 Task: In the  document Desert.txt ,align picture to the 'center'. Insert word art below the picture and give heading  'Desert  in Light Purple'change the shape height to  6.82 in
Action: Mouse moved to (280, 410)
Screenshot: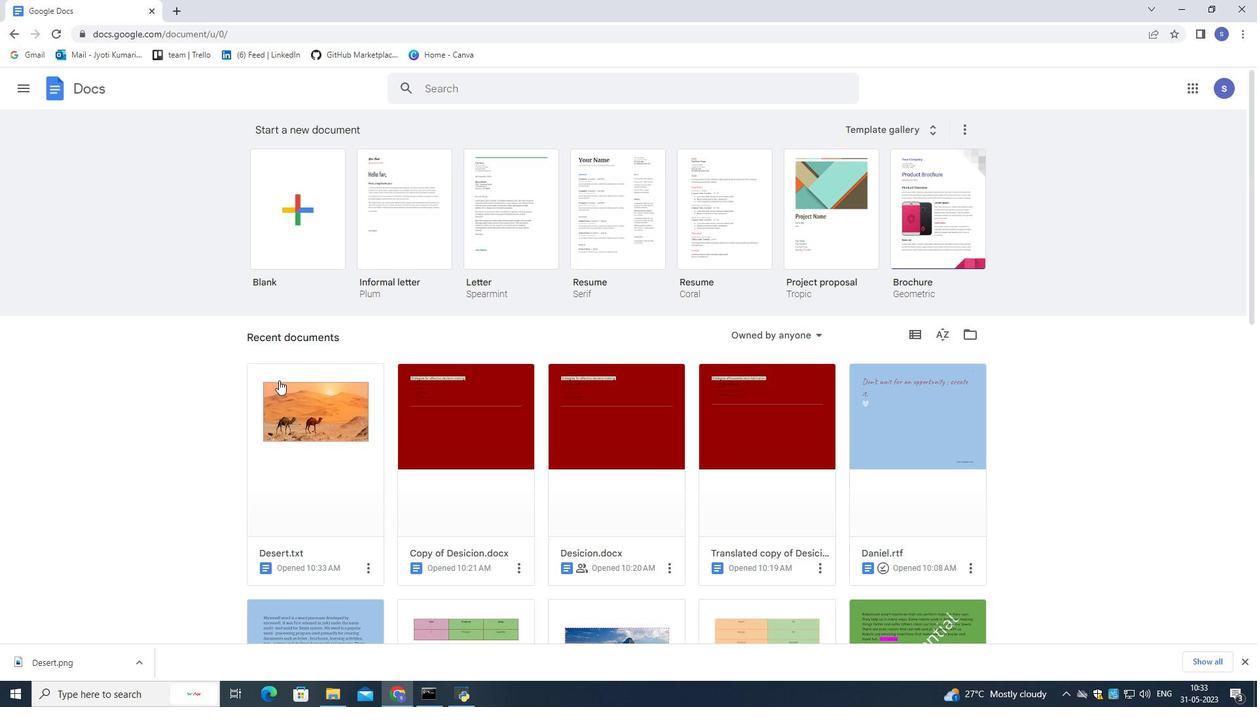 
Action: Mouse pressed left at (280, 410)
Screenshot: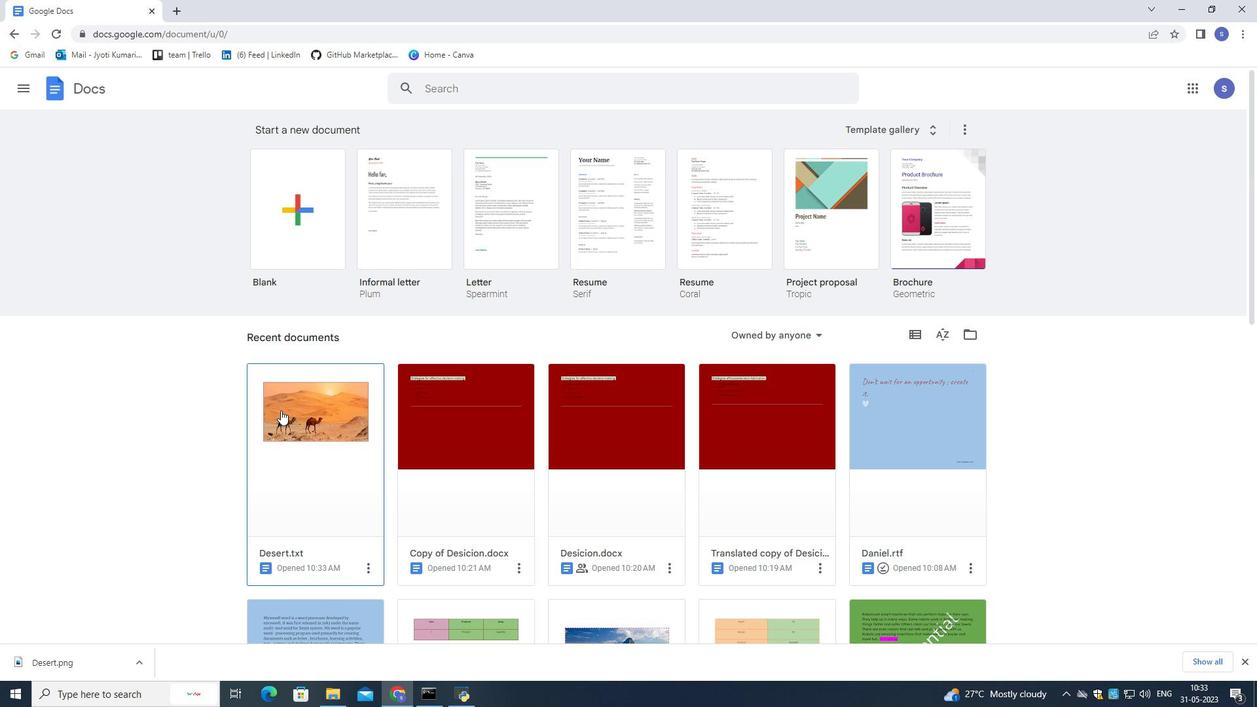 
Action: Mouse moved to (554, 344)
Screenshot: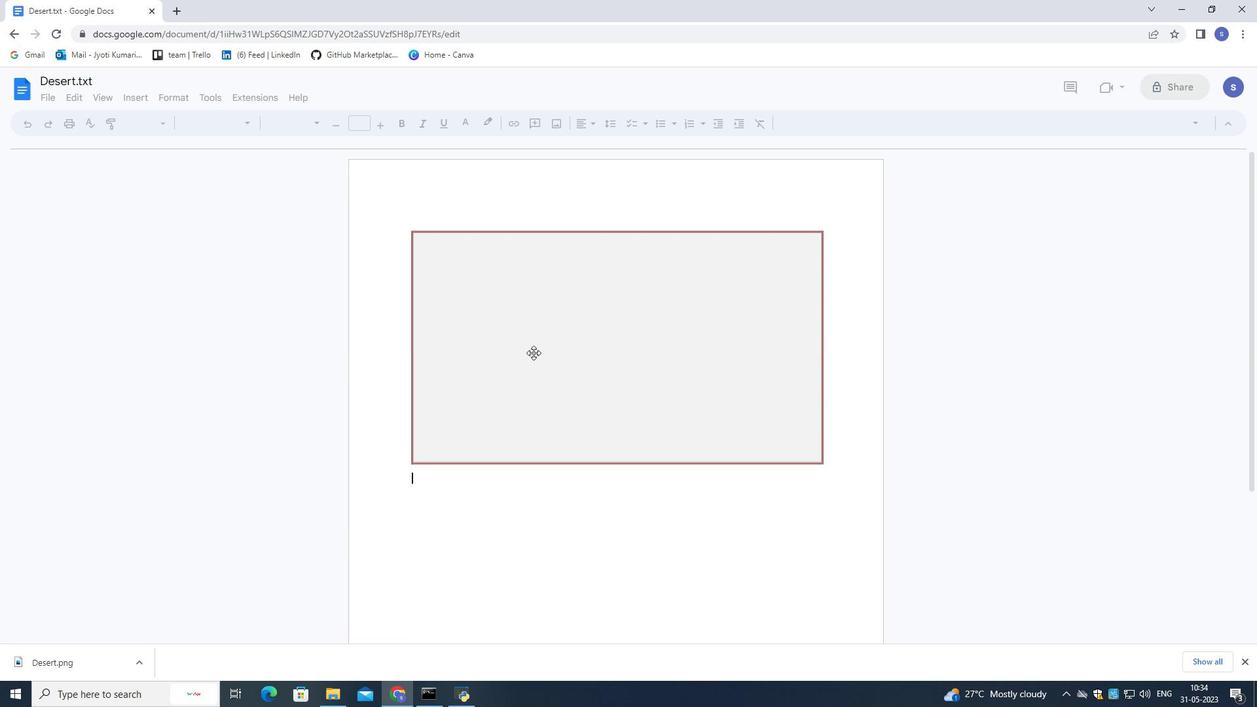 
Action: Mouse pressed left at (554, 344)
Screenshot: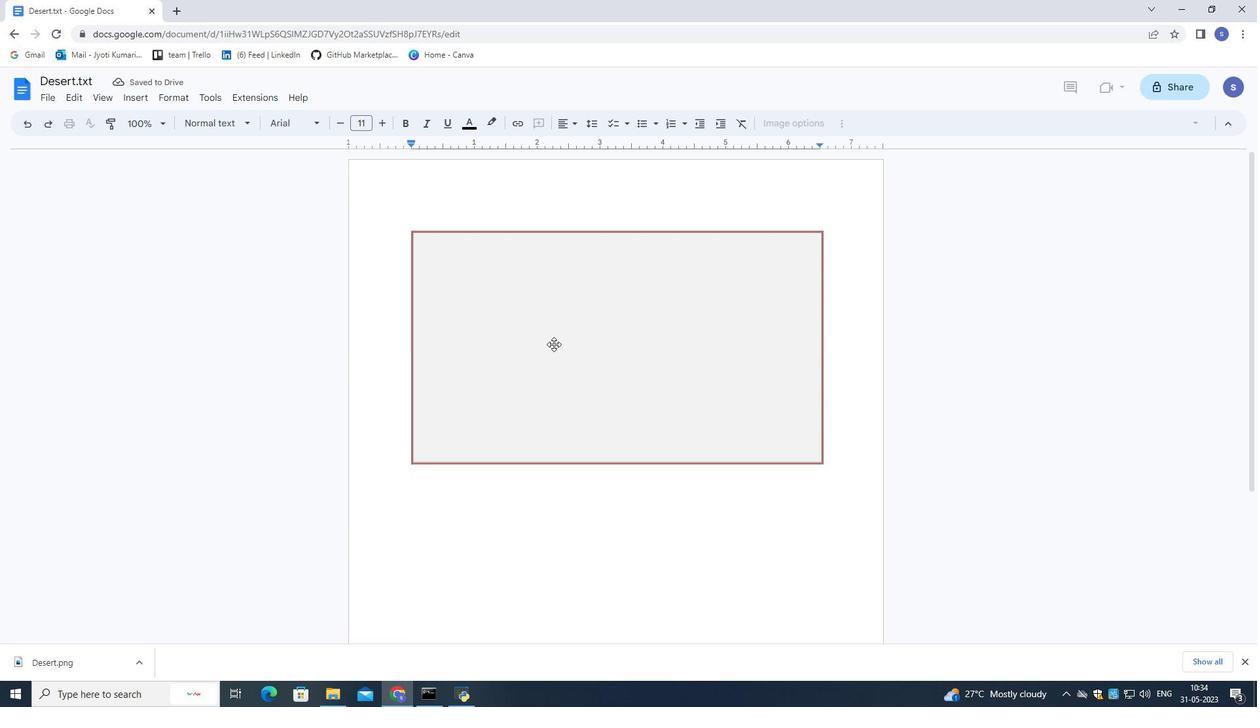 
Action: Mouse moved to (554, 343)
Screenshot: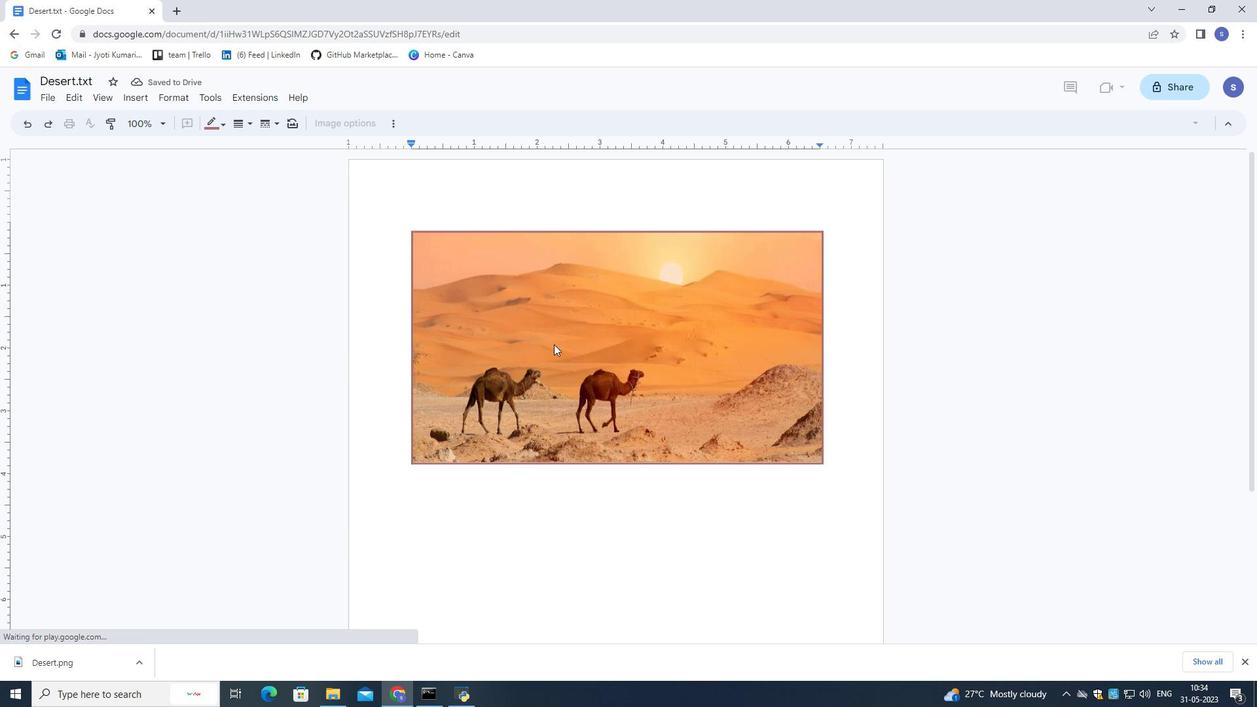 
Action: Mouse pressed left at (554, 343)
Screenshot: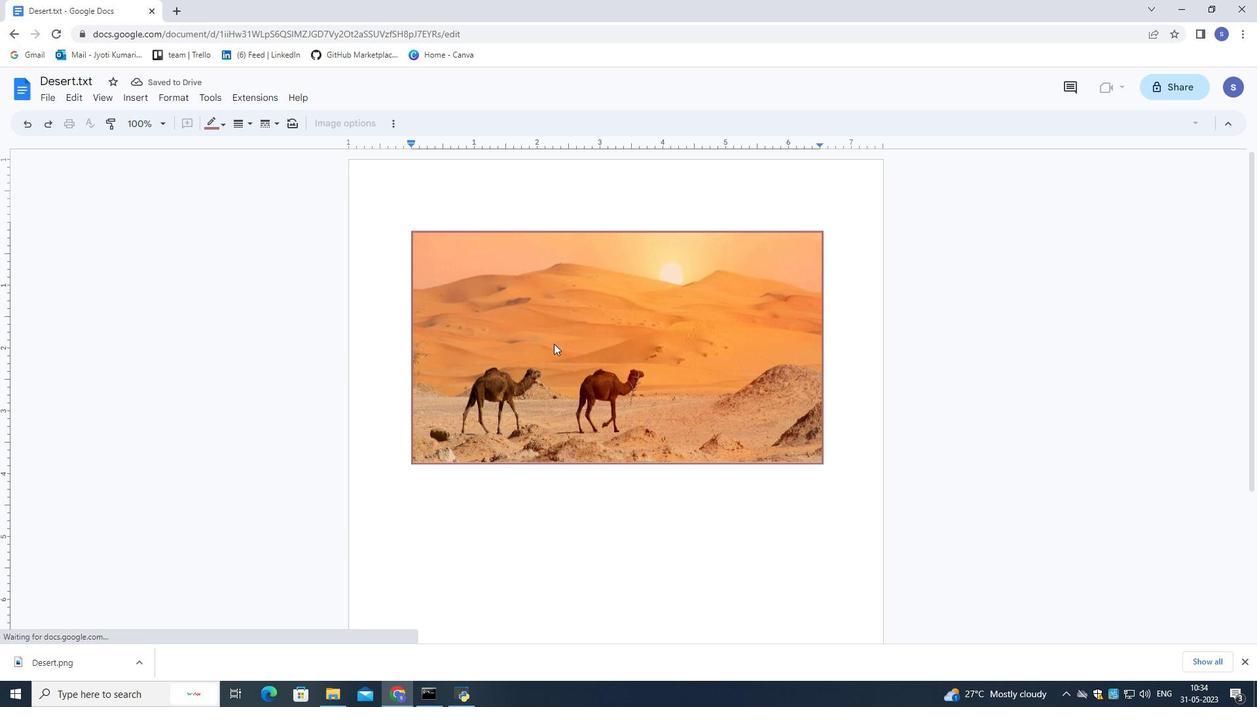 
Action: Mouse moved to (698, 480)
Screenshot: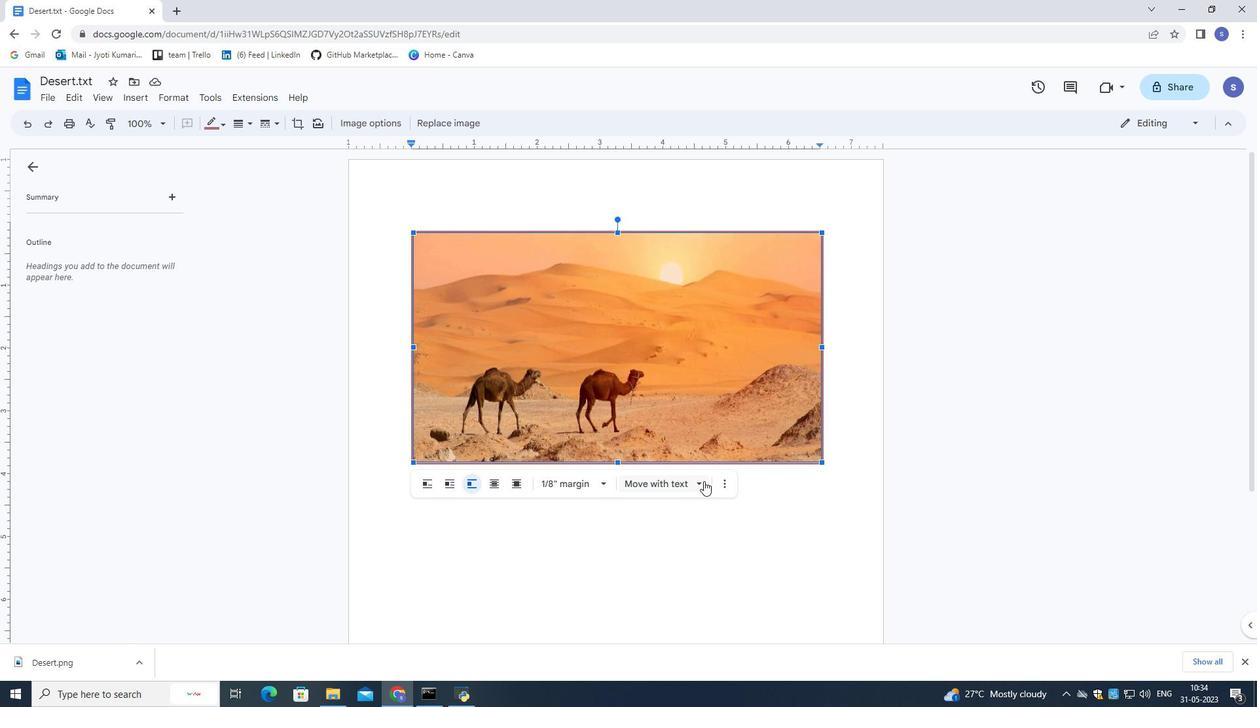 
Action: Mouse pressed left at (698, 480)
Screenshot: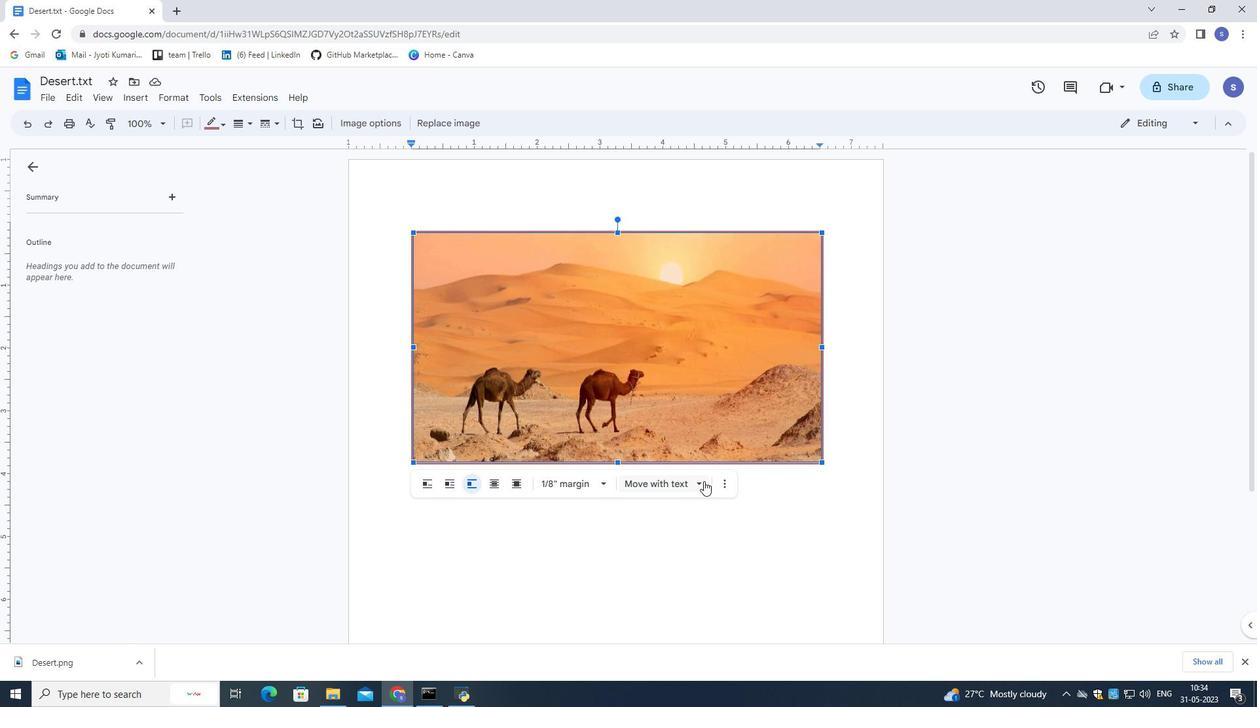 
Action: Mouse moved to (723, 487)
Screenshot: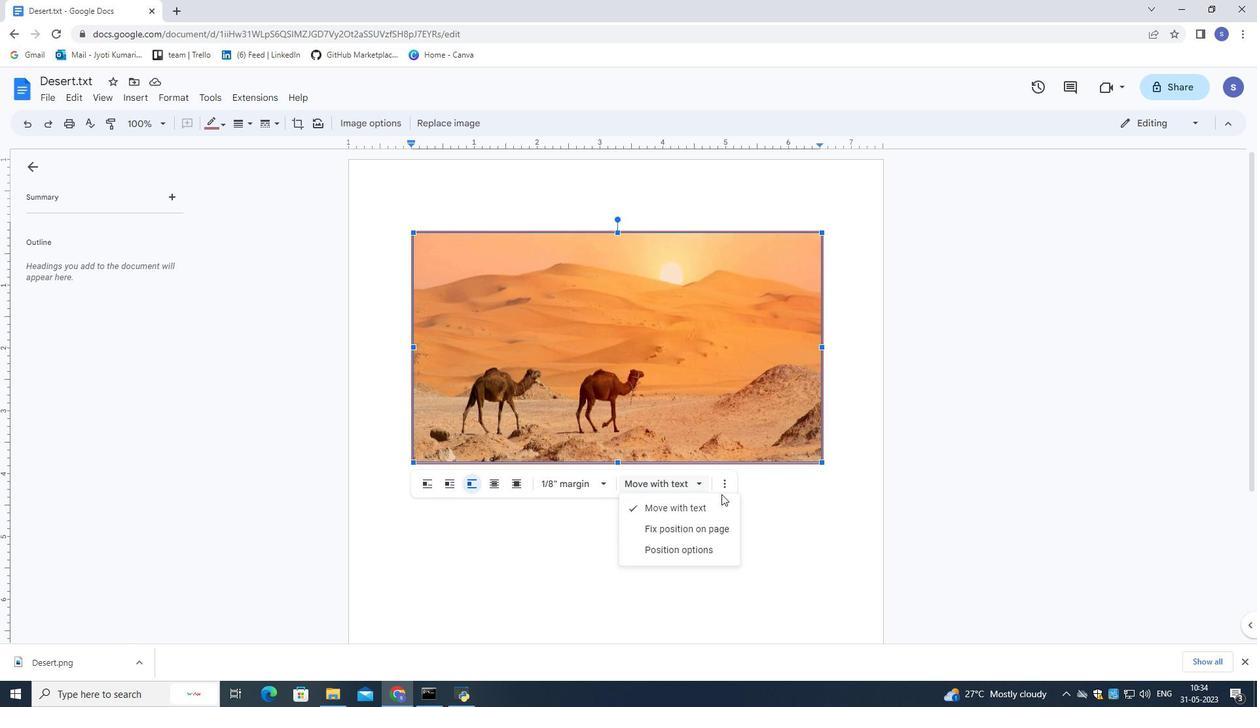 
Action: Mouse pressed left at (723, 487)
Screenshot: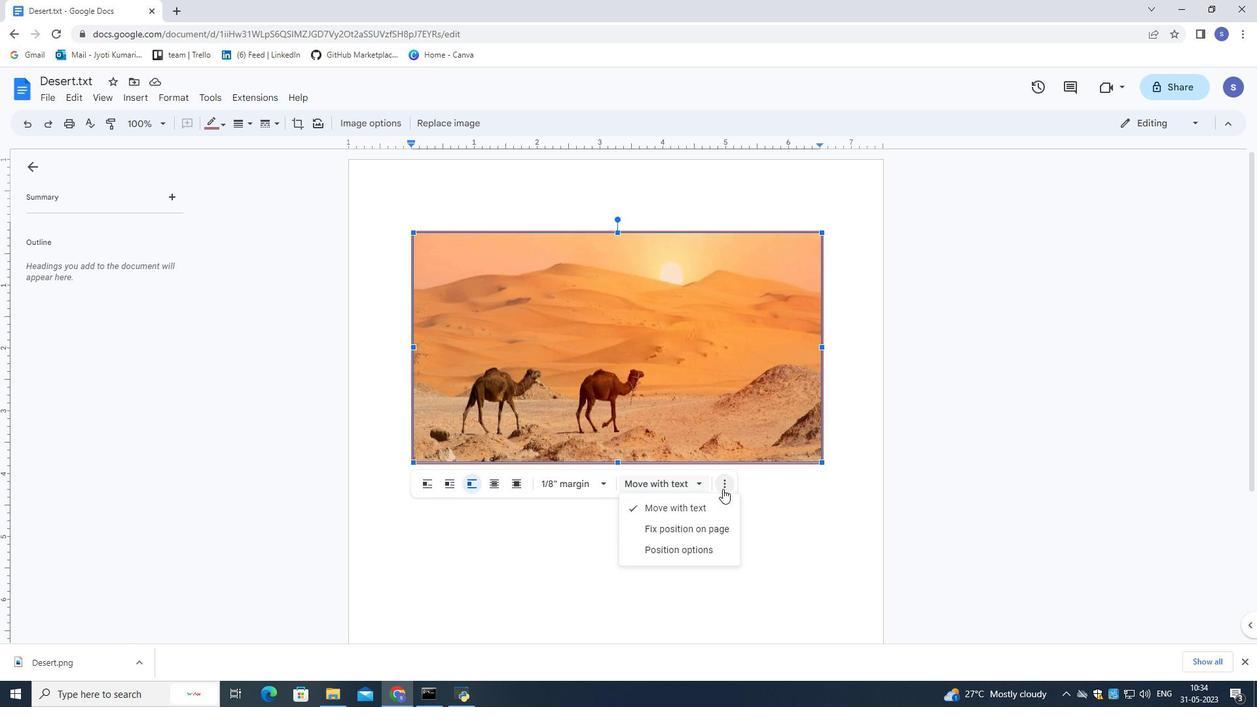 
Action: Mouse moved to (730, 503)
Screenshot: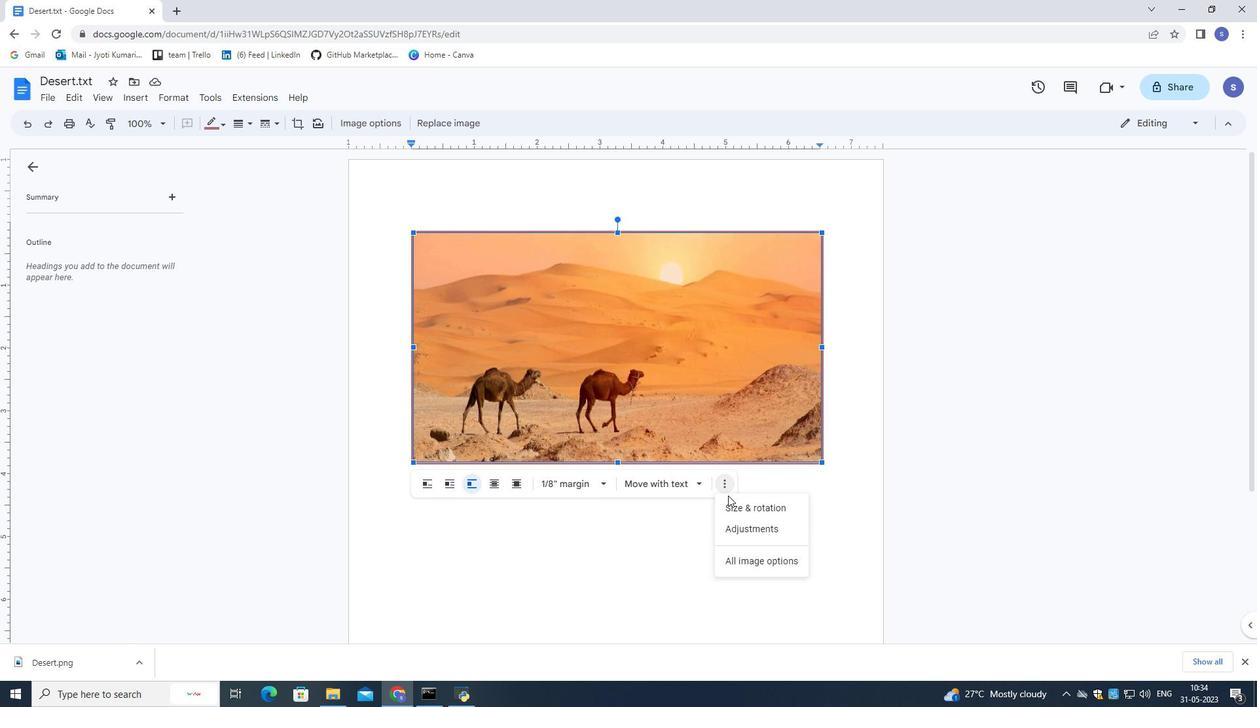 
Action: Mouse pressed left at (730, 503)
Screenshot: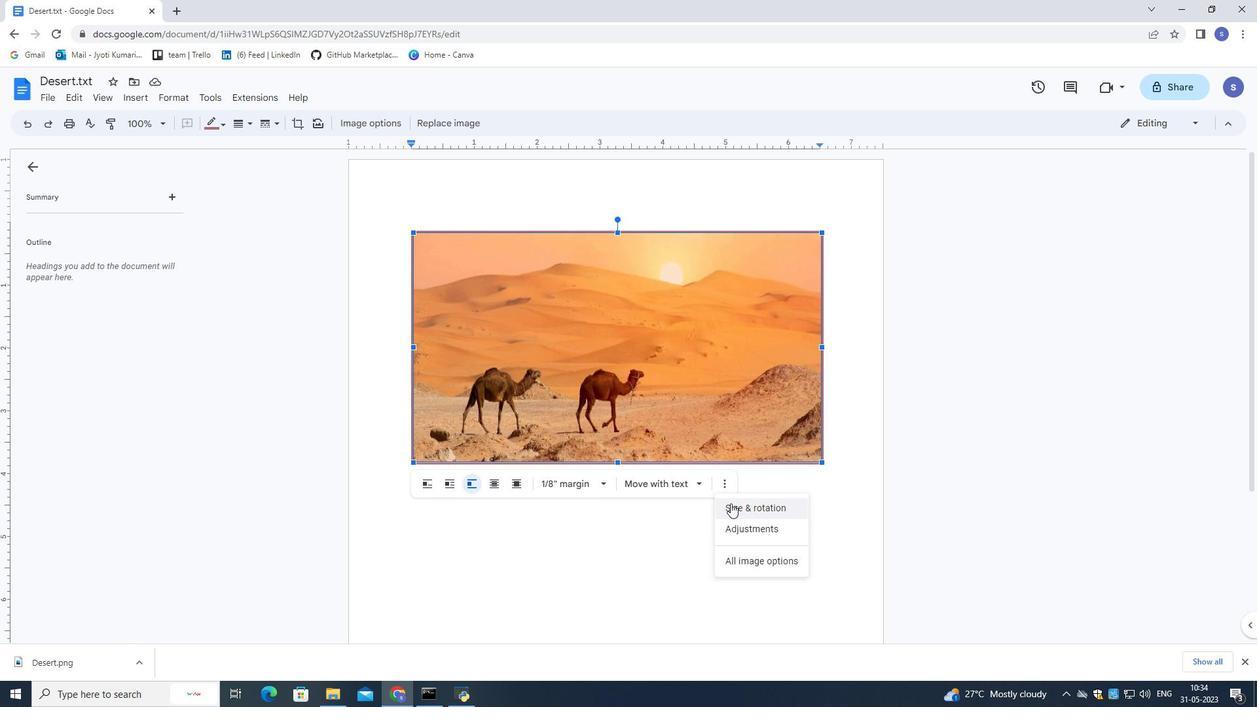 
Action: Mouse moved to (1170, 470)
Screenshot: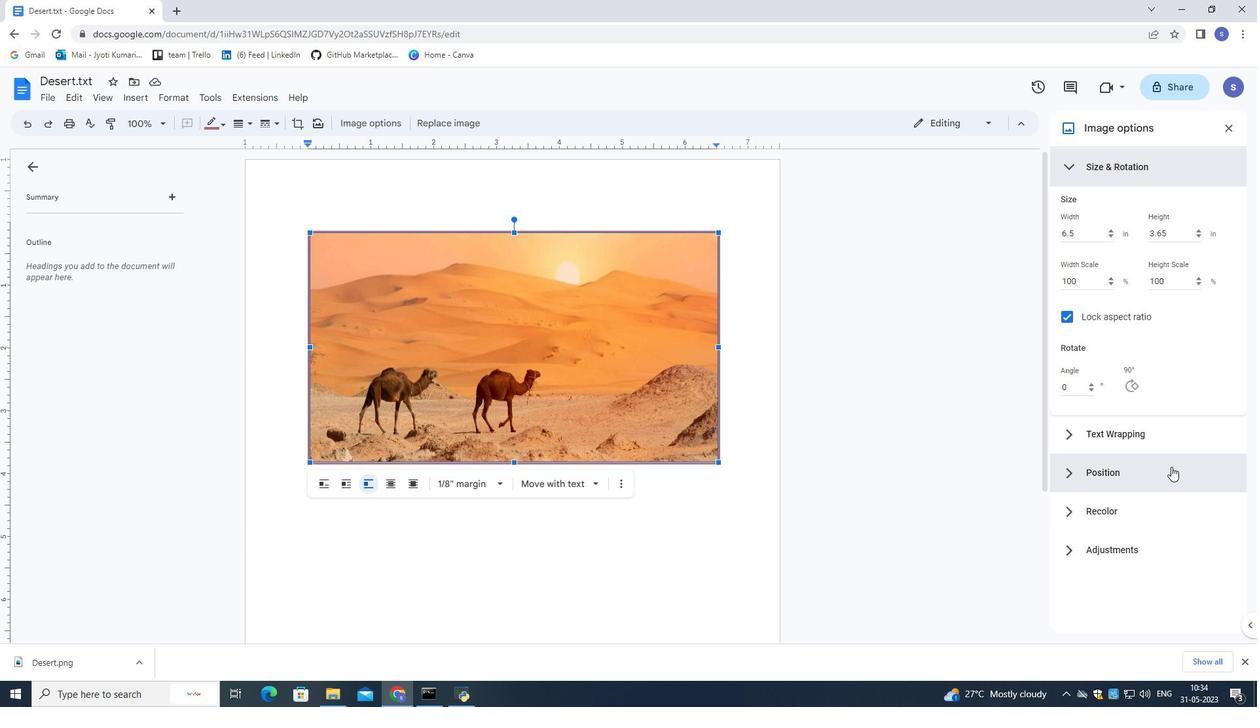 
Action: Mouse pressed left at (1170, 470)
Screenshot: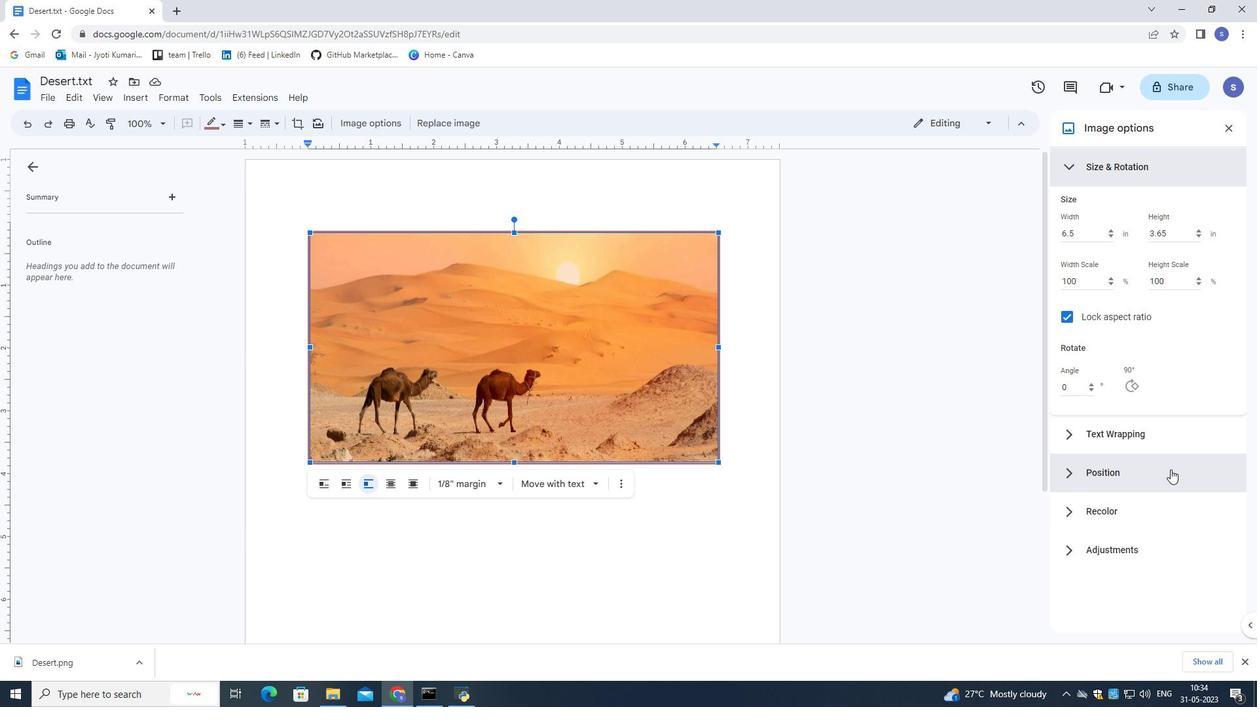 
Action: Mouse moved to (1151, 523)
Screenshot: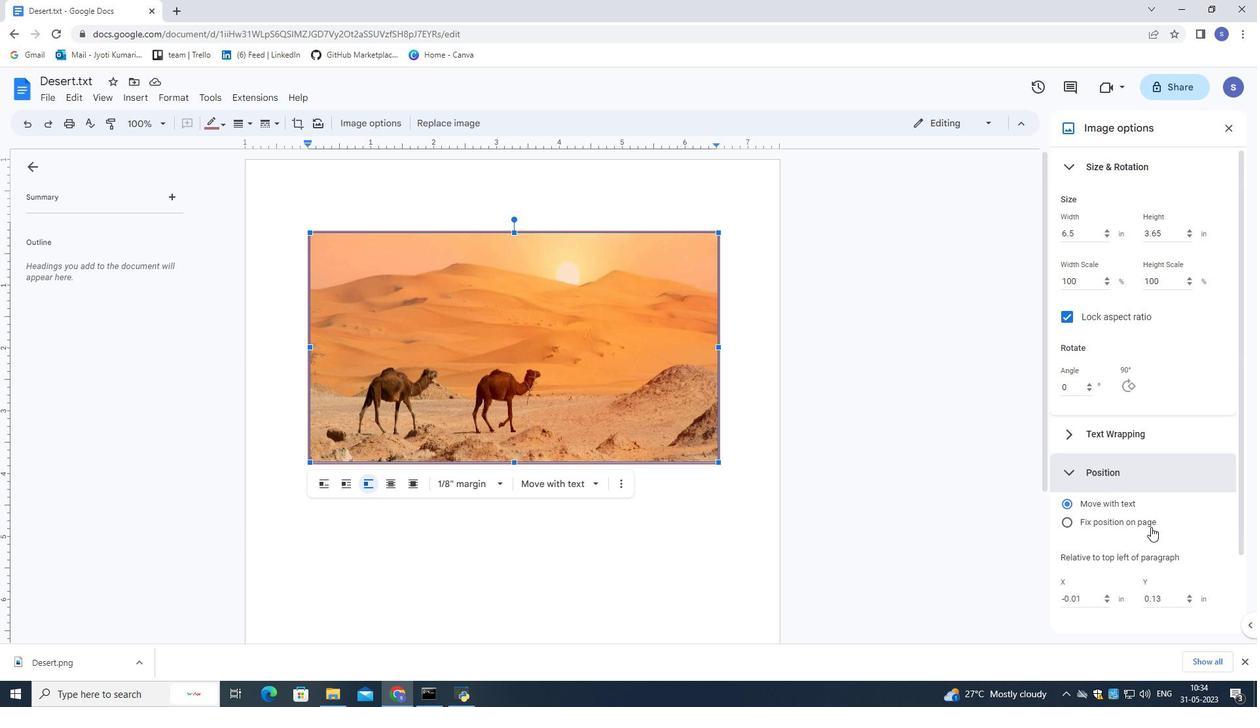 
Action: Mouse scrolled (1151, 522) with delta (0, 0)
Screenshot: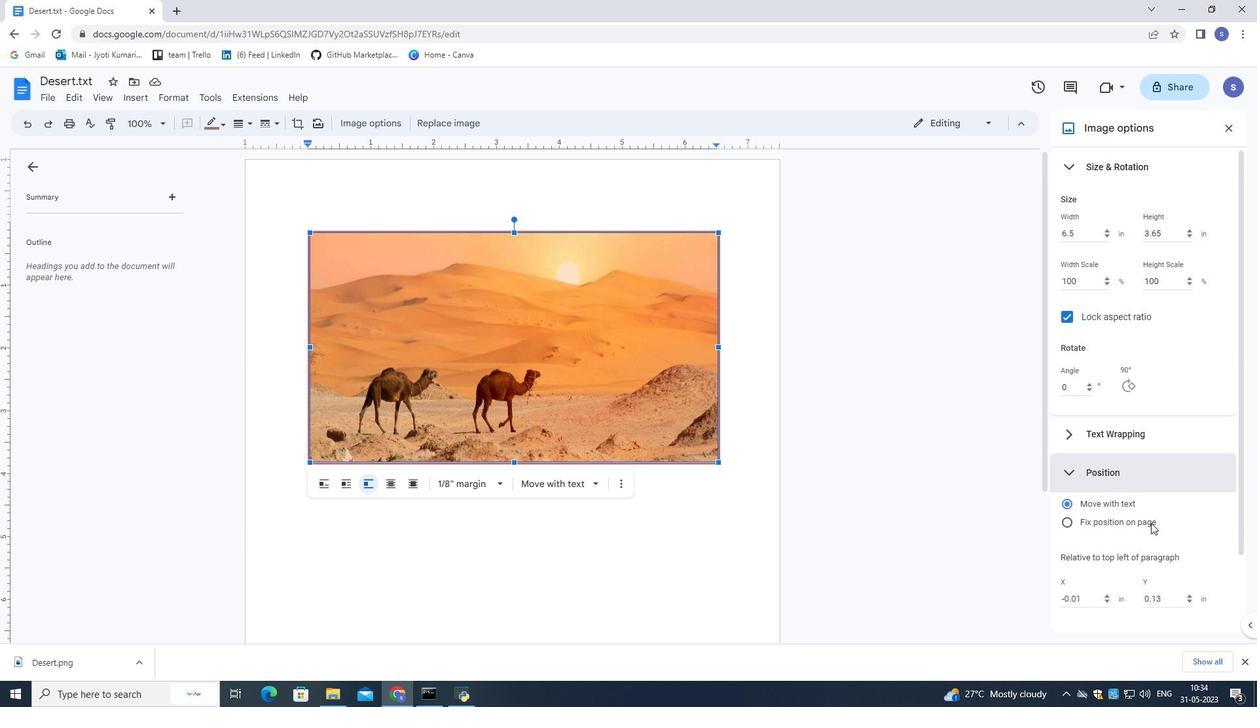 
Action: Mouse moved to (1151, 512)
Screenshot: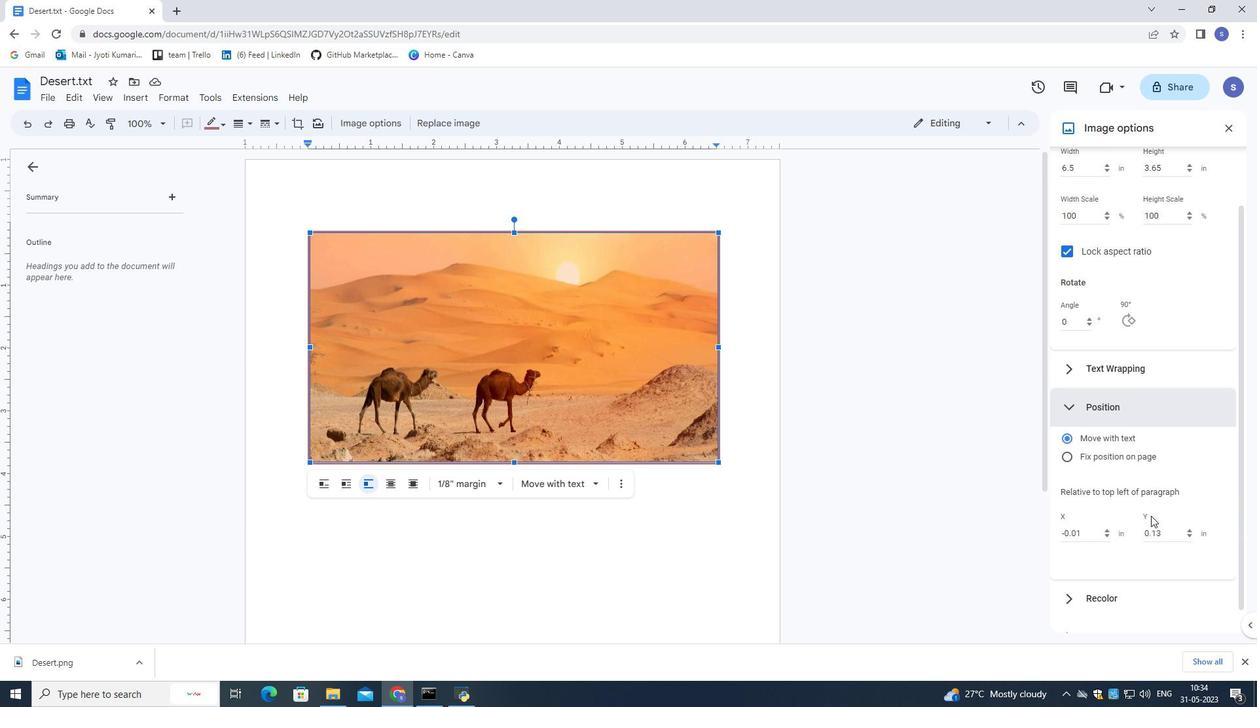 
Action: Mouse scrolled (1151, 512) with delta (0, 0)
Screenshot: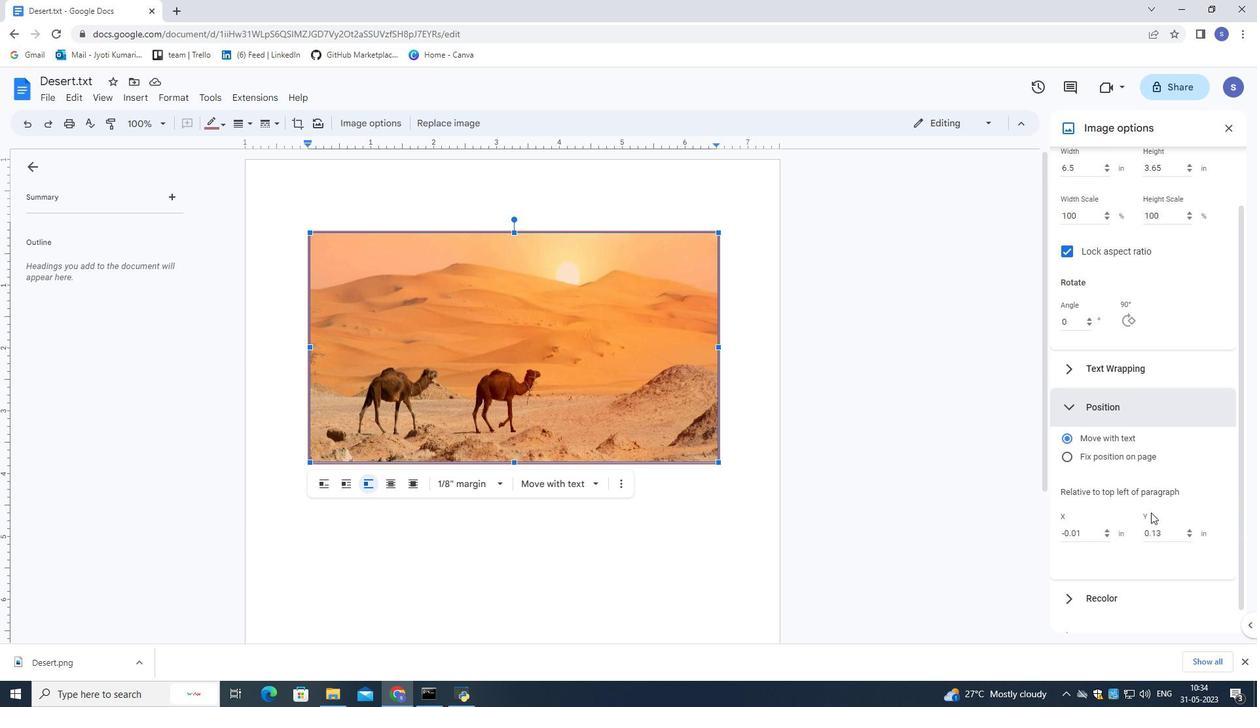 
Action: Mouse moved to (1112, 564)
Screenshot: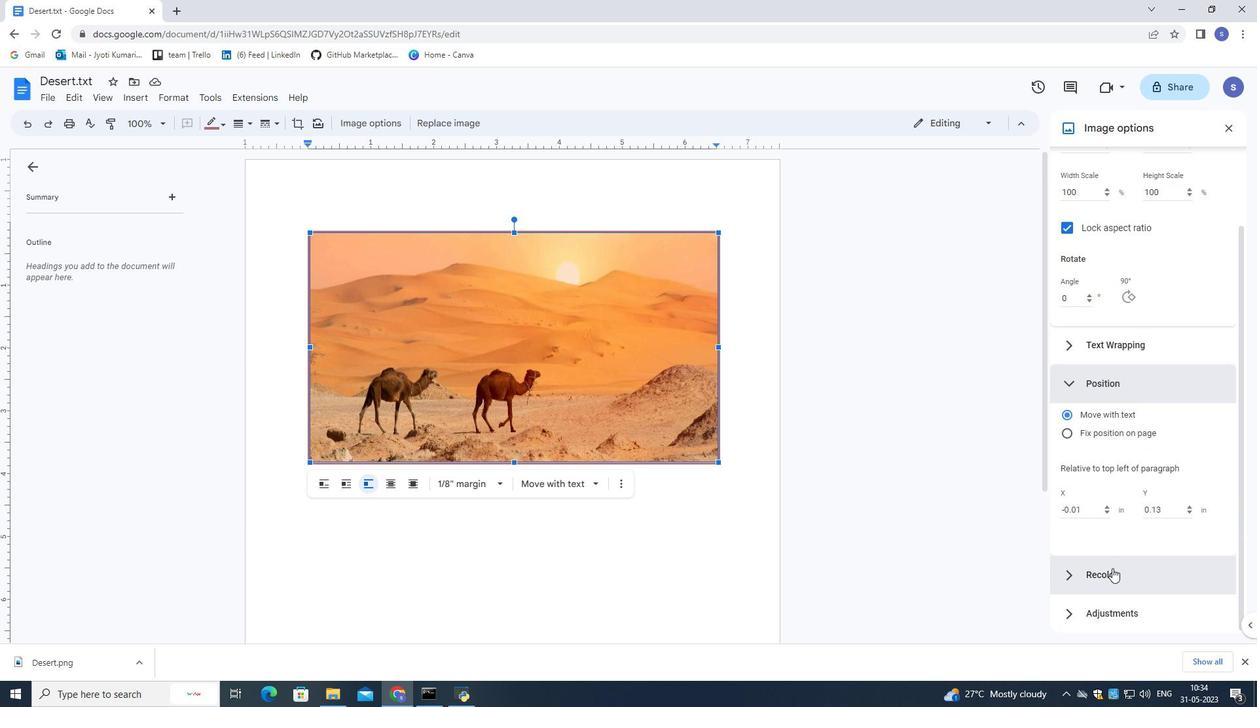 
Action: Mouse pressed left at (1112, 564)
Screenshot: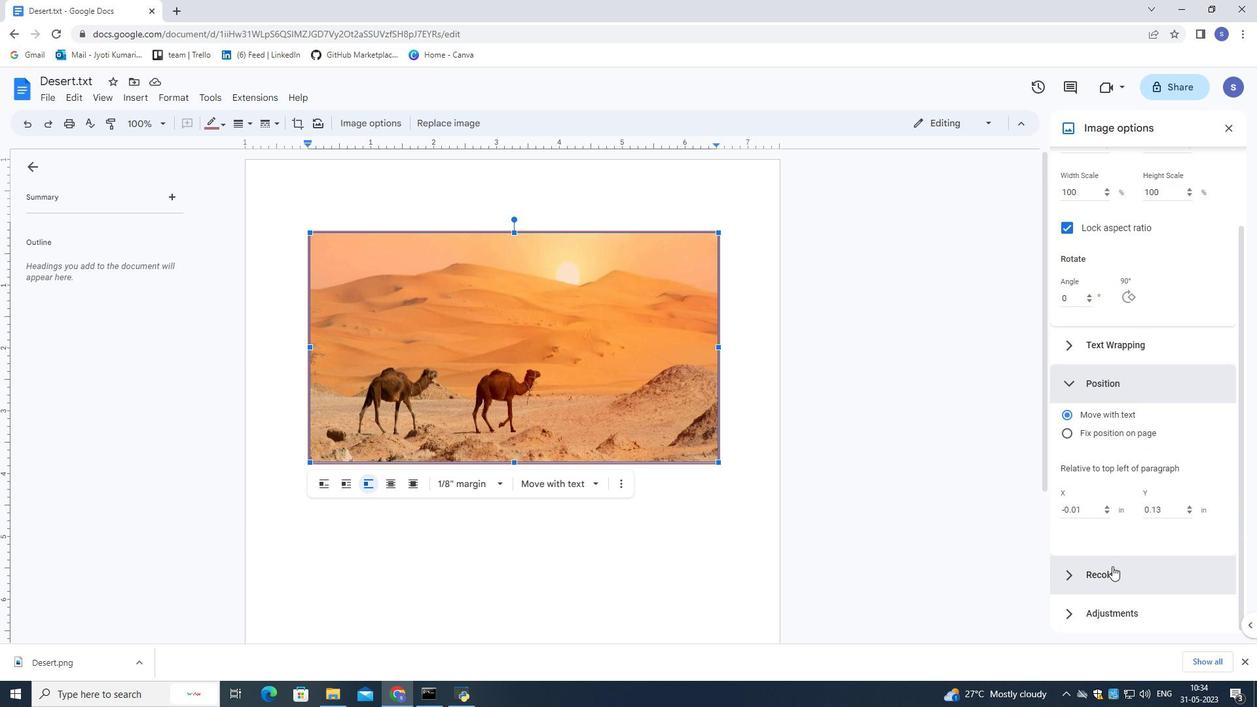 
Action: Mouse moved to (1104, 533)
Screenshot: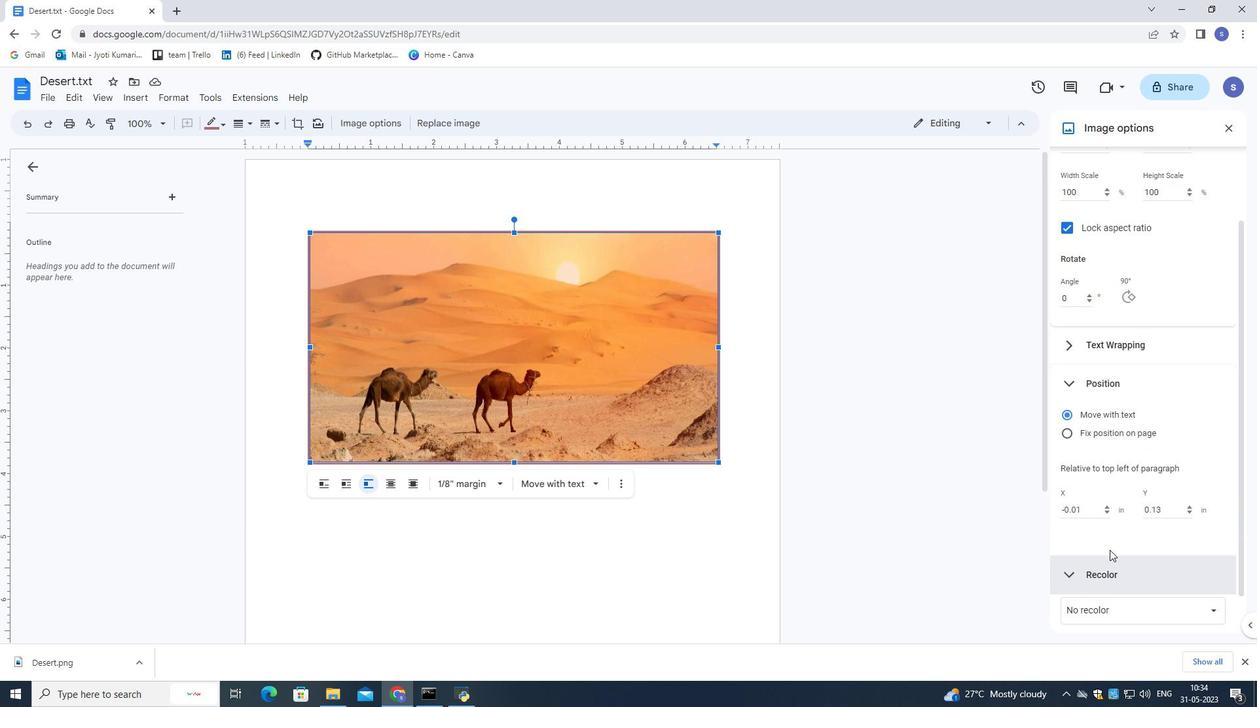 
Action: Mouse scrolled (1104, 533) with delta (0, 0)
Screenshot: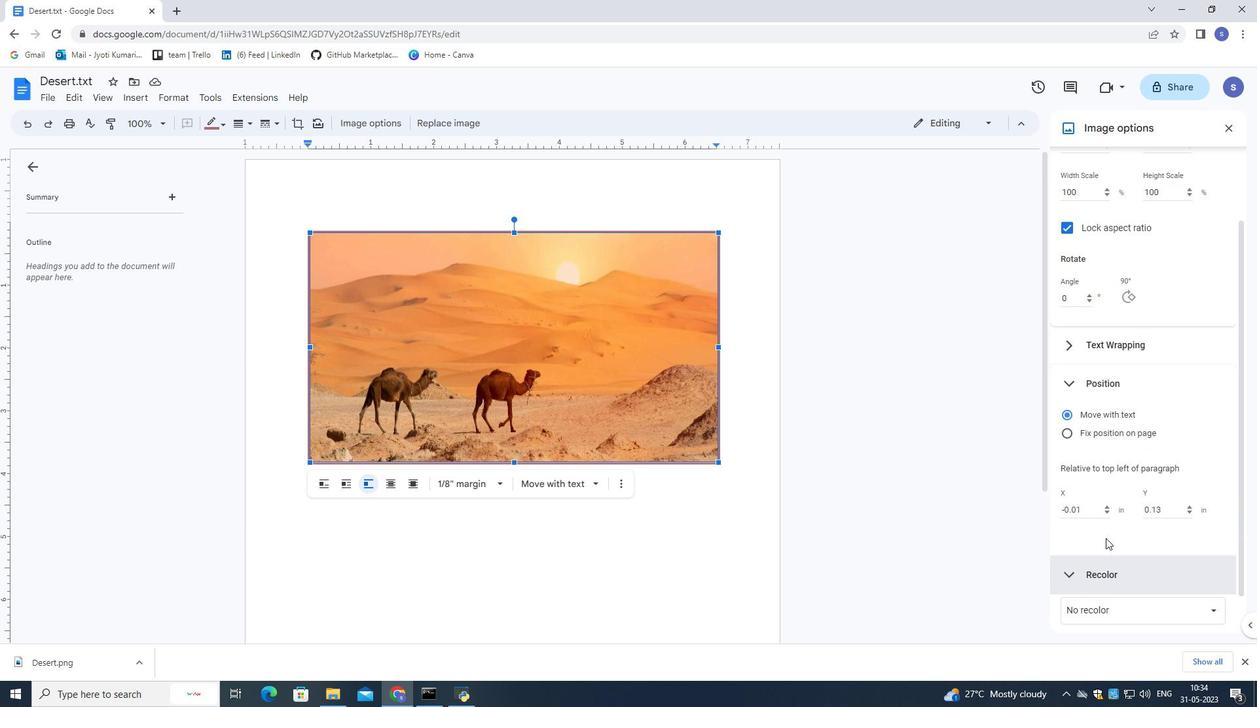 
Action: Mouse scrolled (1104, 533) with delta (0, 0)
Screenshot: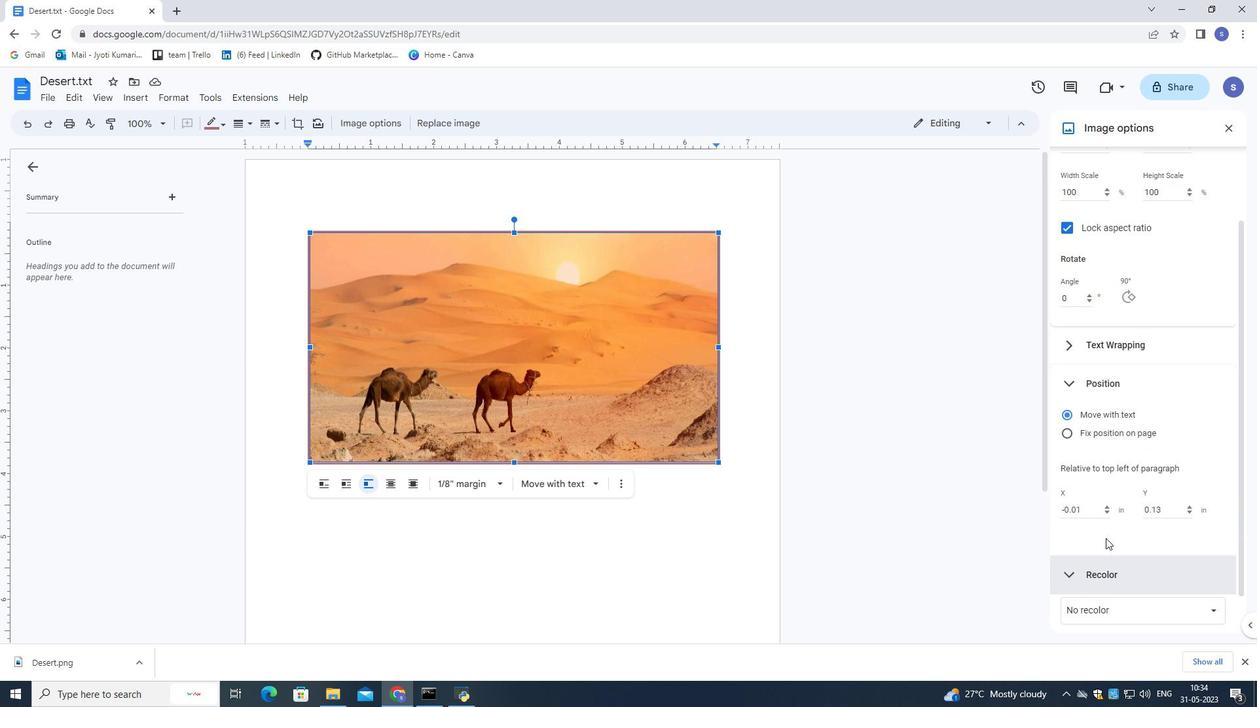 
Action: Mouse scrolled (1104, 533) with delta (0, 0)
Screenshot: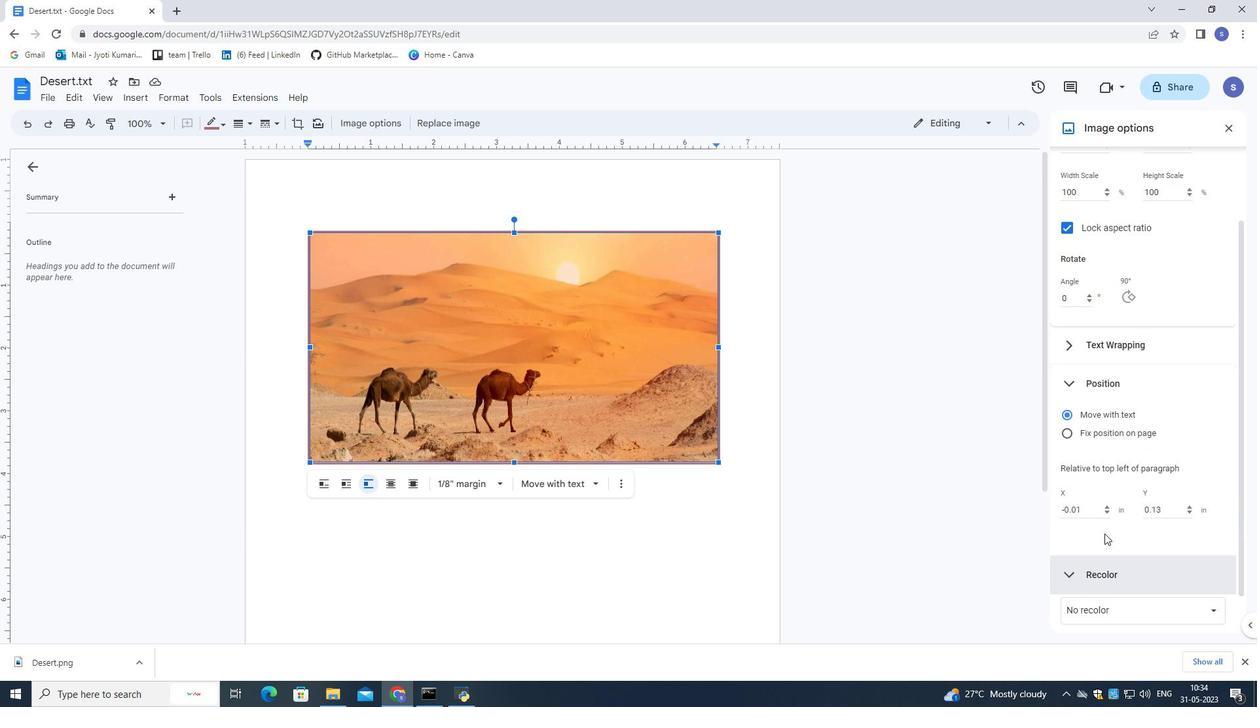 
Action: Mouse scrolled (1104, 533) with delta (0, 0)
Screenshot: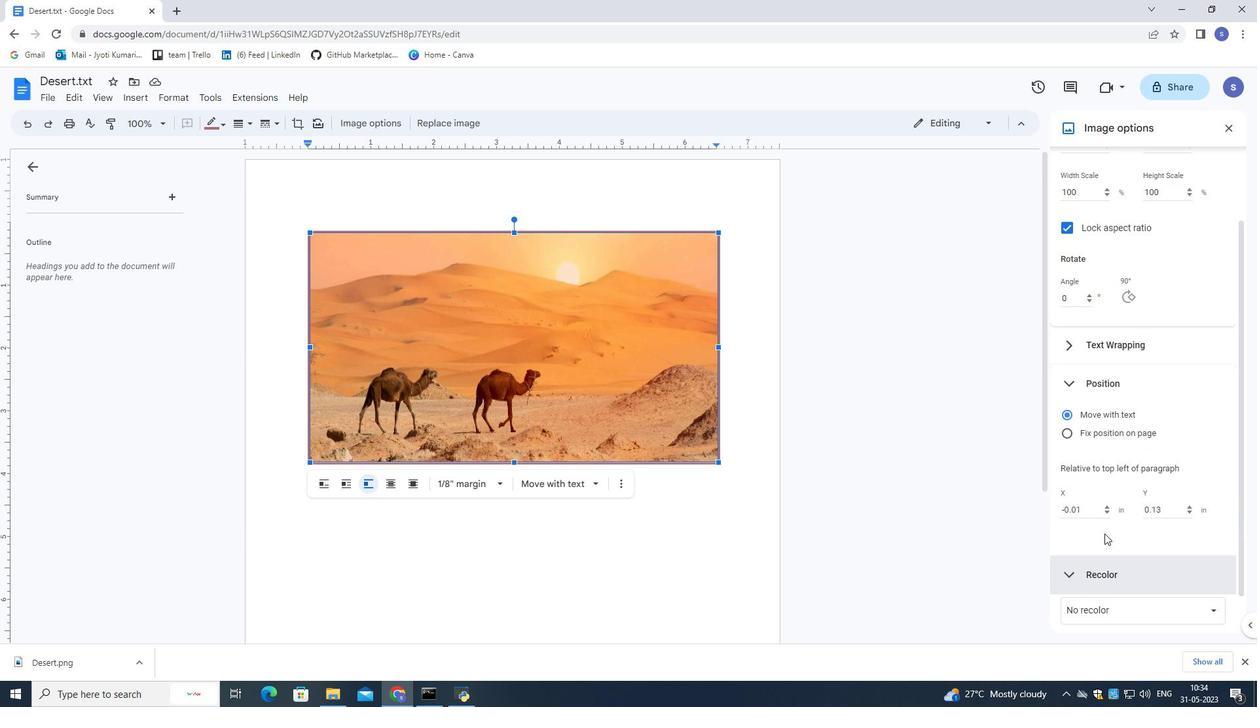 
Action: Mouse scrolled (1104, 533) with delta (0, 0)
Screenshot: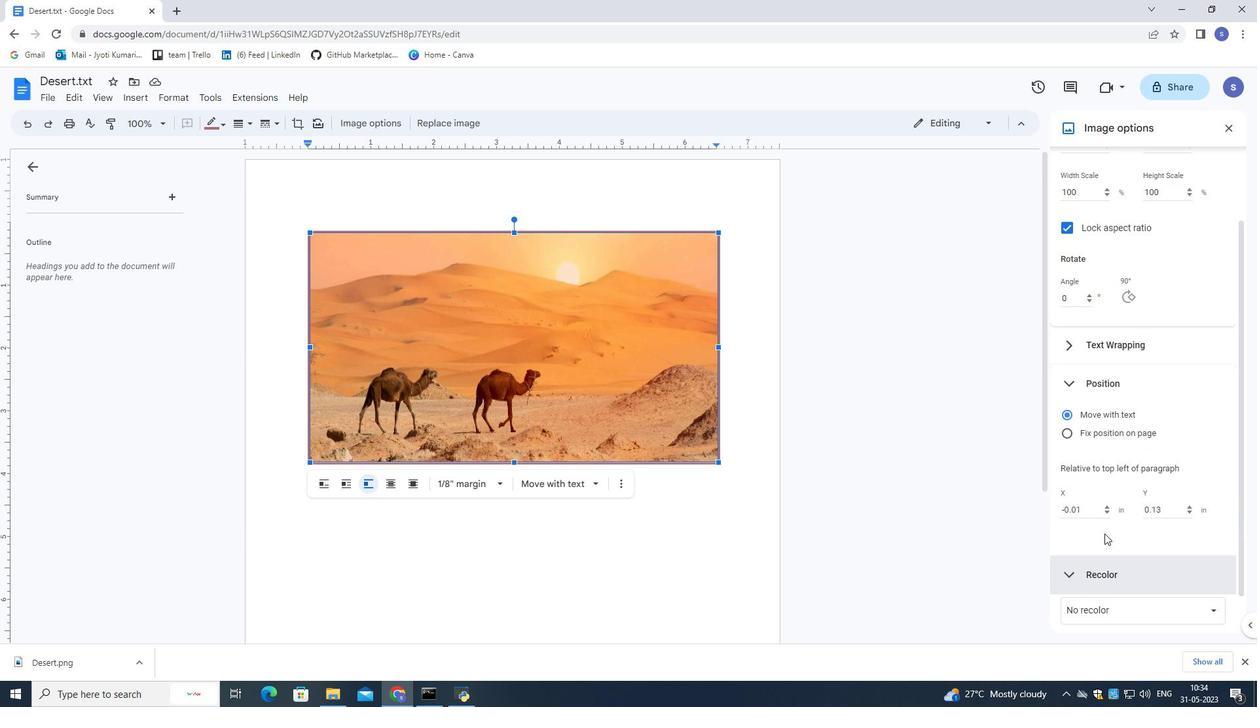 
Action: Mouse moved to (1113, 569)
Screenshot: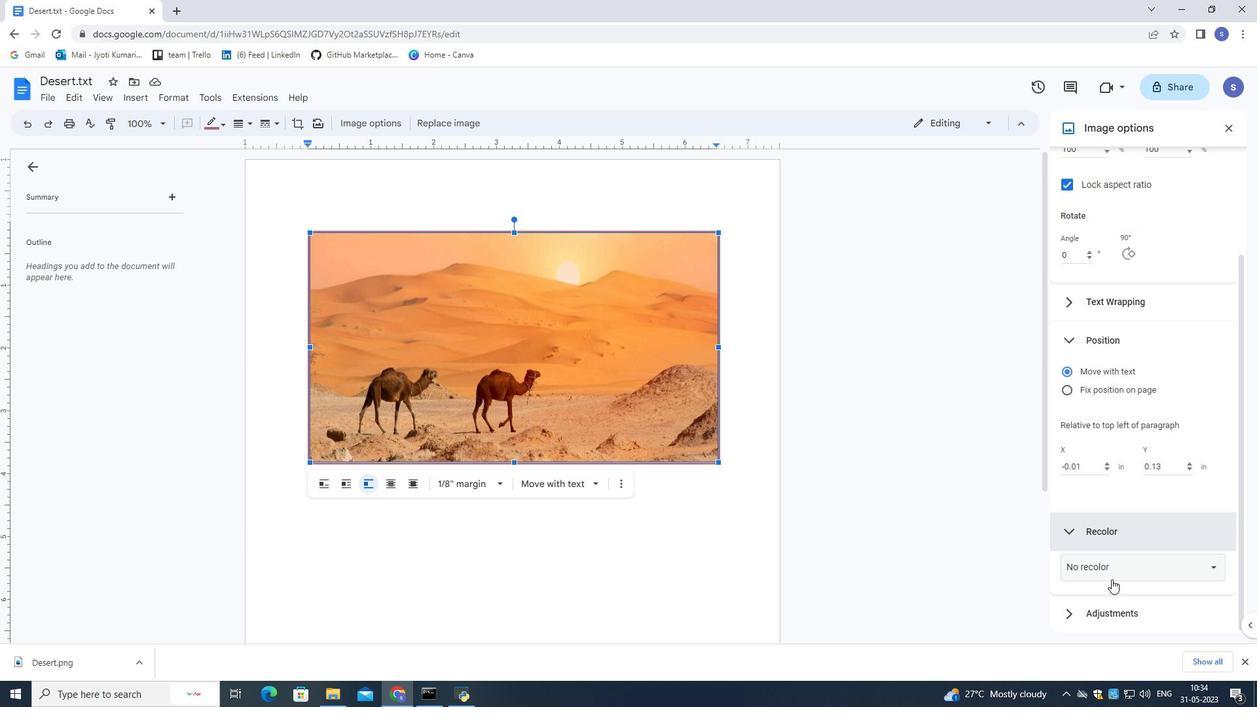 
Action: Mouse pressed left at (1113, 569)
Screenshot: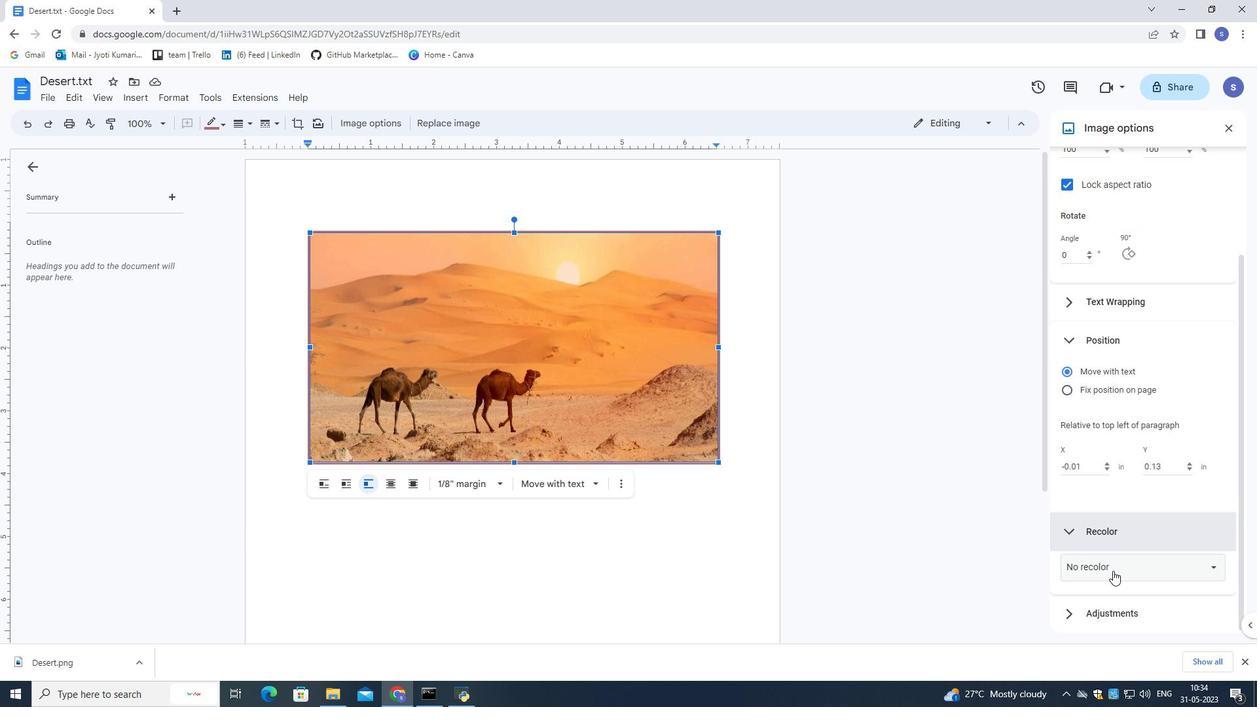 
Action: Mouse moved to (1154, 427)
Screenshot: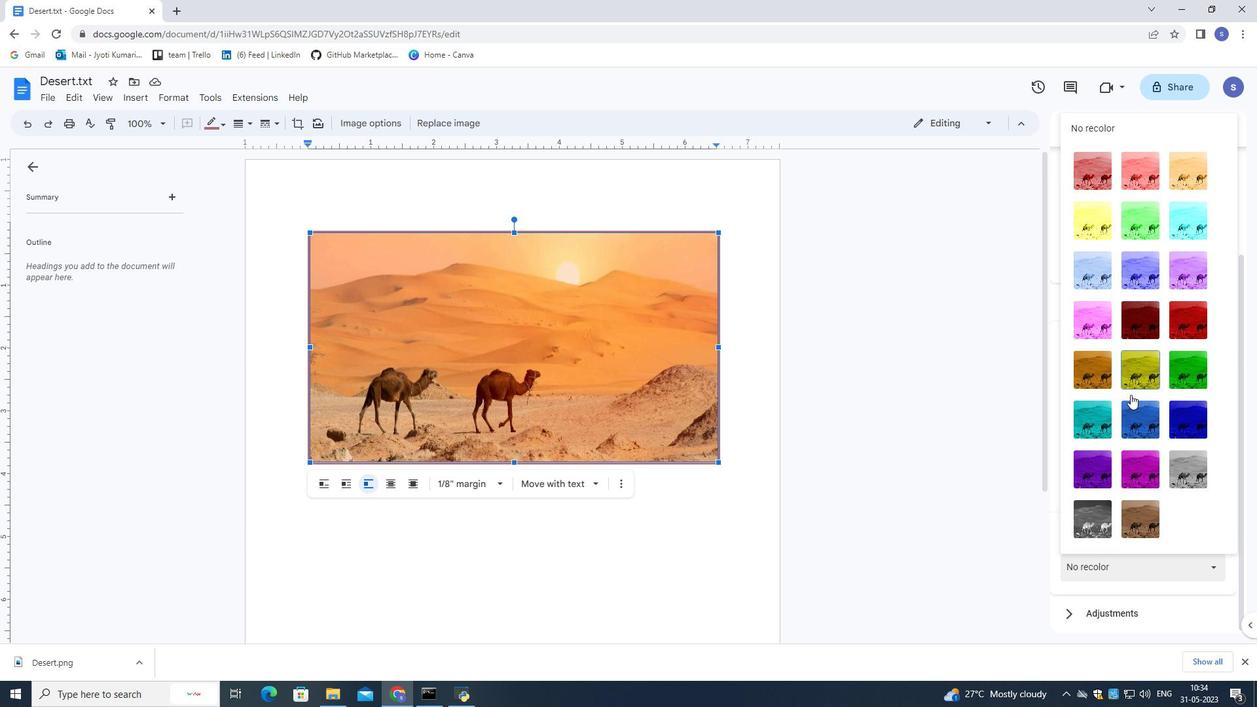 
Action: Mouse scrolled (1154, 428) with delta (0, 0)
Screenshot: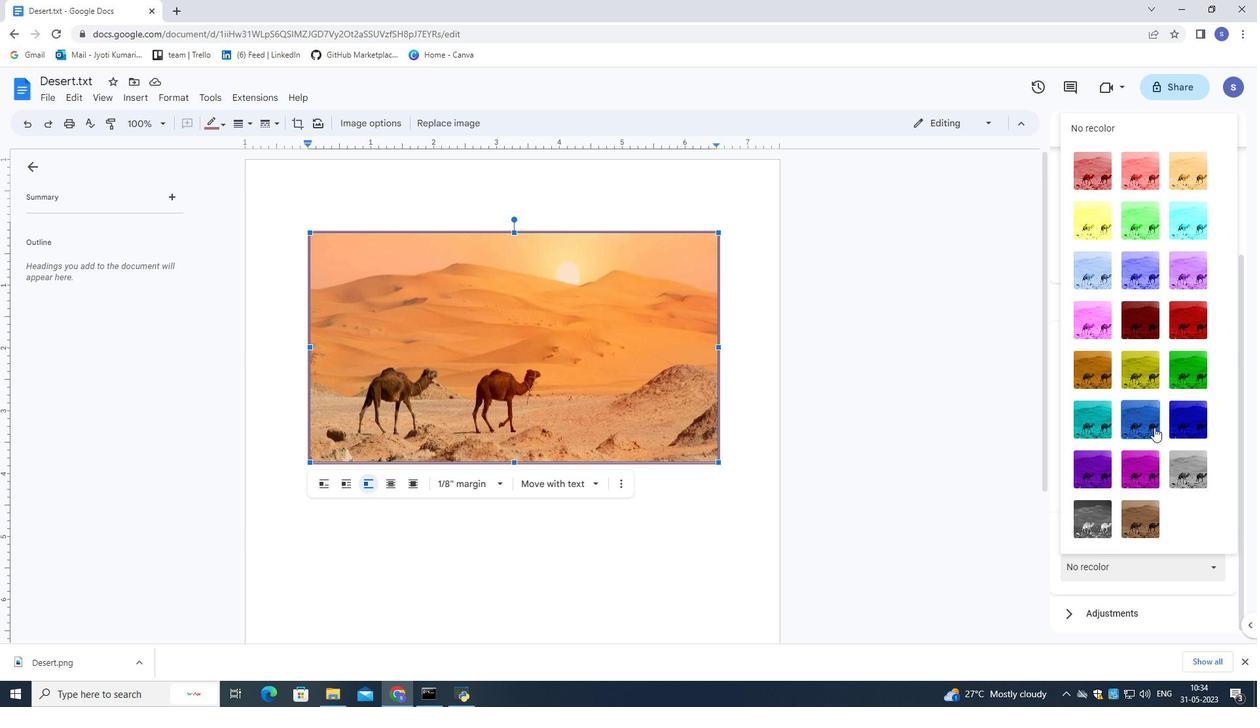 
Action: Mouse scrolled (1154, 428) with delta (0, 0)
Screenshot: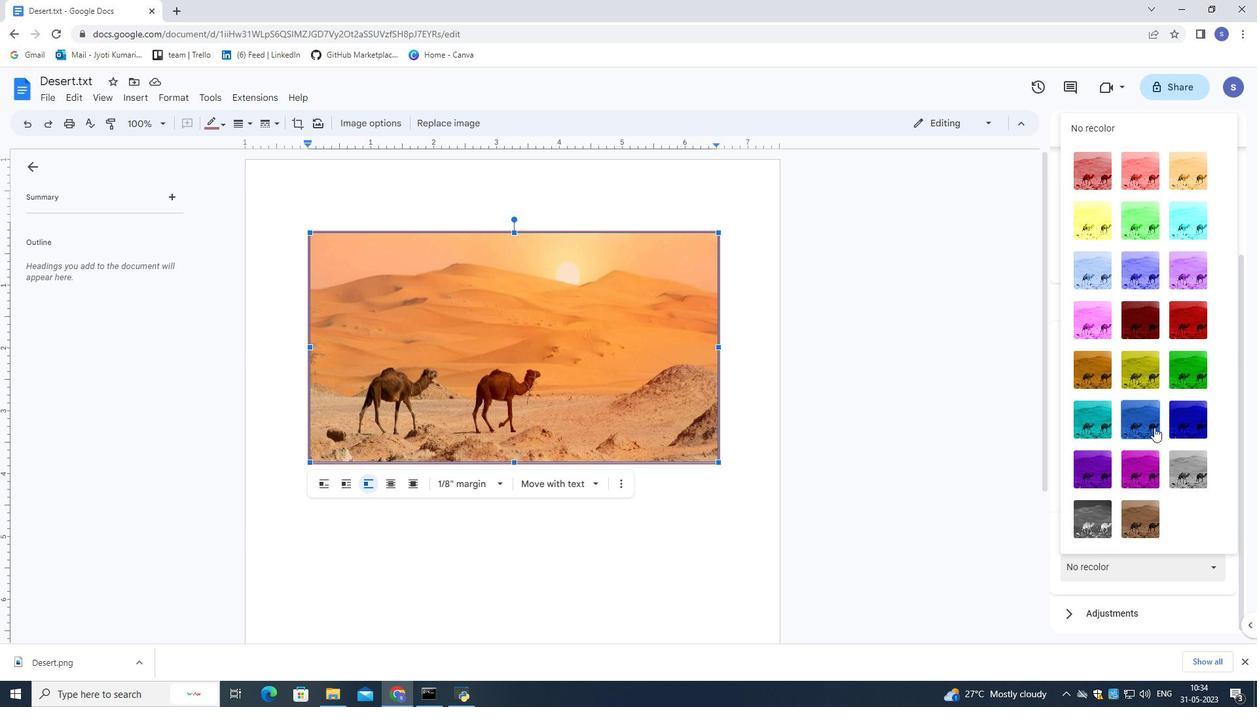 
Action: Mouse moved to (1154, 427)
Screenshot: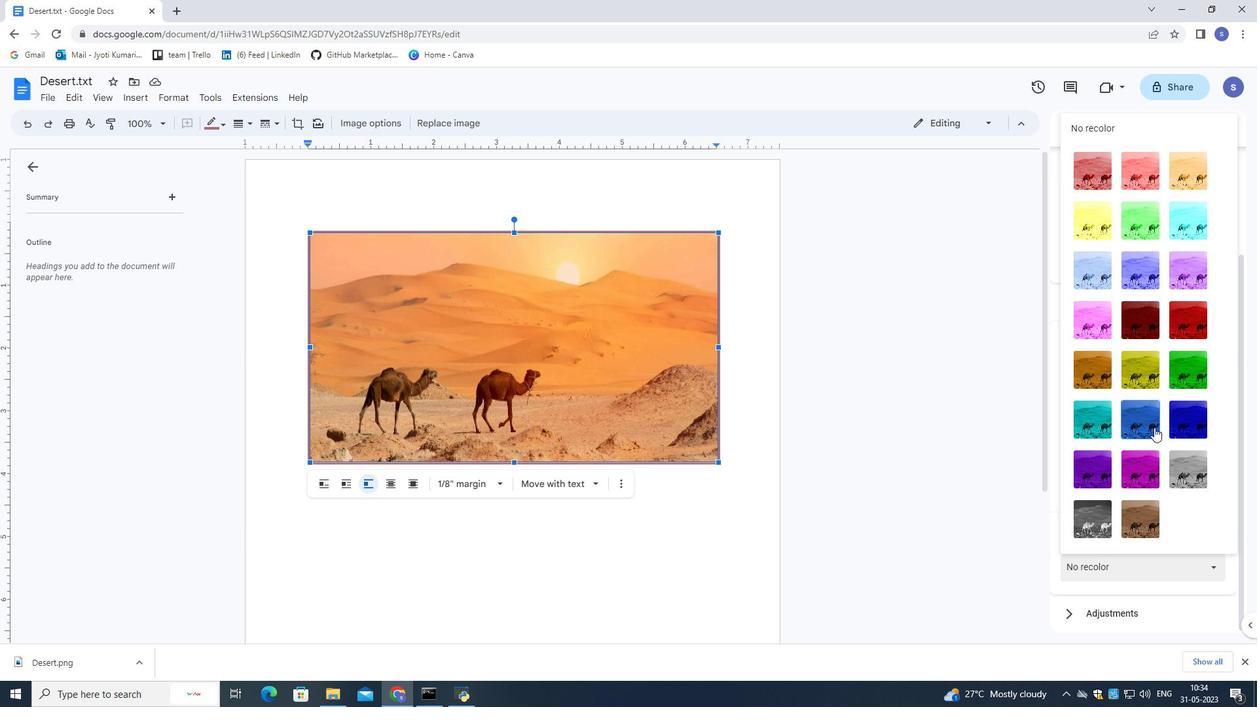 
Action: Mouse scrolled (1154, 428) with delta (0, 0)
Screenshot: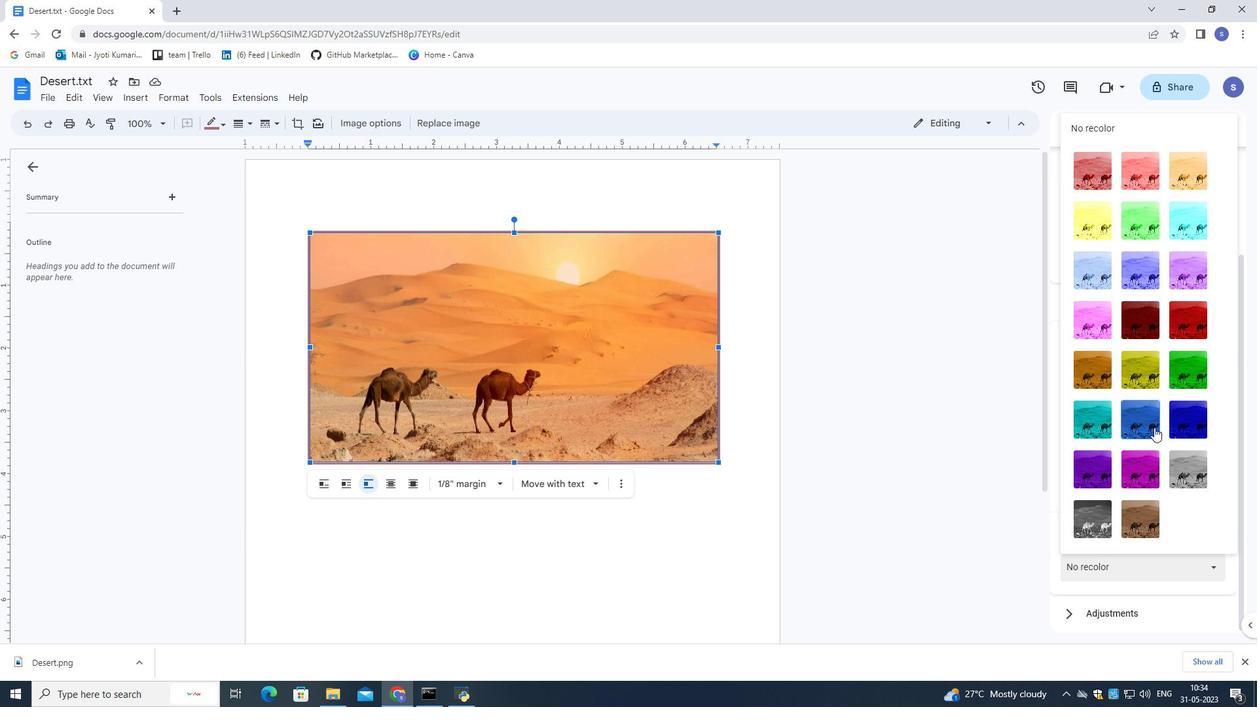 
Action: Mouse moved to (1155, 419)
Screenshot: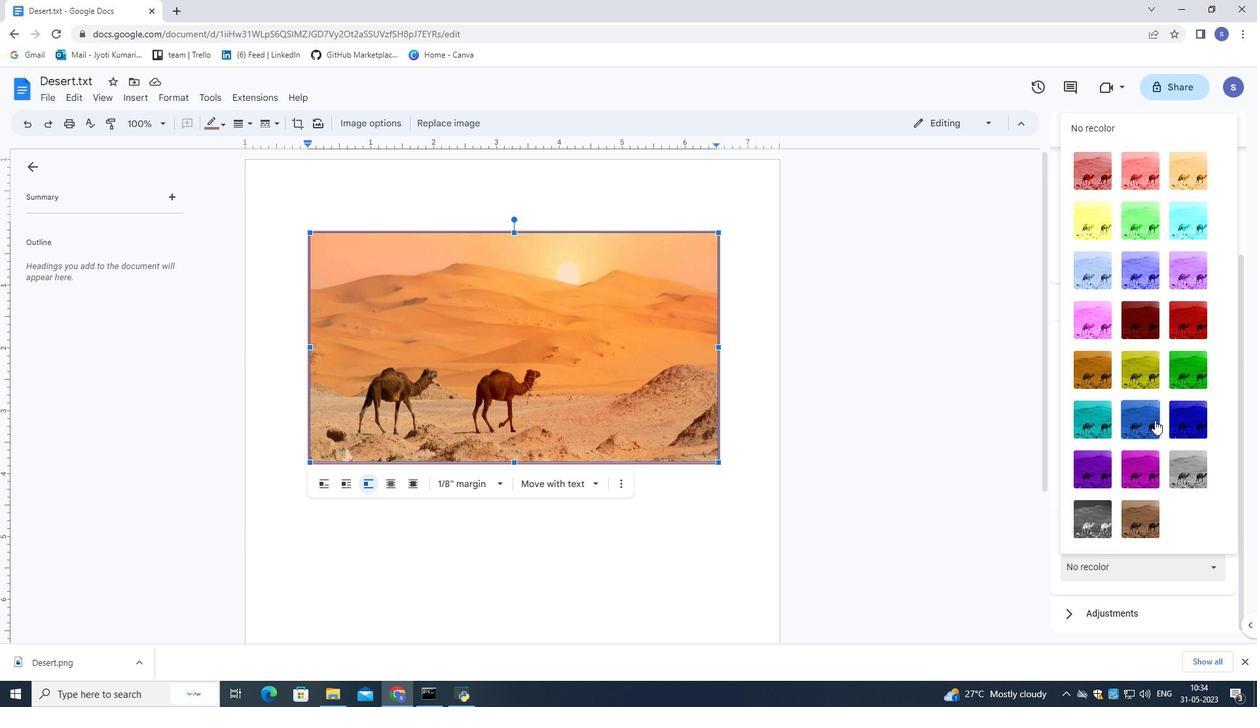 
Action: Mouse scrolled (1155, 420) with delta (0, 0)
Screenshot: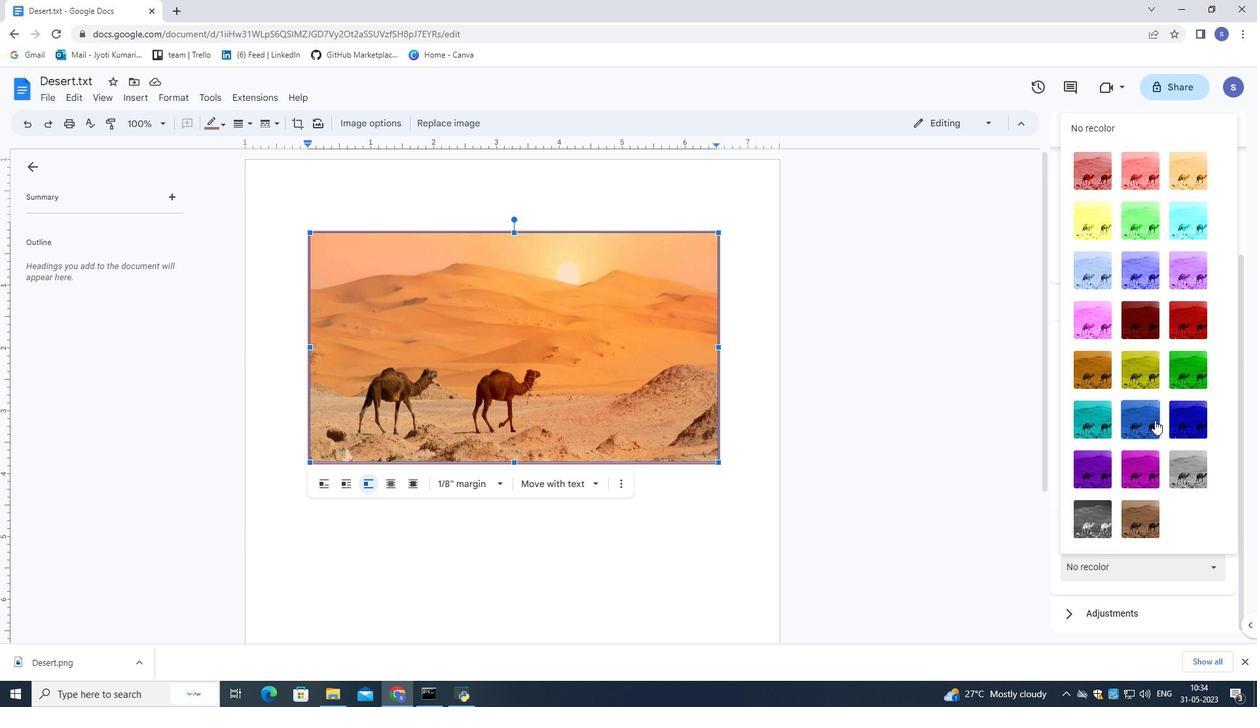 
Action: Mouse scrolled (1155, 420) with delta (0, 0)
Screenshot: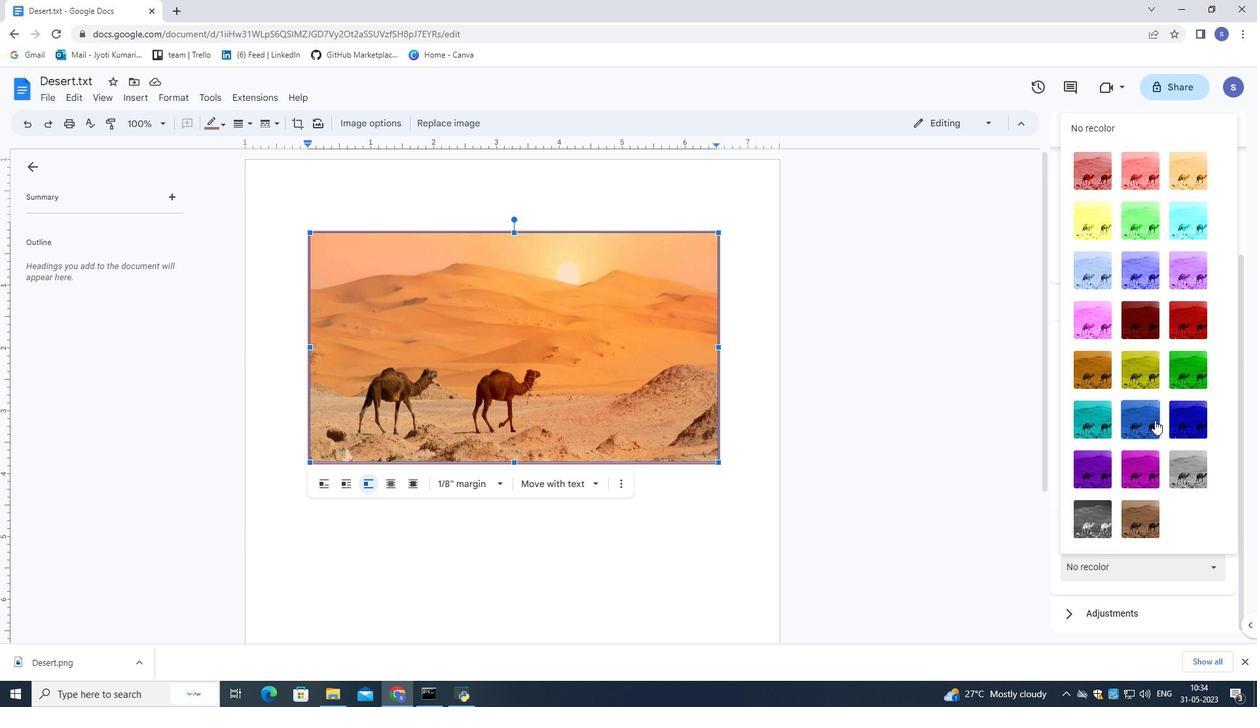 
Action: Mouse scrolled (1155, 420) with delta (0, 0)
Screenshot: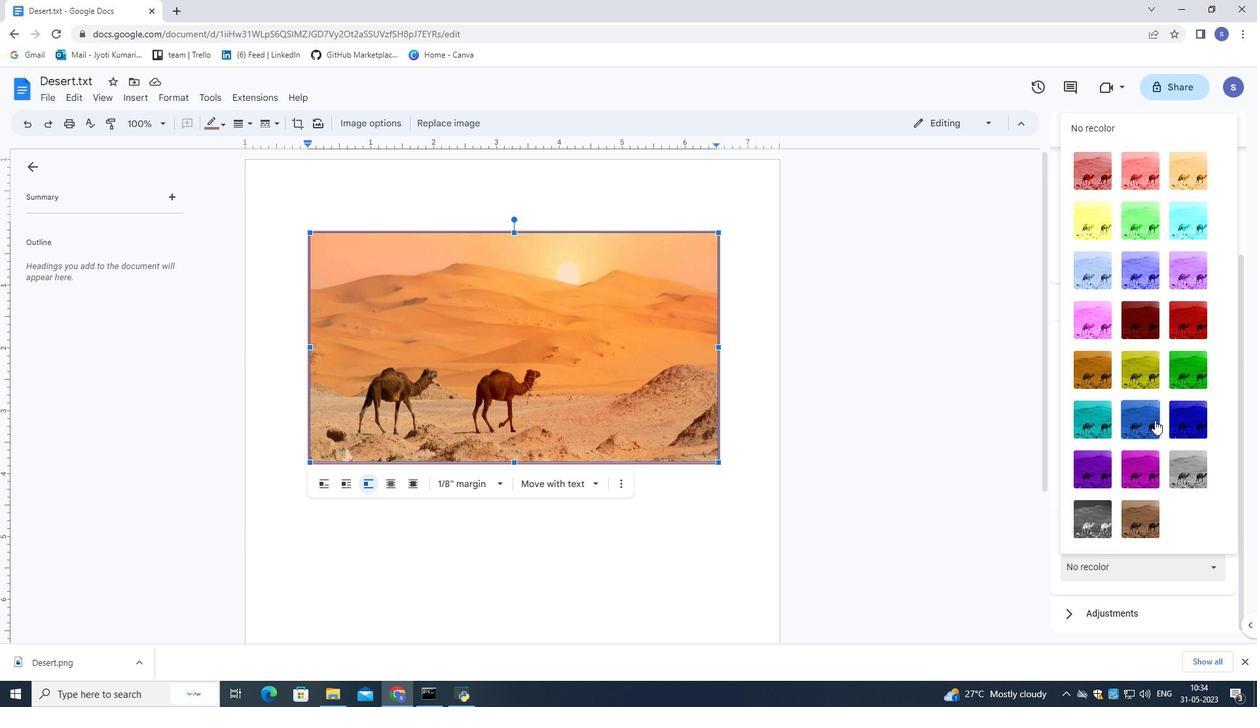 
Action: Mouse moved to (1155, 419)
Screenshot: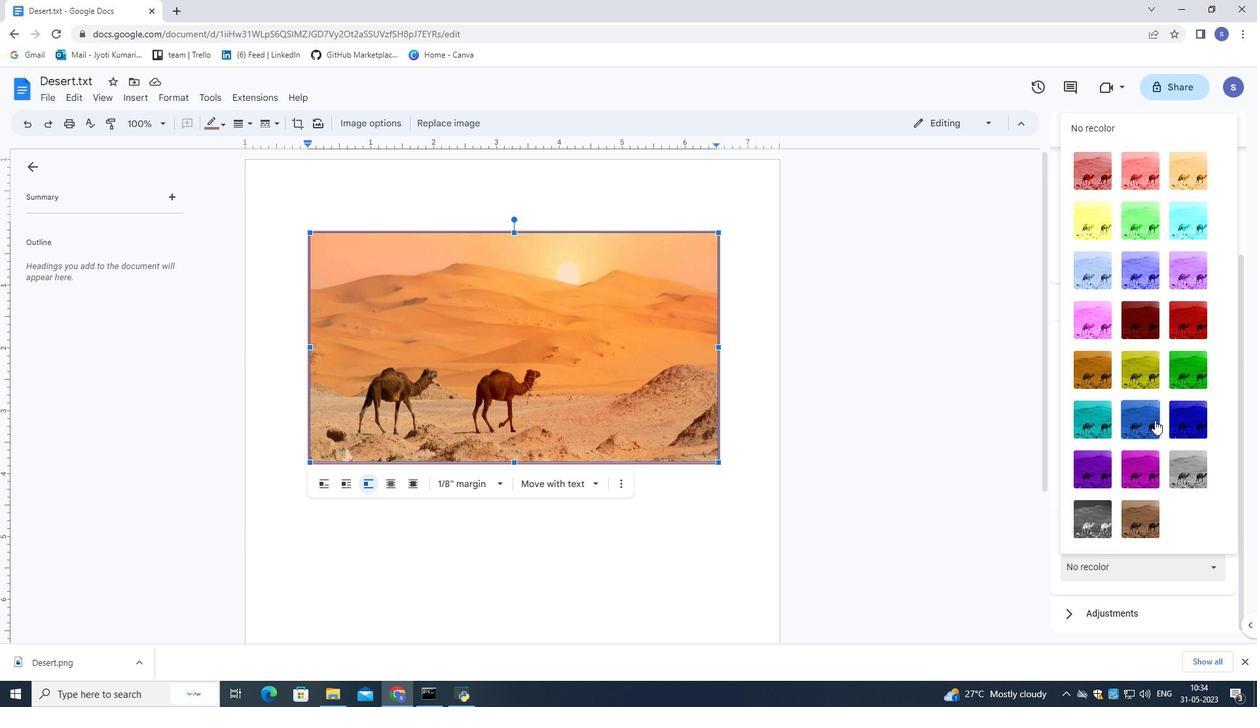 
Action: Mouse scrolled (1155, 419) with delta (0, 0)
Screenshot: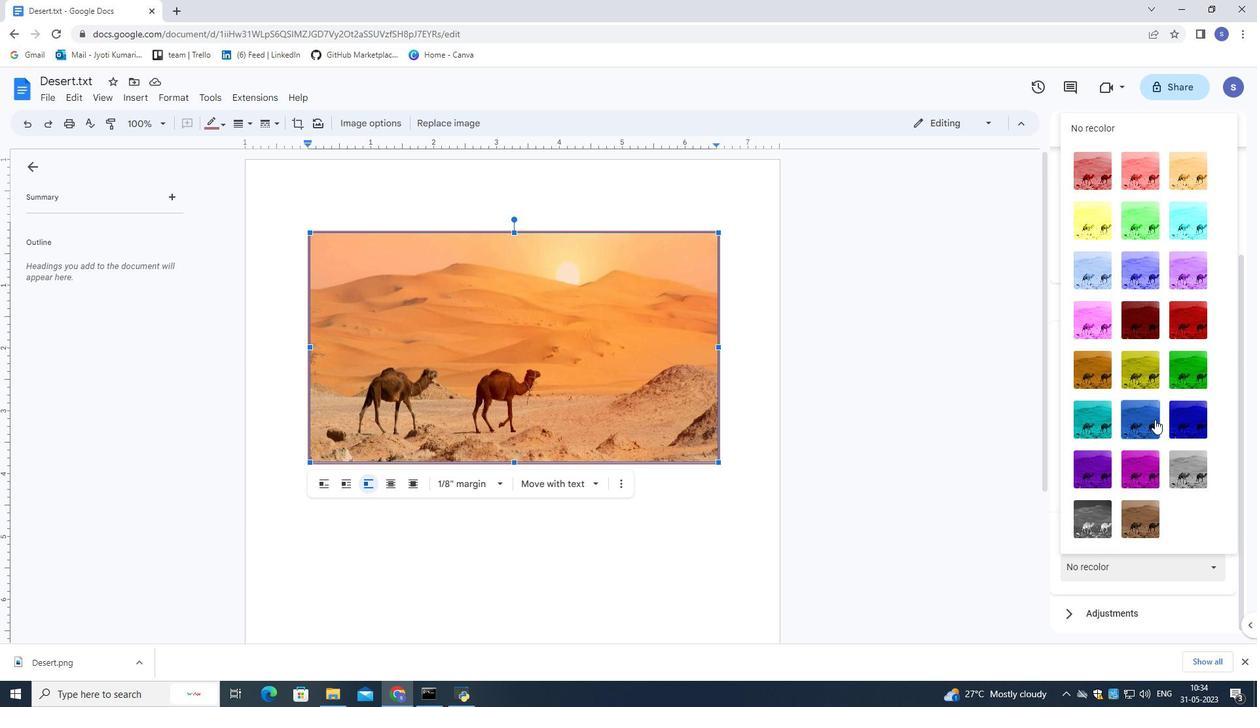 
Action: Mouse moved to (1121, 290)
Screenshot: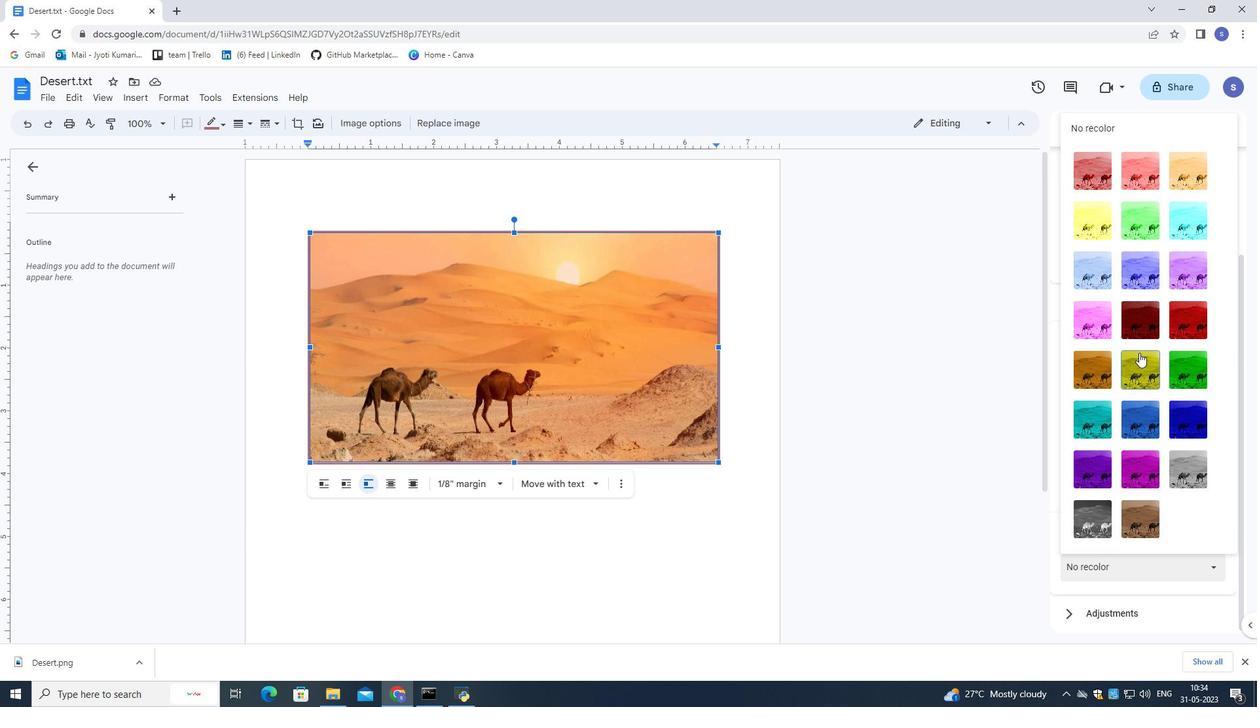 
Action: Mouse scrolled (1121, 290) with delta (0, 0)
Screenshot: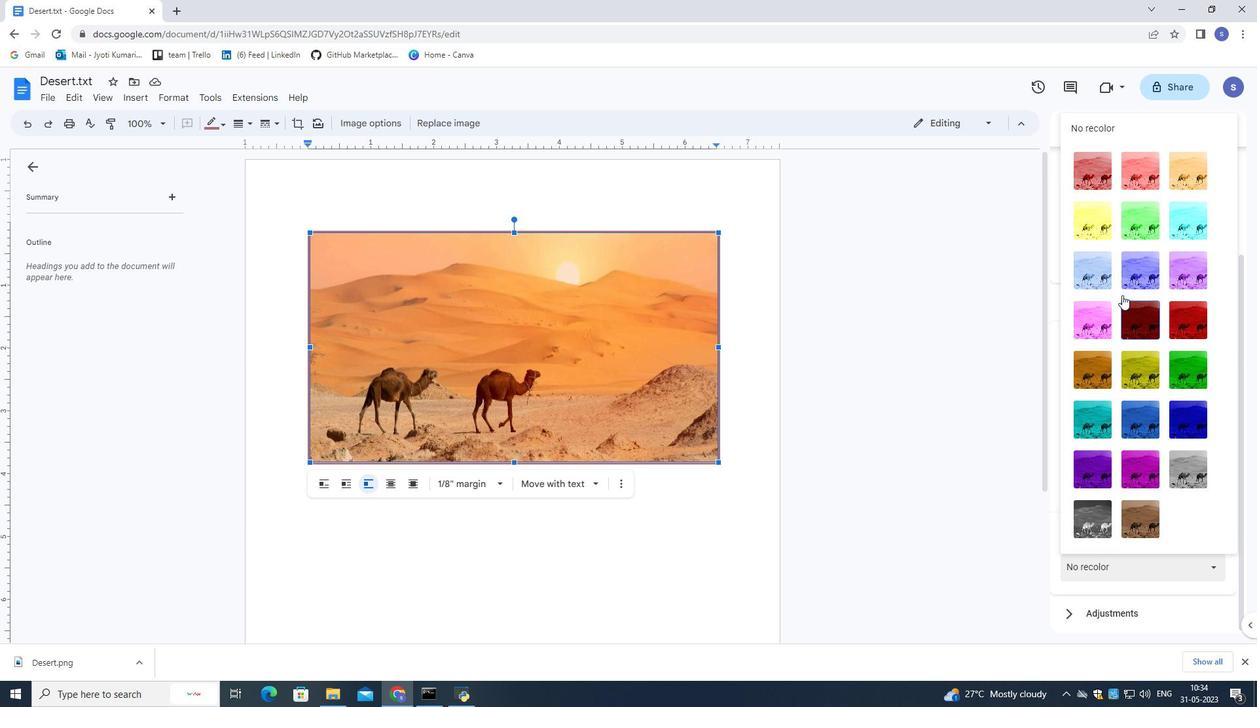 
Action: Mouse moved to (1122, 290)
Screenshot: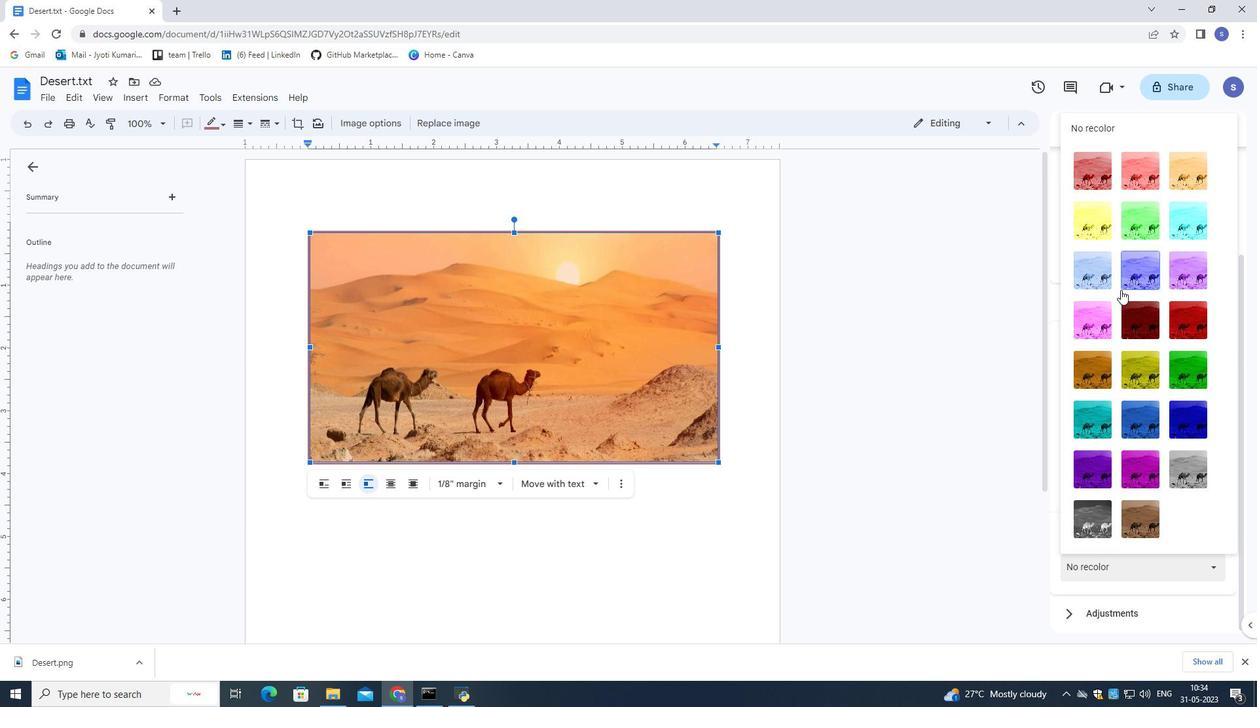 
Action: Mouse scrolled (1122, 290) with delta (0, 0)
Screenshot: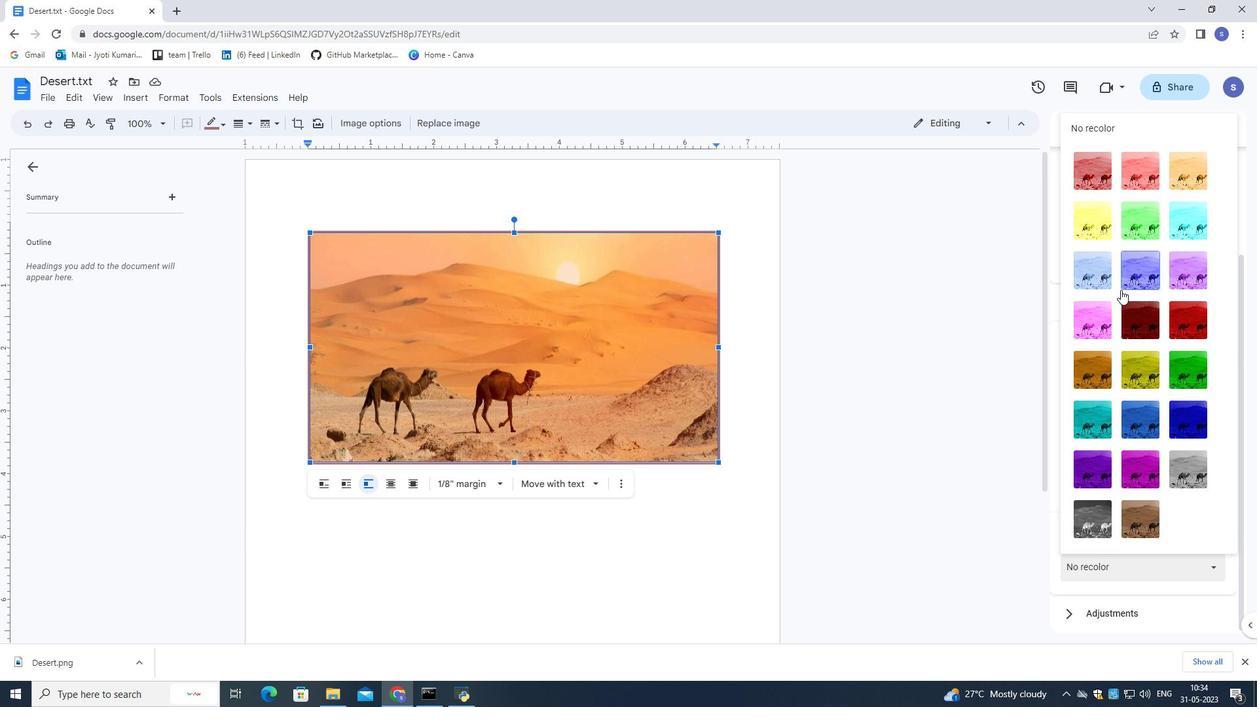 
Action: Mouse moved to (1126, 334)
Screenshot: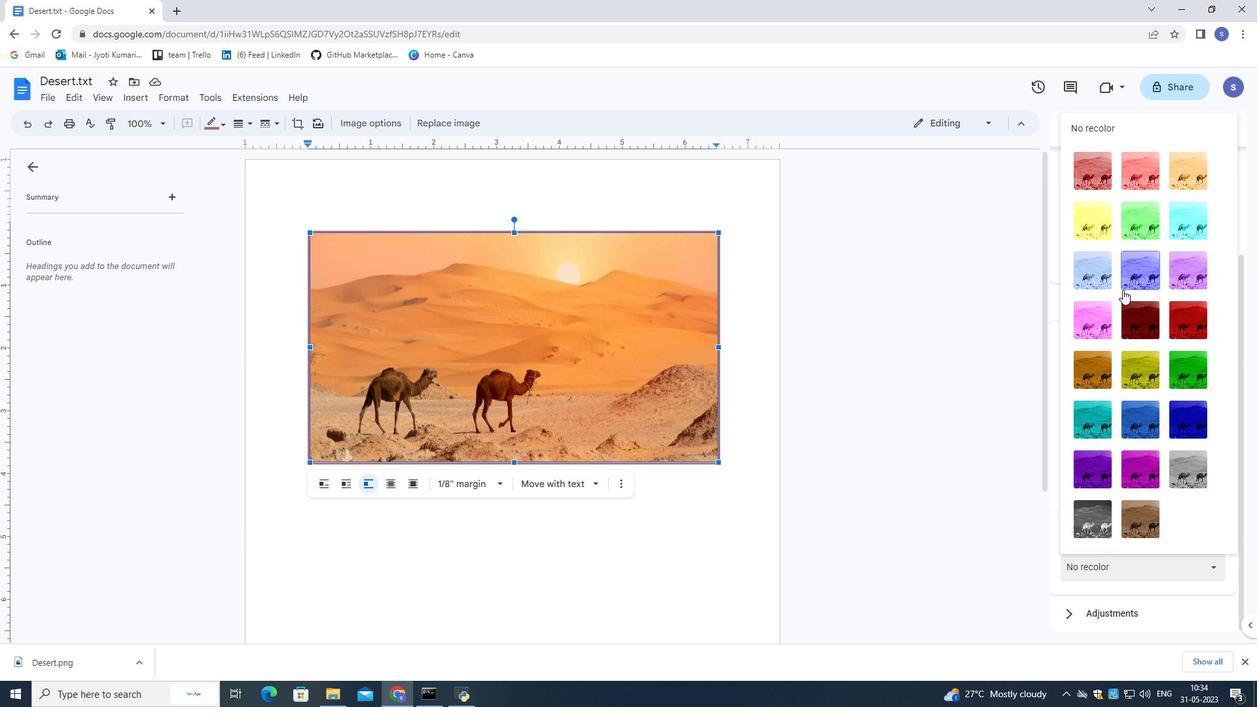 
Action: Mouse scrolled (1126, 333) with delta (0, 0)
Screenshot: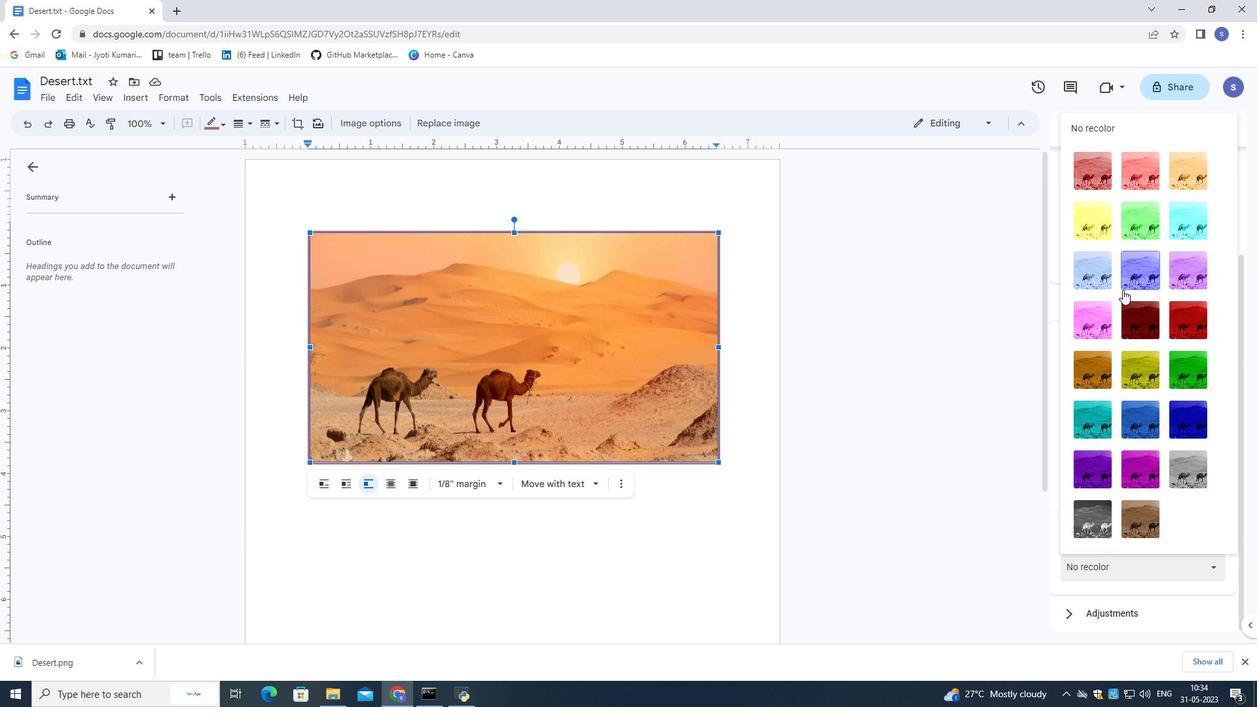 
Action: Mouse moved to (1126, 343)
Screenshot: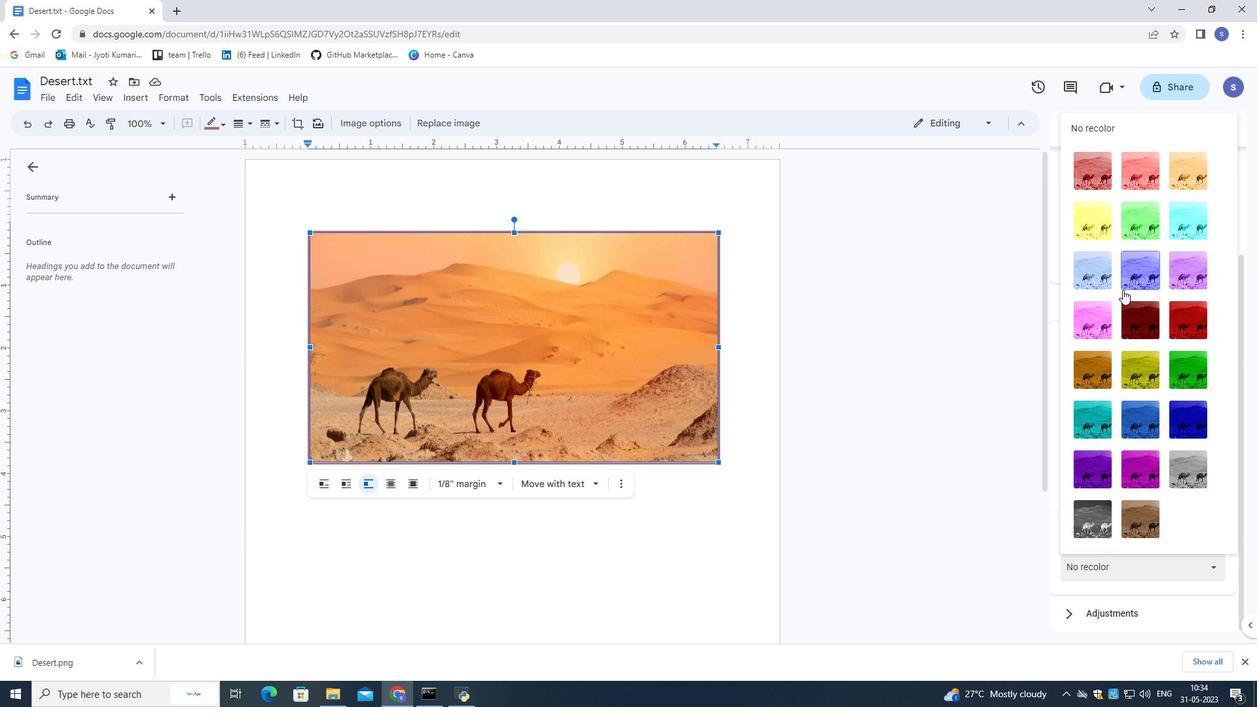
Action: Mouse scrolled (1126, 342) with delta (0, 0)
Screenshot: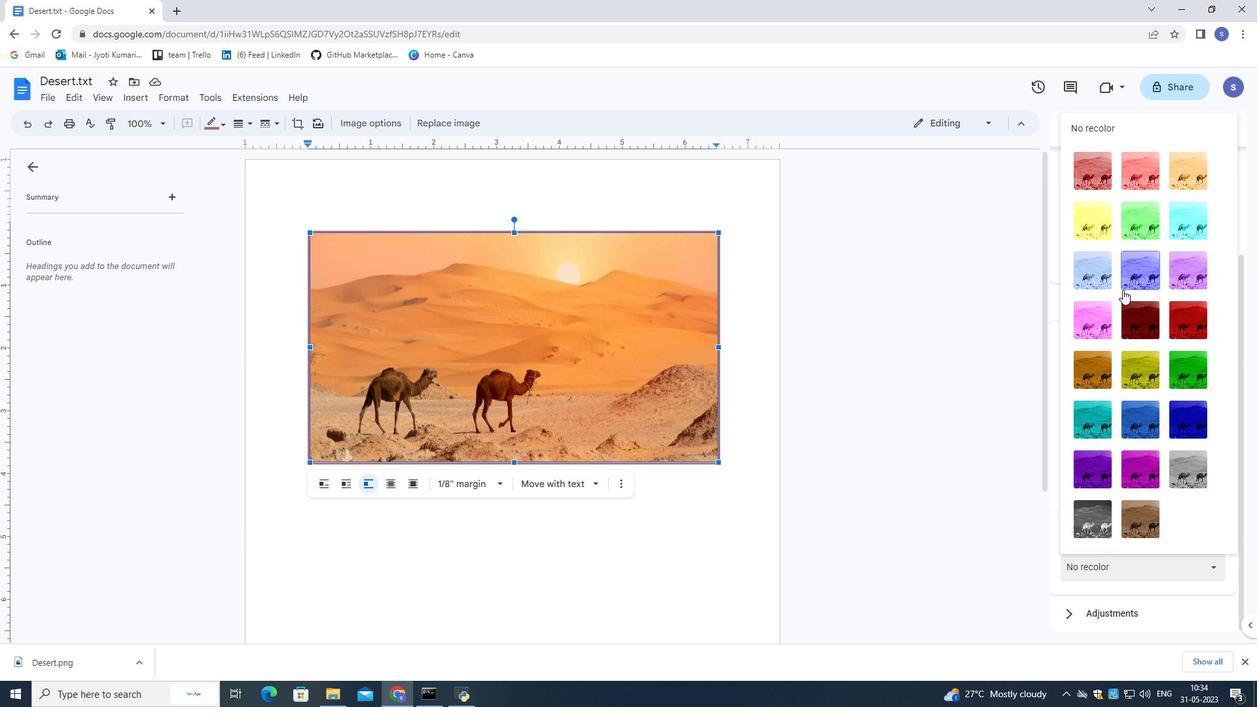 
Action: Mouse moved to (1126, 350)
Screenshot: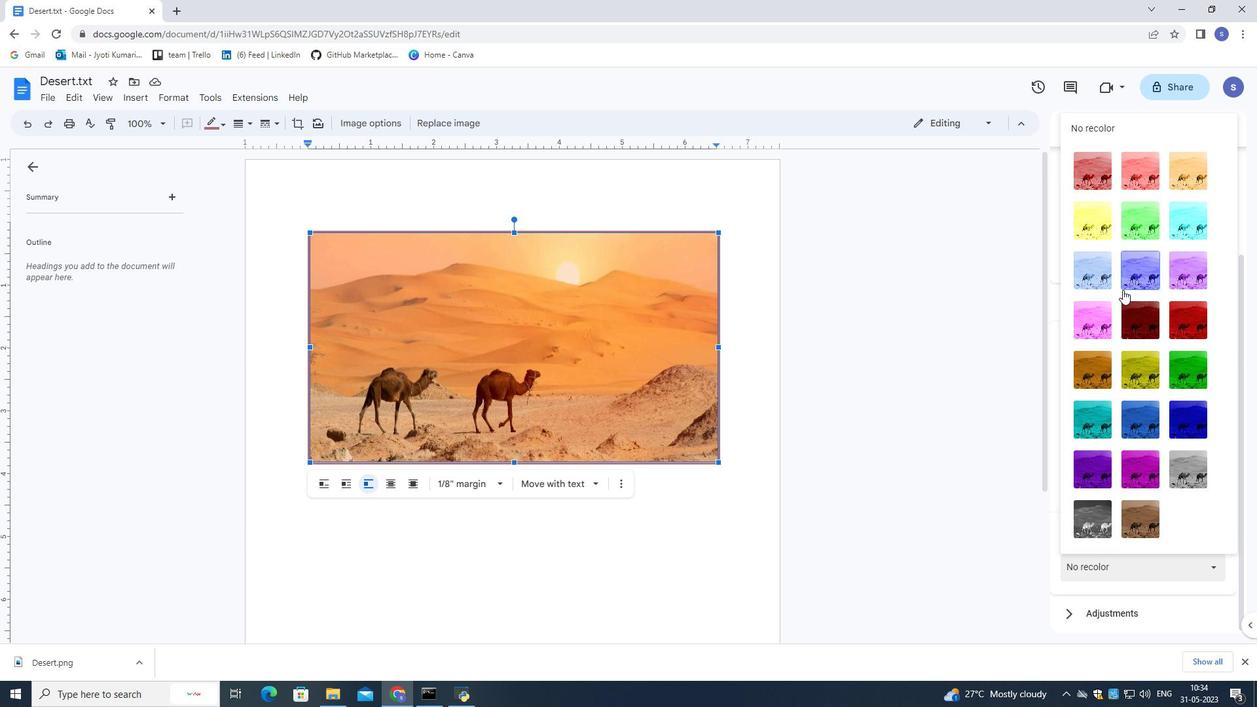 
Action: Mouse scrolled (1126, 347) with delta (0, 0)
Screenshot: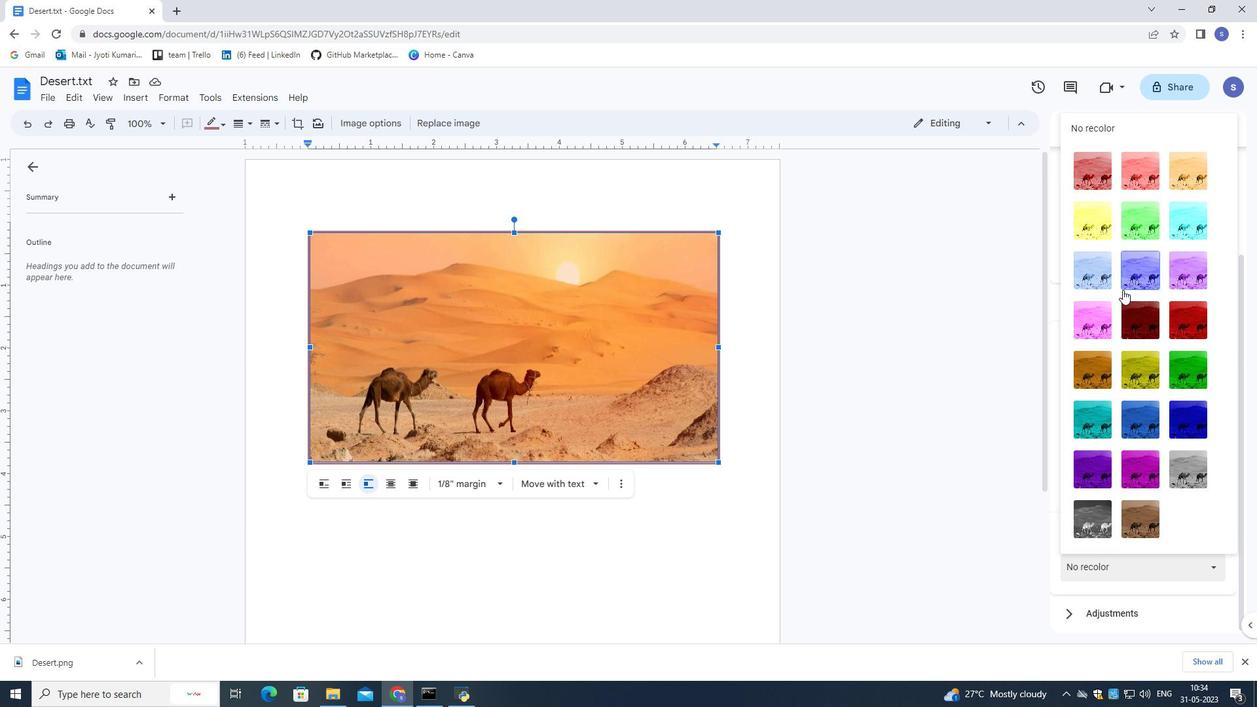 
Action: Mouse scrolled (1126, 349) with delta (0, 0)
Screenshot: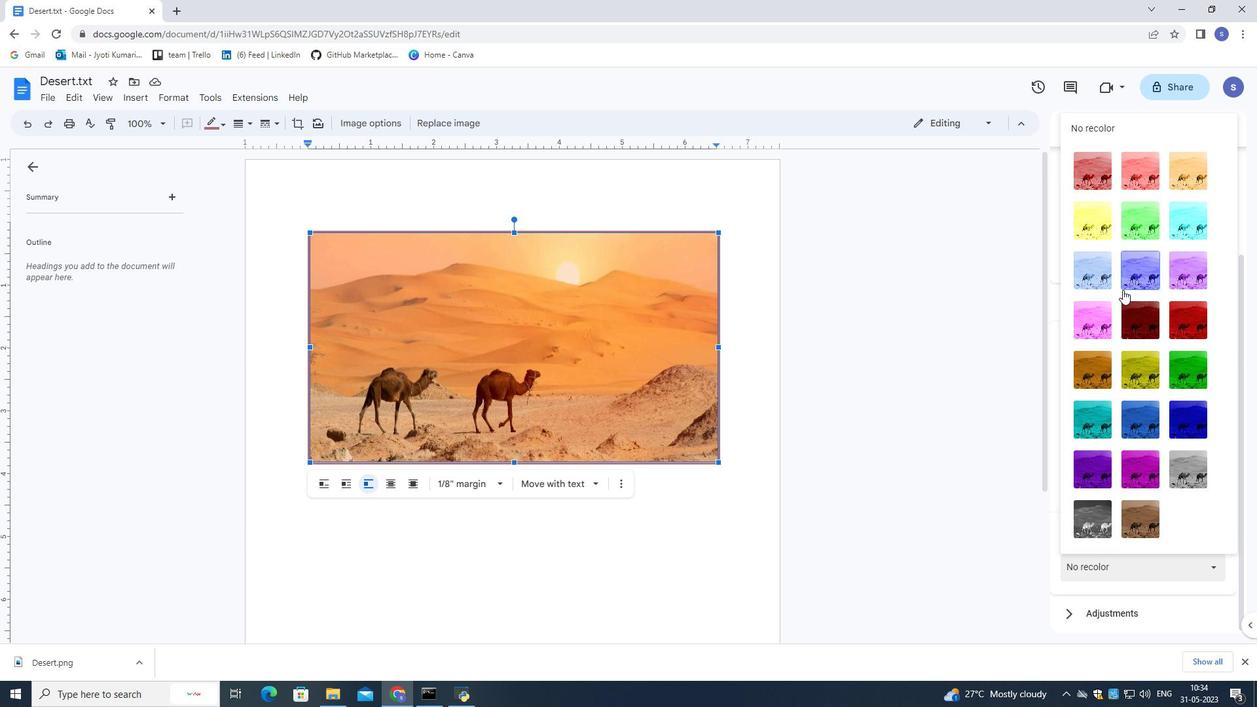 
Action: Mouse moved to (1126, 352)
Screenshot: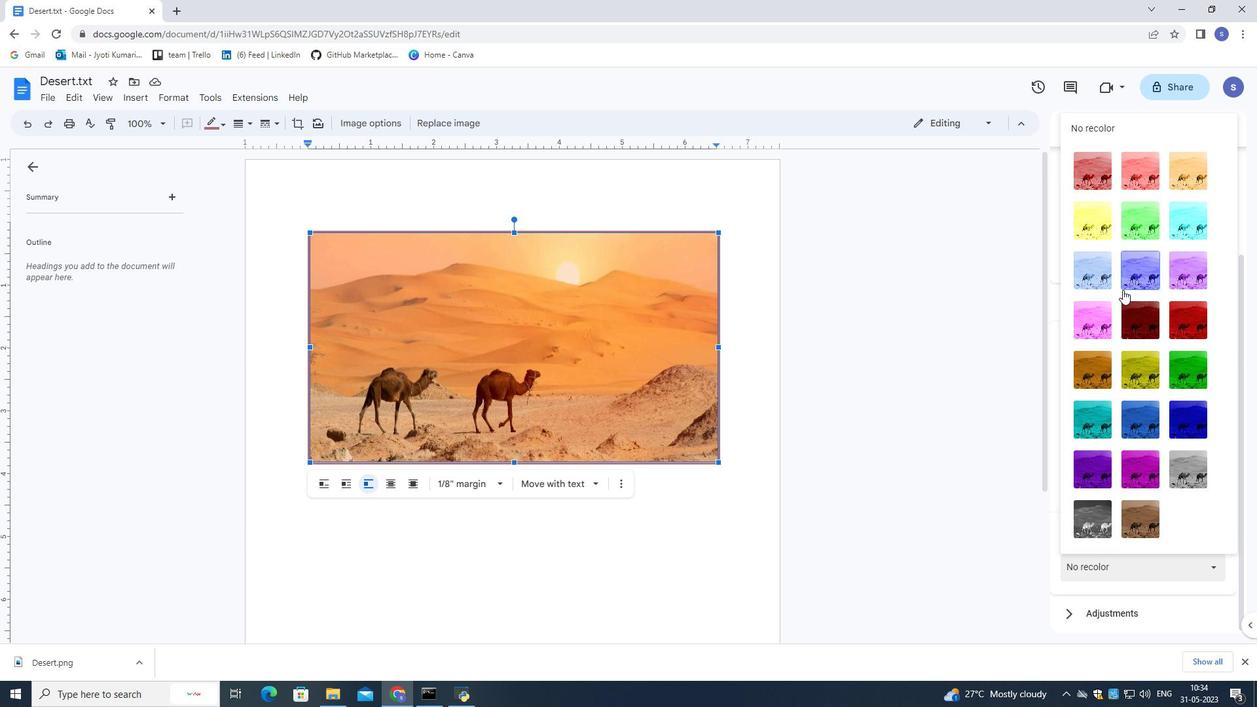 
Action: Mouse scrolled (1126, 351) with delta (0, 0)
Screenshot: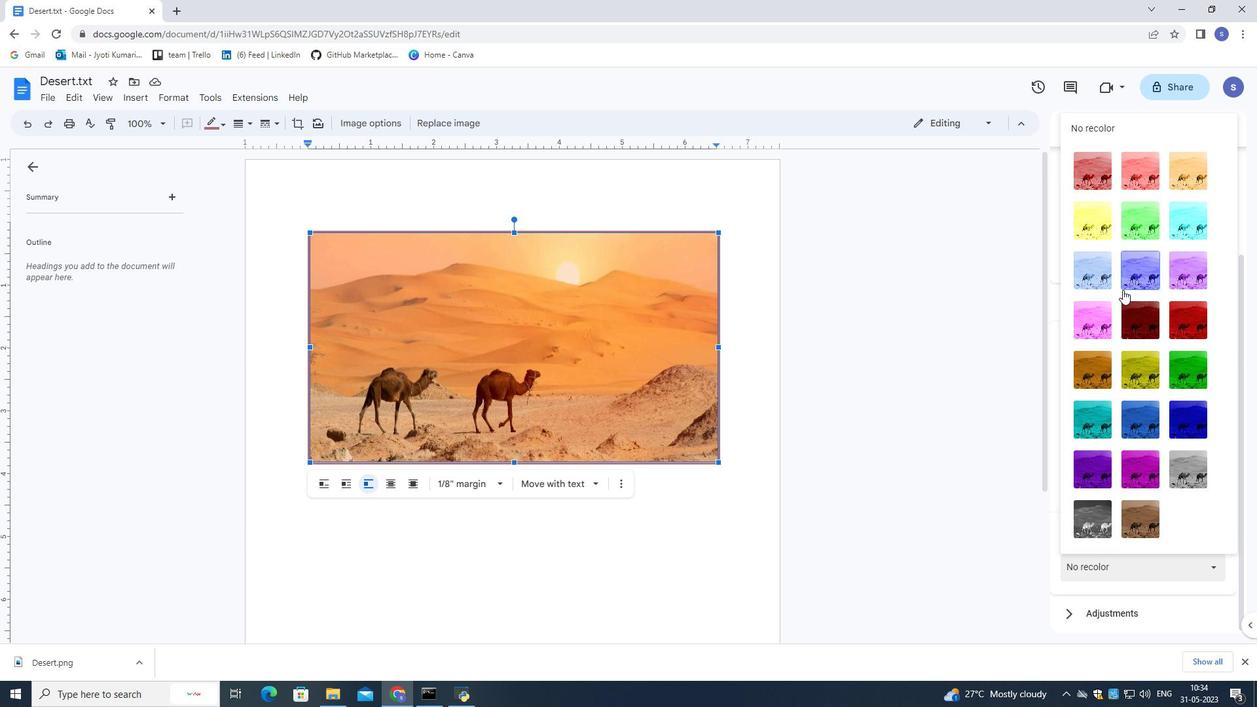 
Action: Mouse moved to (1128, 360)
Screenshot: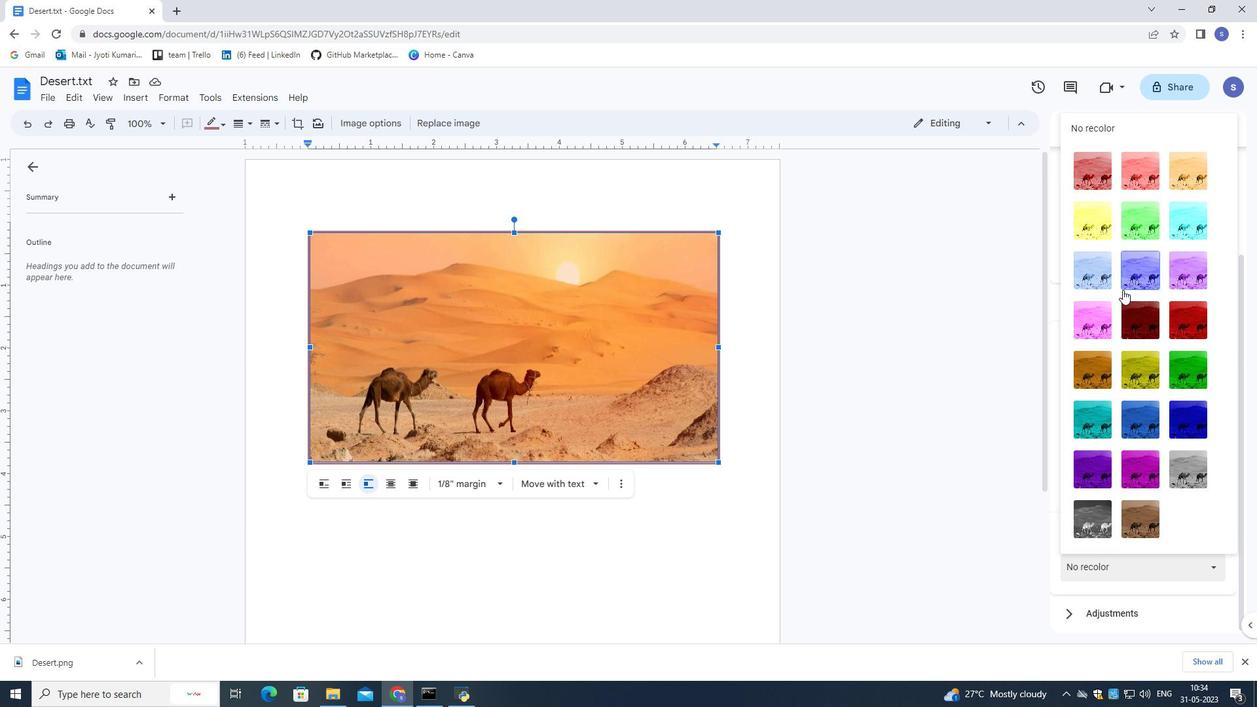 
Action: Mouse scrolled (1128, 360) with delta (0, 0)
Screenshot: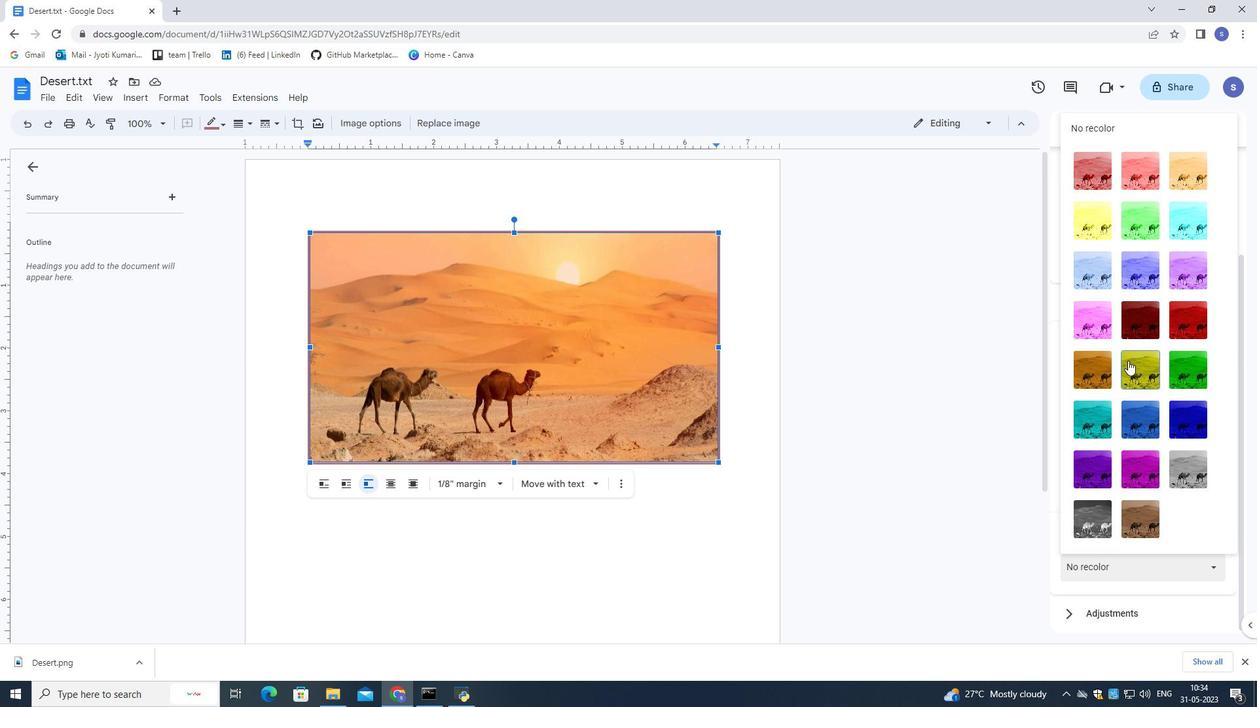 
Action: Mouse moved to (1128, 362)
Screenshot: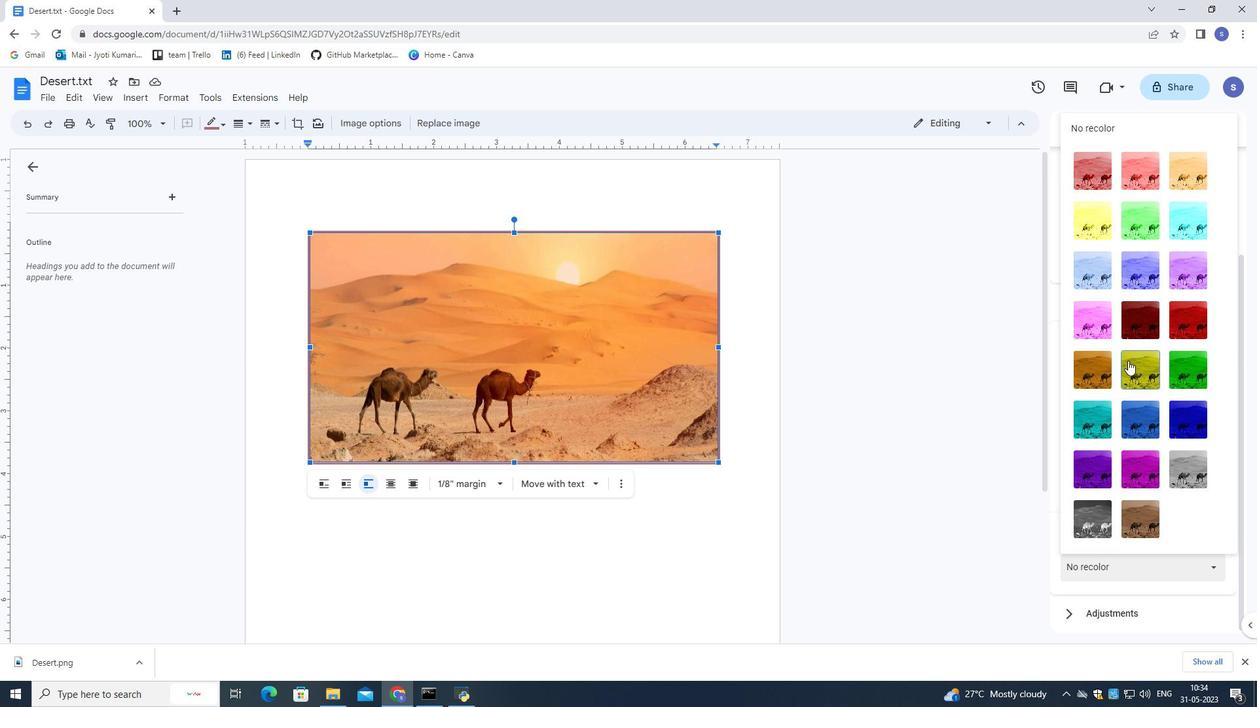 
Action: Mouse scrolled (1128, 361) with delta (0, 0)
Screenshot: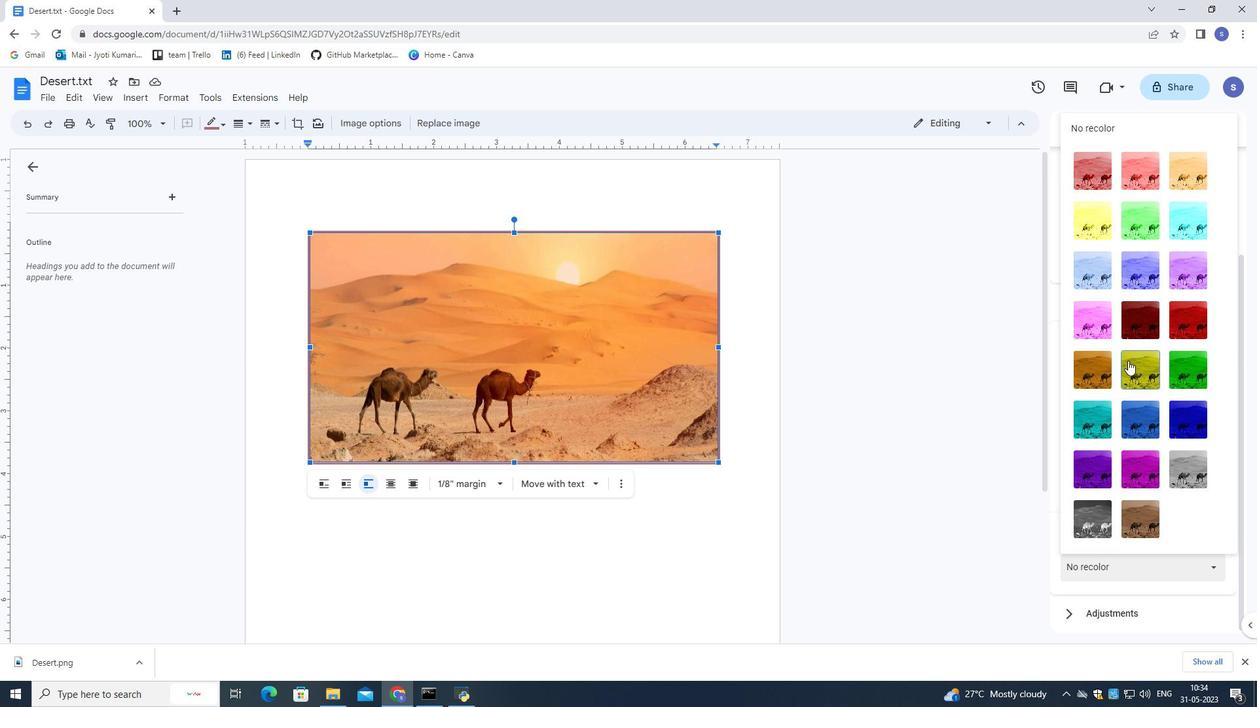 
Action: Mouse moved to (1128, 362)
Screenshot: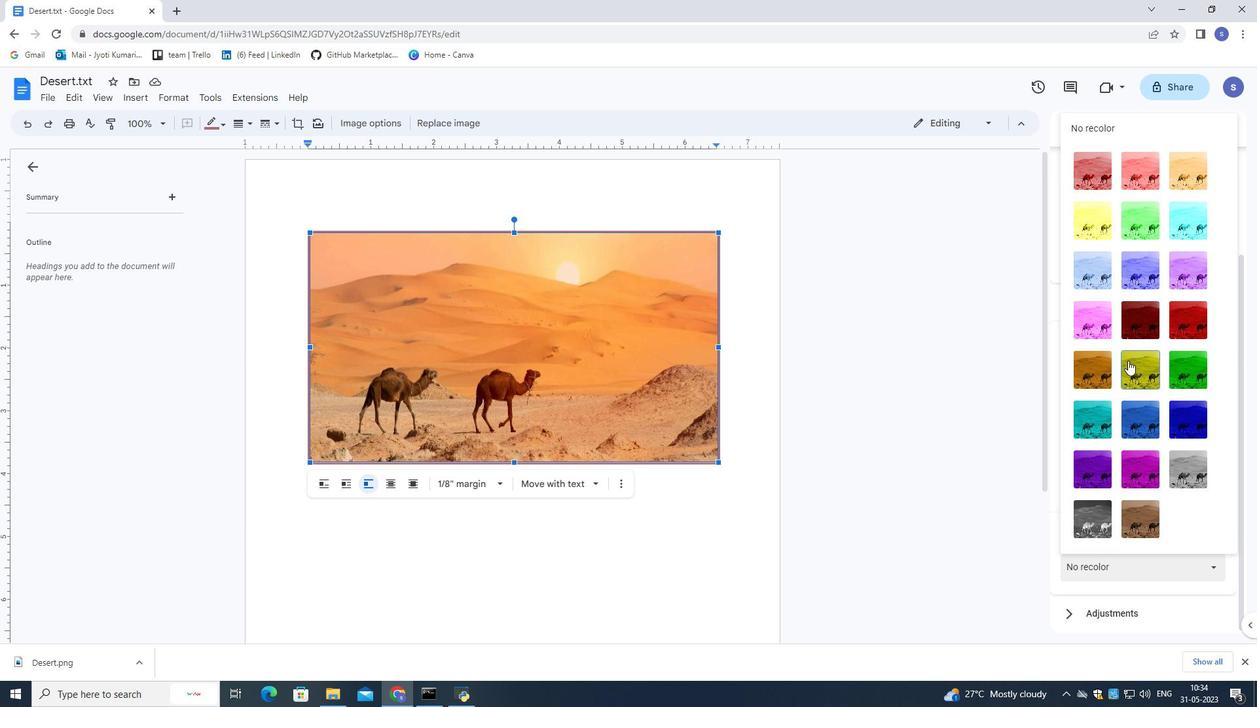 
Action: Mouse scrolled (1128, 362) with delta (0, 0)
Screenshot: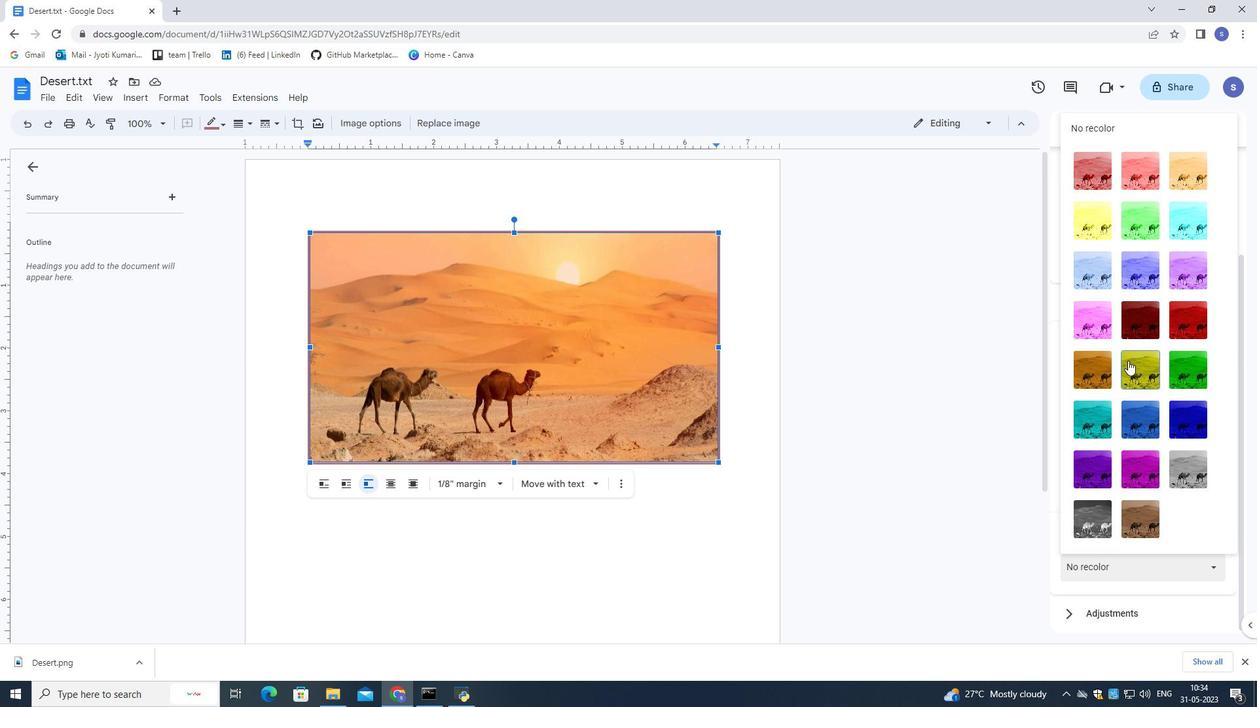 
Action: Mouse scrolled (1128, 362) with delta (0, 0)
Screenshot: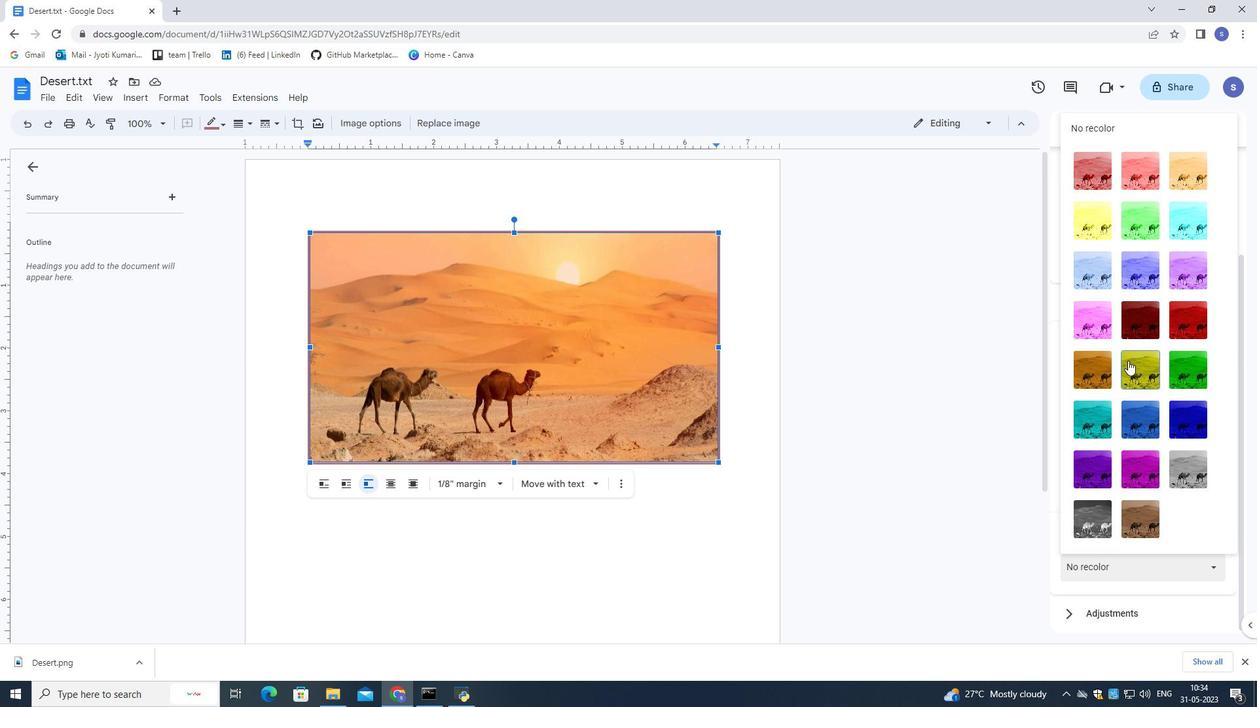 
Action: Mouse scrolled (1128, 362) with delta (0, 0)
Screenshot: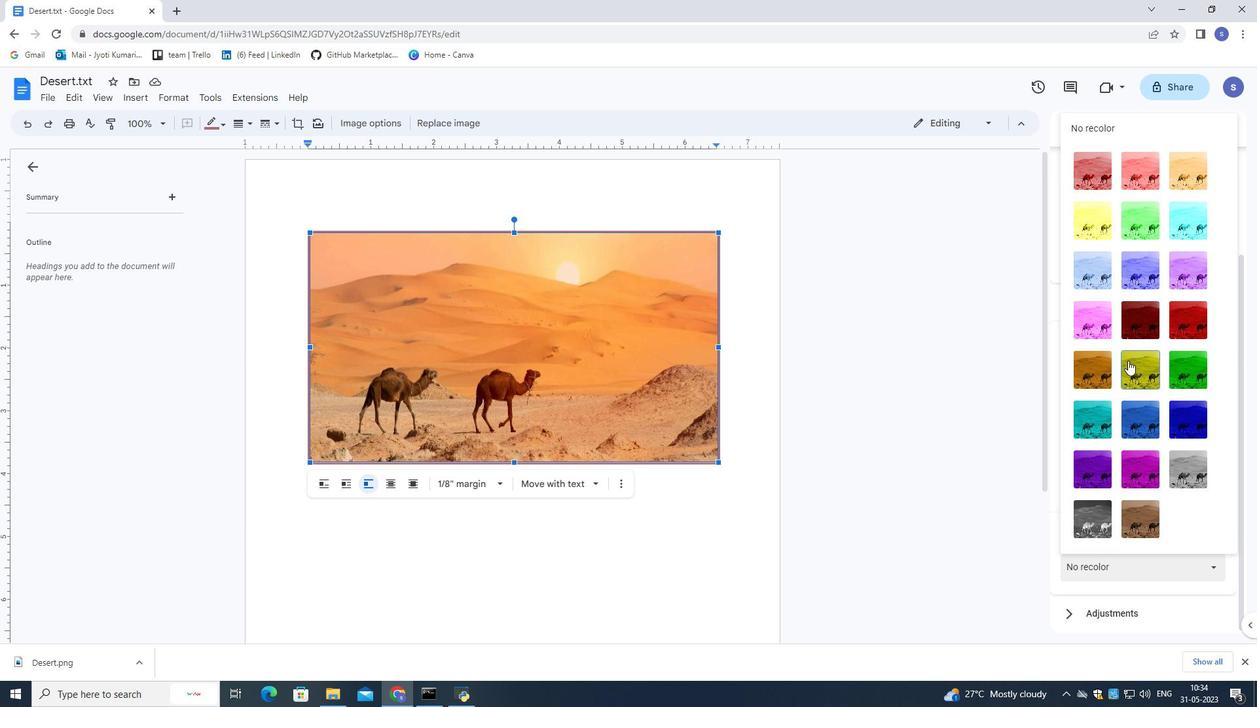 
Action: Mouse scrolled (1128, 362) with delta (0, 0)
Screenshot: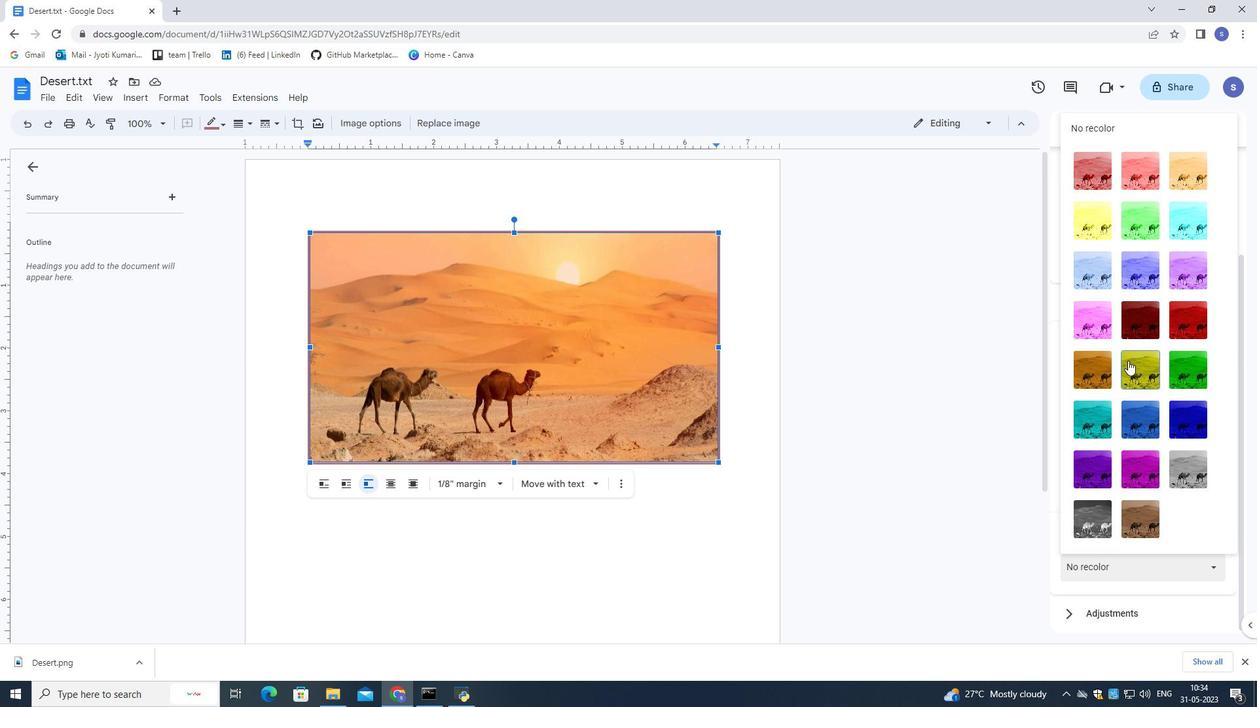 
Action: Mouse moved to (1128, 366)
Screenshot: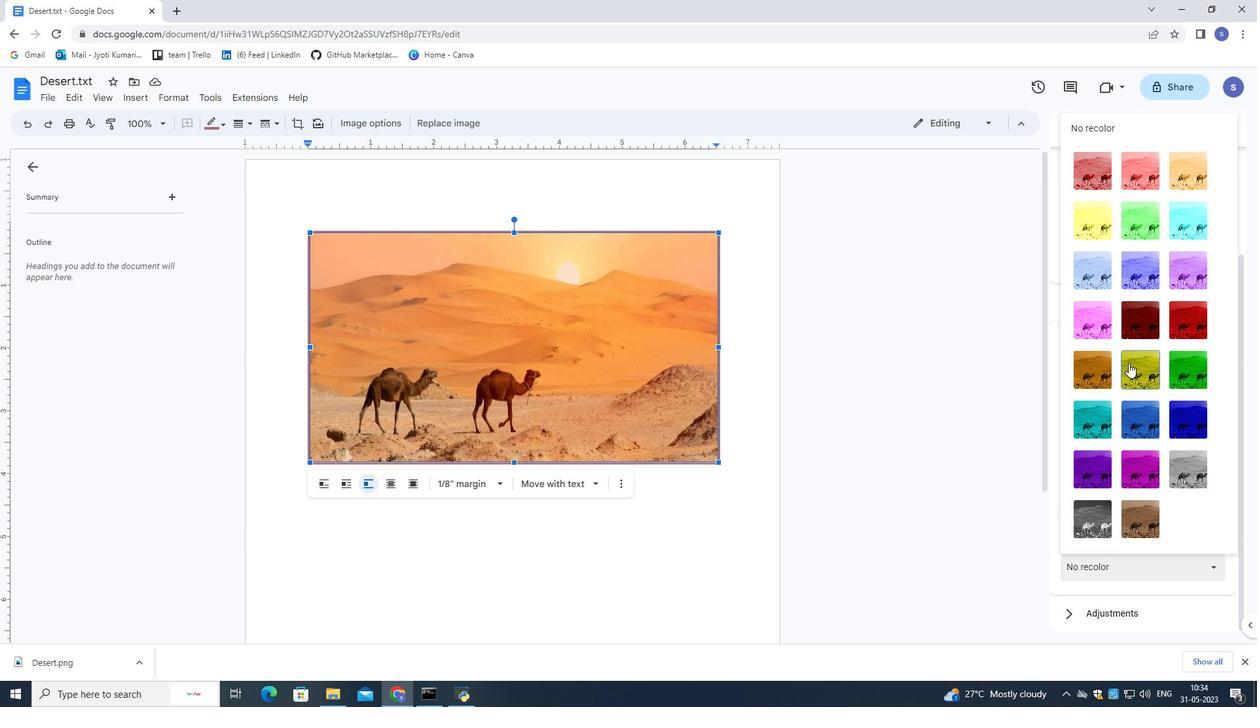 
Action: Mouse scrolled (1128, 366) with delta (0, 0)
Screenshot: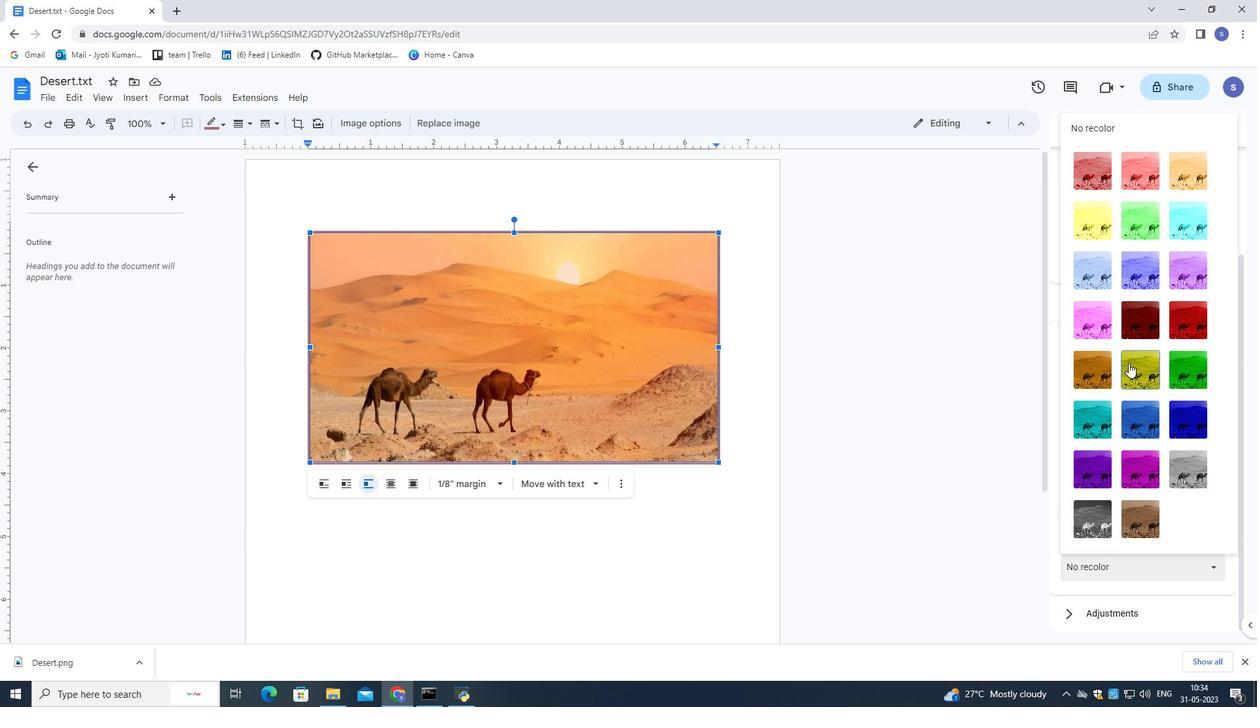 
Action: Mouse moved to (1128, 375)
Screenshot: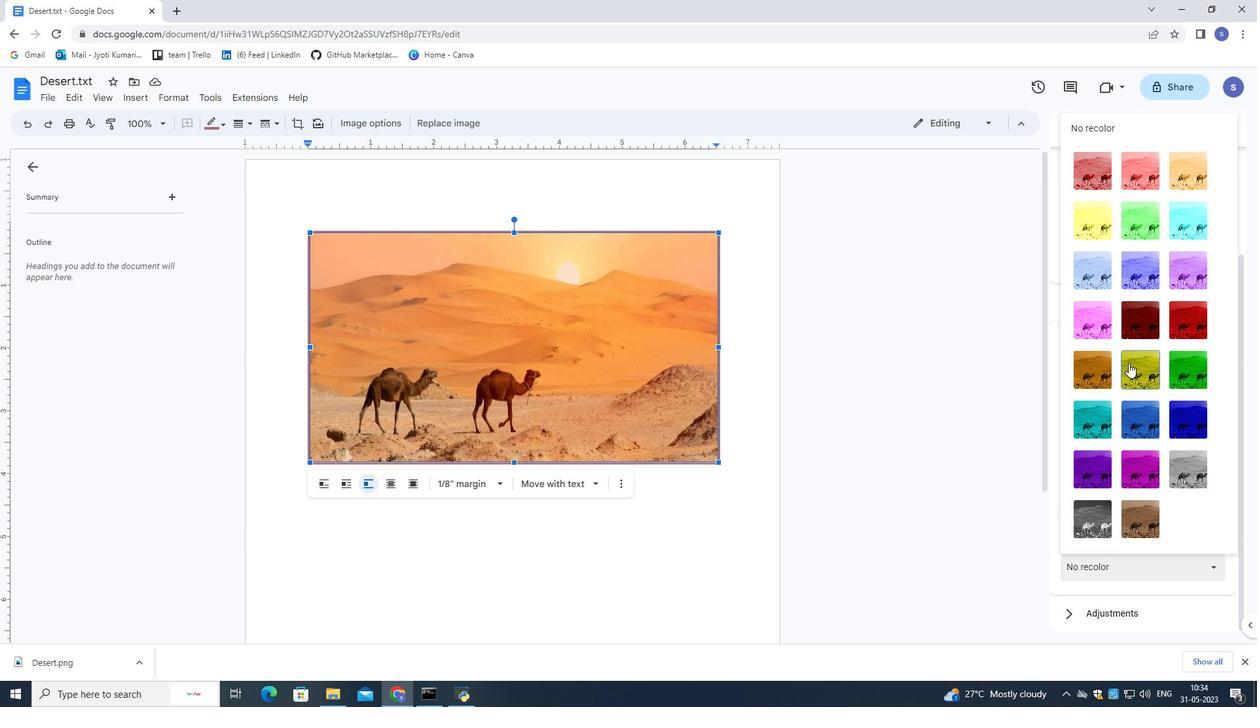 
Action: Mouse scrolled (1128, 374) with delta (0, 0)
Screenshot: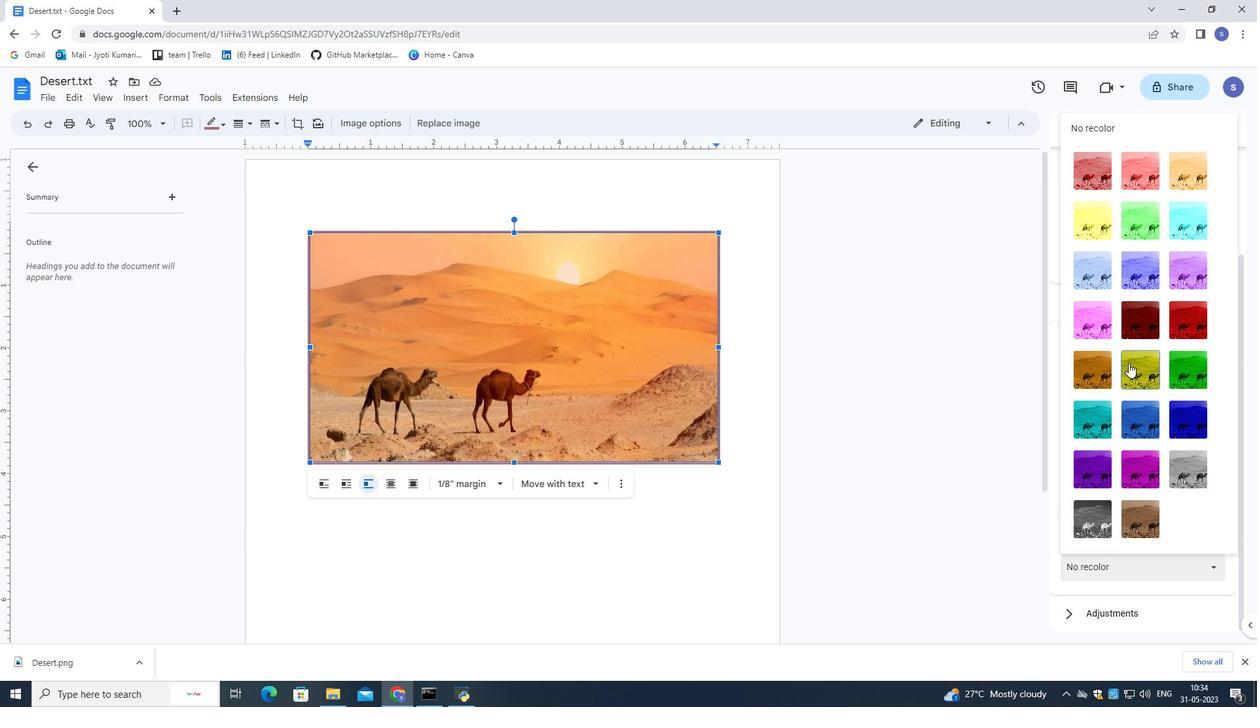 
Action: Mouse moved to (1130, 387)
Screenshot: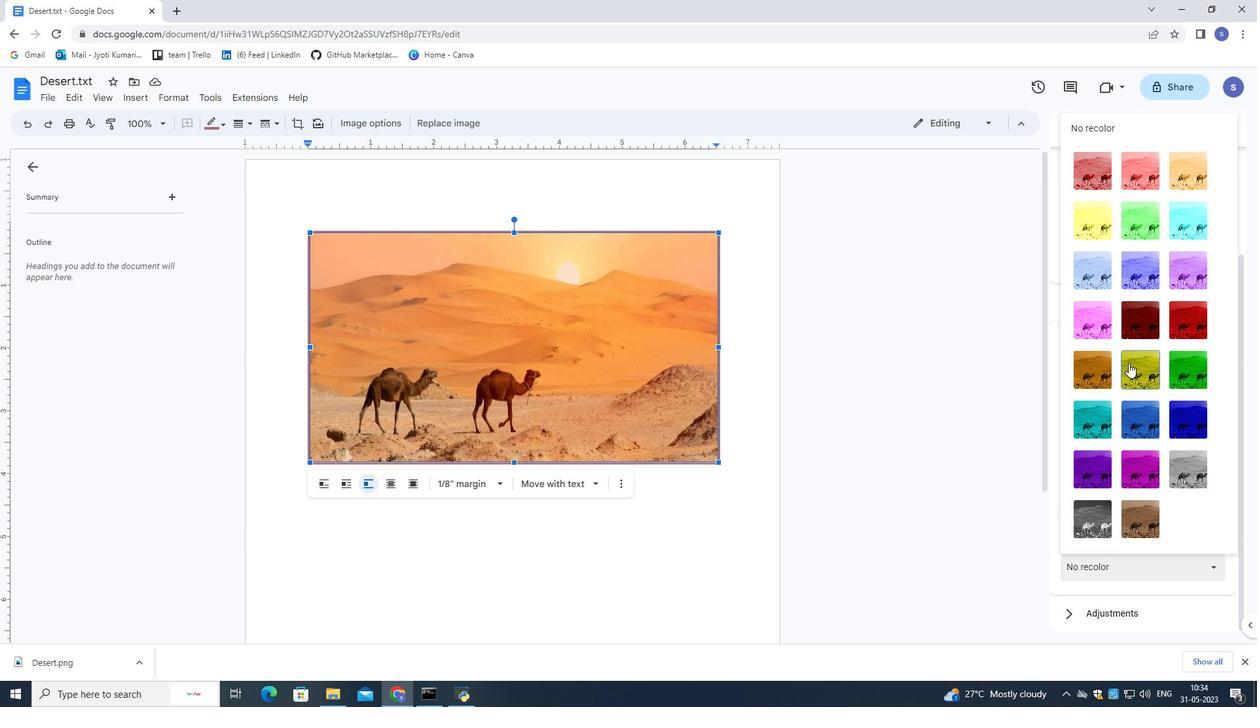 
Action: Mouse scrolled (1130, 387) with delta (0, 0)
Screenshot: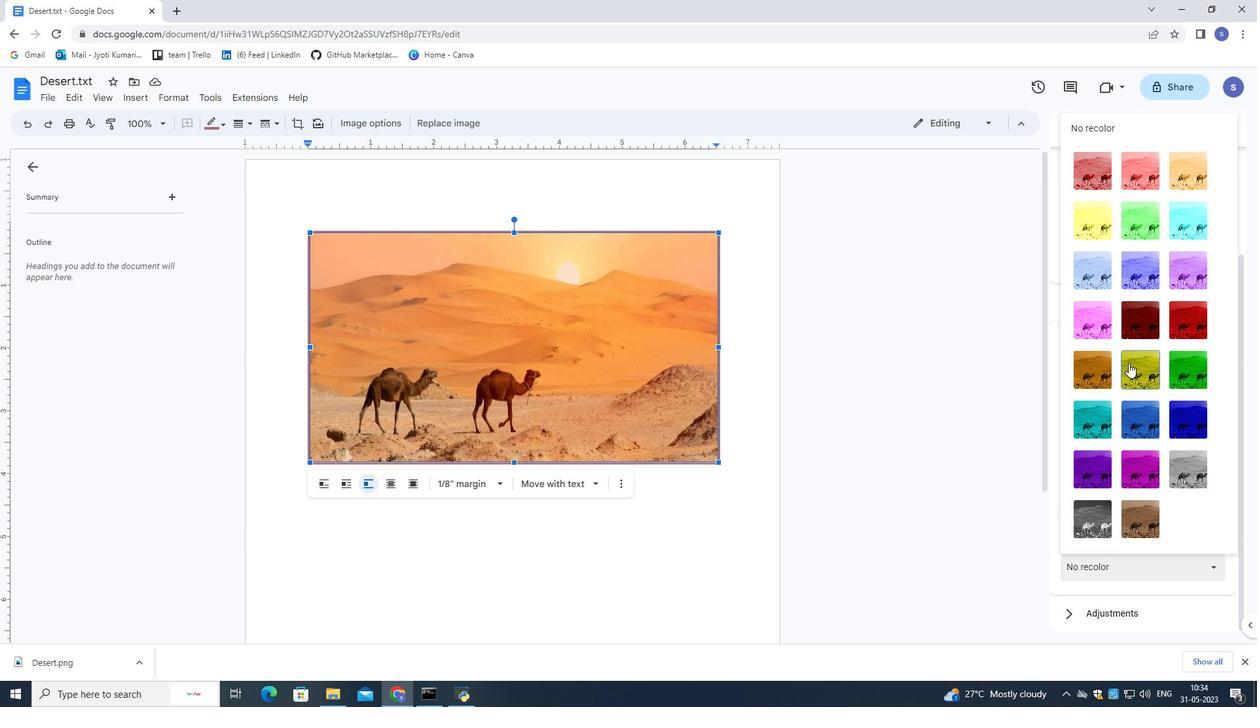 
Action: Mouse moved to (1177, 559)
Screenshot: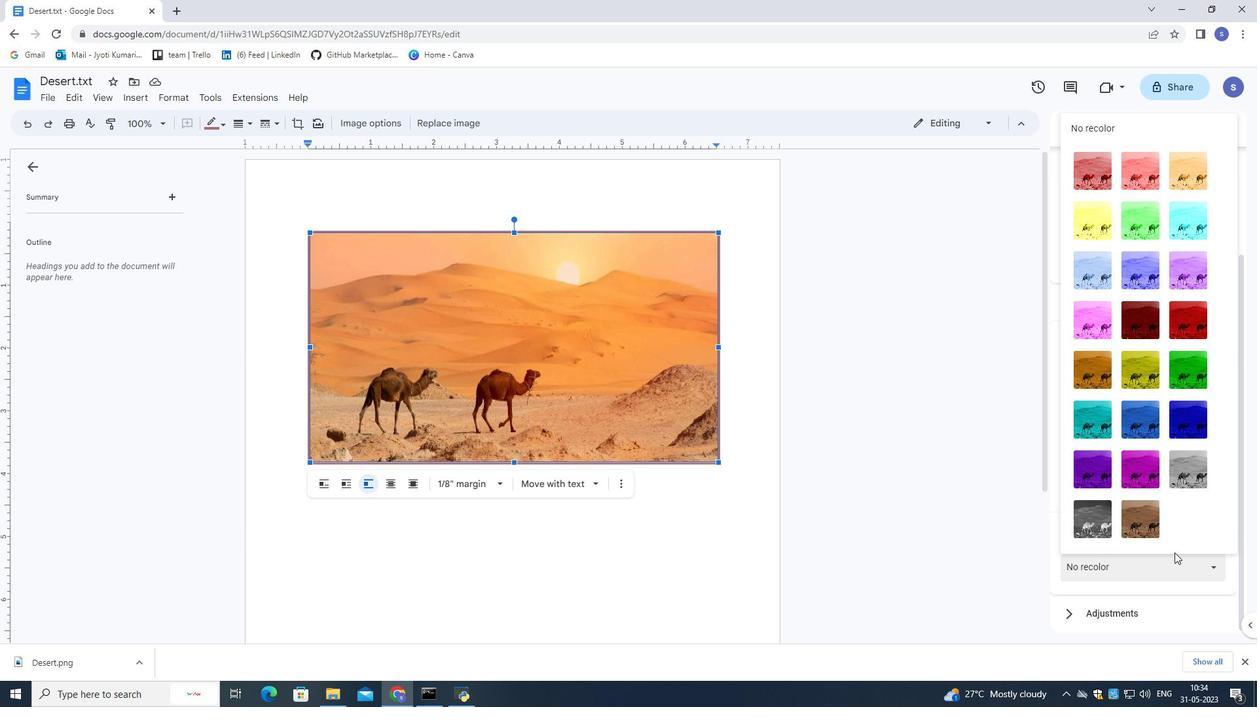 
Action: Mouse pressed left at (1177, 559)
Screenshot: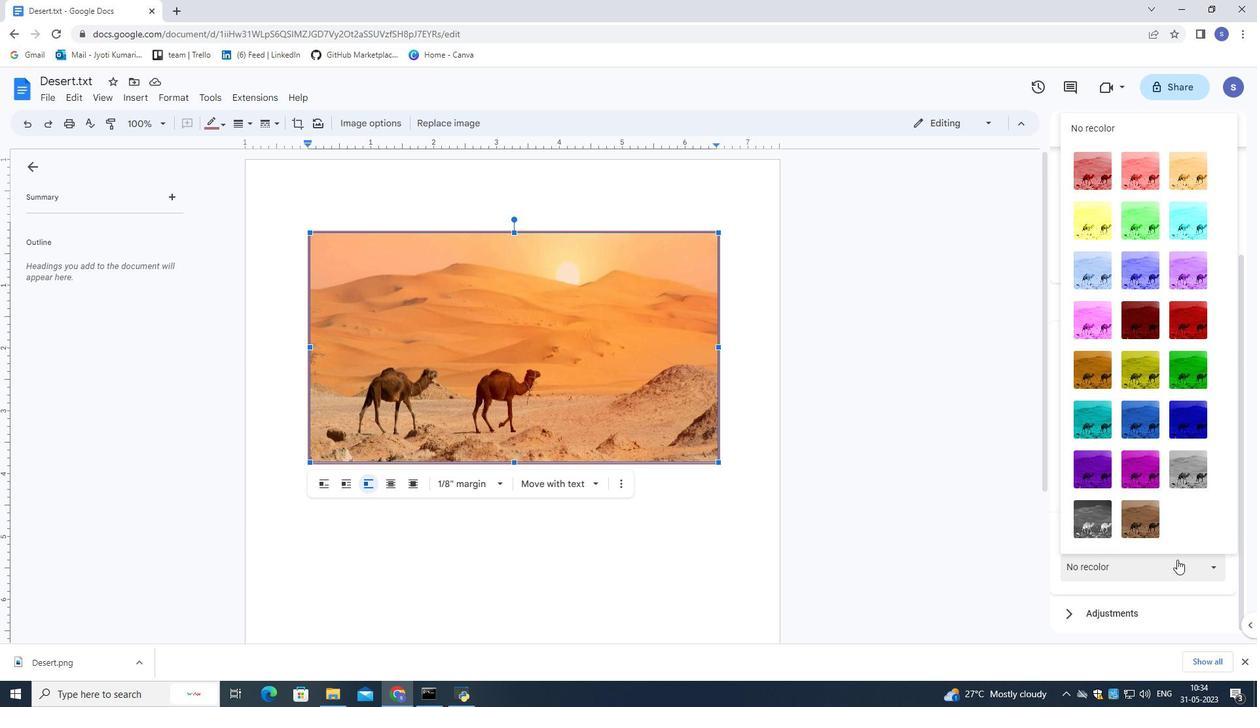 
Action: Mouse moved to (1131, 426)
Screenshot: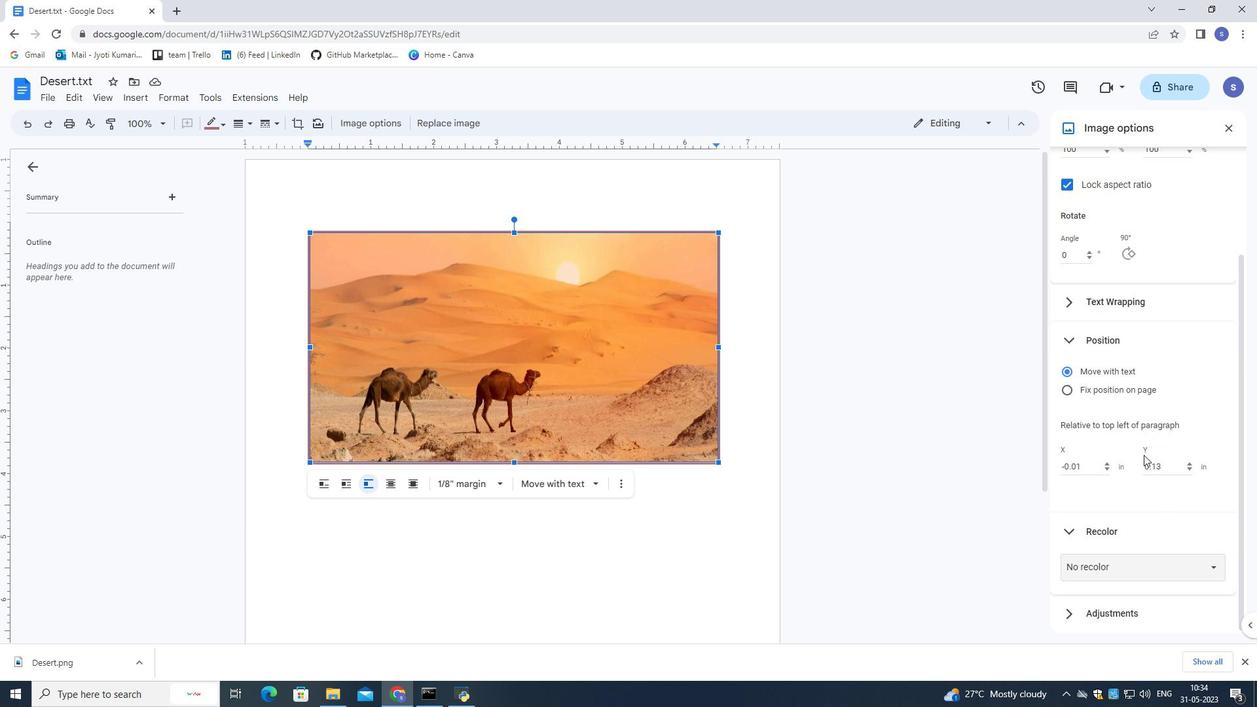 
Action: Mouse scrolled (1131, 427) with delta (0, 0)
Screenshot: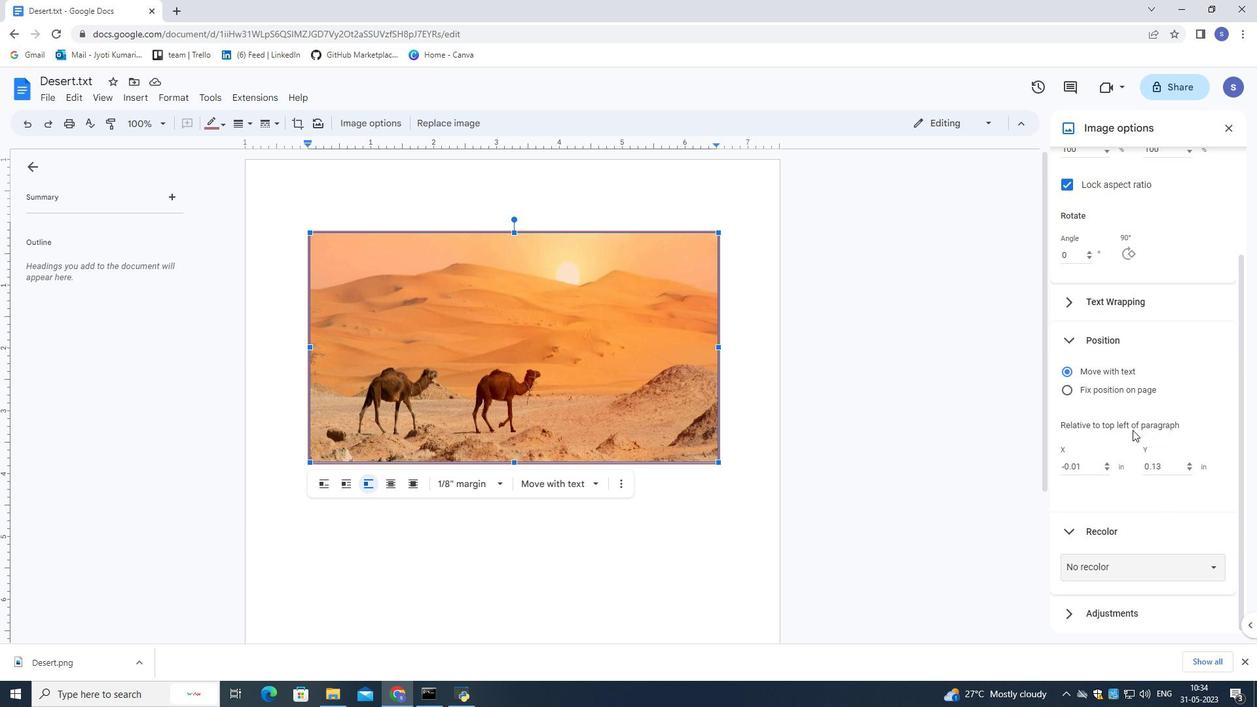 
Action: Mouse scrolled (1131, 427) with delta (0, 0)
Screenshot: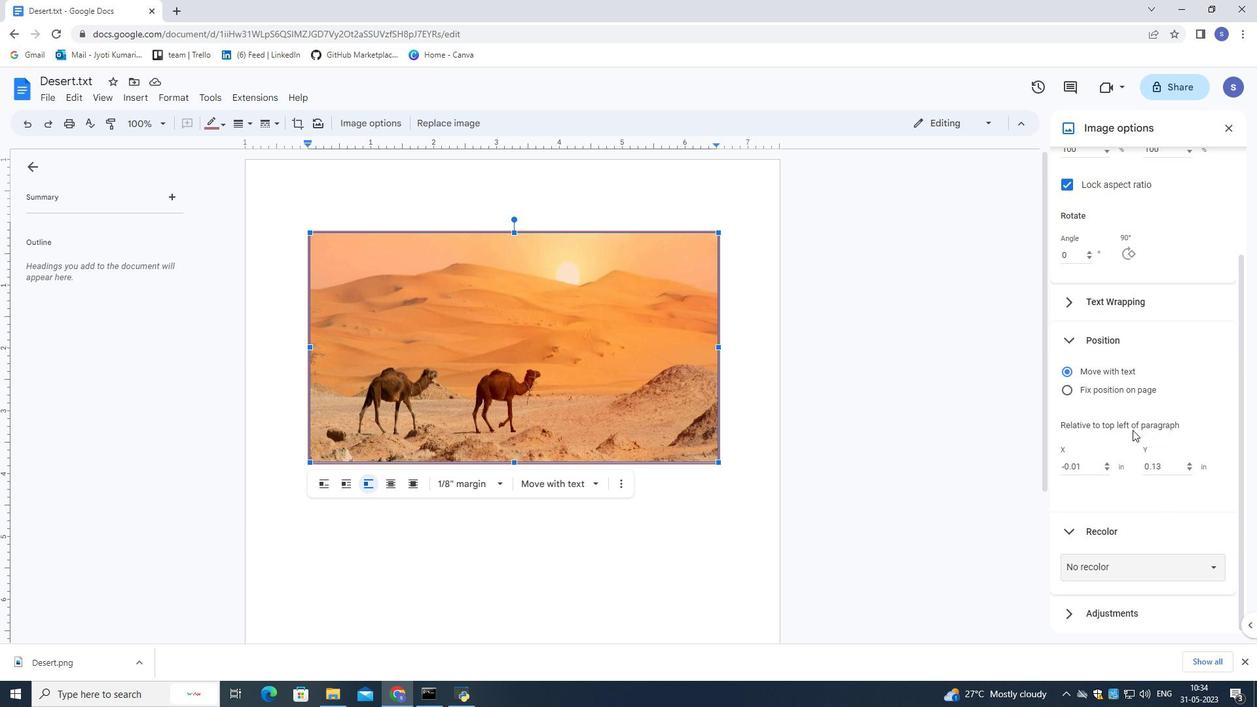 
Action: Mouse scrolled (1131, 427) with delta (0, 0)
Screenshot: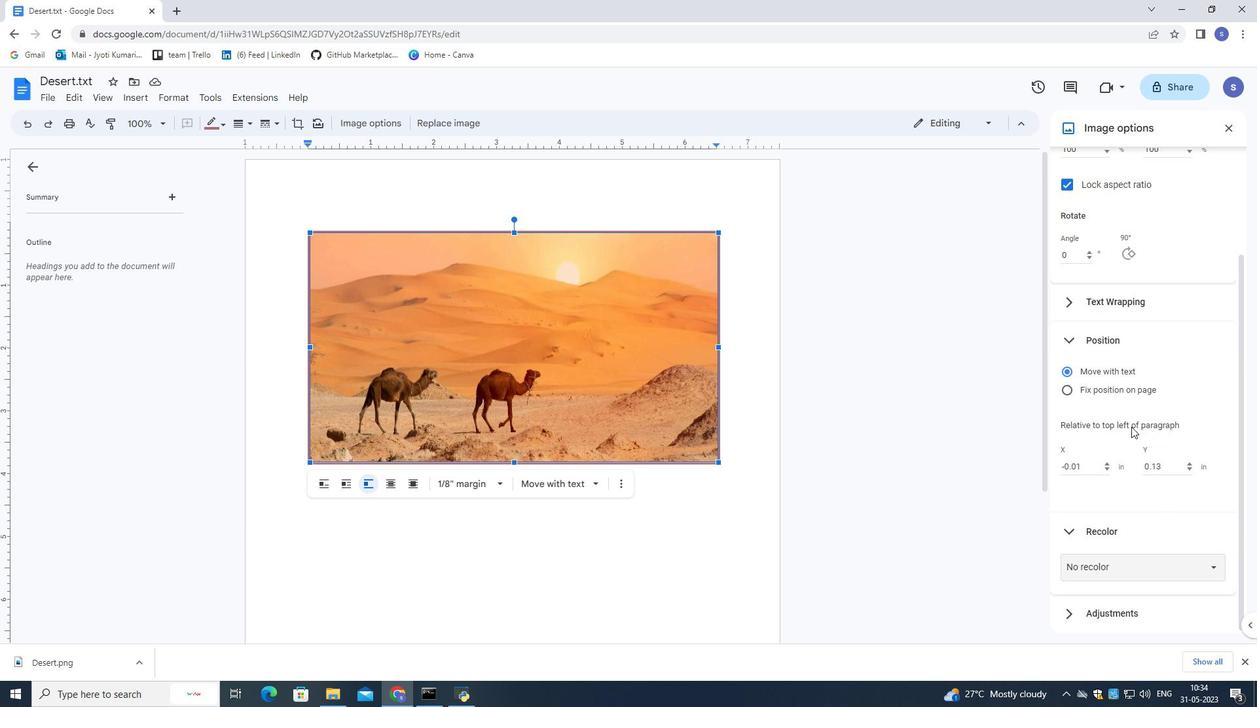 
Action: Mouse moved to (1131, 426)
Screenshot: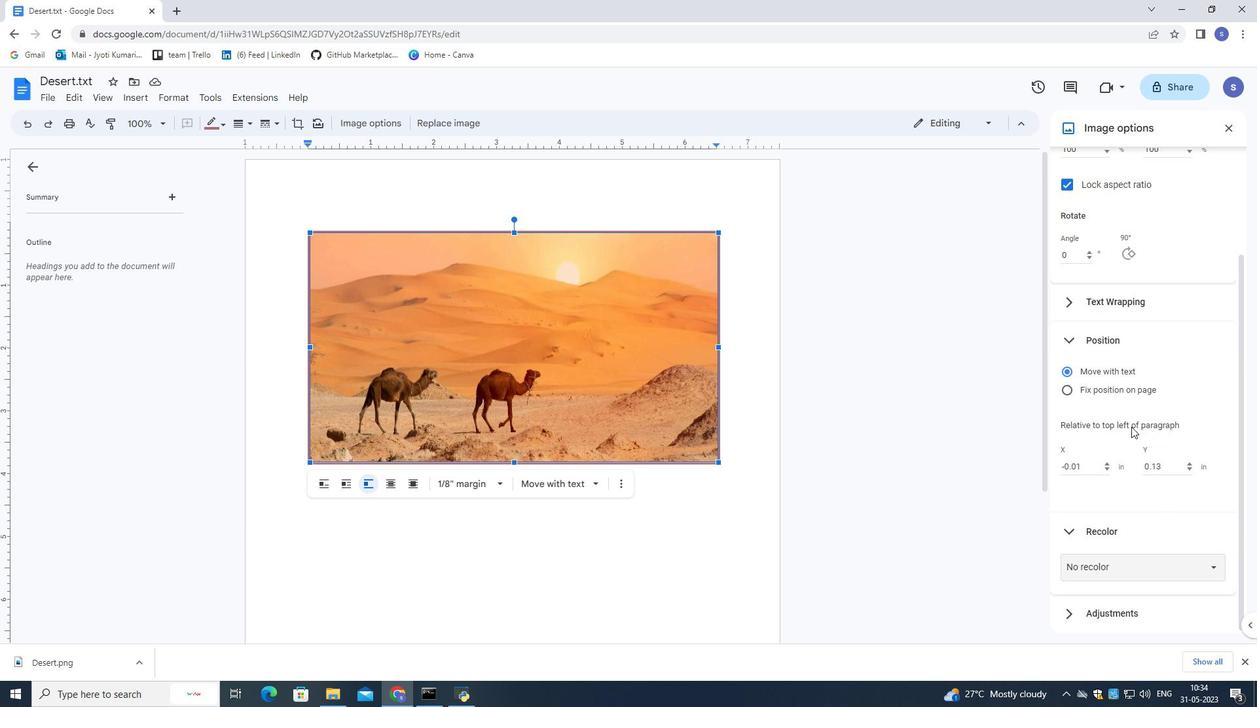 
Action: Mouse scrolled (1131, 426) with delta (0, 0)
Screenshot: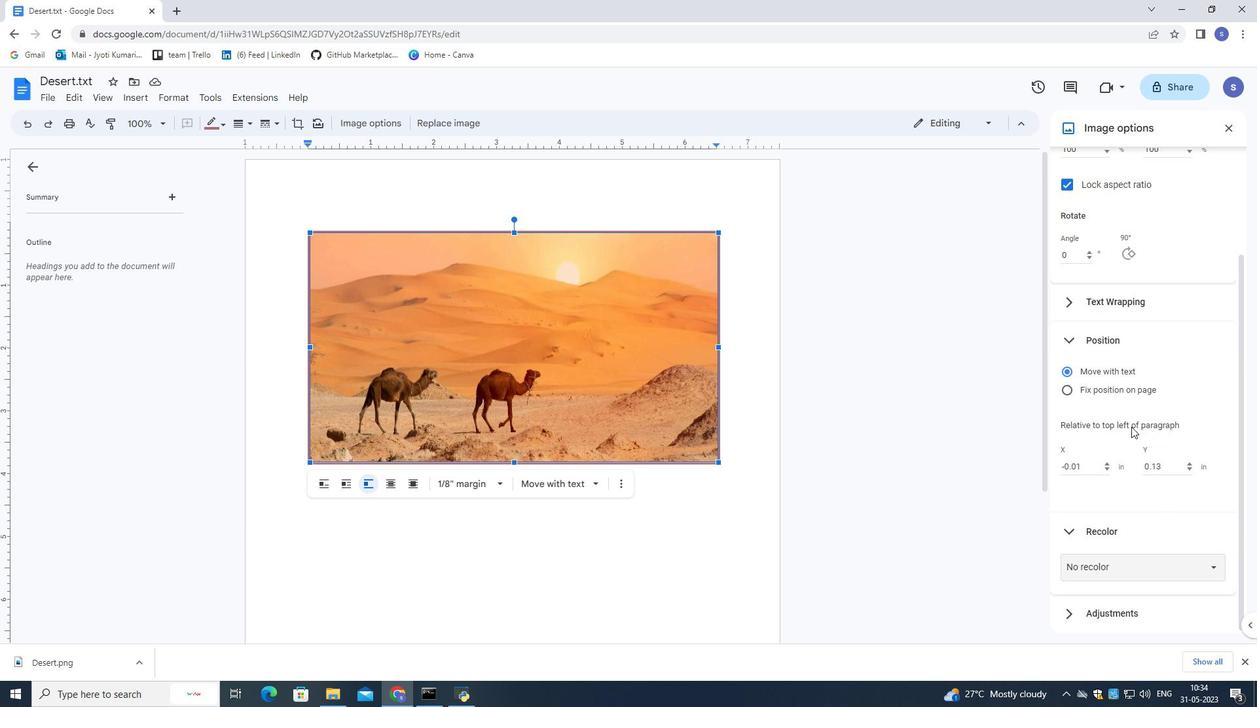 
Action: Mouse moved to (1131, 425)
Screenshot: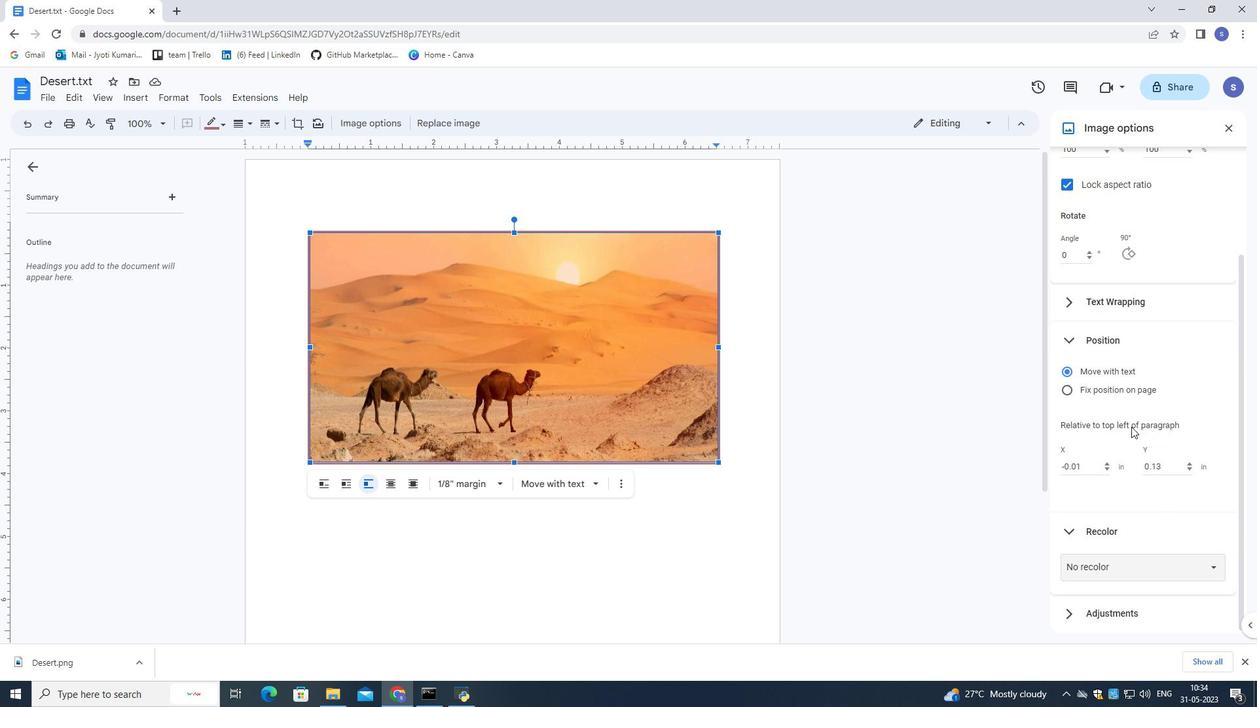 
Action: Mouse scrolled (1131, 425) with delta (0, 0)
Screenshot: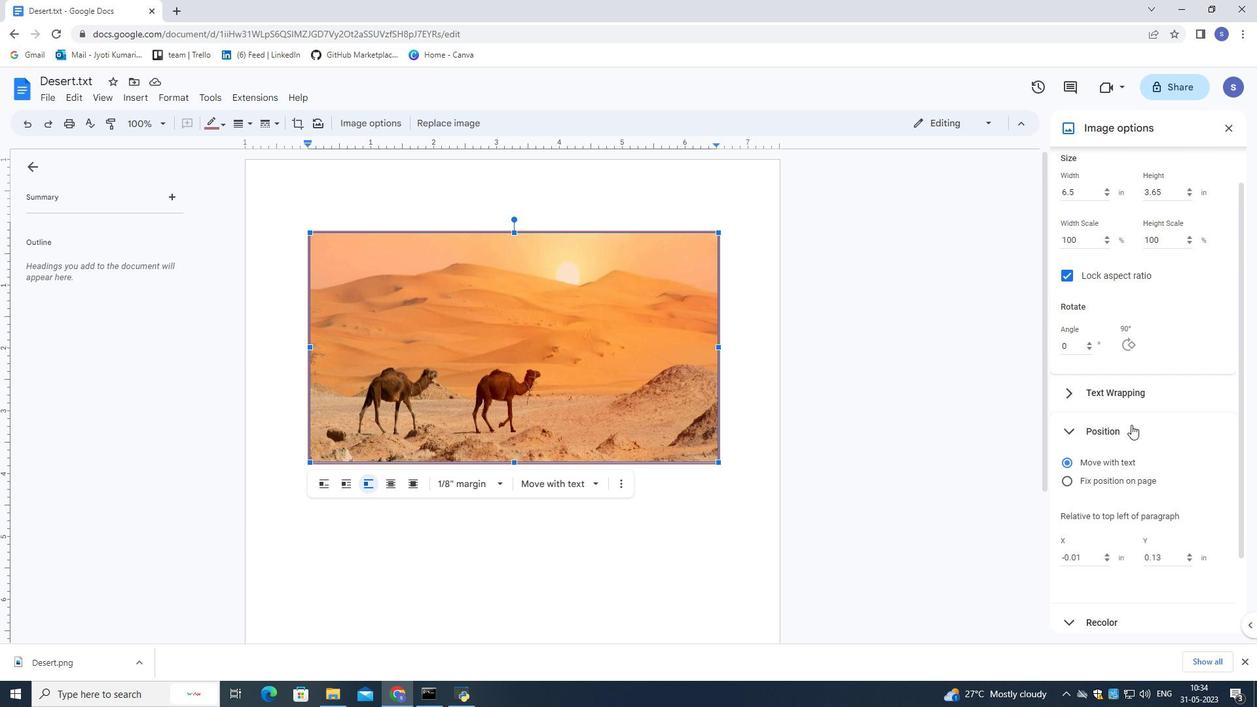 
Action: Mouse scrolled (1131, 425) with delta (0, 0)
Screenshot: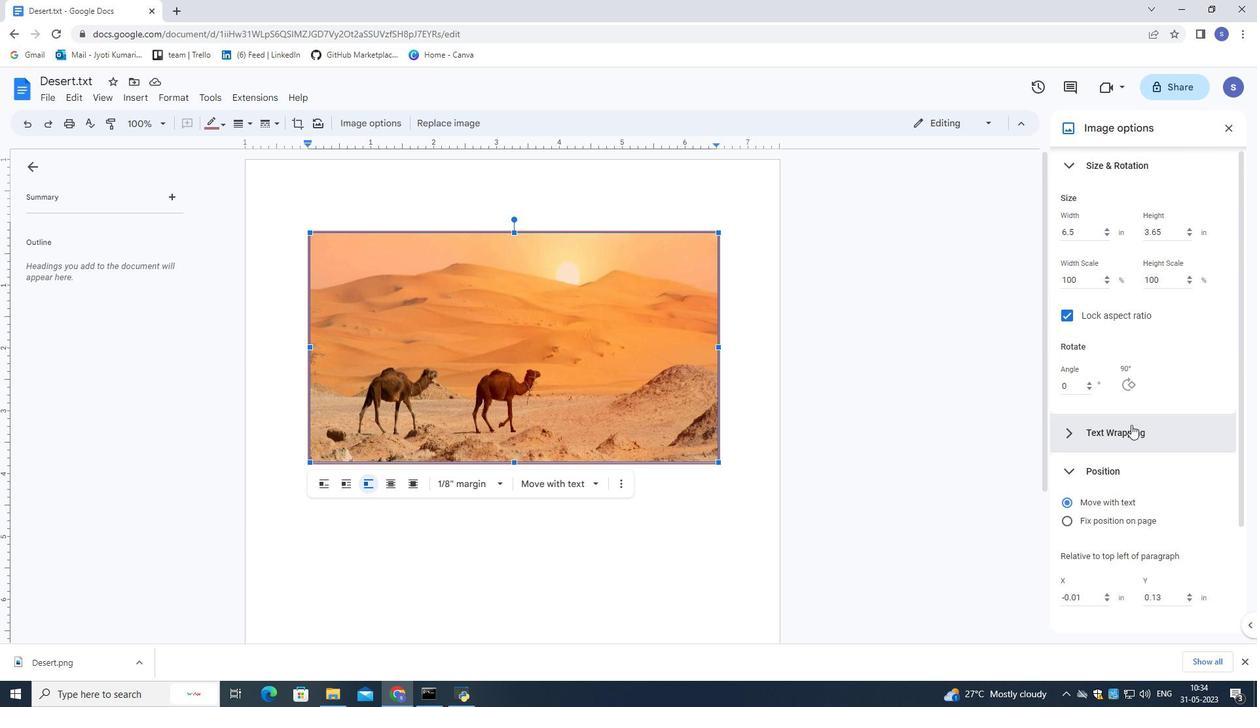 
Action: Mouse scrolled (1131, 425) with delta (0, 0)
Screenshot: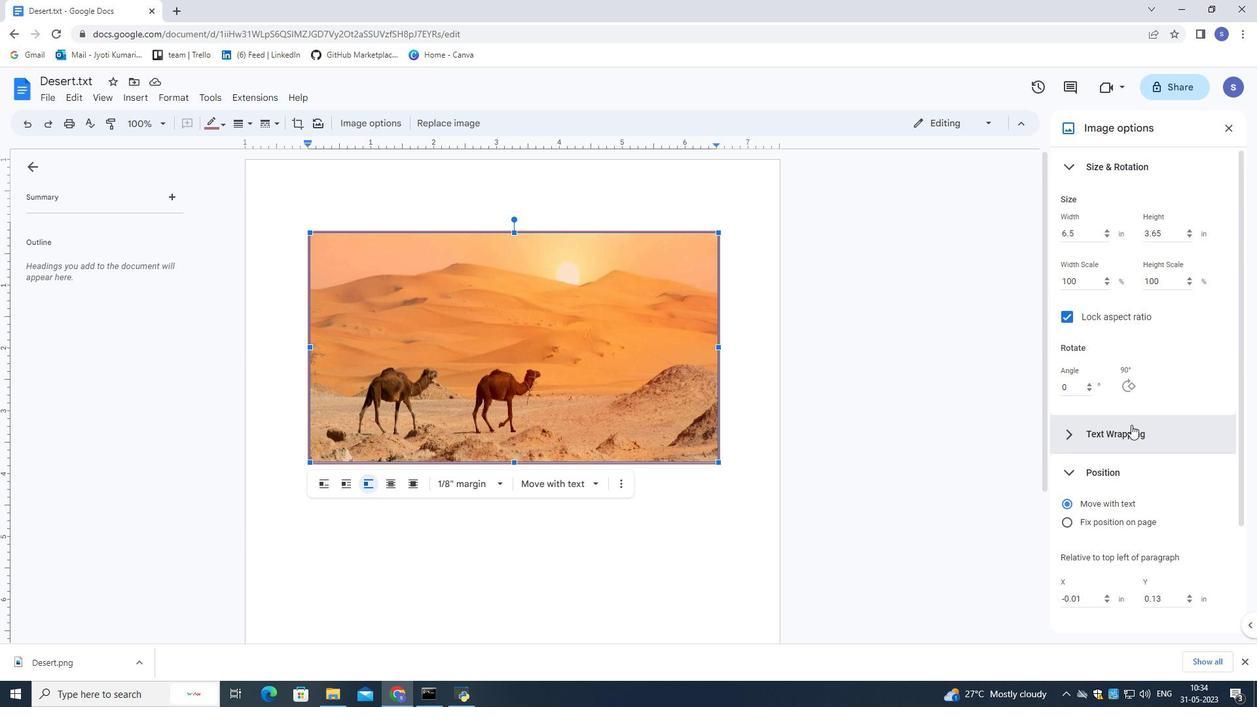 
Action: Mouse moved to (1190, 228)
Screenshot: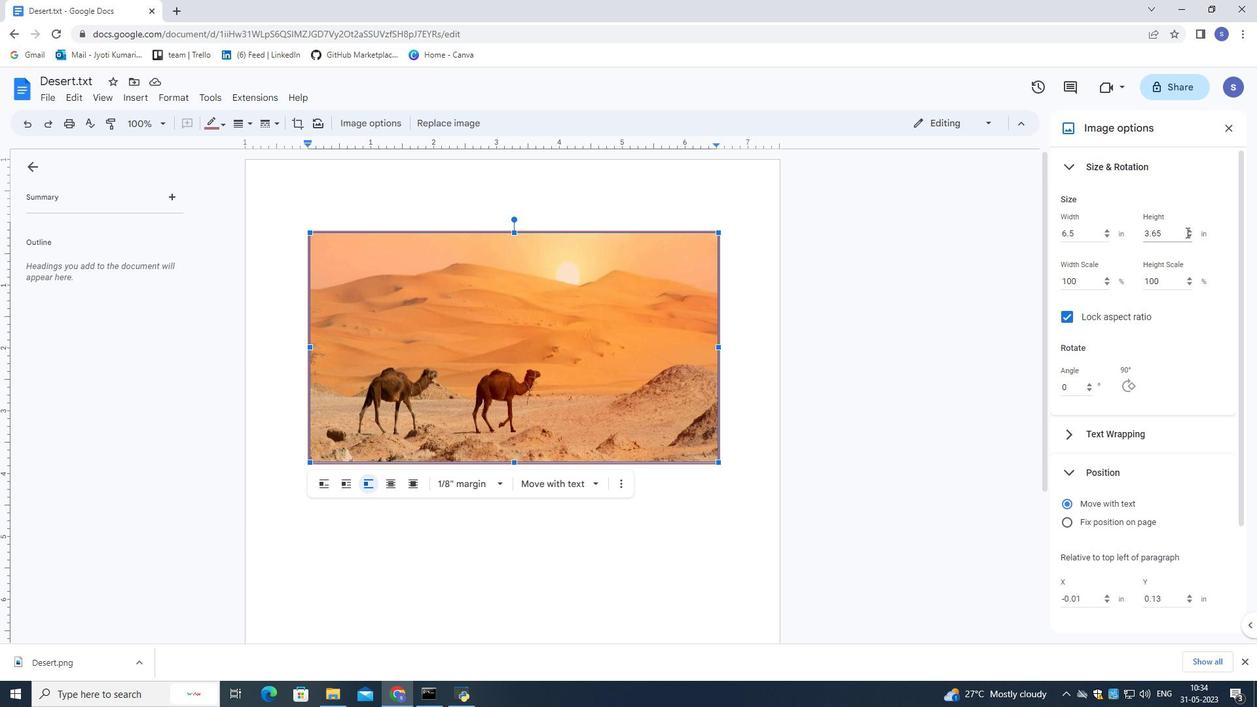 
Action: Mouse pressed left at (1190, 228)
Screenshot: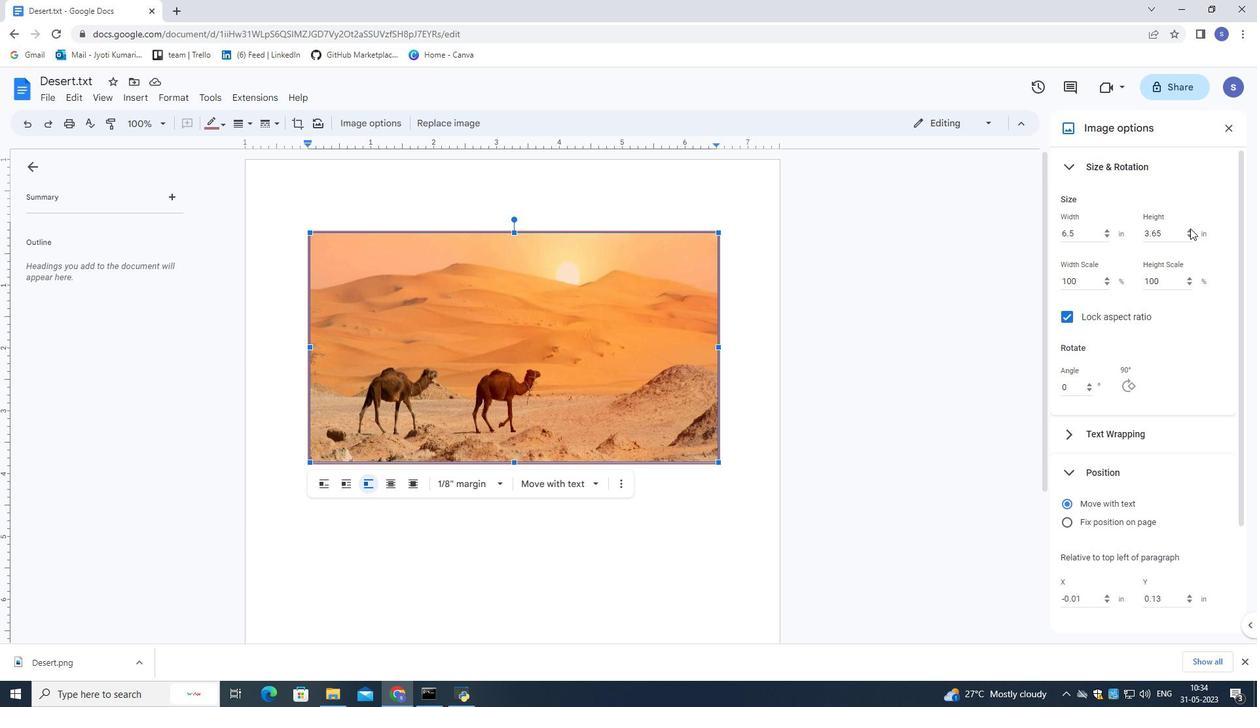 
Action: Mouse pressed left at (1190, 228)
Screenshot: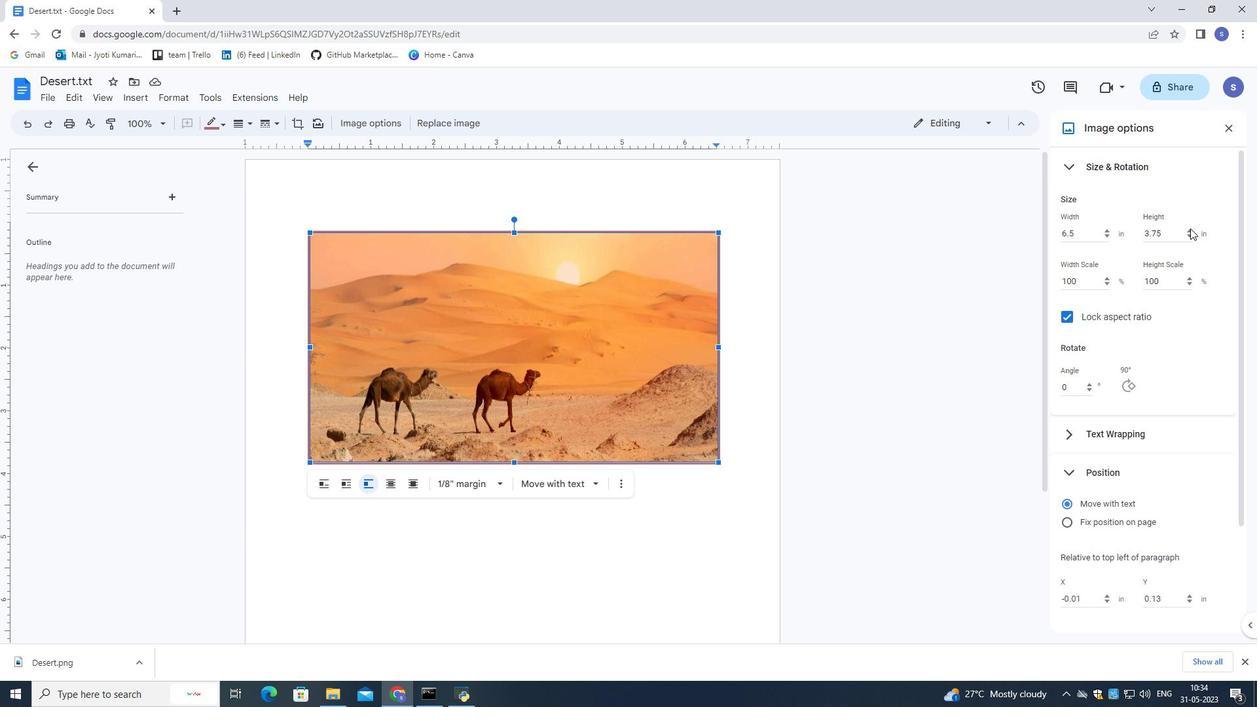 
Action: Mouse pressed left at (1190, 228)
Screenshot: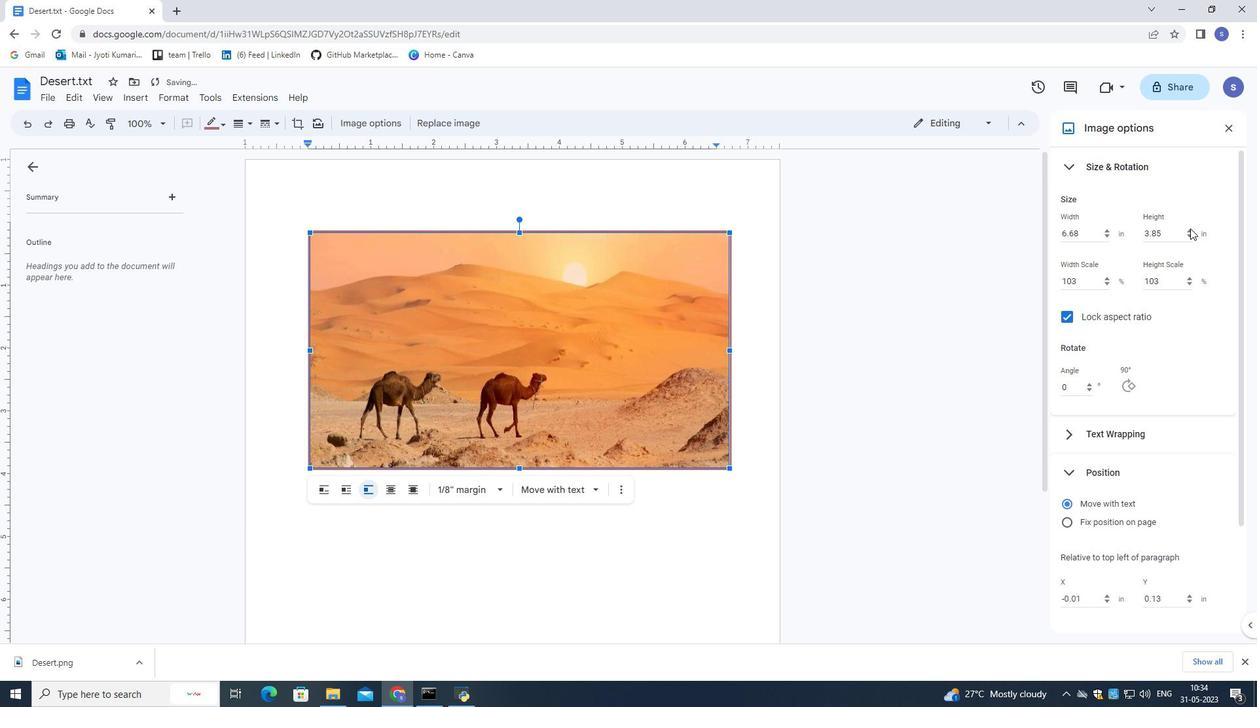 
Action: Mouse pressed left at (1190, 228)
Screenshot: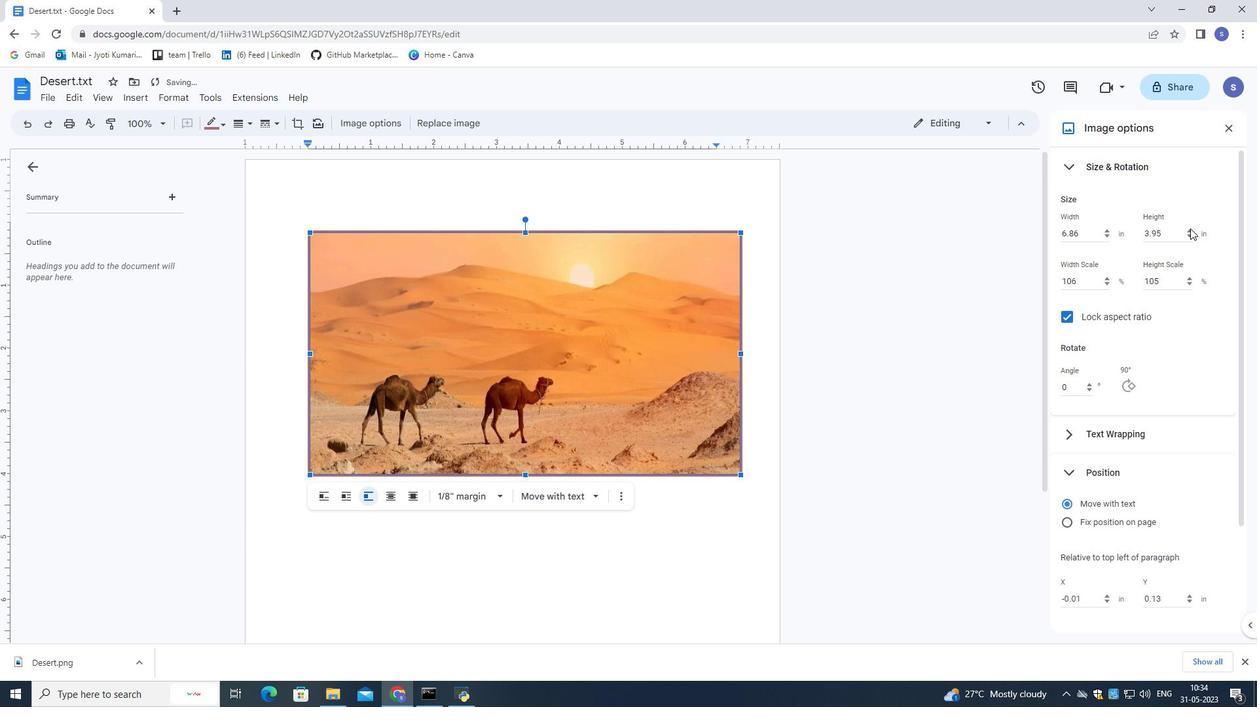
Action: Mouse pressed left at (1190, 228)
Screenshot: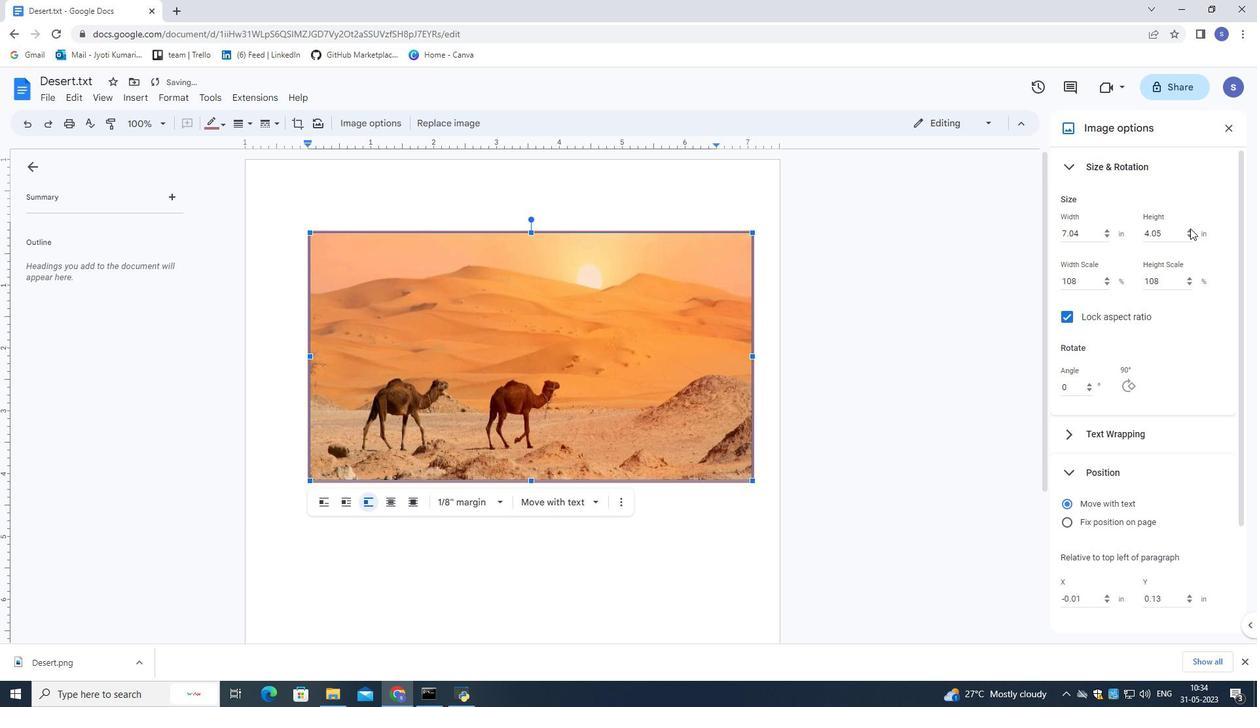 
Action: Mouse pressed left at (1190, 228)
Screenshot: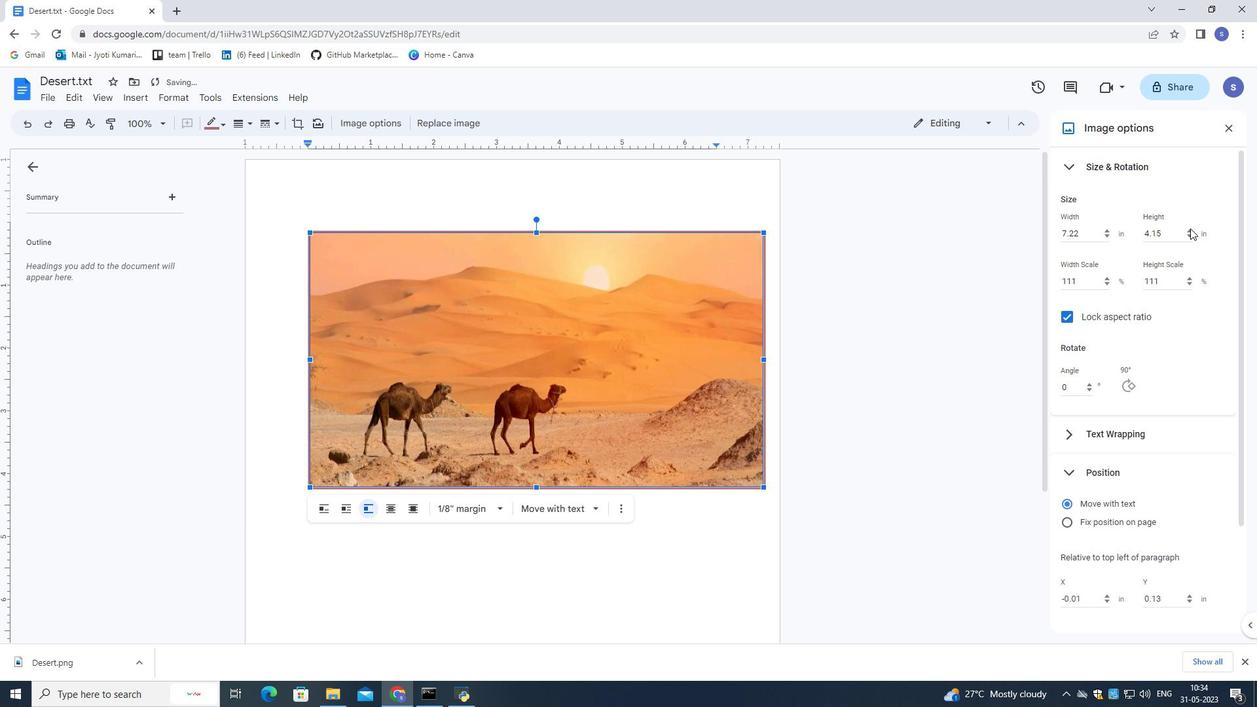 
Action: Mouse pressed left at (1190, 228)
Screenshot: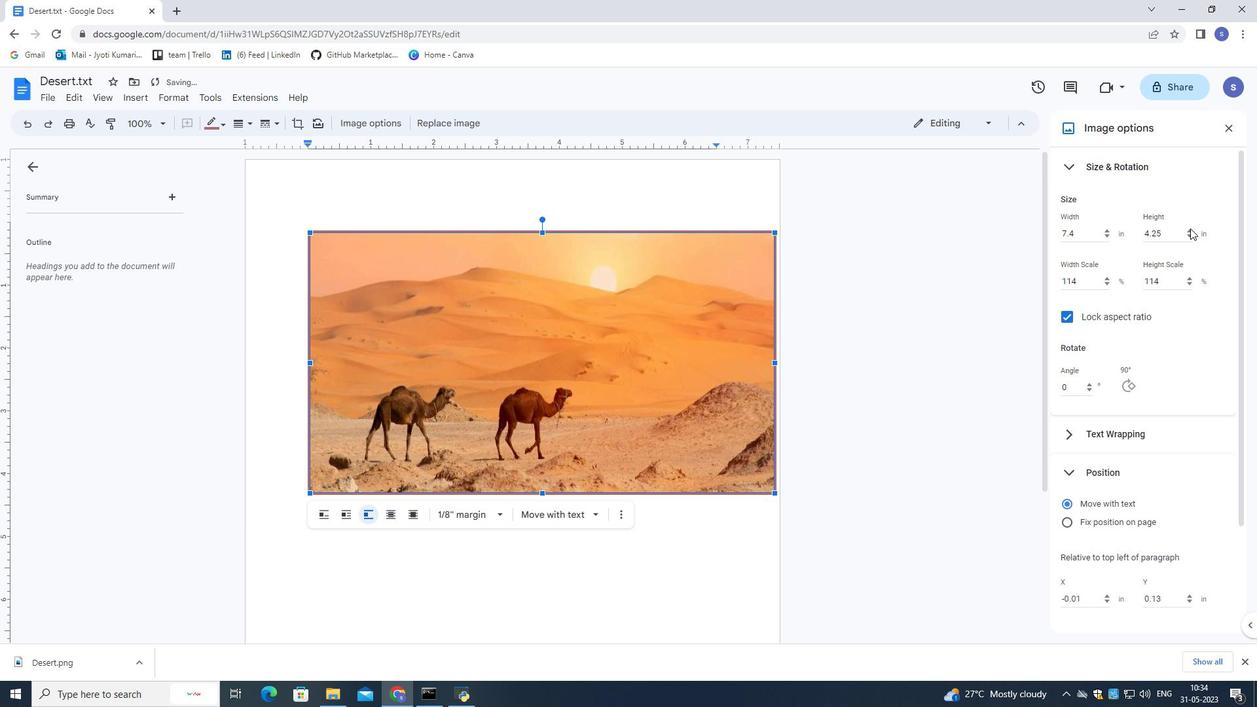 
Action: Mouse pressed left at (1190, 228)
Screenshot: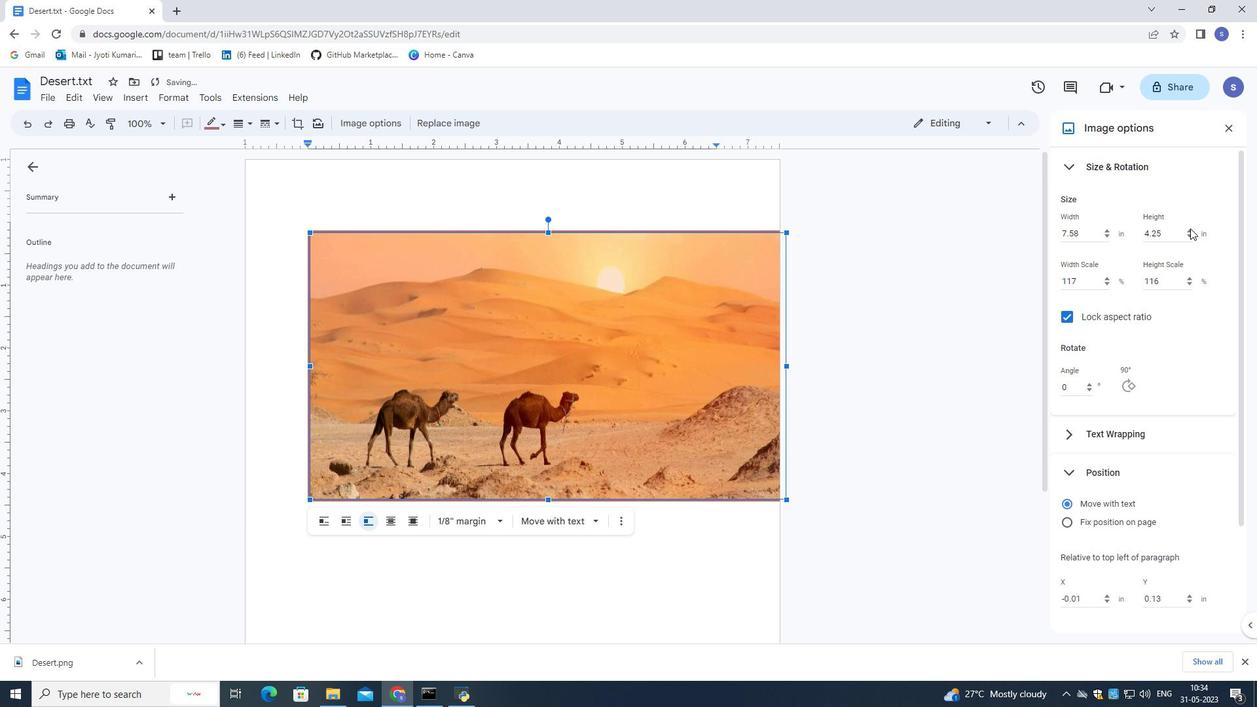 
Action: Mouse pressed left at (1190, 228)
Screenshot: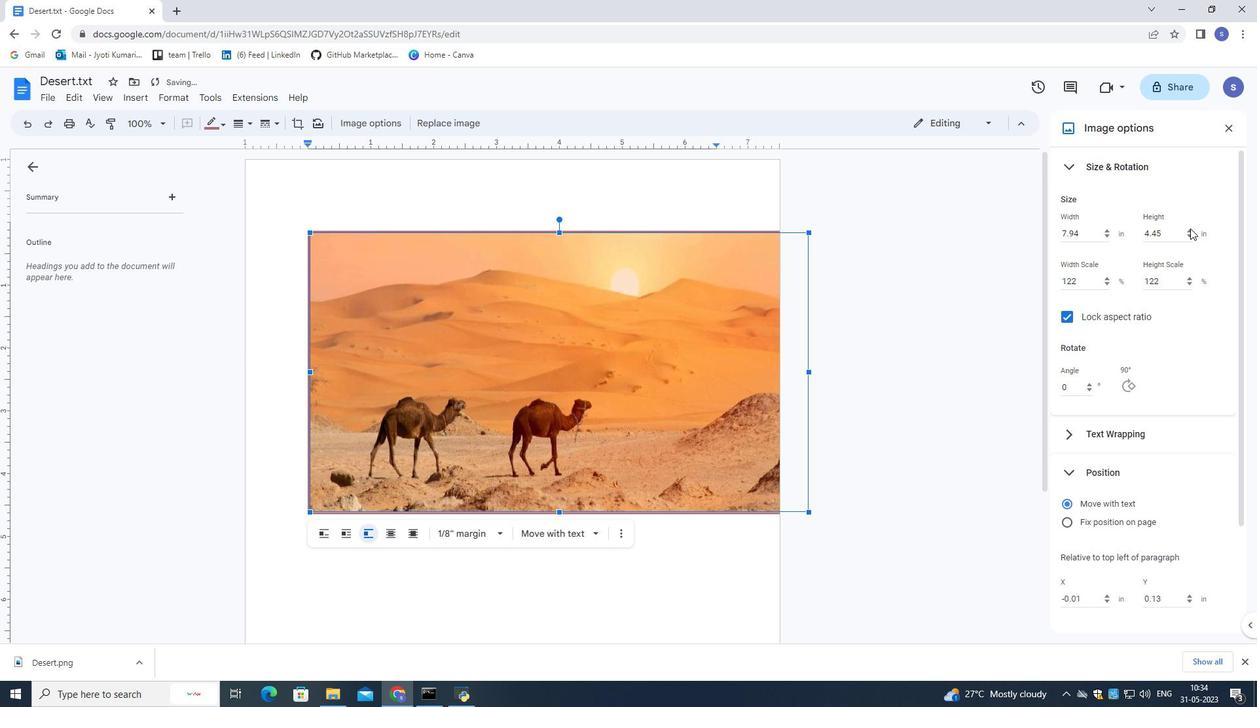 
Action: Mouse pressed left at (1190, 228)
Screenshot: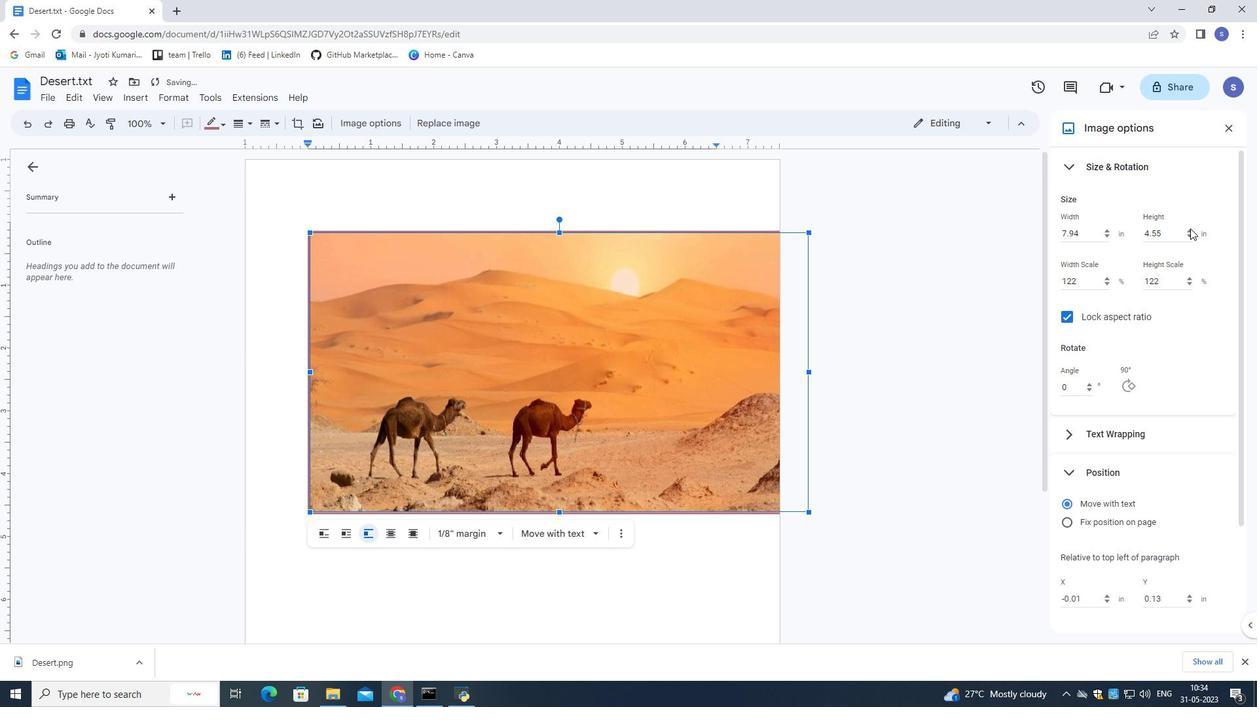 
Action: Mouse pressed left at (1190, 228)
Screenshot: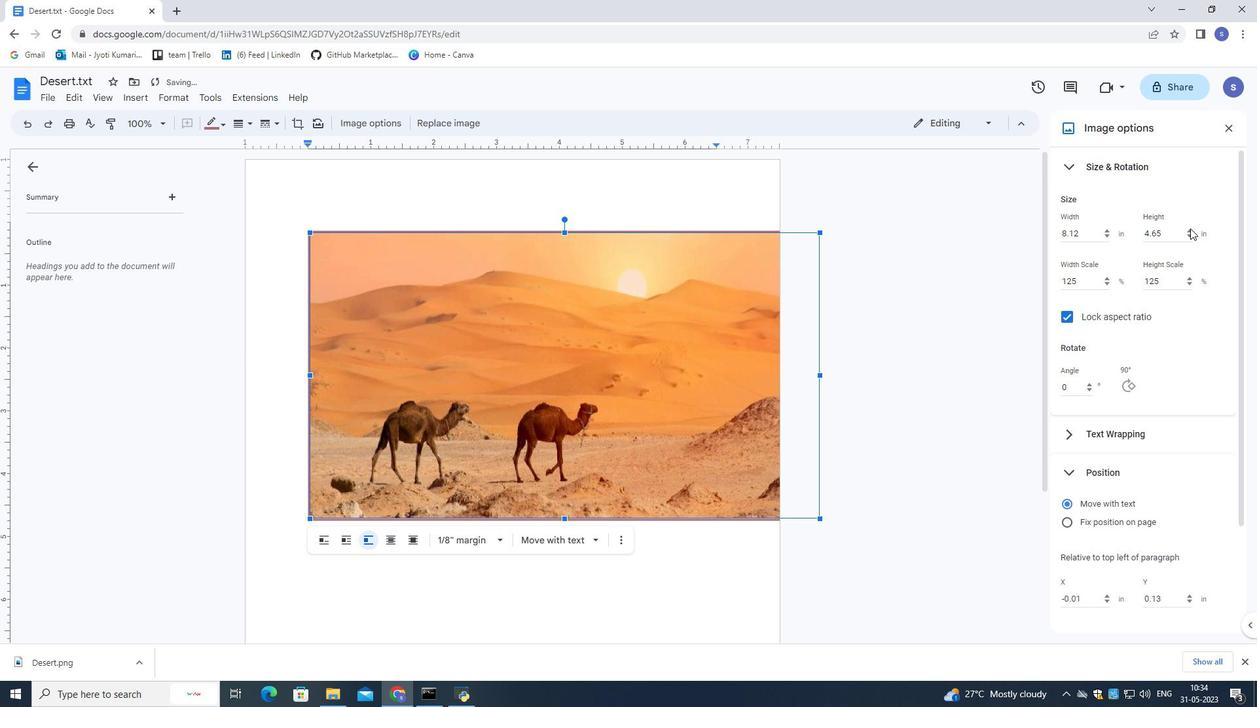 
Action: Mouse pressed left at (1190, 228)
Screenshot: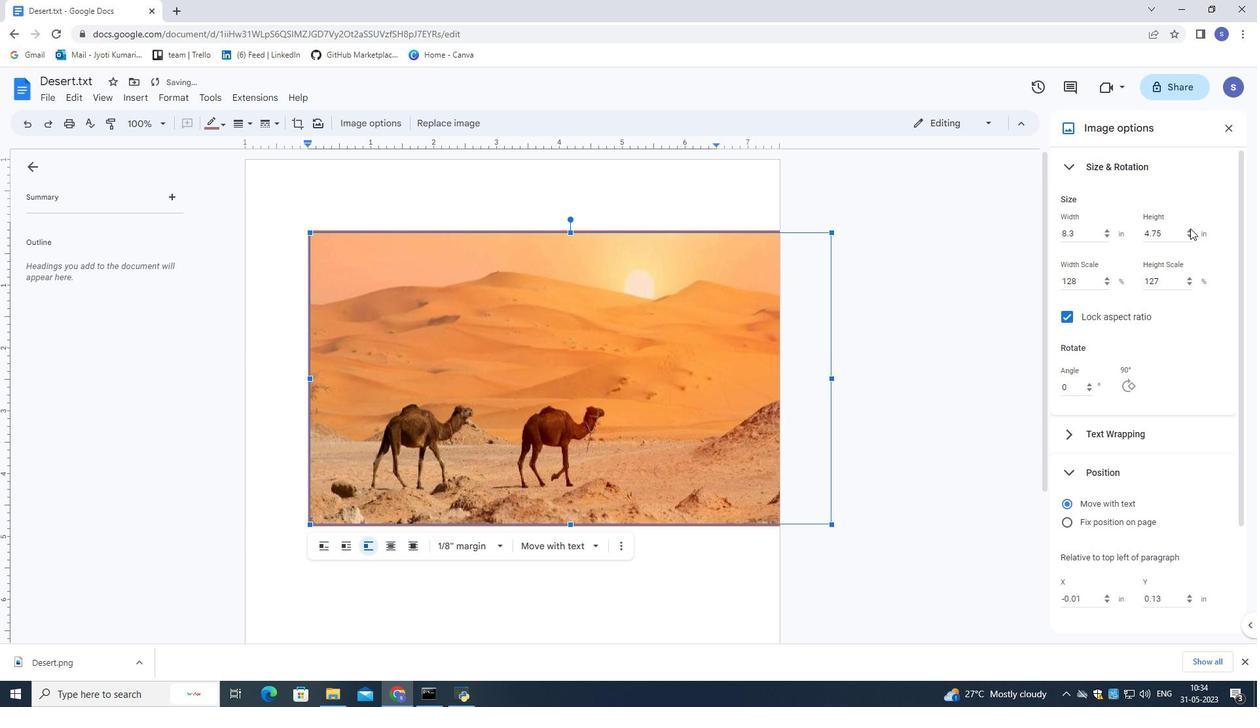 
Action: Mouse pressed left at (1190, 228)
Screenshot: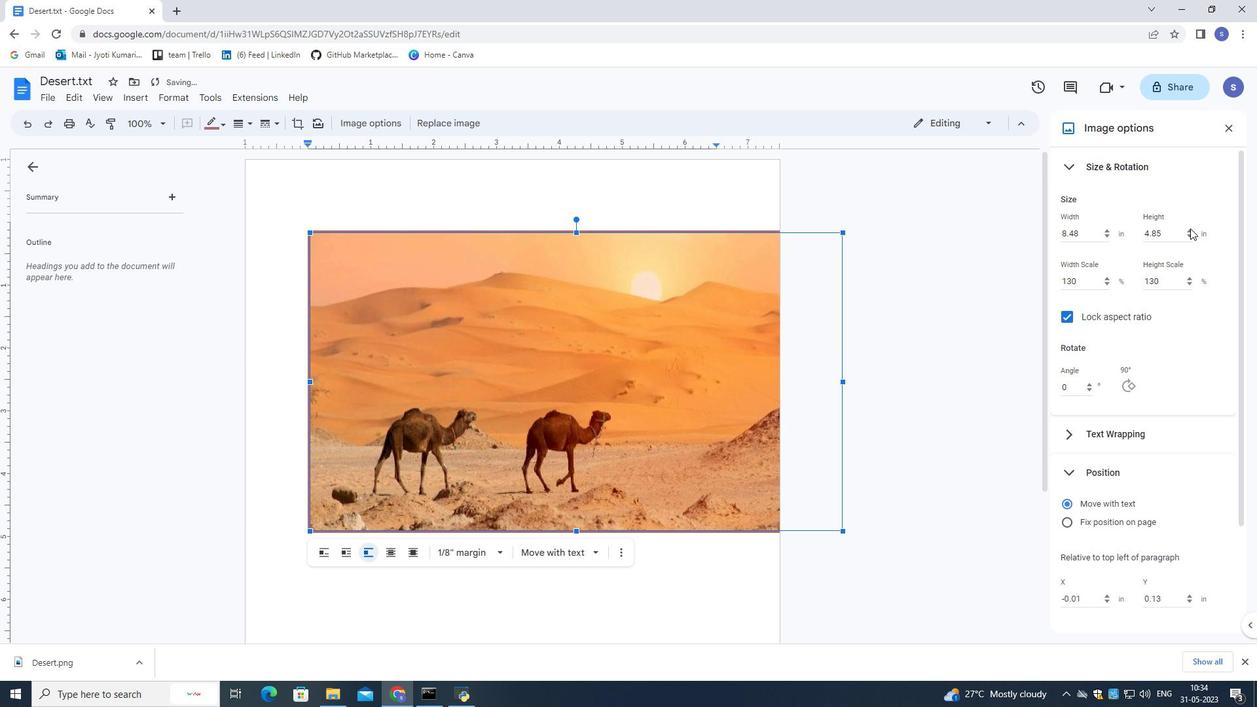 
Action: Mouse pressed left at (1190, 228)
Screenshot: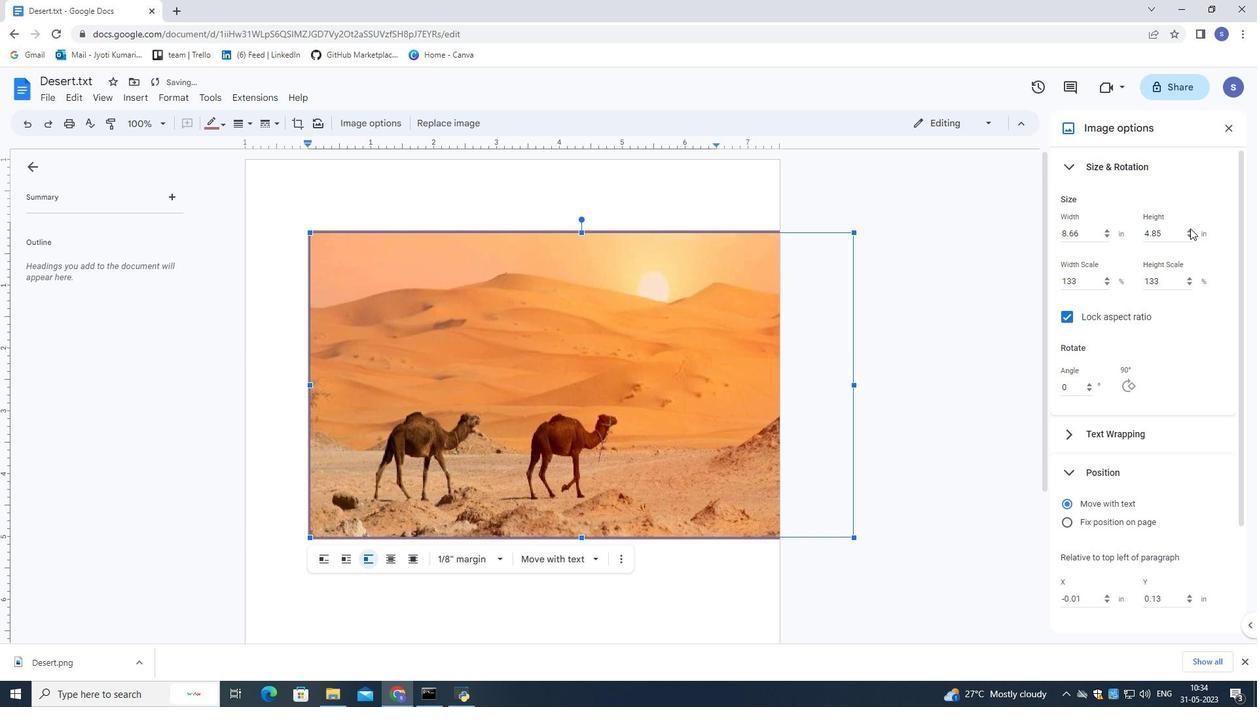 
Action: Mouse pressed left at (1190, 228)
Screenshot: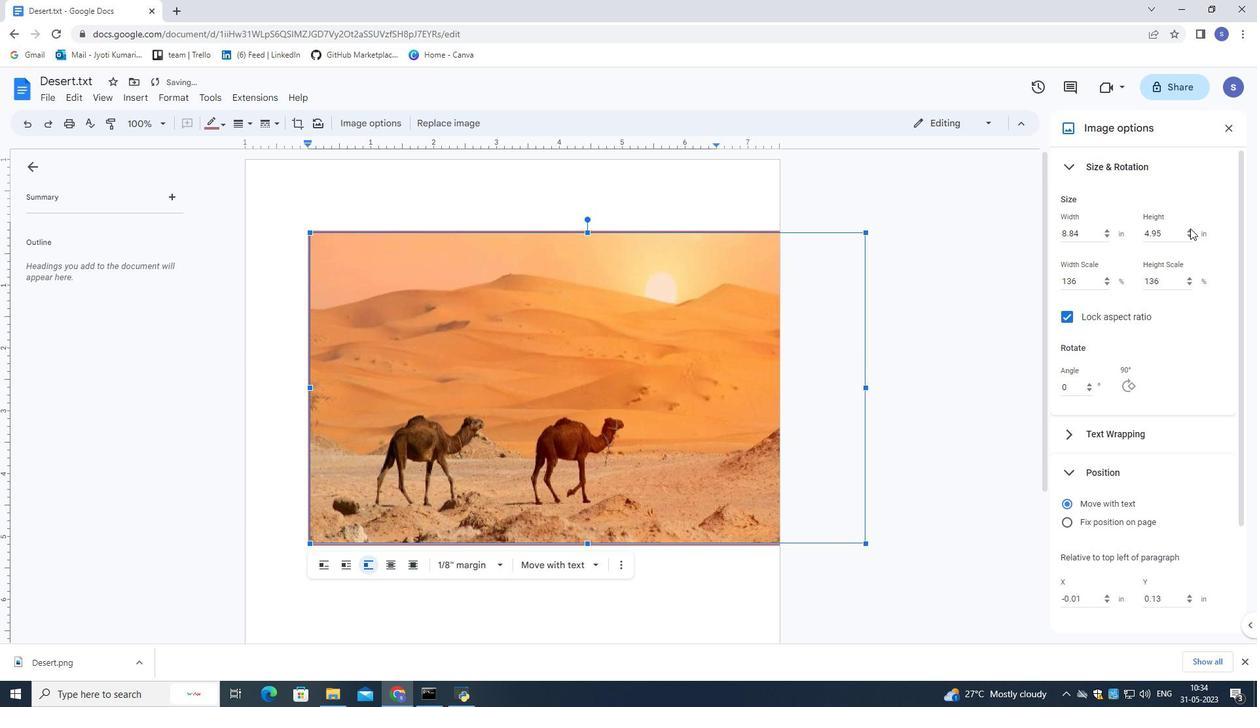 
Action: Mouse pressed left at (1190, 228)
Screenshot: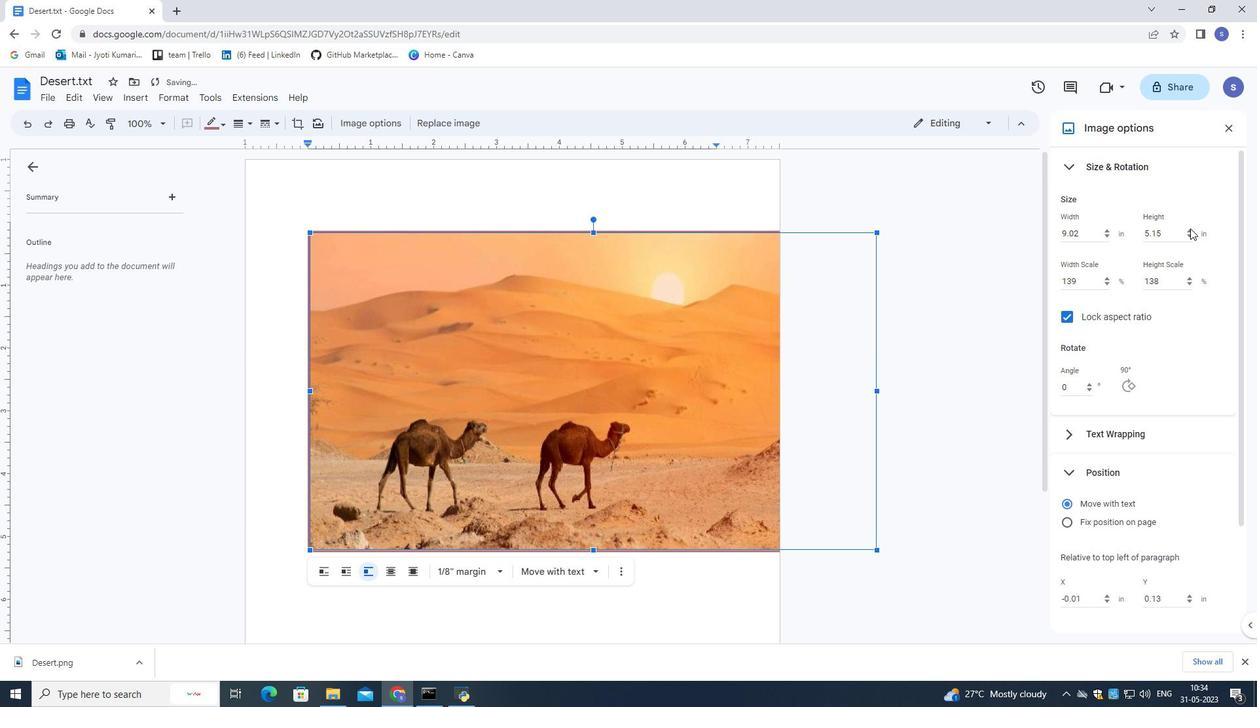 
Action: Mouse pressed left at (1190, 228)
Screenshot: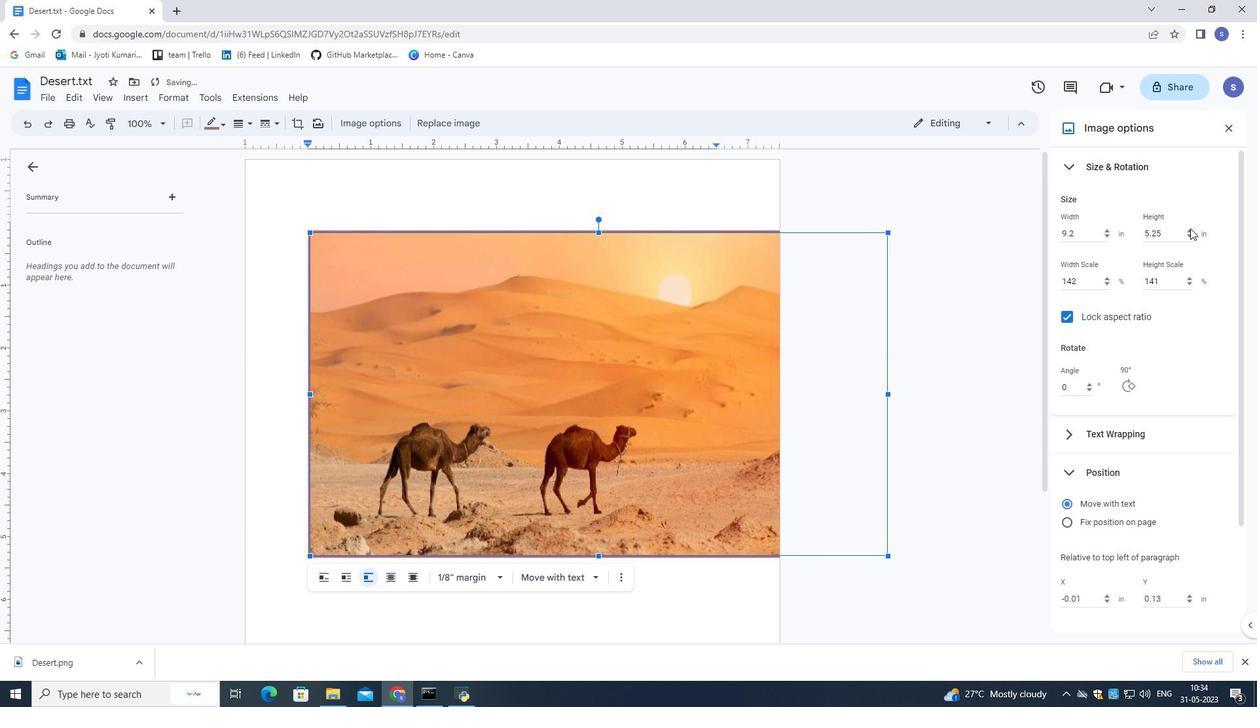
Action: Mouse pressed left at (1190, 228)
Screenshot: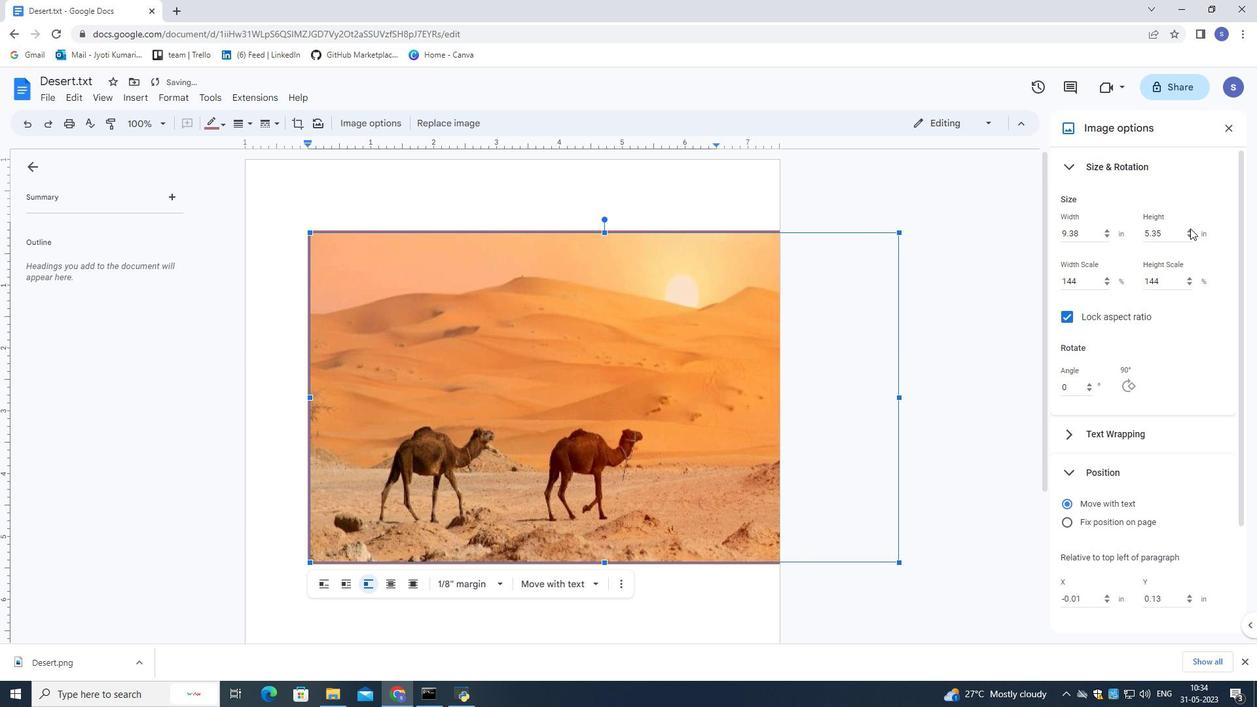 
Action: Mouse moved to (1190, 228)
Screenshot: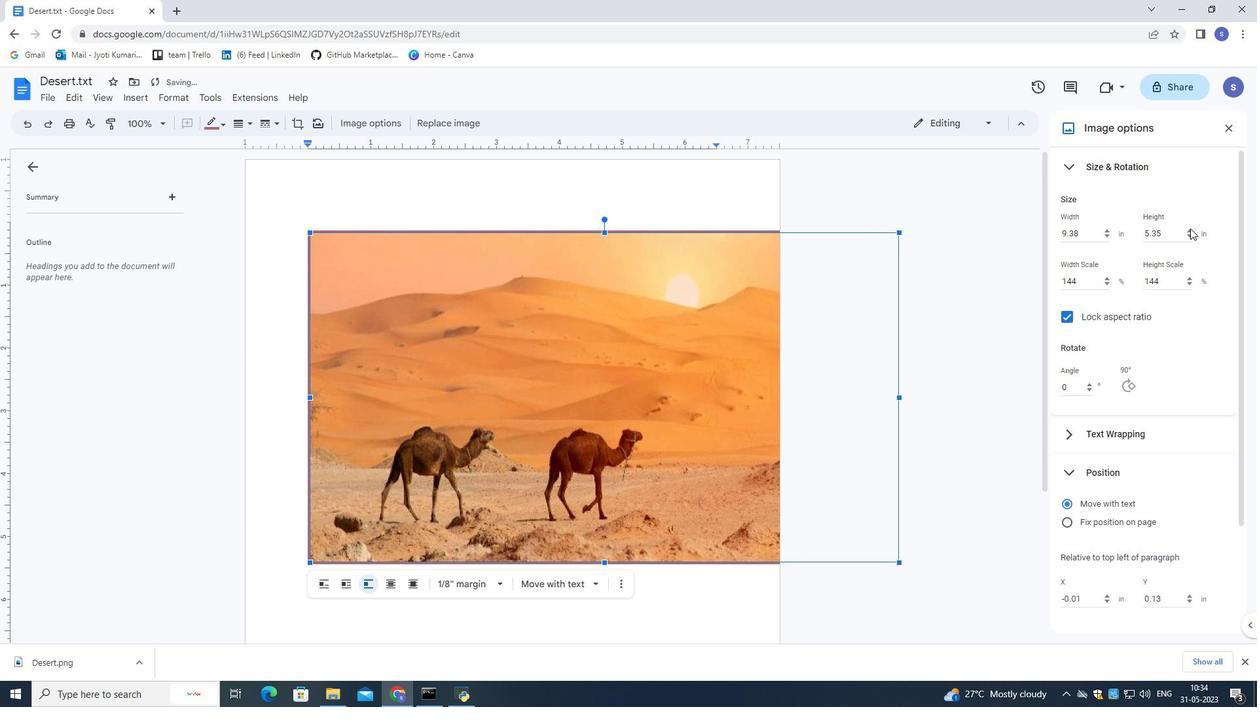 
Action: Mouse pressed left at (1190, 228)
Screenshot: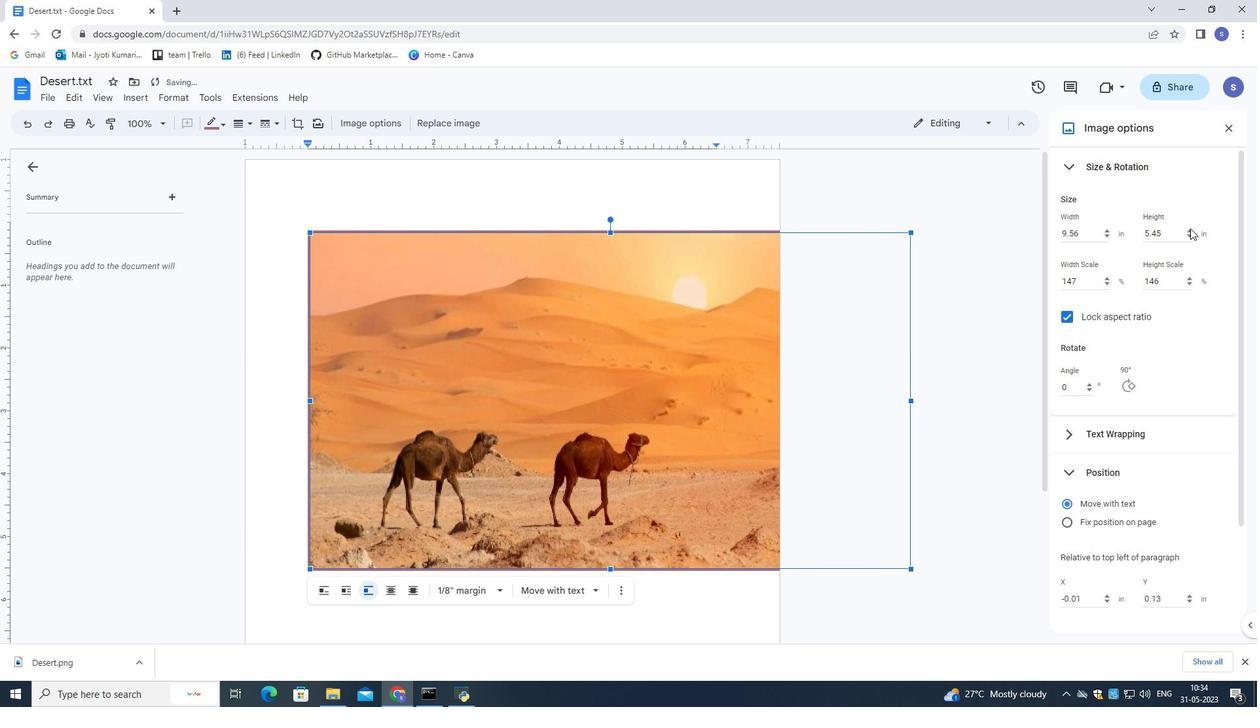 
Action: Mouse pressed left at (1190, 228)
Screenshot: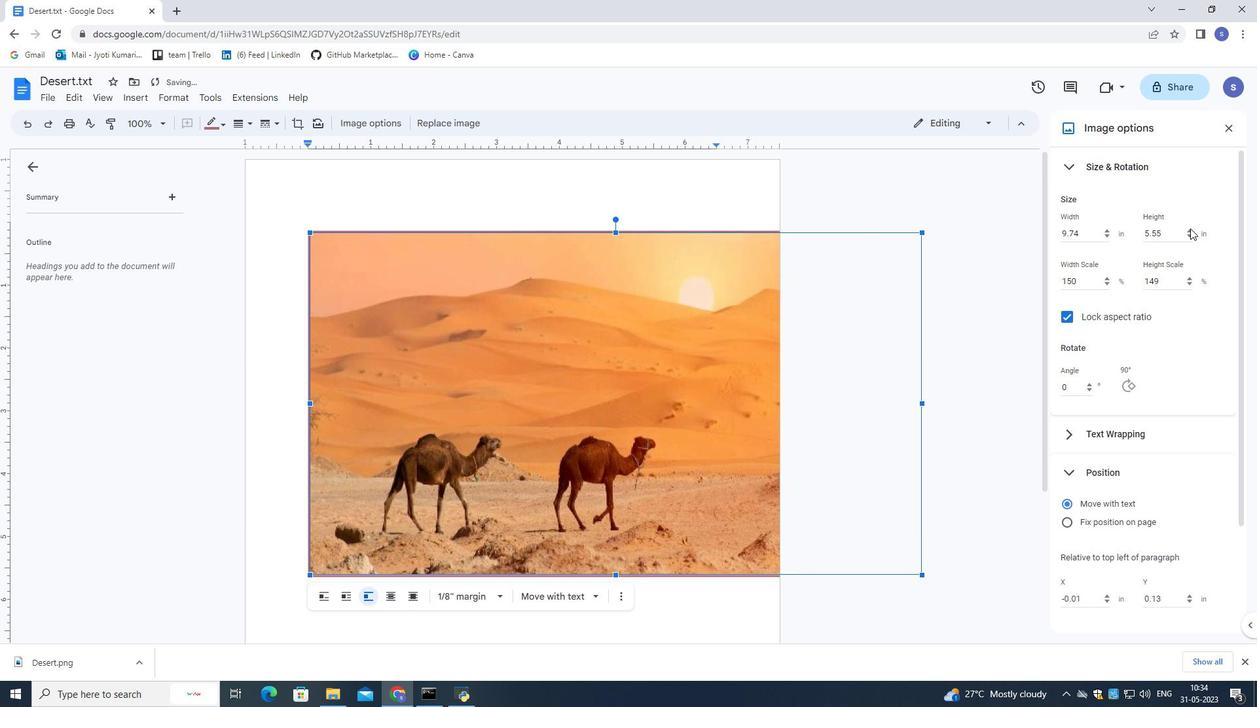 
Action: Mouse pressed left at (1190, 228)
Screenshot: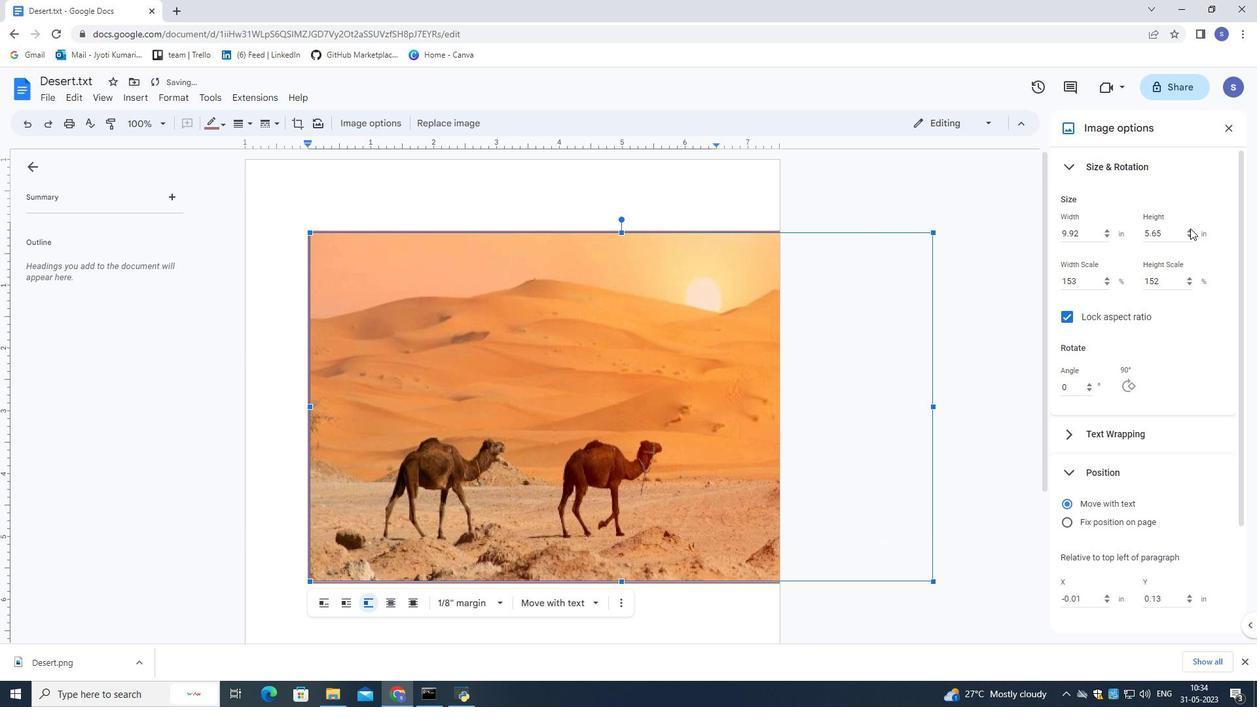 
Action: Mouse pressed left at (1190, 228)
Screenshot: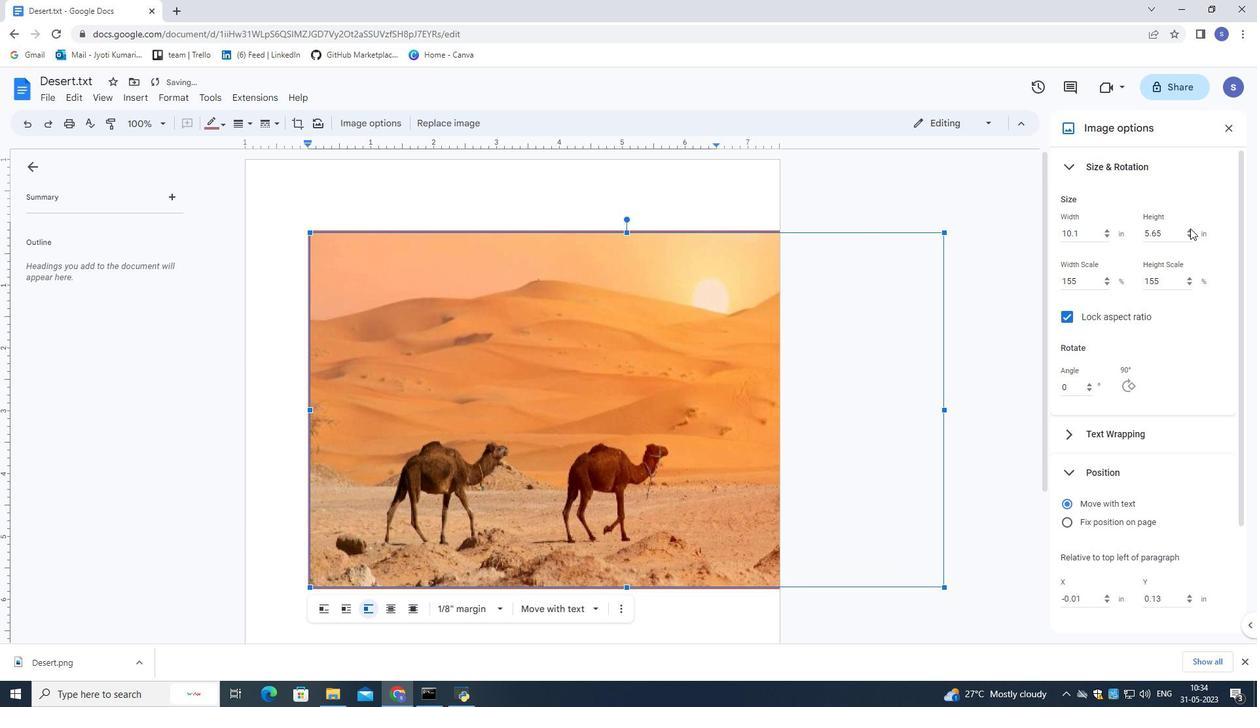 
Action: Mouse pressed left at (1190, 228)
Screenshot: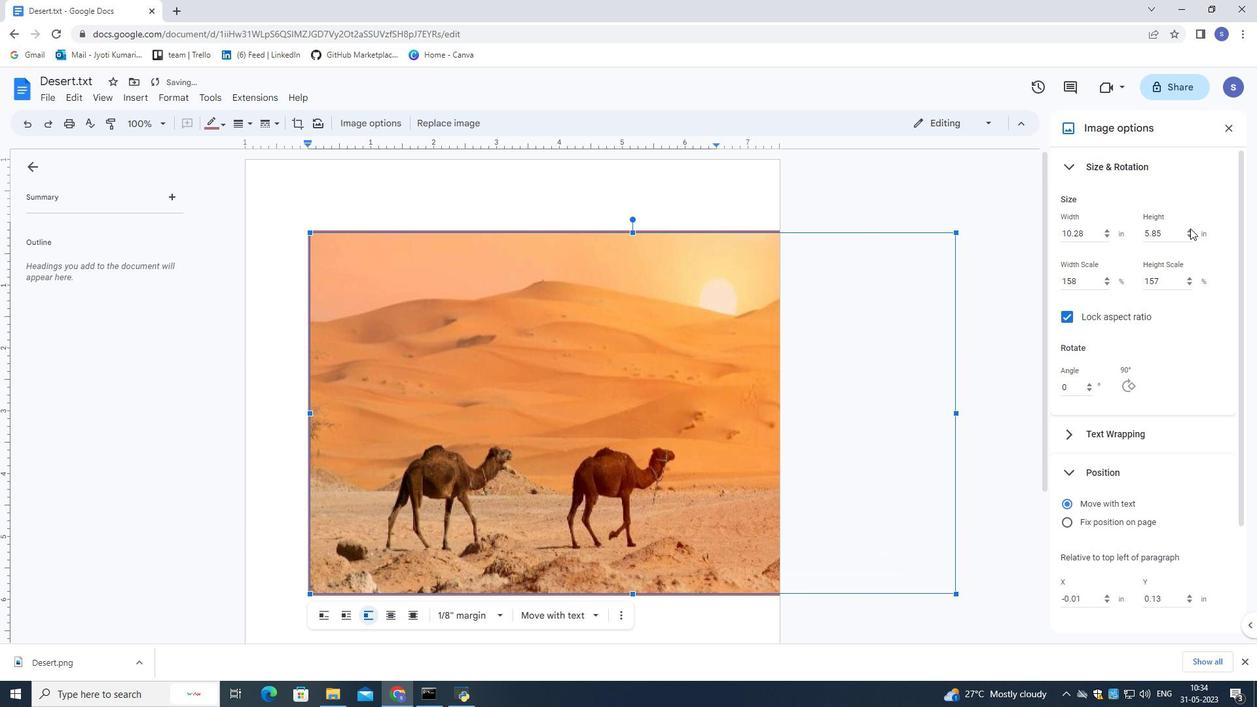 
Action: Mouse pressed left at (1190, 228)
Screenshot: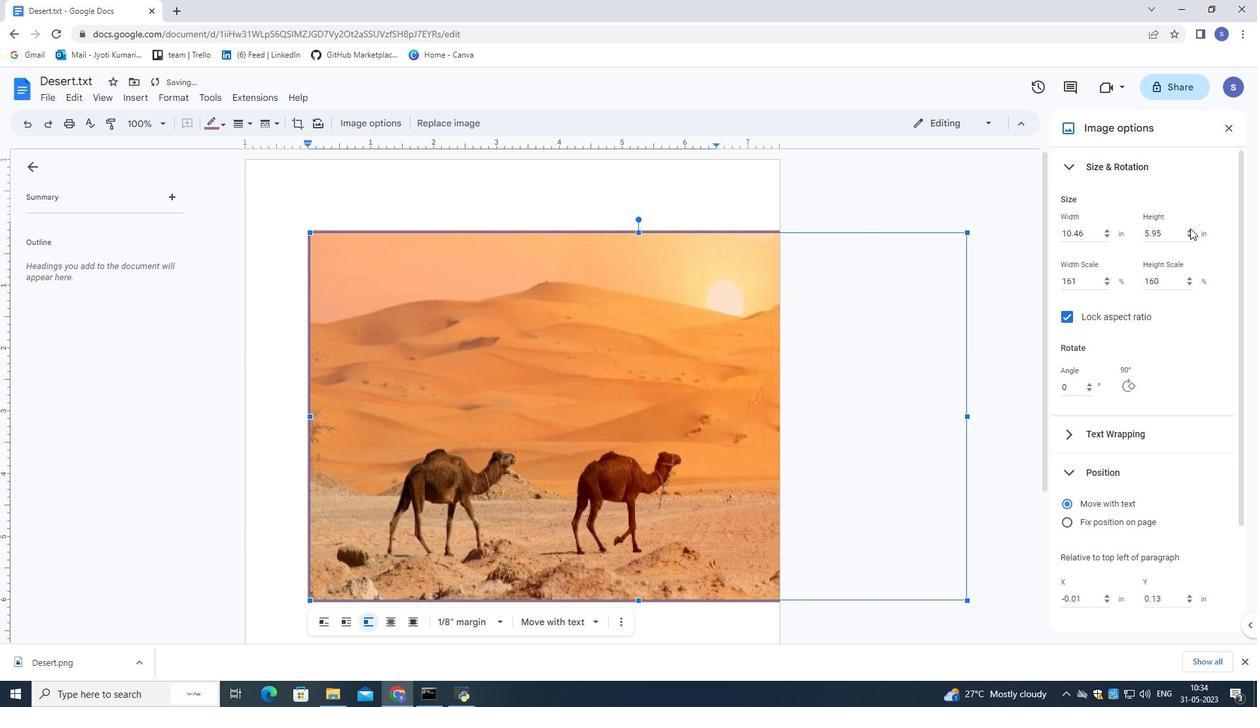 
Action: Mouse pressed left at (1190, 228)
Screenshot: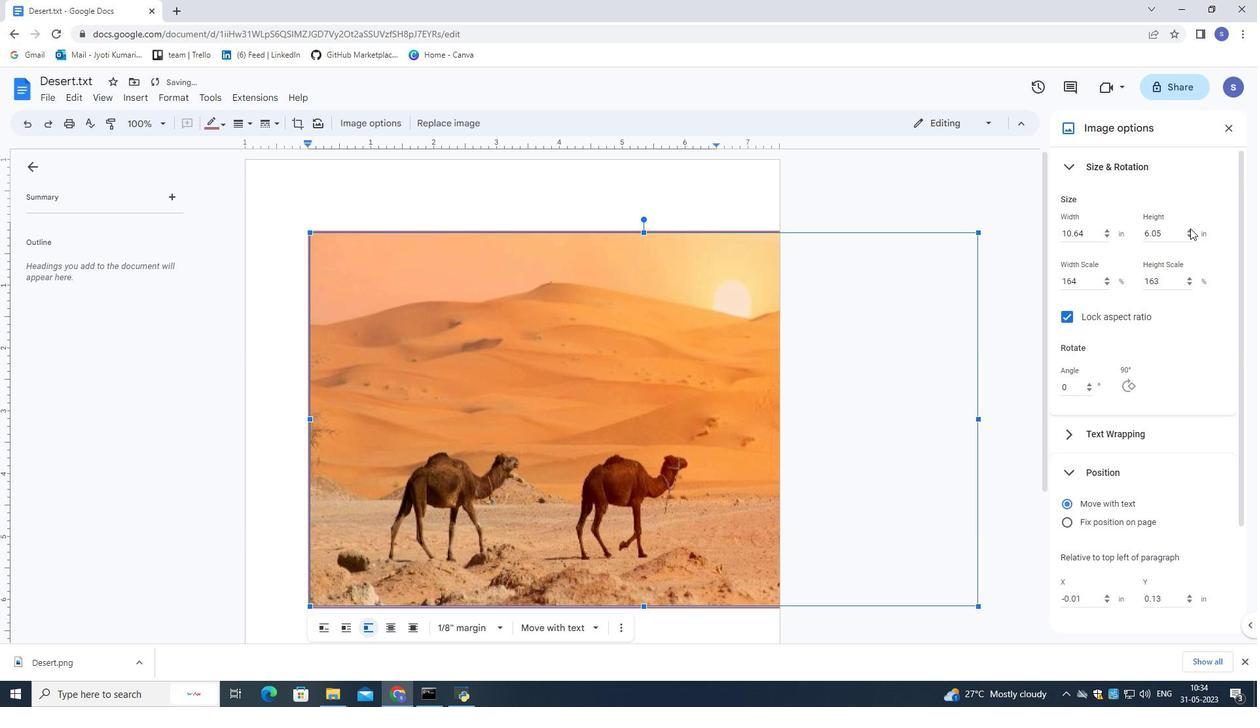 
Action: Mouse pressed left at (1190, 228)
Screenshot: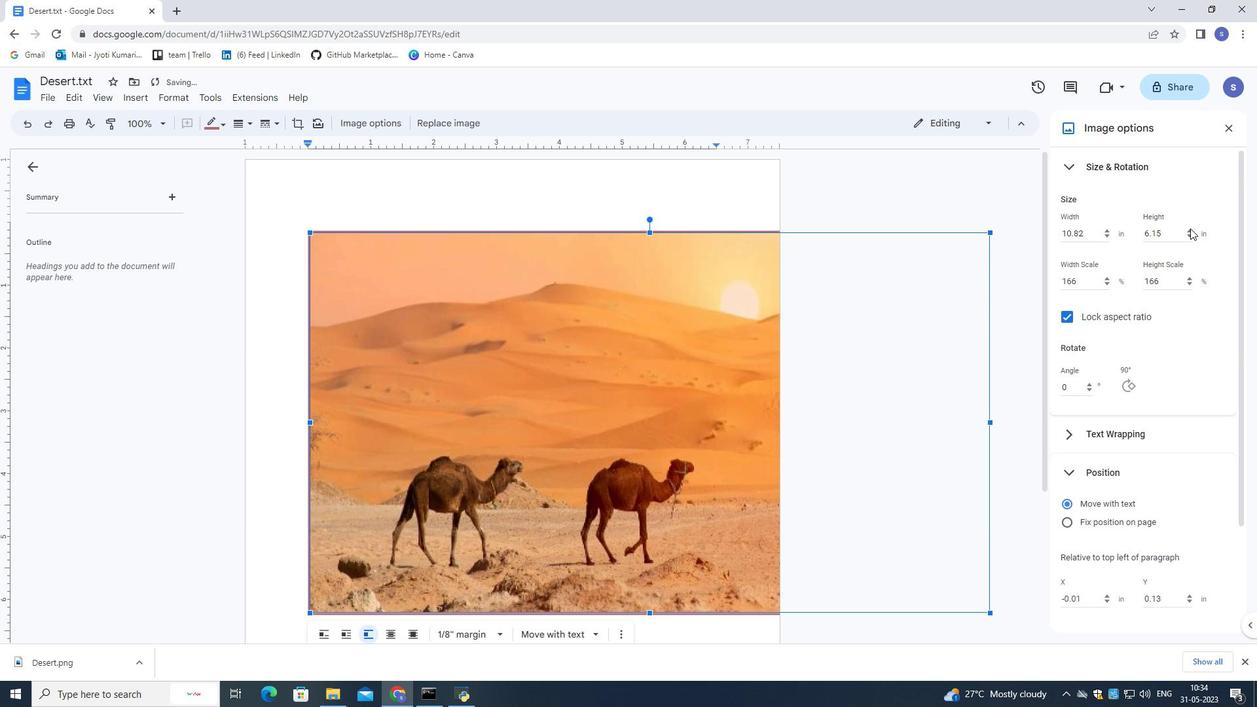 
Action: Mouse pressed left at (1190, 228)
Screenshot: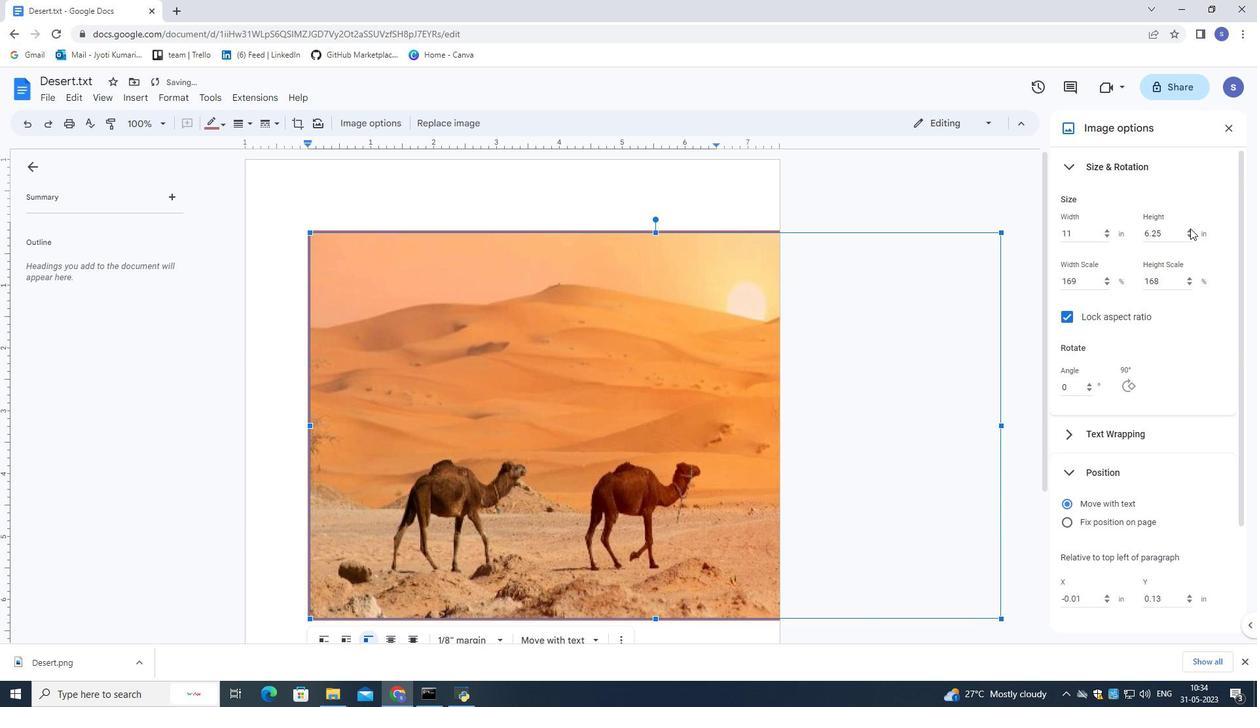 
Action: Mouse pressed left at (1190, 228)
Screenshot: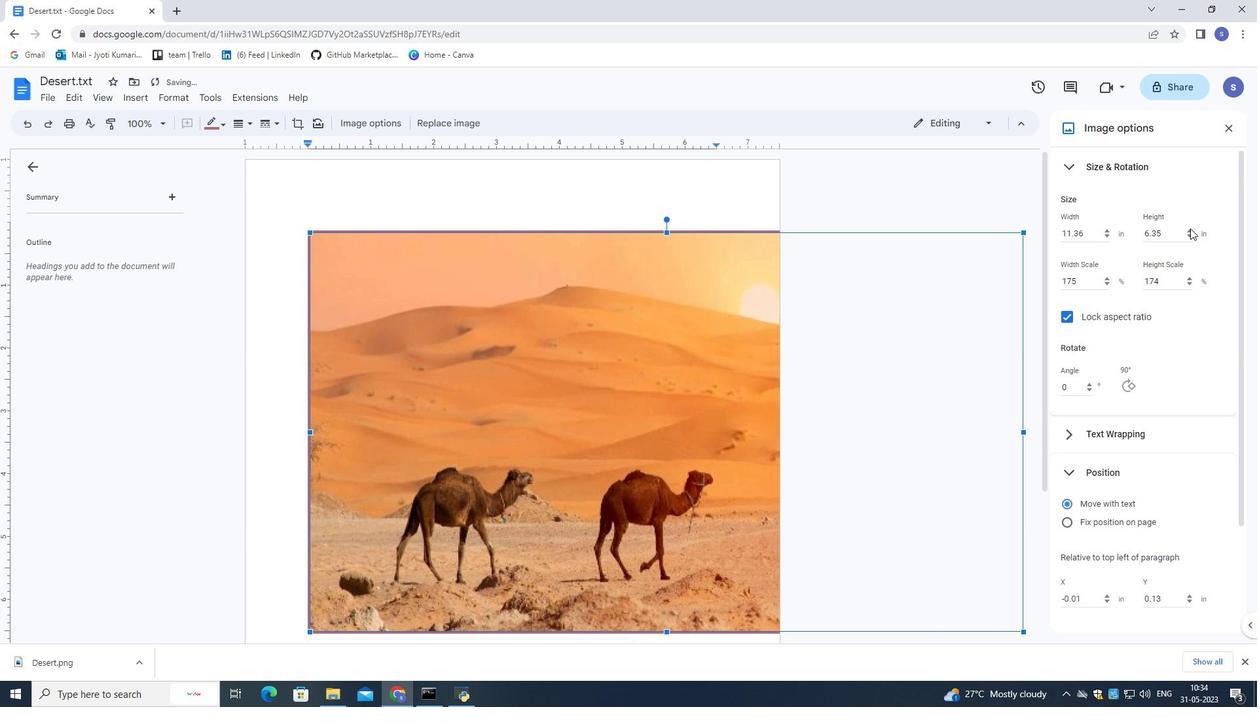 
Action: Mouse moved to (1190, 228)
Screenshot: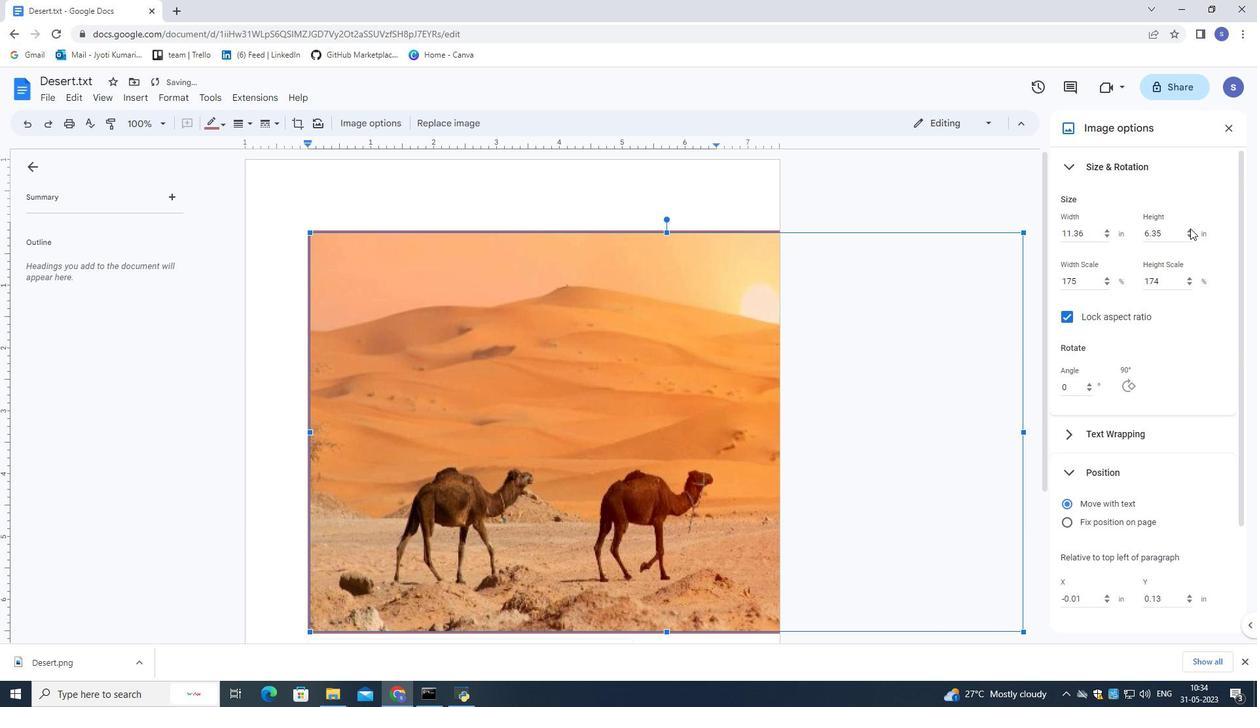 
Action: Mouse pressed left at (1190, 228)
Screenshot: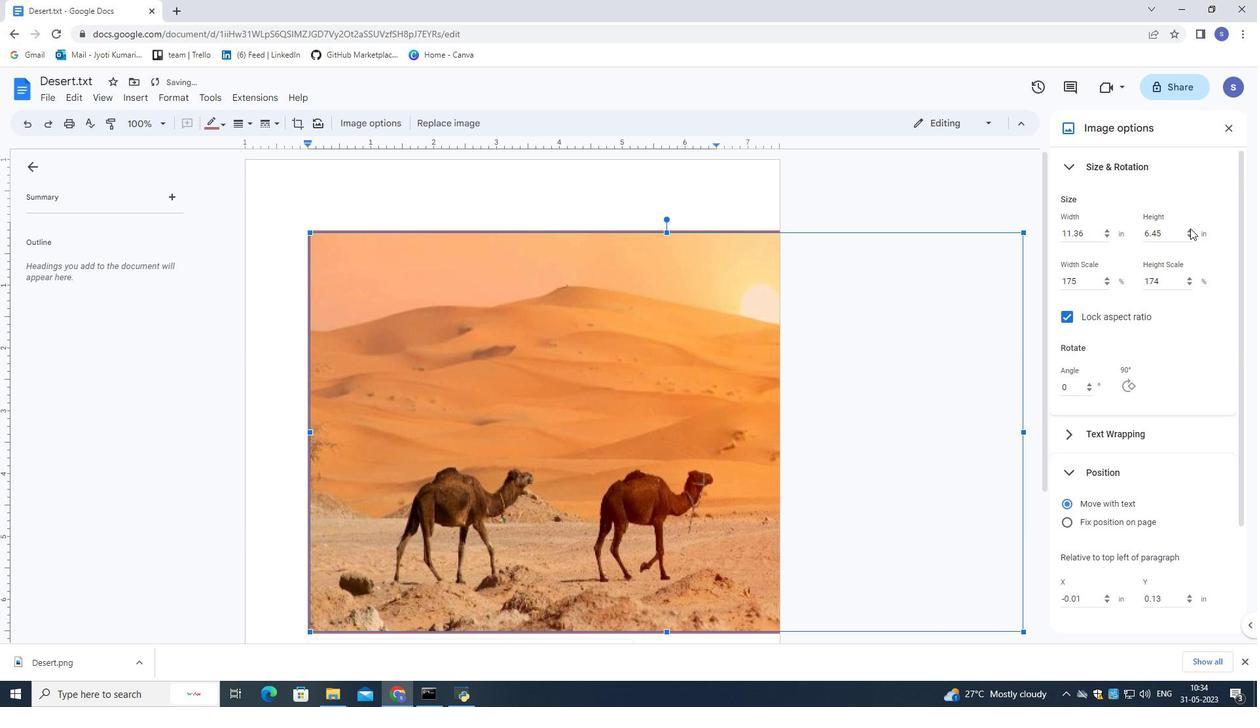 
Action: Mouse moved to (1189, 227)
Screenshot: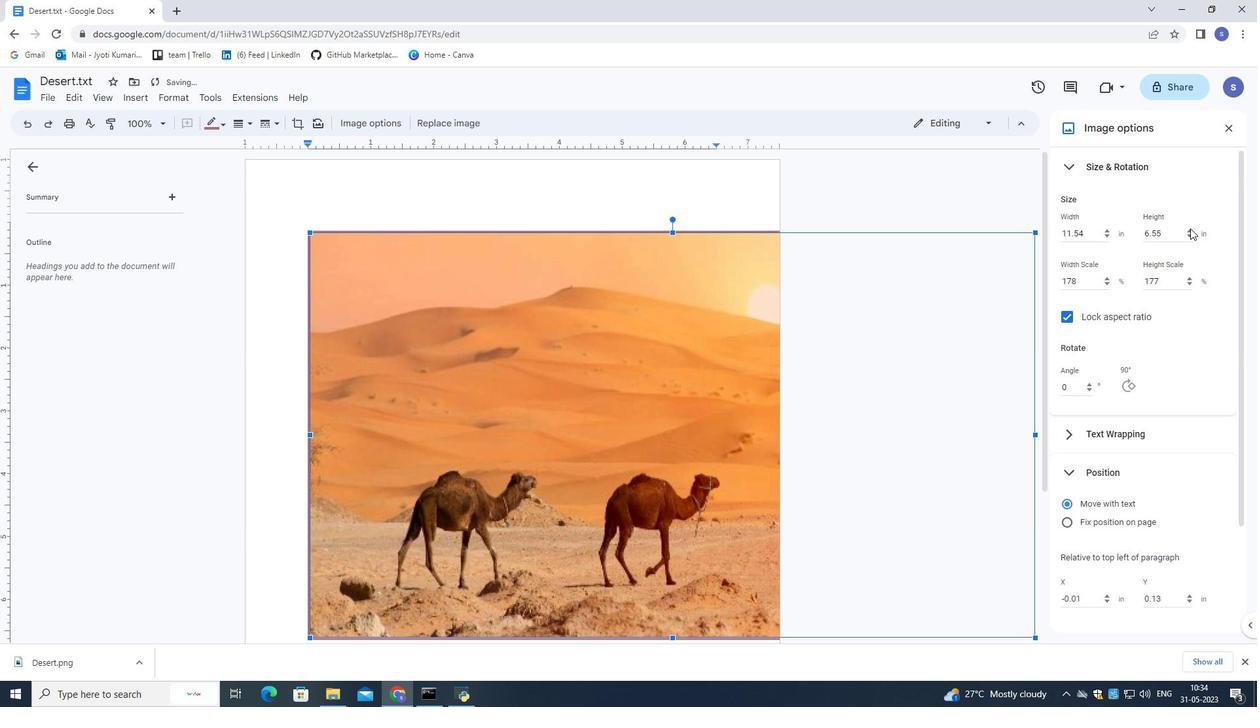 
Action: Mouse pressed left at (1189, 227)
Screenshot: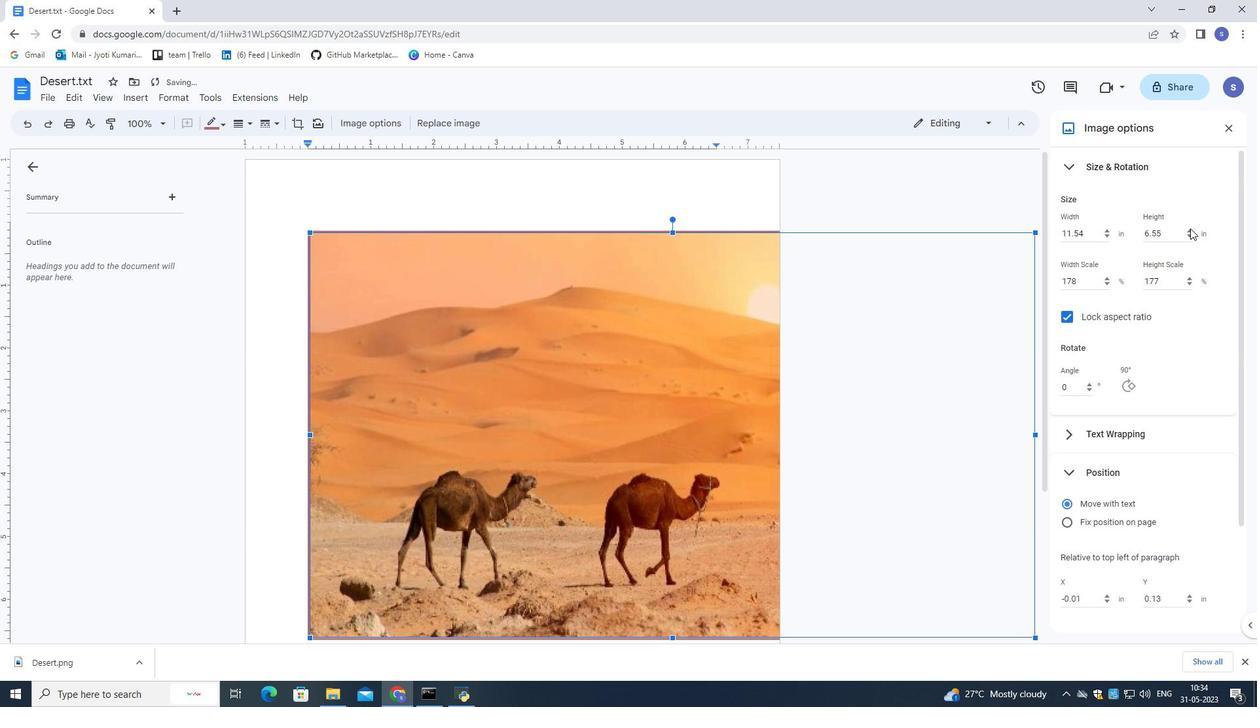
Action: Mouse pressed left at (1189, 227)
Screenshot: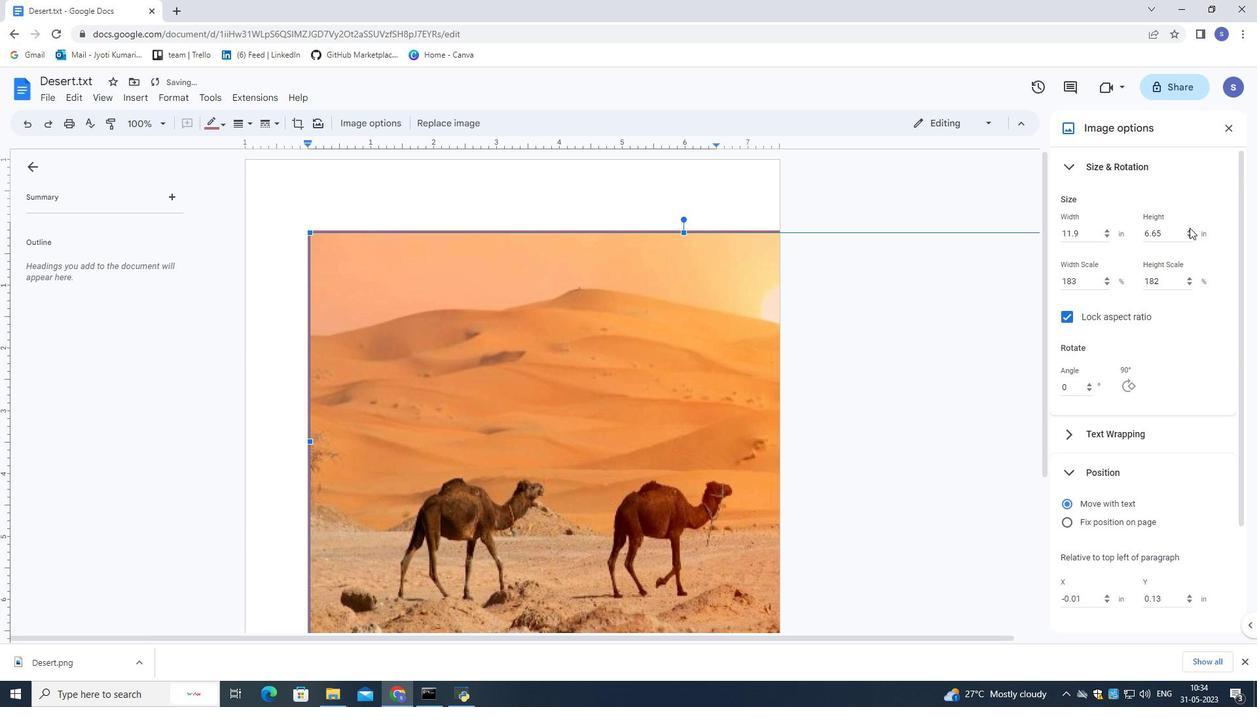 
Action: Mouse moved to (1189, 227)
Screenshot: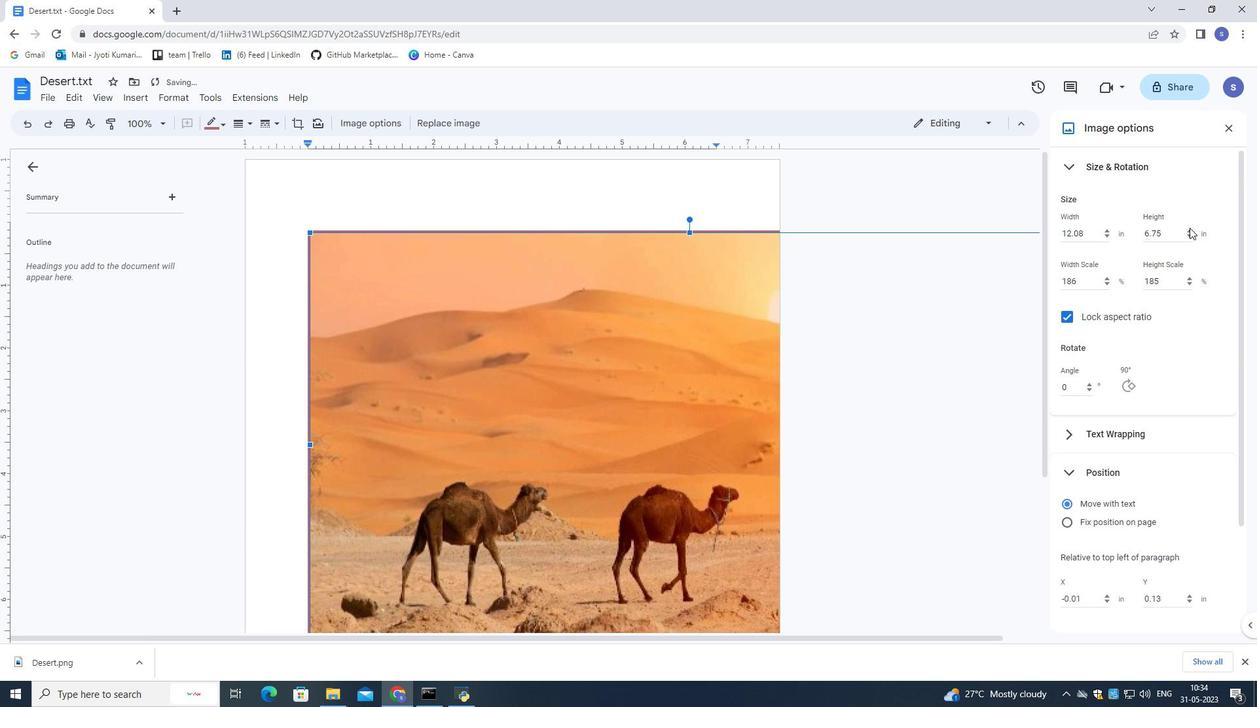 
Action: Mouse pressed left at (1189, 227)
Screenshot: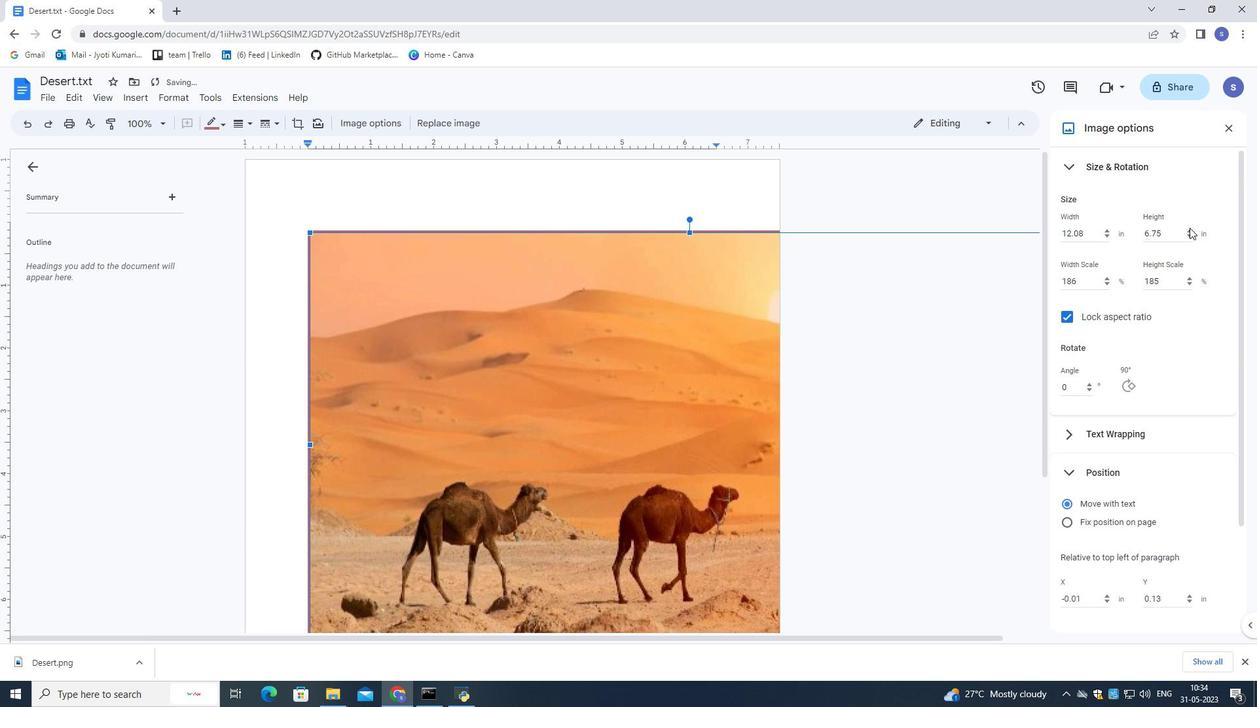 
Action: Mouse pressed left at (1189, 227)
Screenshot: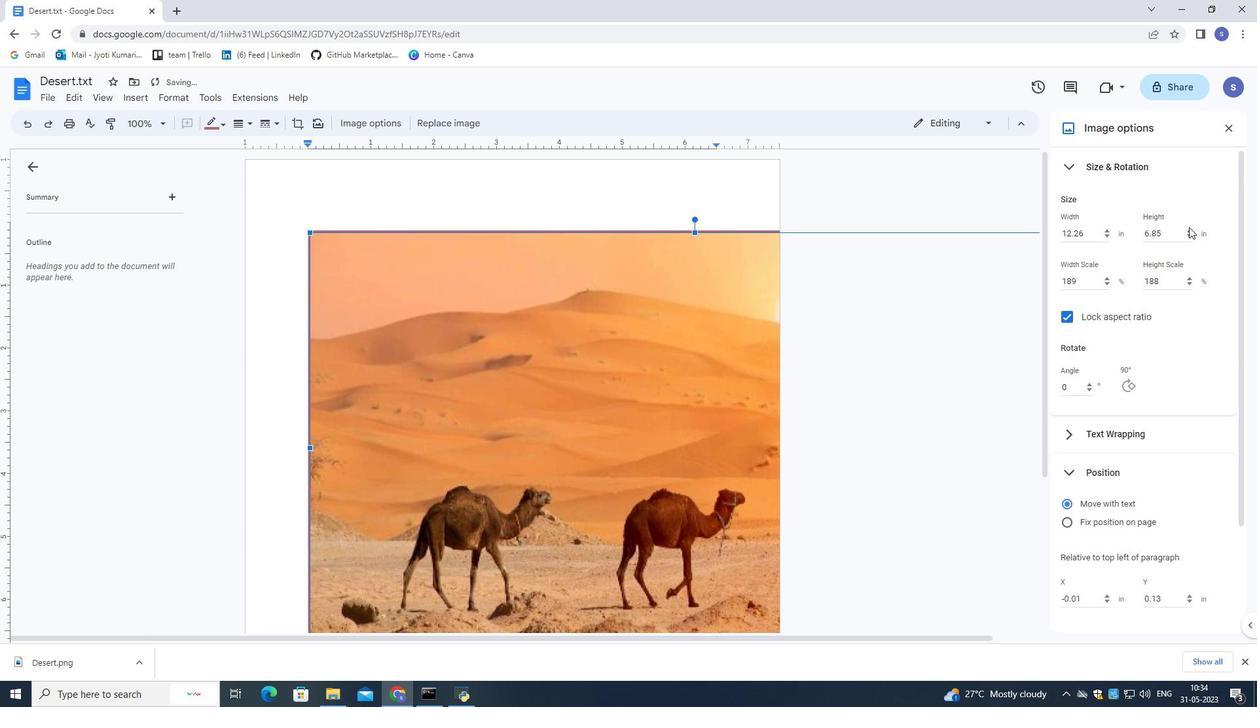 
Action: Mouse moved to (1188, 237)
Screenshot: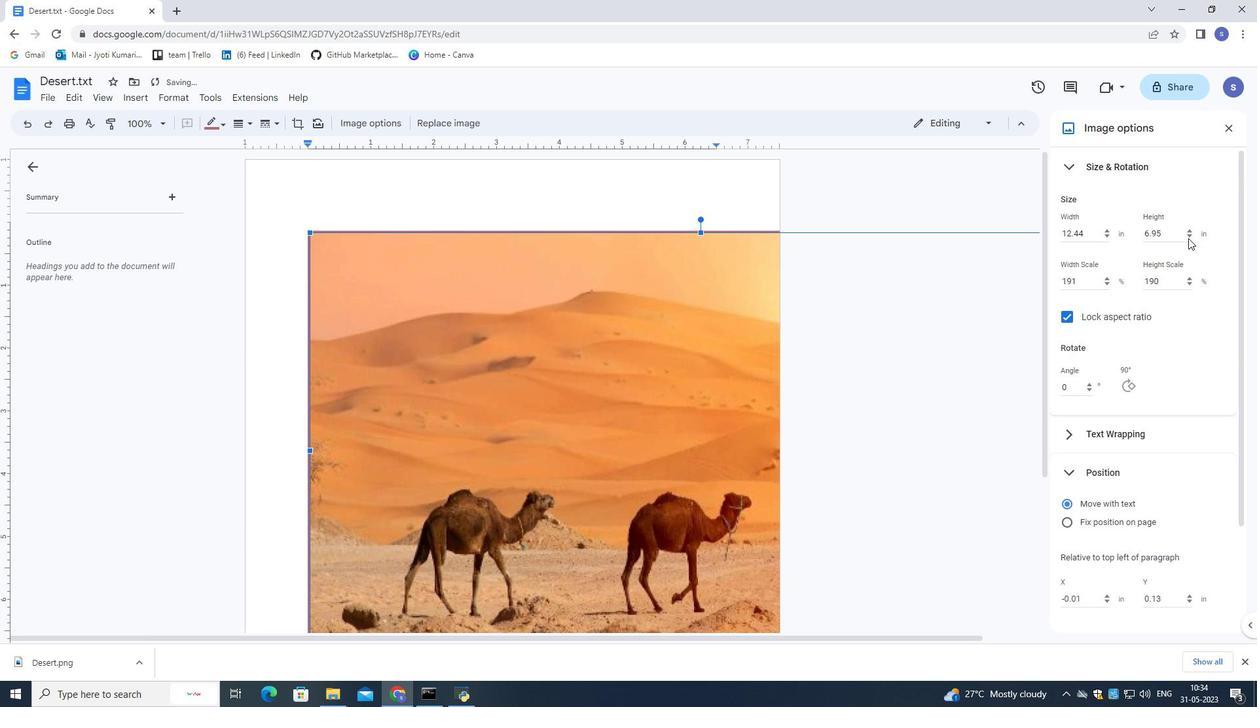 
Action: Mouse pressed left at (1188, 237)
Screenshot: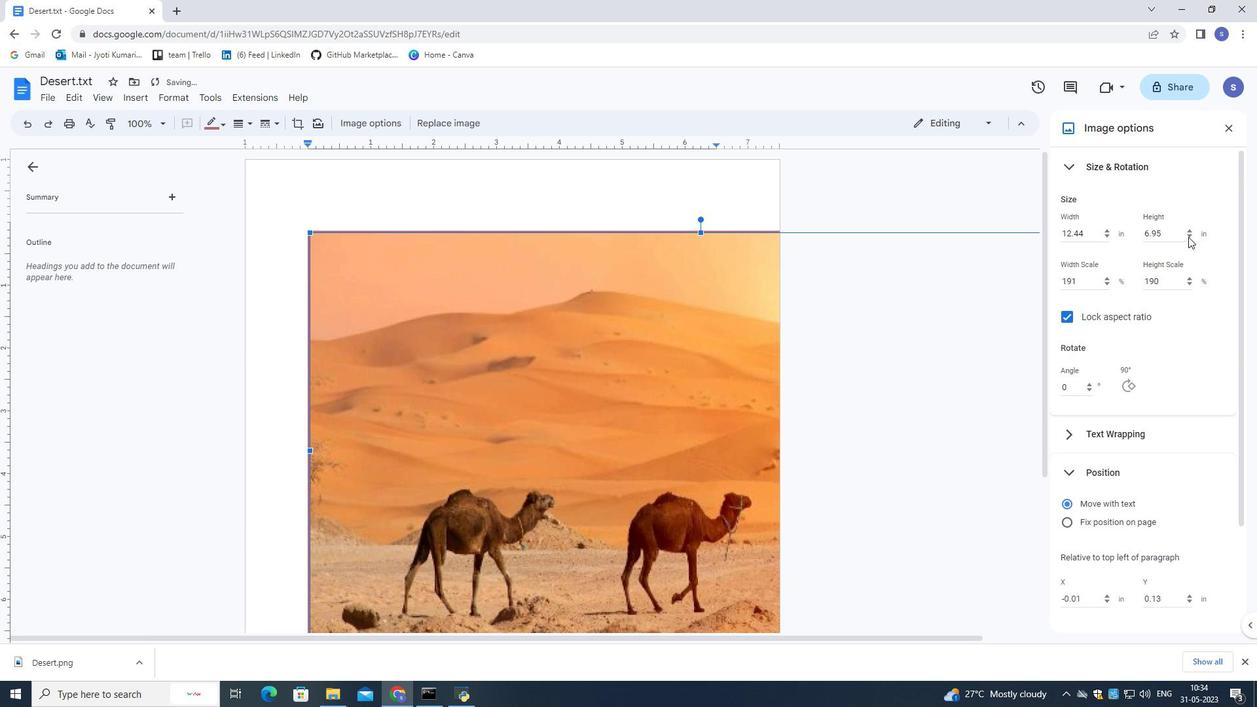 
Action: Mouse pressed left at (1188, 237)
Screenshot: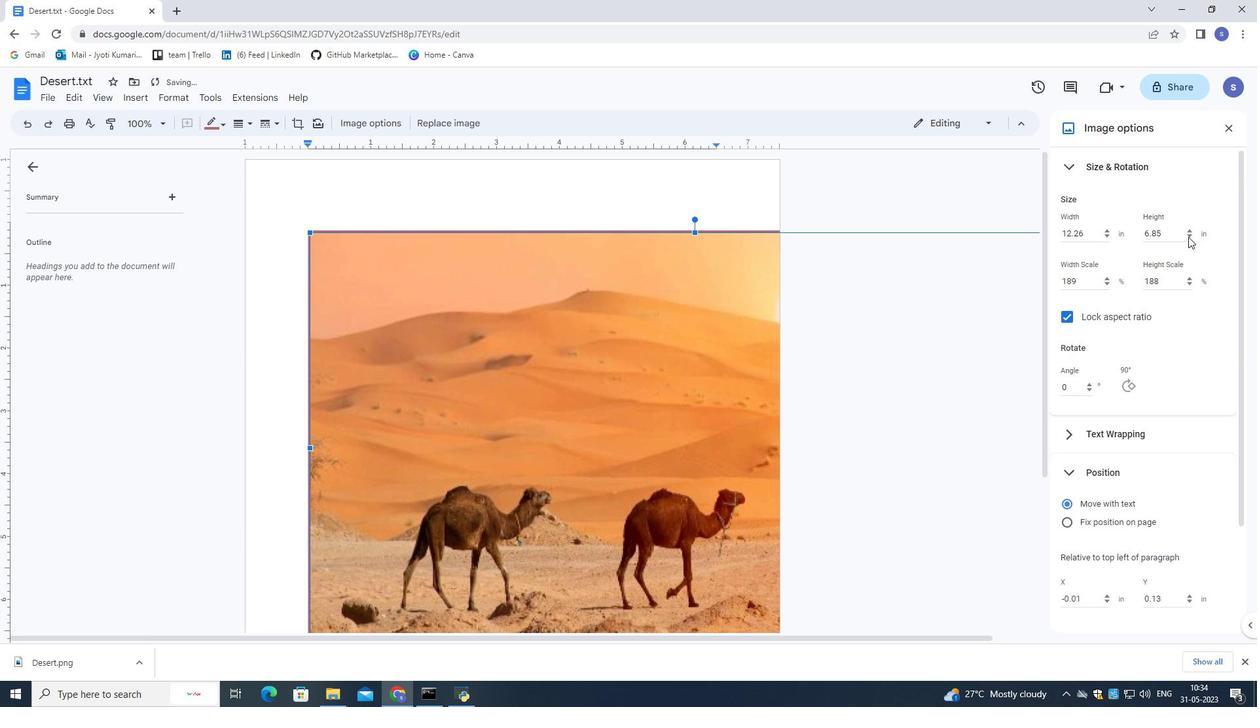 
Action: Mouse moved to (1189, 226)
Screenshot: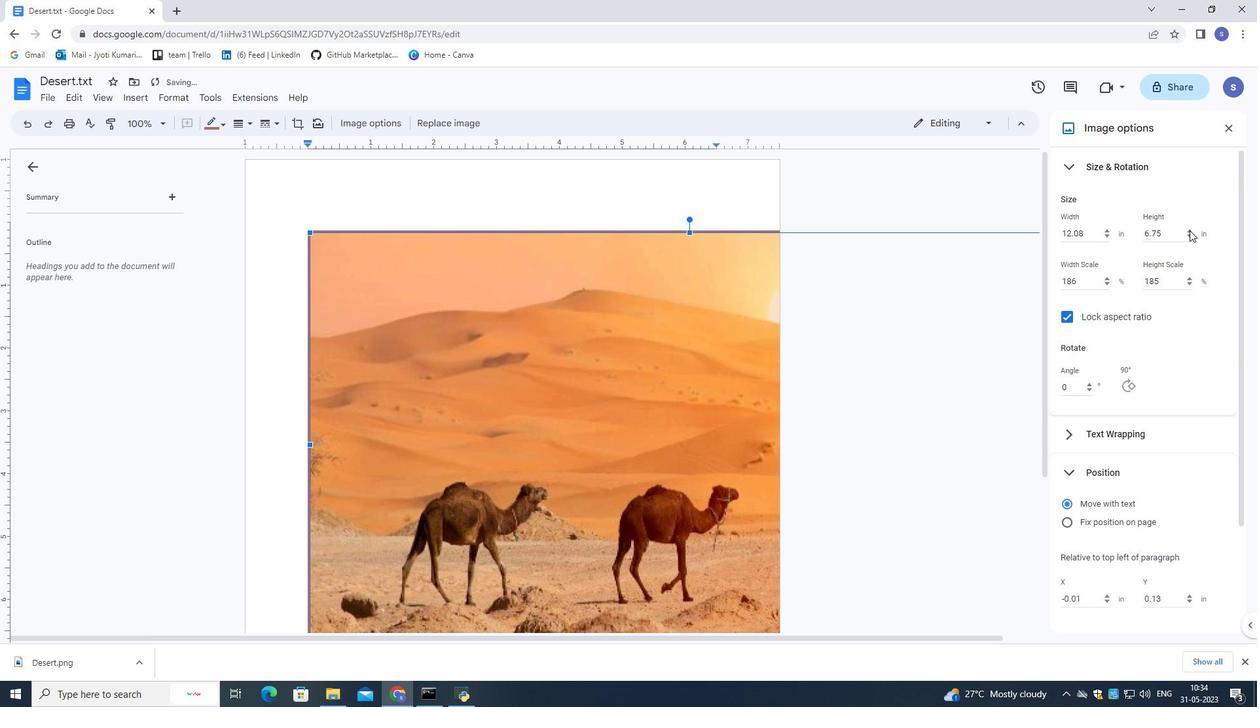 
Action: Mouse pressed left at (1189, 226)
Screenshot: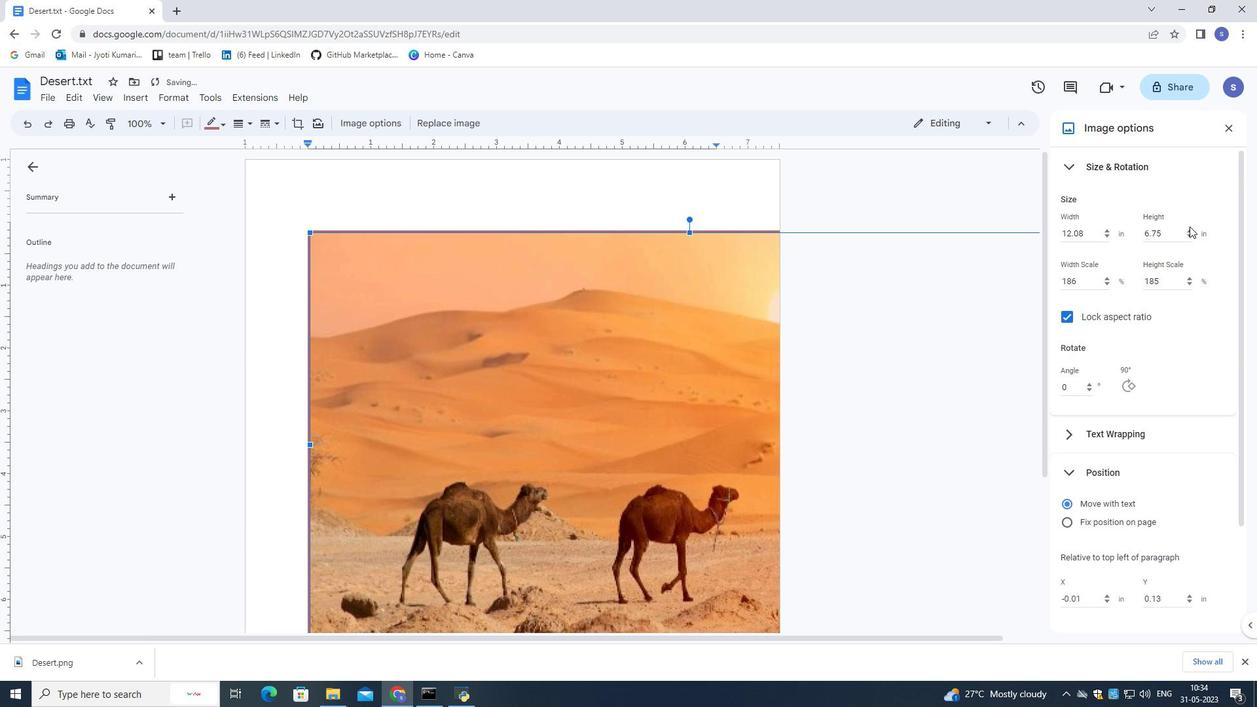 
Action: Mouse moved to (1189, 228)
Screenshot: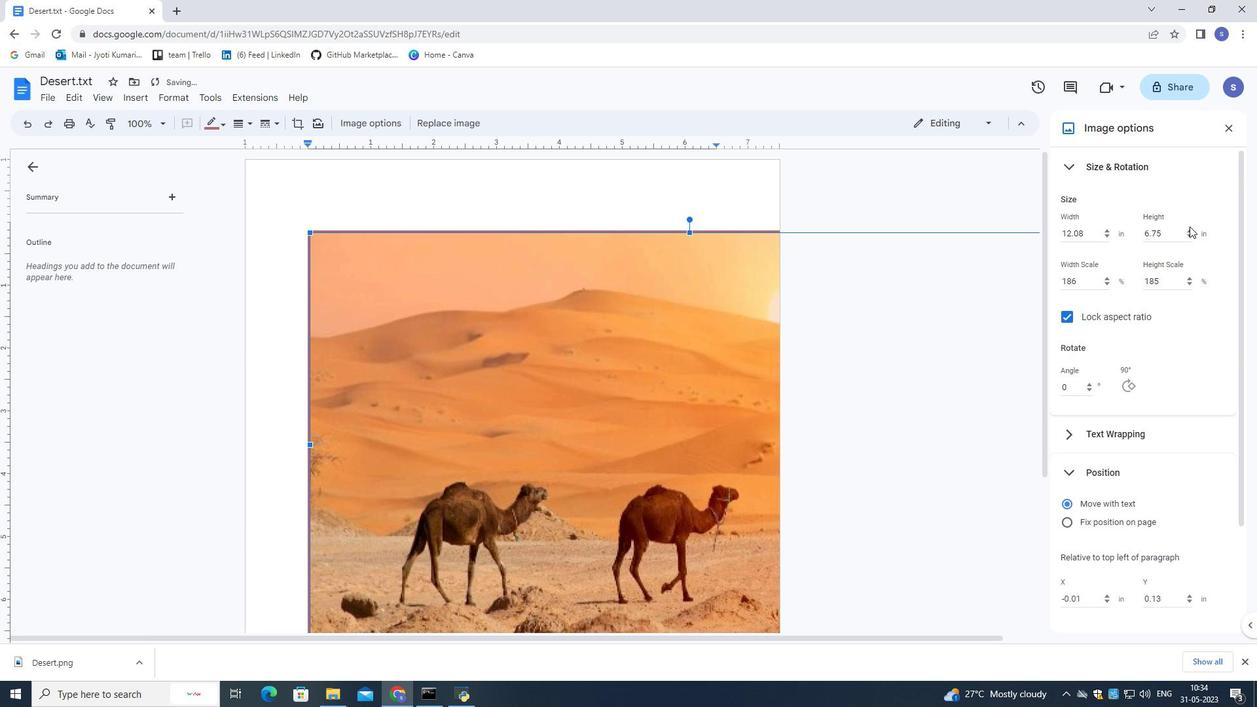 
Action: Mouse pressed left at (1189, 228)
Screenshot: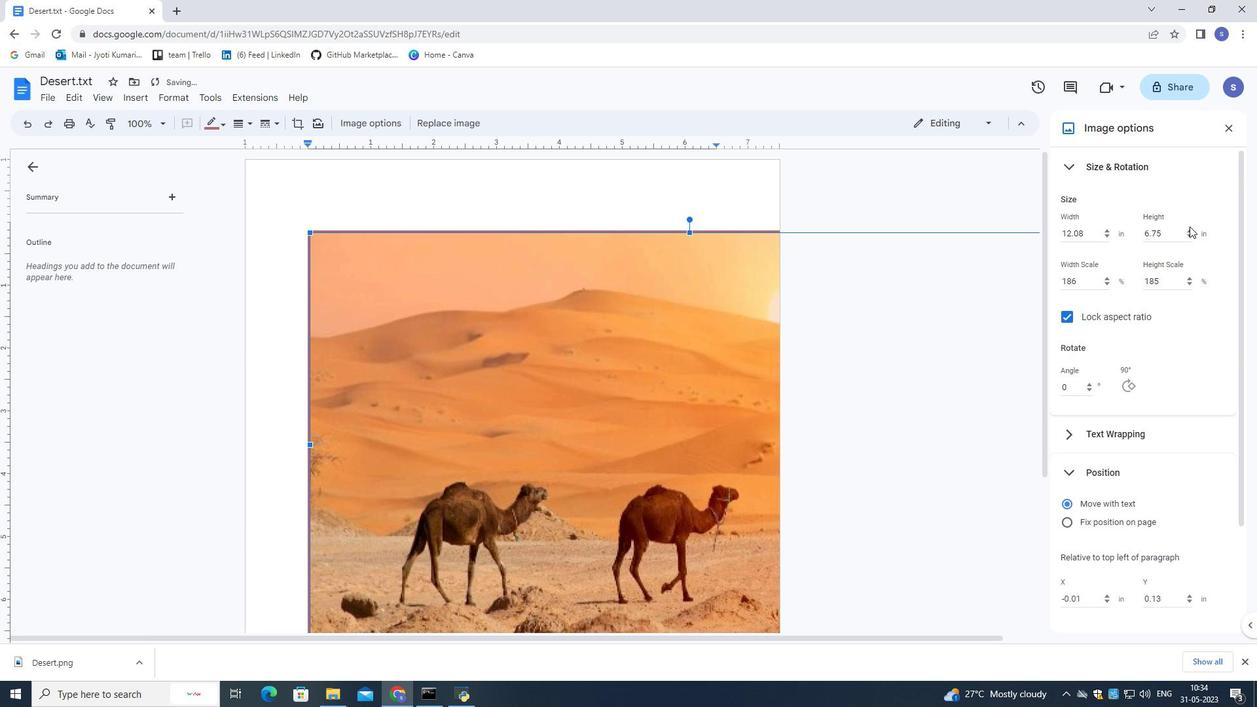
Action: Mouse moved to (1190, 483)
Screenshot: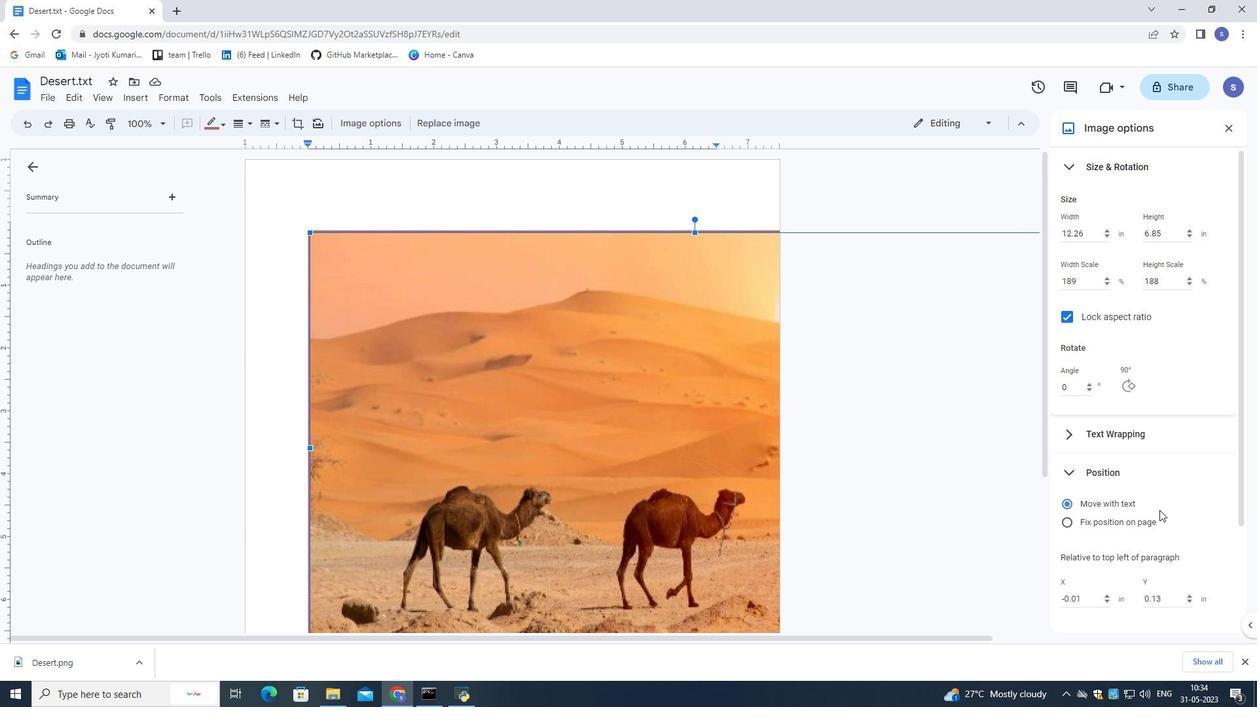 
Action: Mouse scrolled (1190, 482) with delta (0, 0)
Screenshot: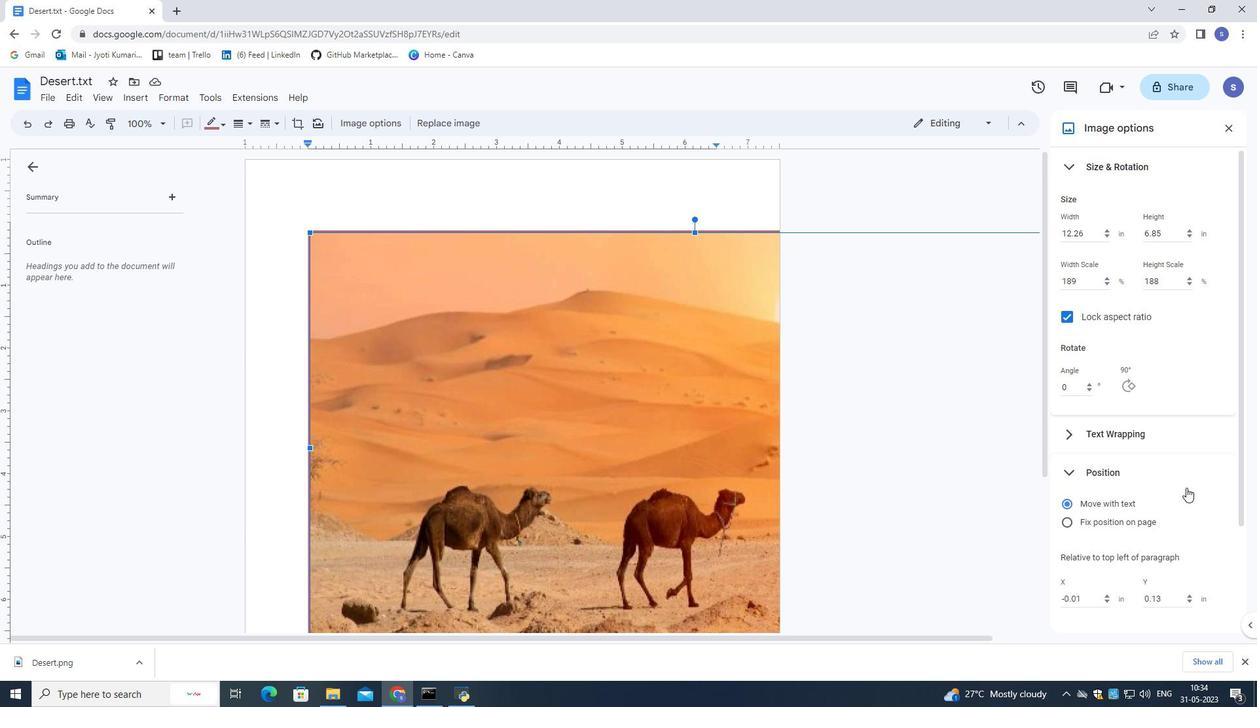
Action: Mouse scrolled (1190, 482) with delta (0, 0)
Screenshot: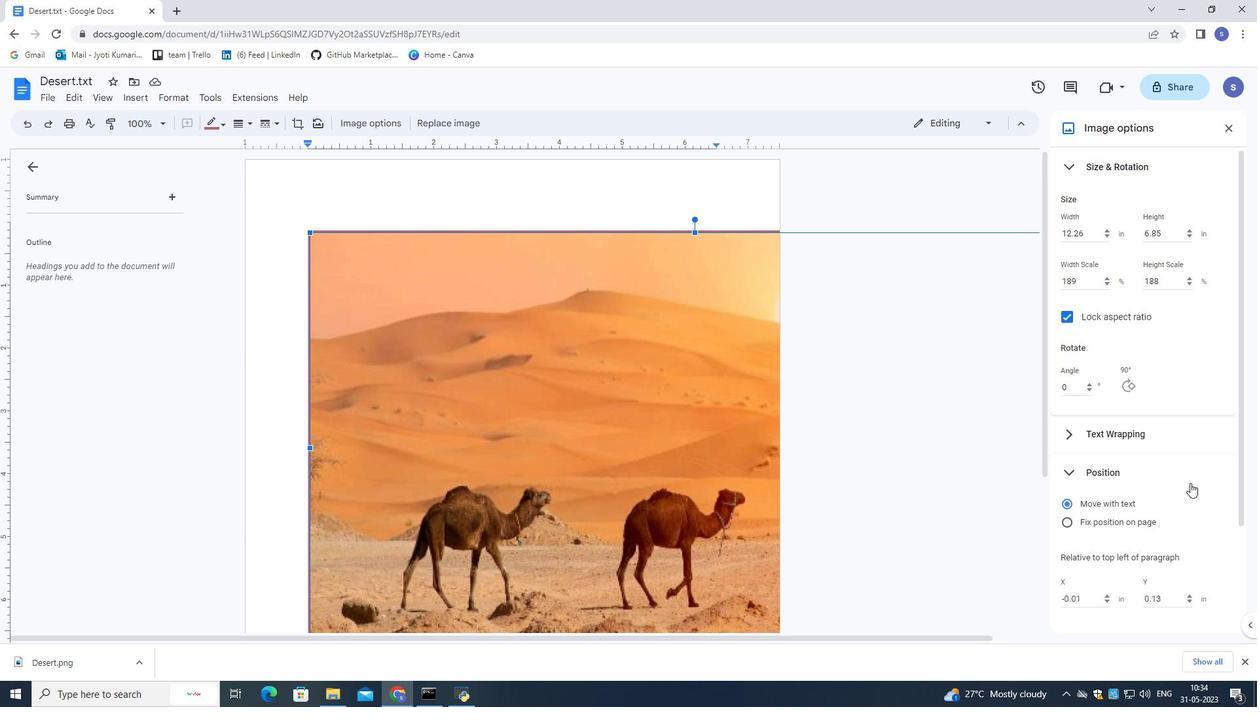 
Action: Mouse scrolled (1190, 482) with delta (0, 0)
Screenshot: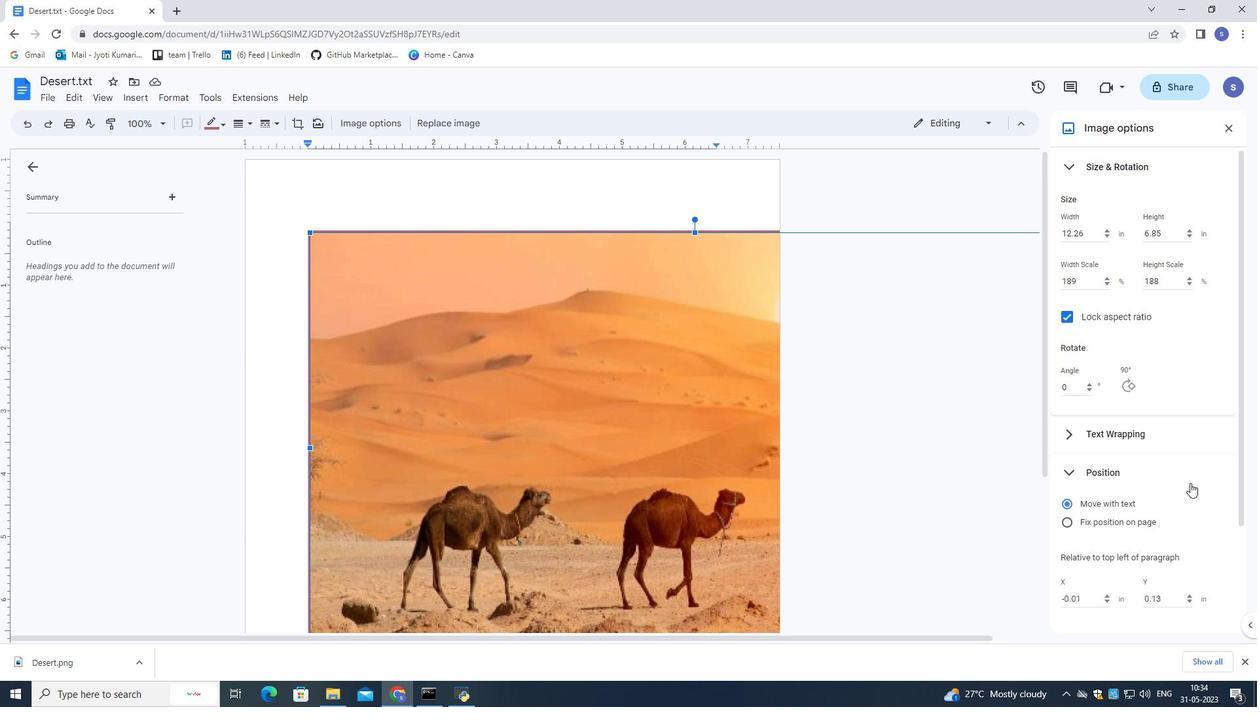 
Action: Mouse scrolled (1190, 482) with delta (0, 0)
Screenshot: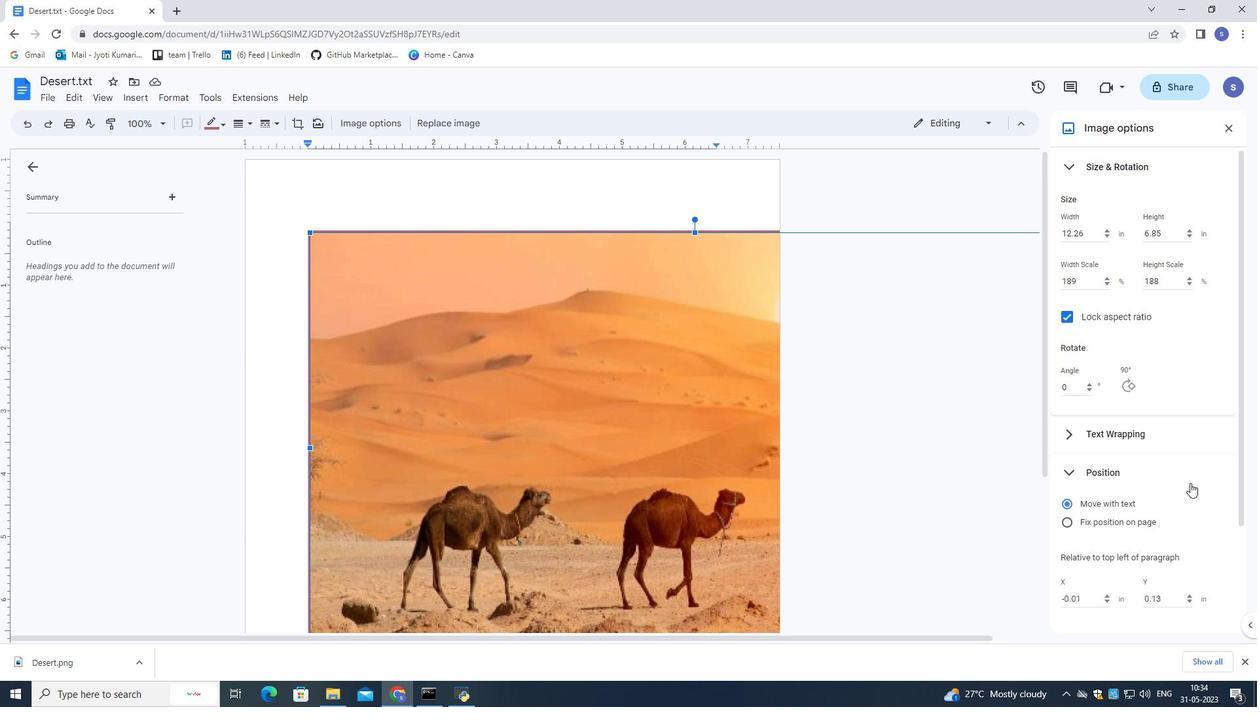 
Action: Mouse scrolled (1190, 482) with delta (0, 0)
Screenshot: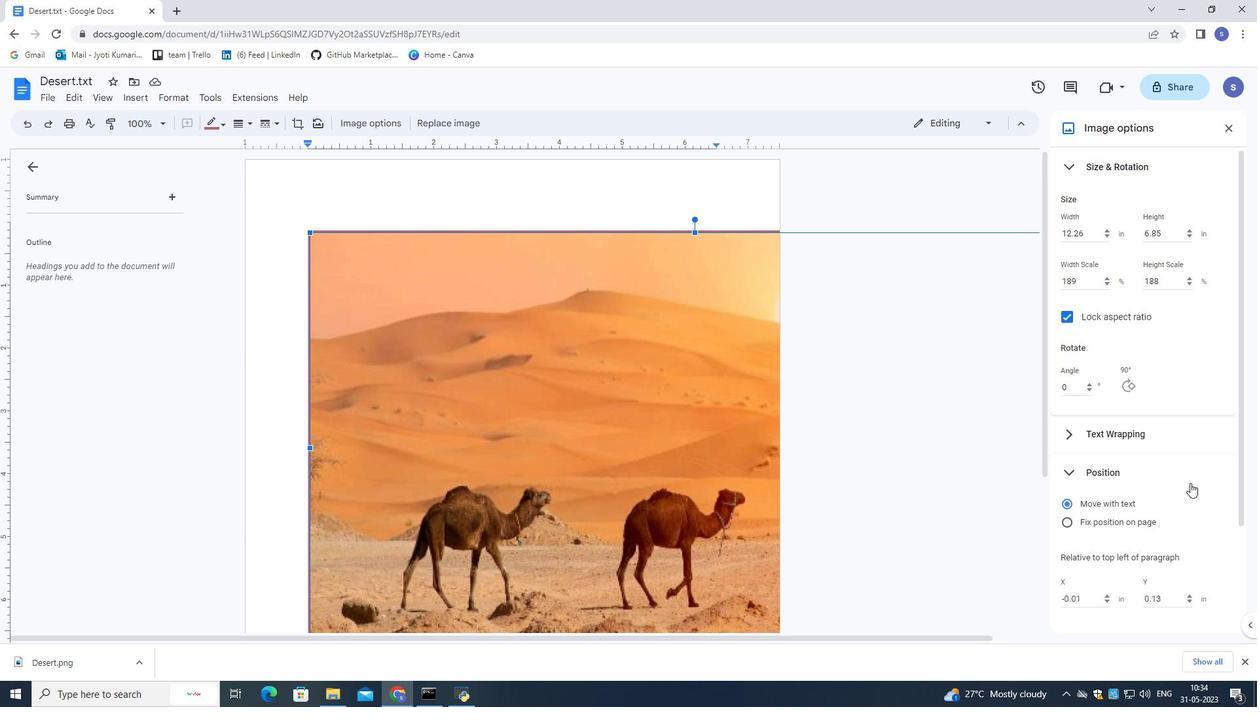 
Action: Mouse scrolled (1190, 482) with delta (0, 0)
Screenshot: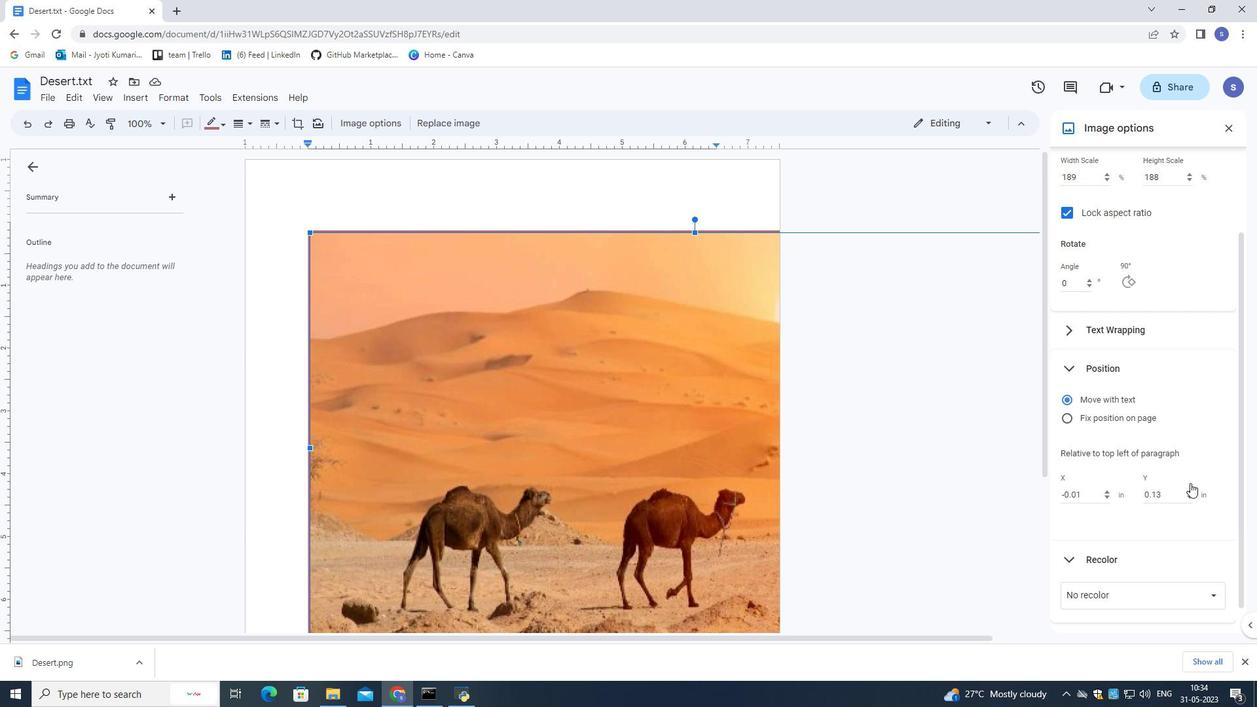 
Action: Mouse scrolled (1190, 482) with delta (0, 0)
Screenshot: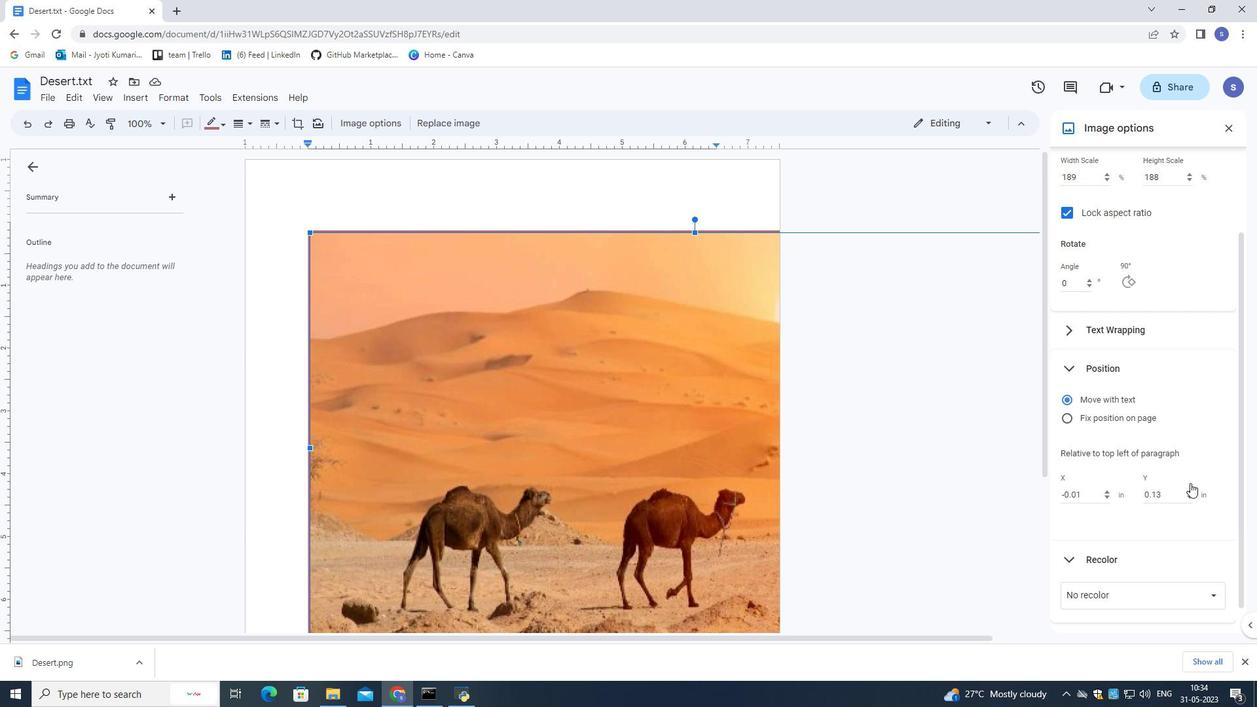 
Action: Mouse scrolled (1190, 482) with delta (0, 0)
Screenshot: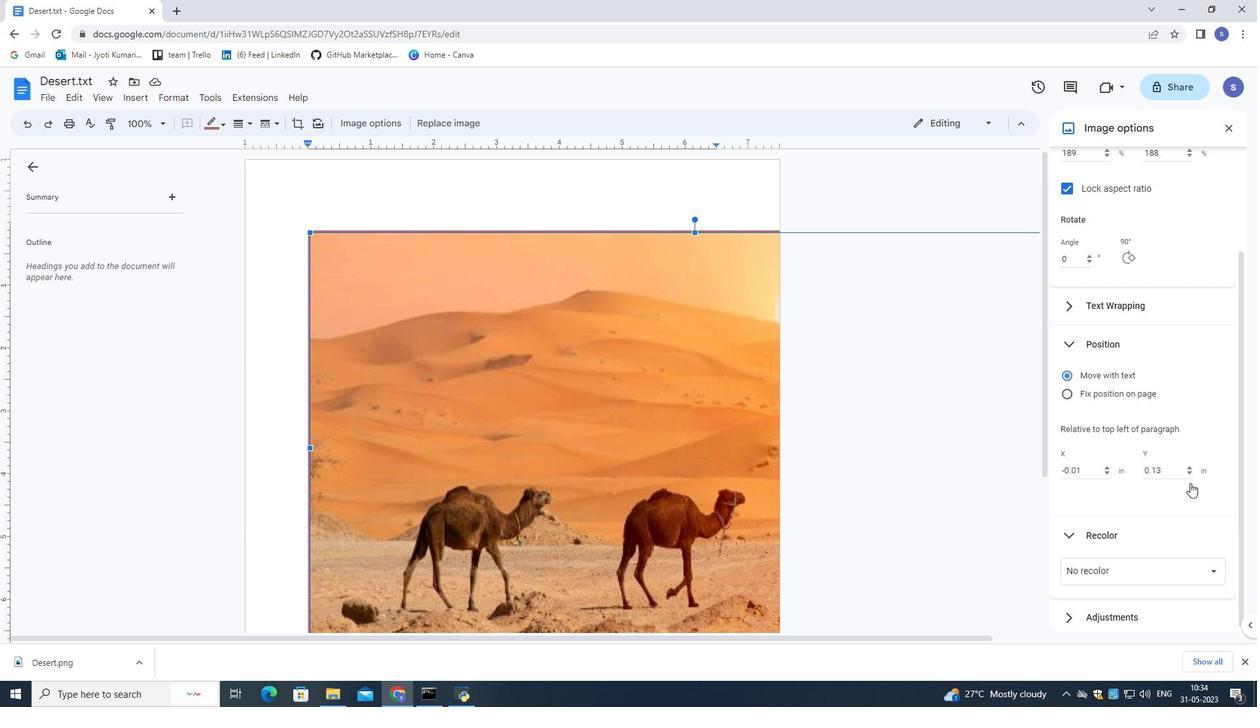 
Action: Mouse scrolled (1190, 482) with delta (0, 0)
Screenshot: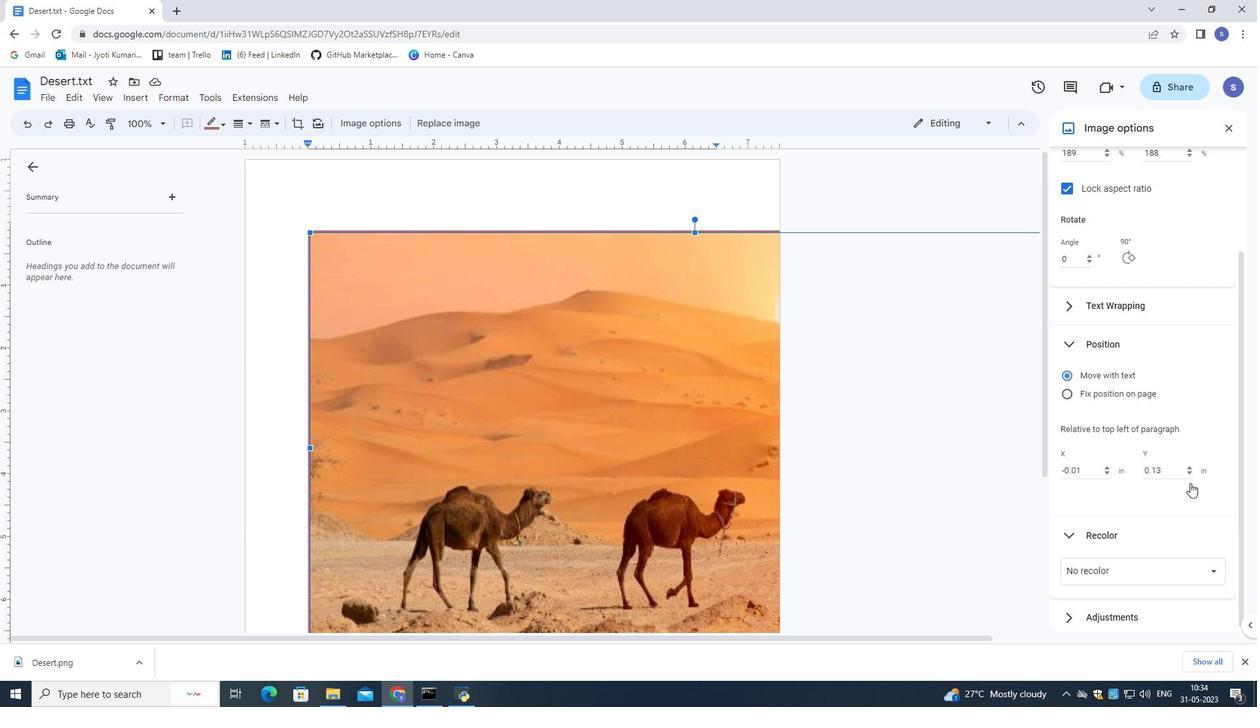 
Action: Mouse scrolled (1190, 482) with delta (0, 0)
Screenshot: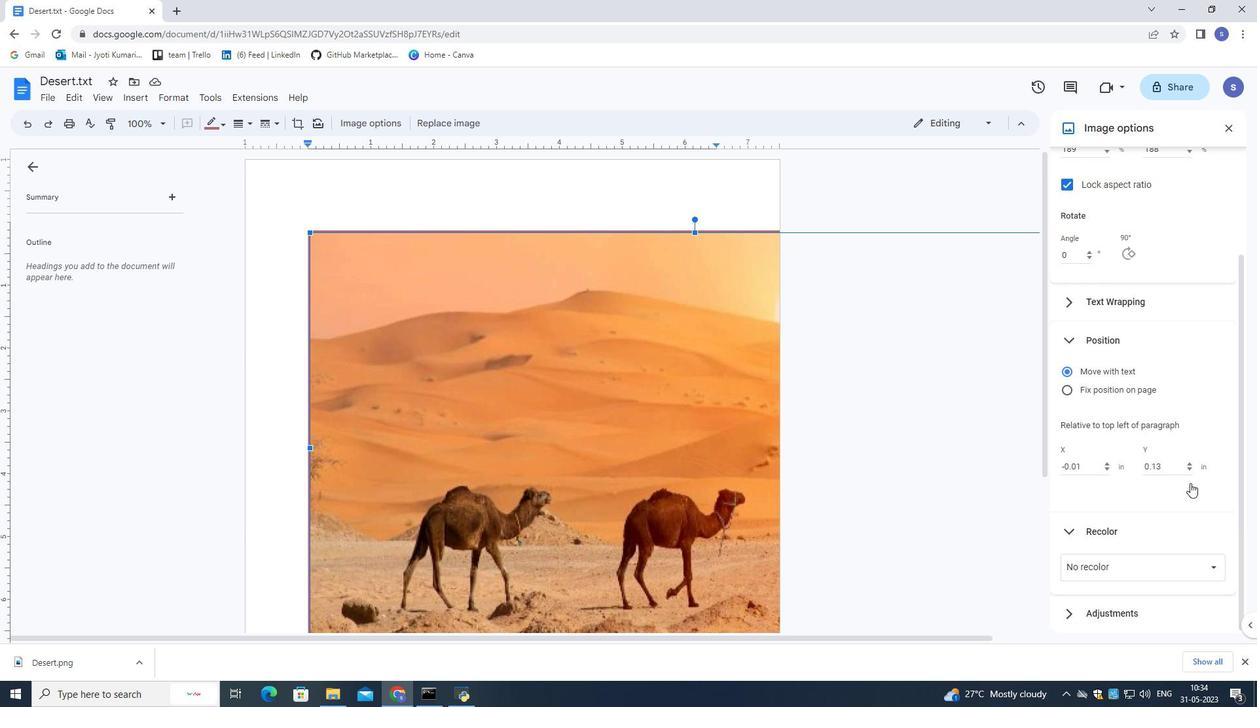
Action: Mouse scrolled (1190, 482) with delta (0, 0)
Screenshot: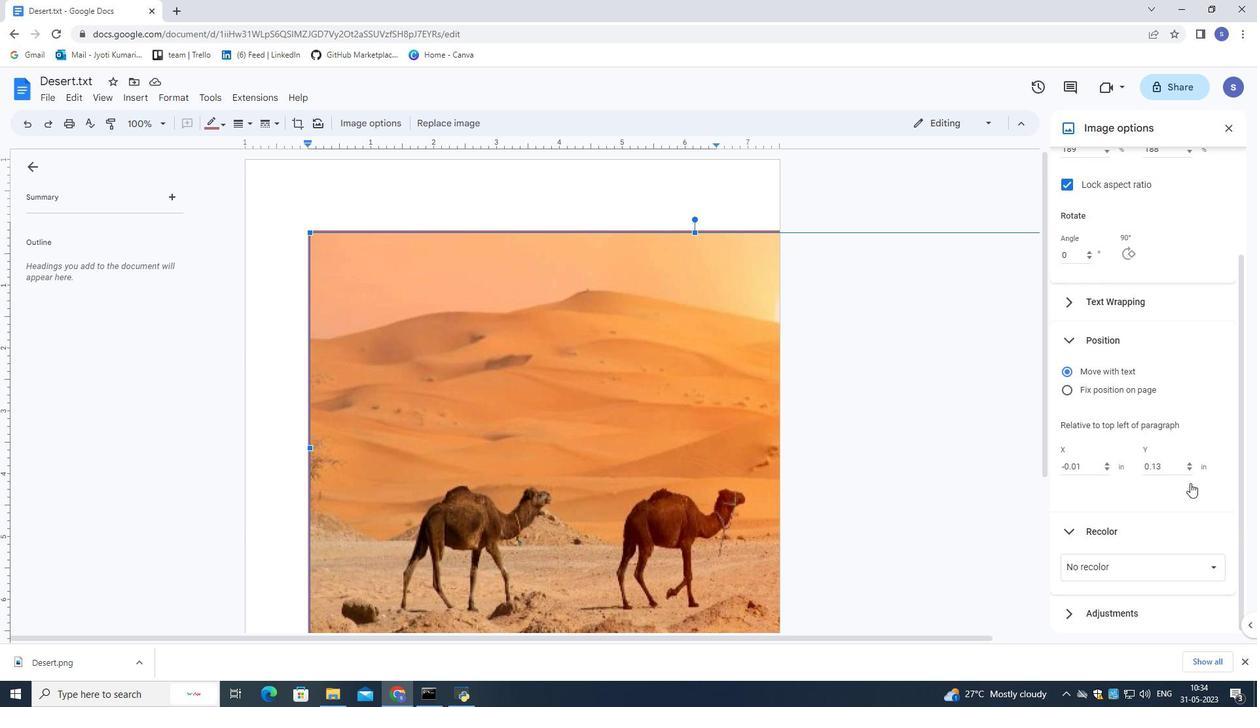 
Action: Mouse scrolled (1190, 482) with delta (0, 0)
Screenshot: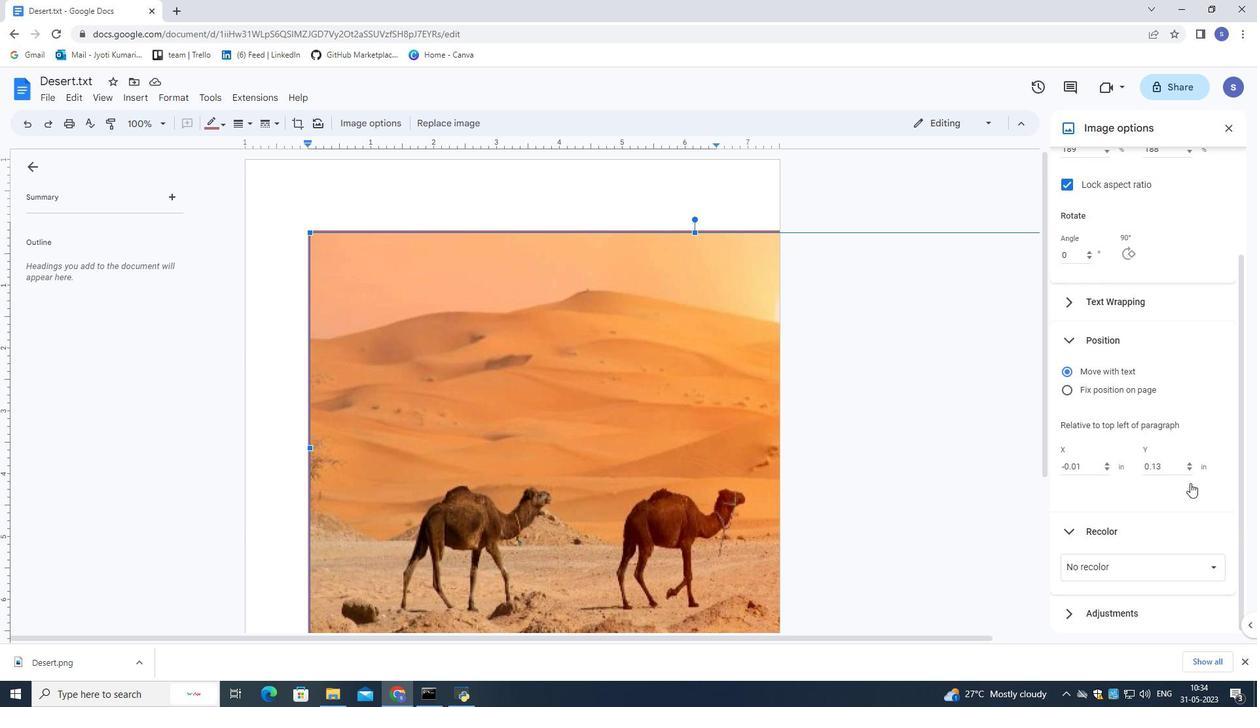 
Action: Mouse scrolled (1190, 482) with delta (0, 0)
Screenshot: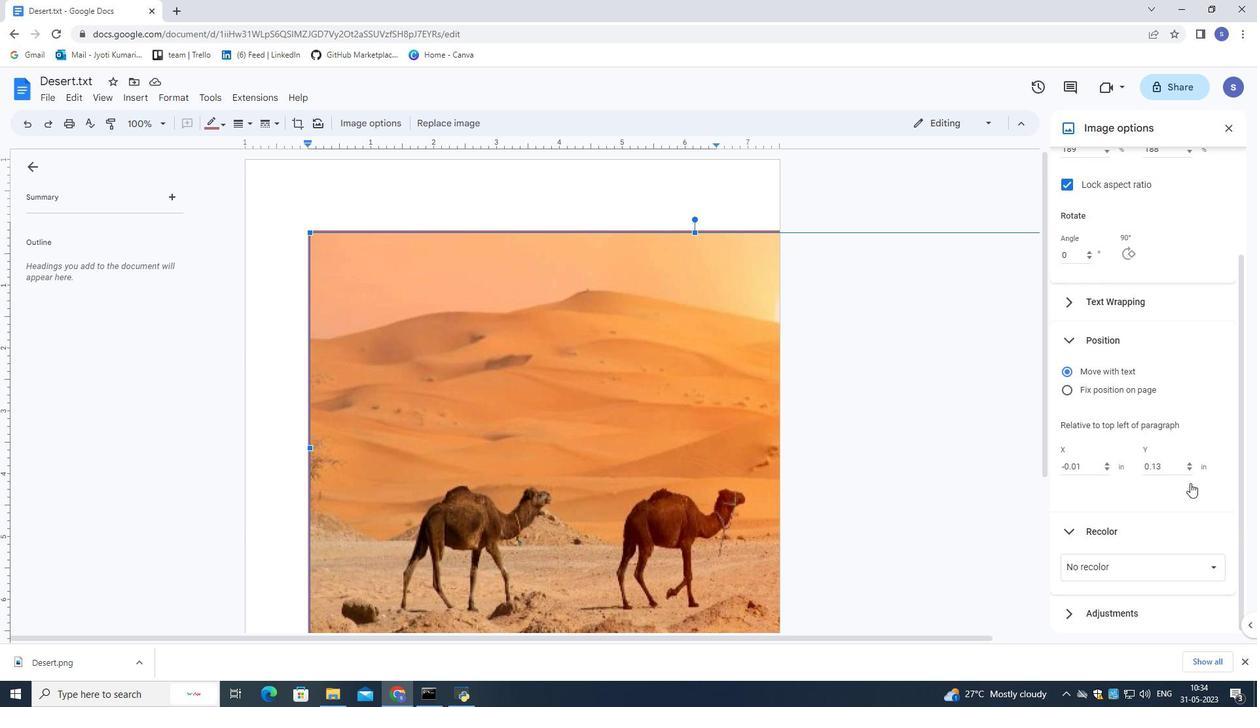
Action: Mouse scrolled (1190, 482) with delta (0, 0)
Screenshot: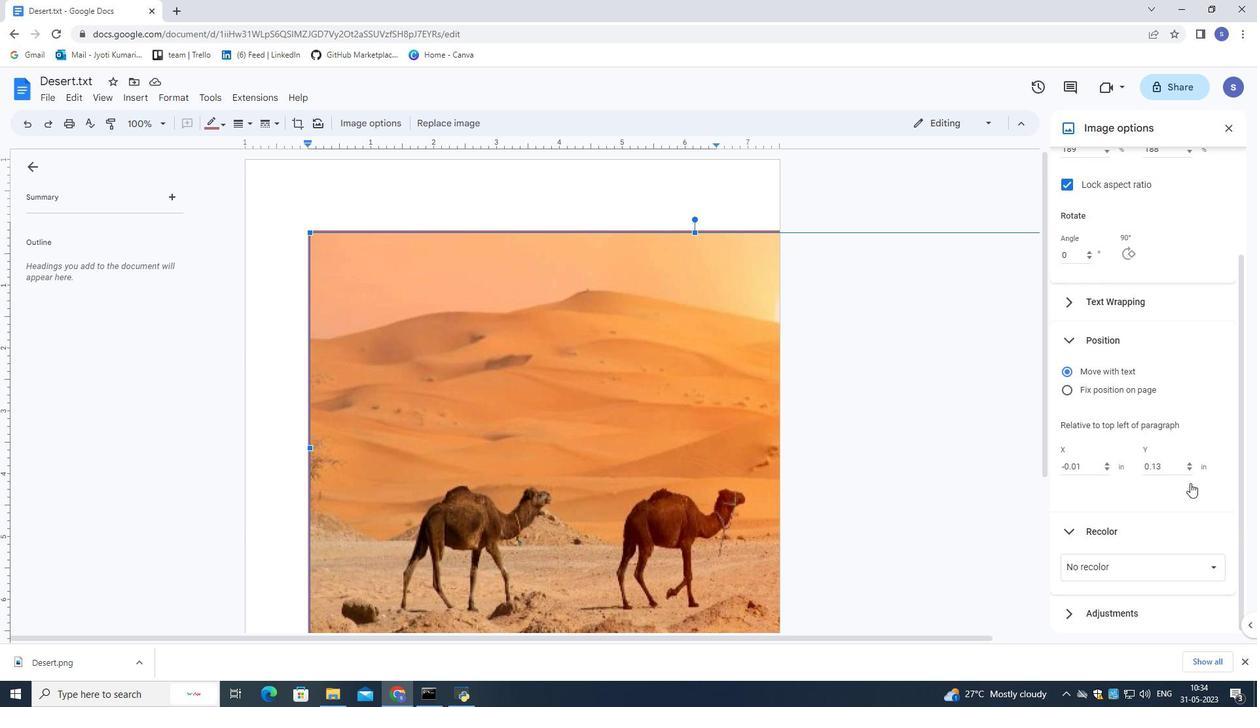 
Action: Mouse scrolled (1190, 482) with delta (0, 0)
Screenshot: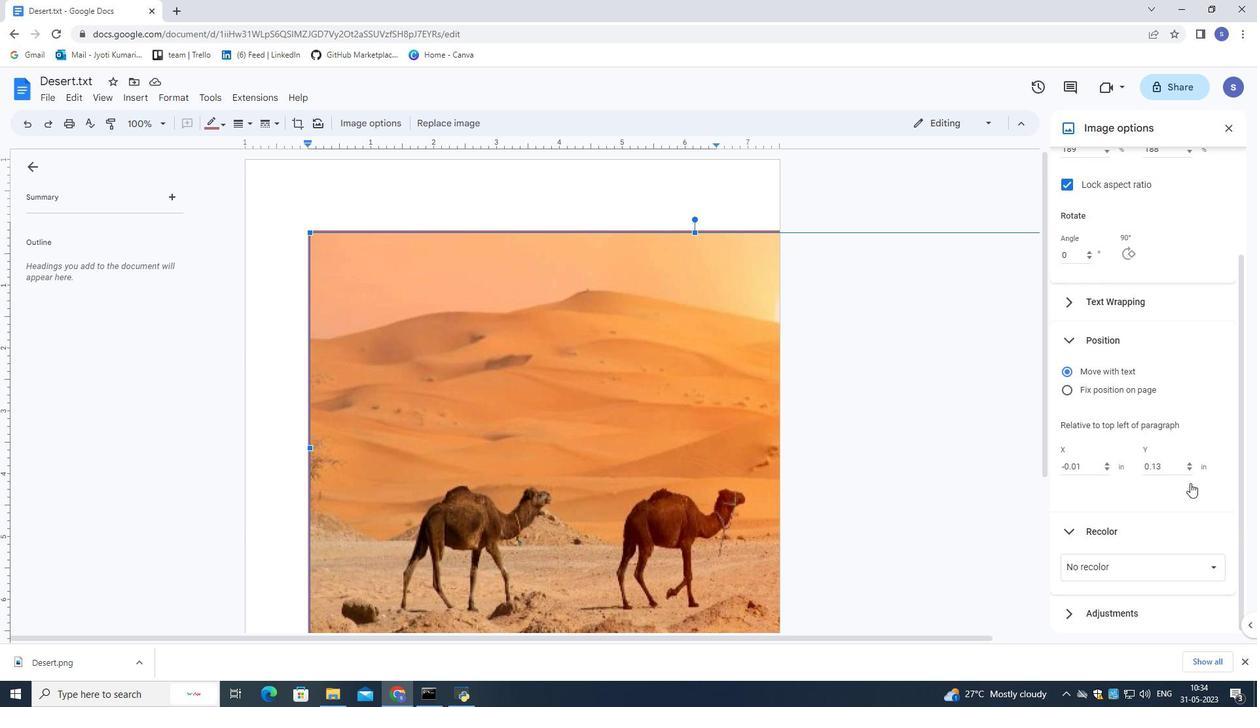 
Action: Mouse moved to (400, 285)
Screenshot: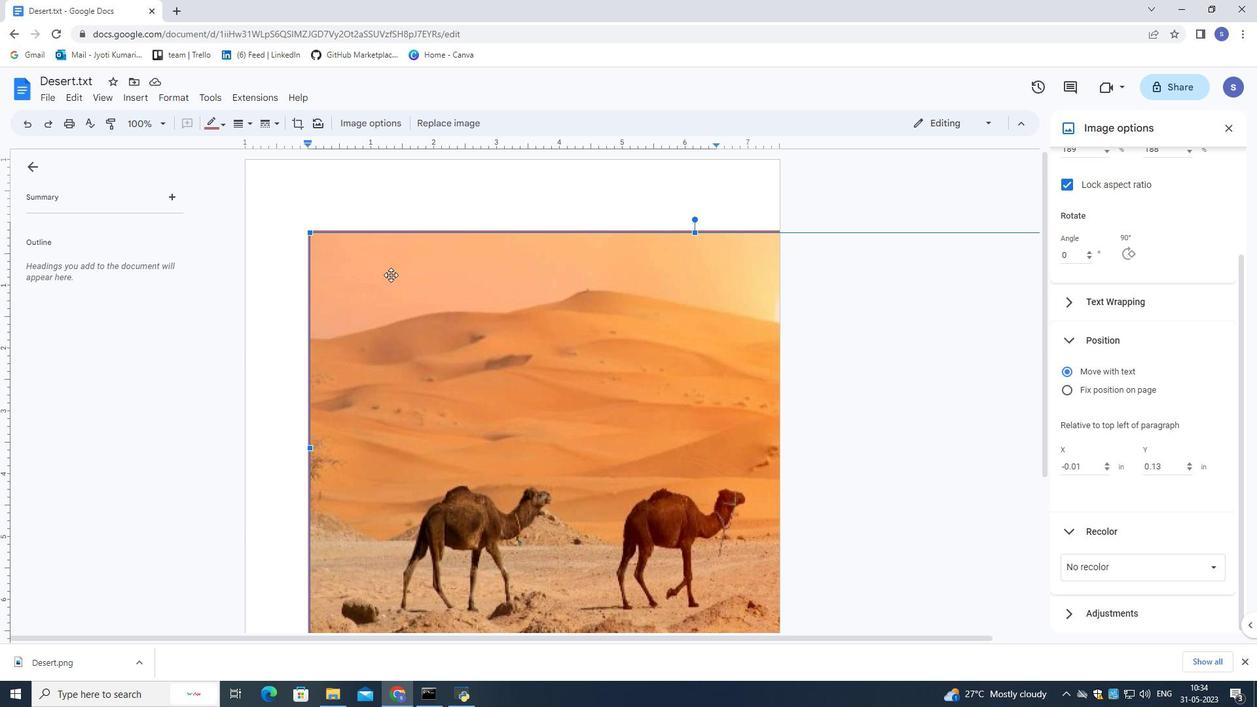 
Action: Mouse pressed left at (400, 285)
Screenshot: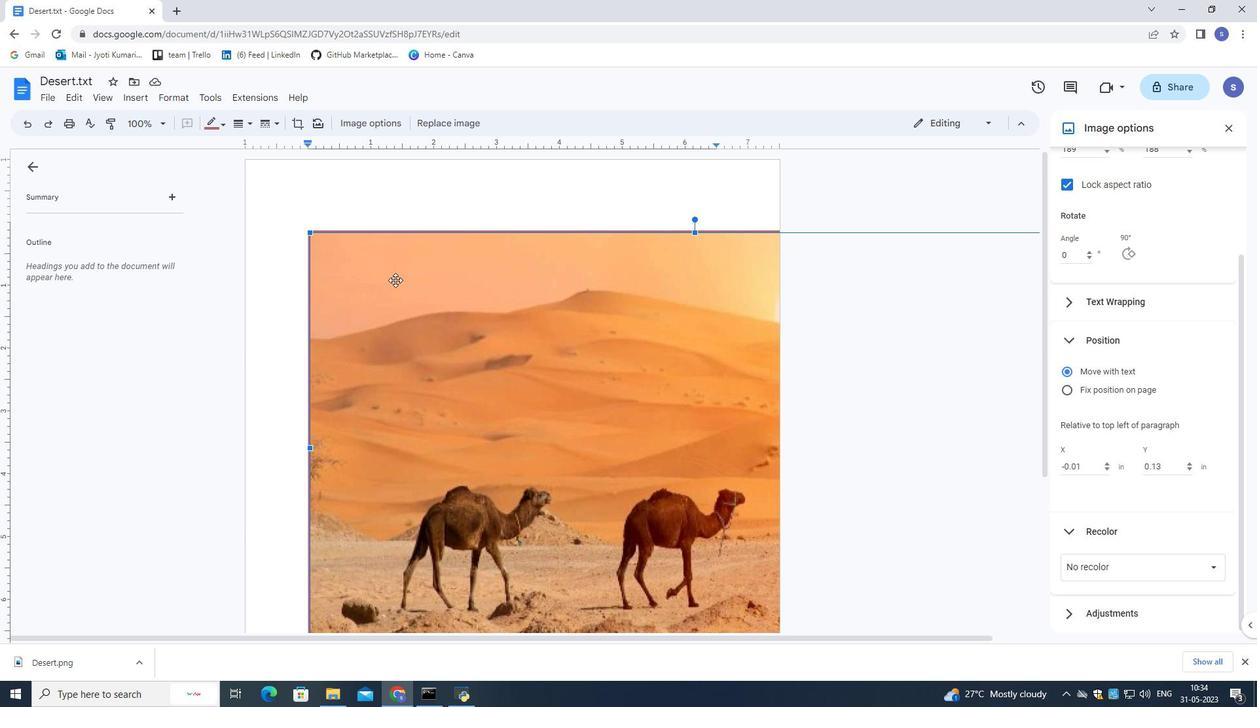 
Action: Mouse moved to (922, 121)
Screenshot: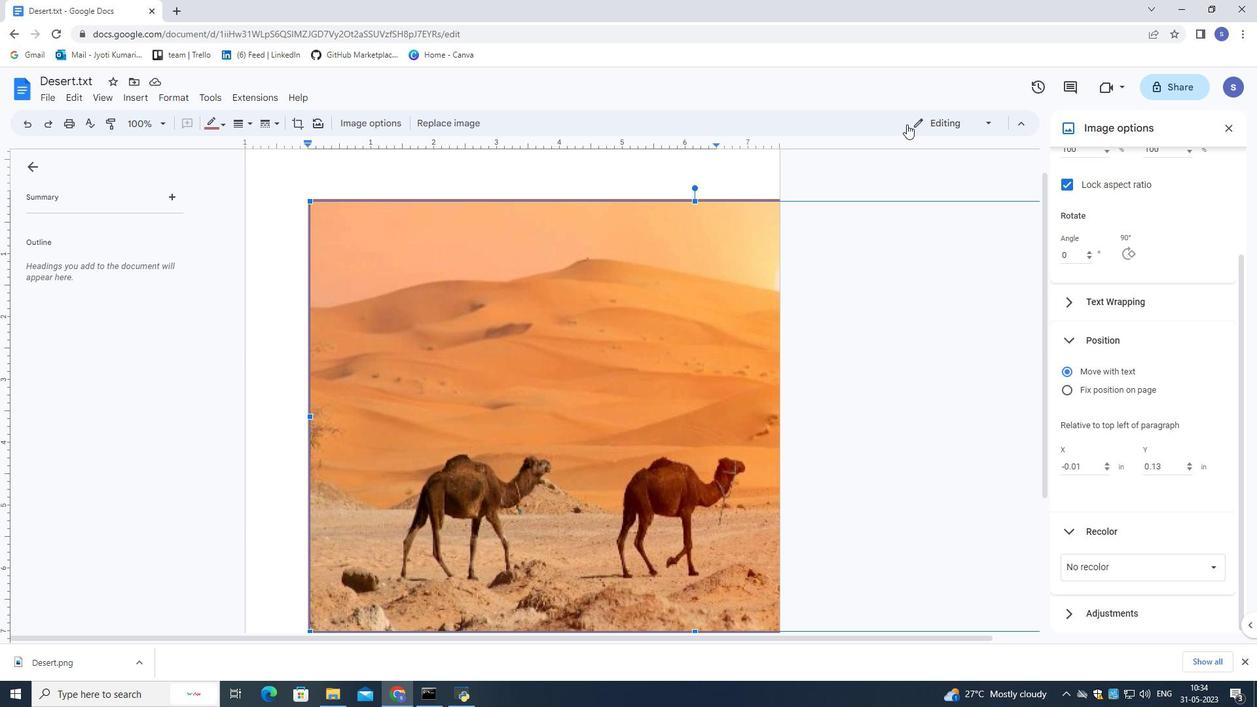 
Action: Mouse pressed left at (922, 121)
Screenshot: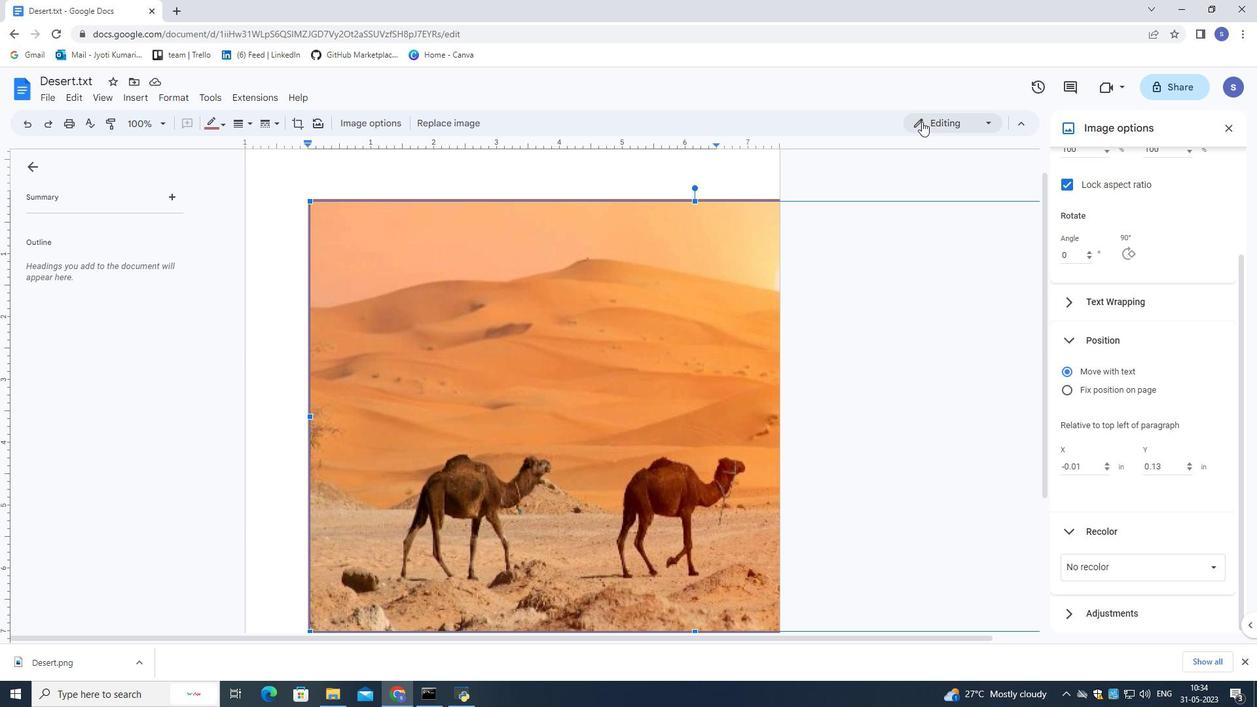 
Action: Mouse moved to (45, 94)
Screenshot: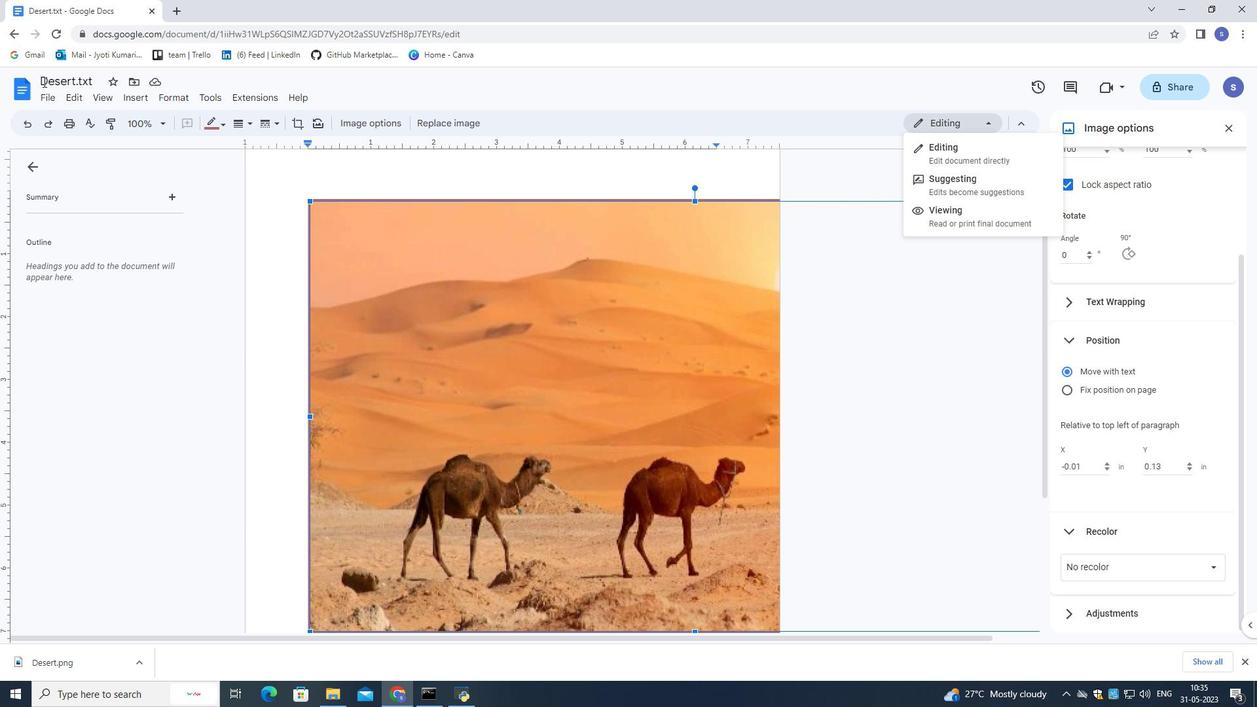 
Action: Mouse pressed left at (45, 94)
Screenshot: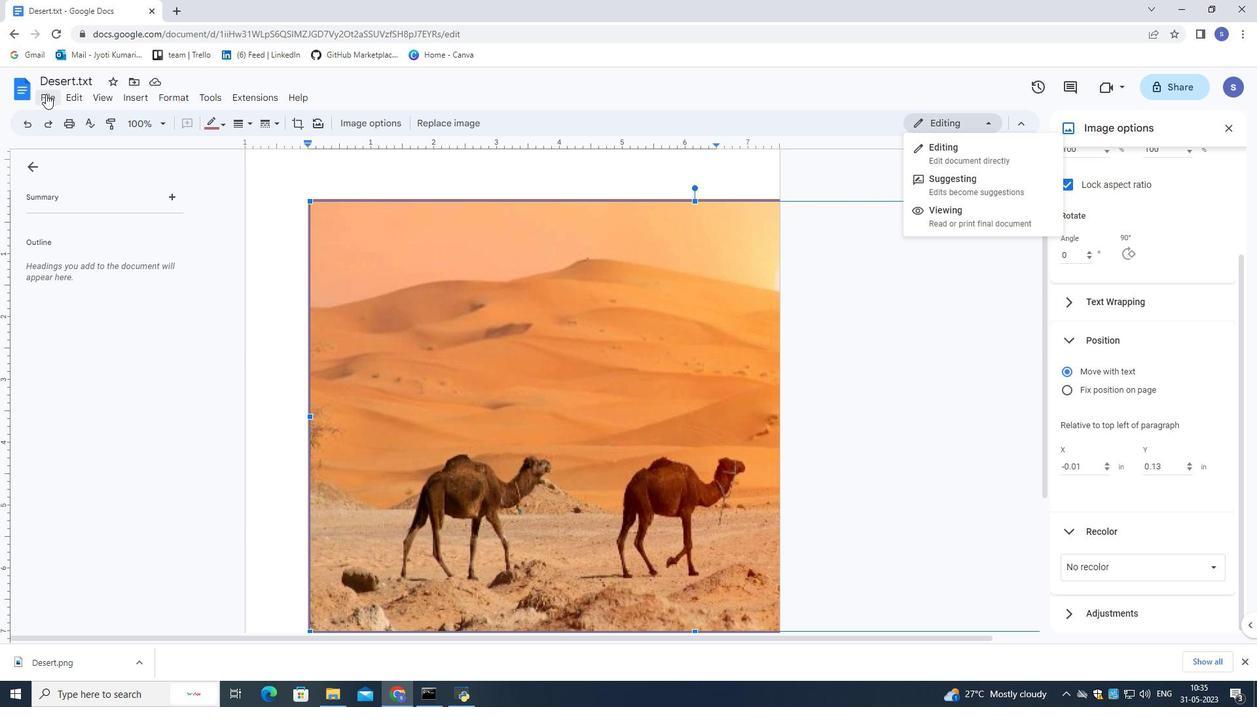 
Action: Mouse moved to (99, 102)
Screenshot: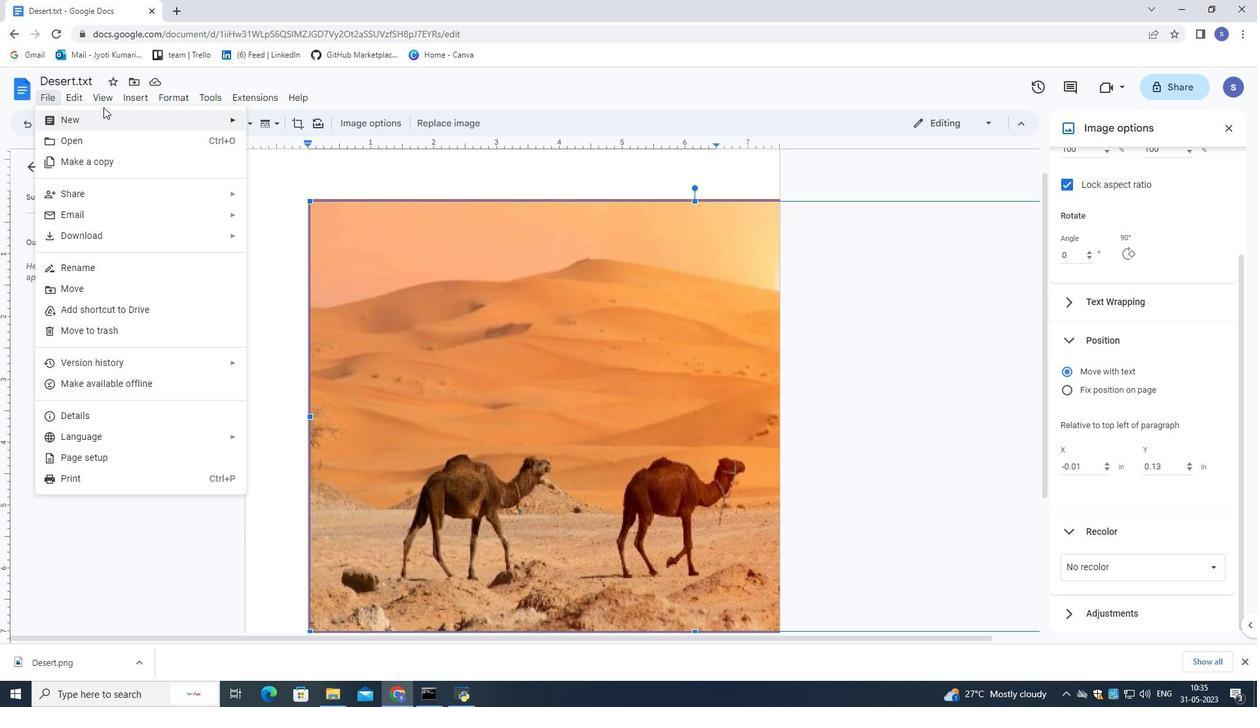
Action: Mouse pressed left at (99, 102)
Screenshot: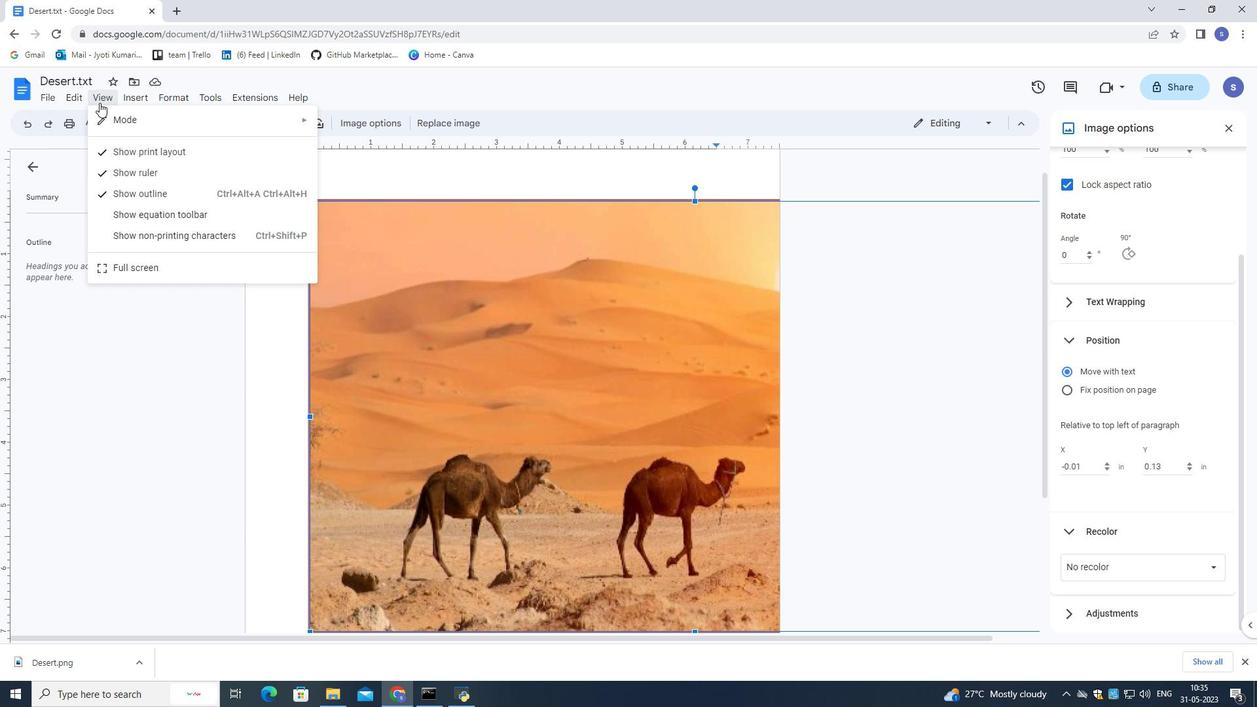 
Action: Mouse moved to (125, 98)
Screenshot: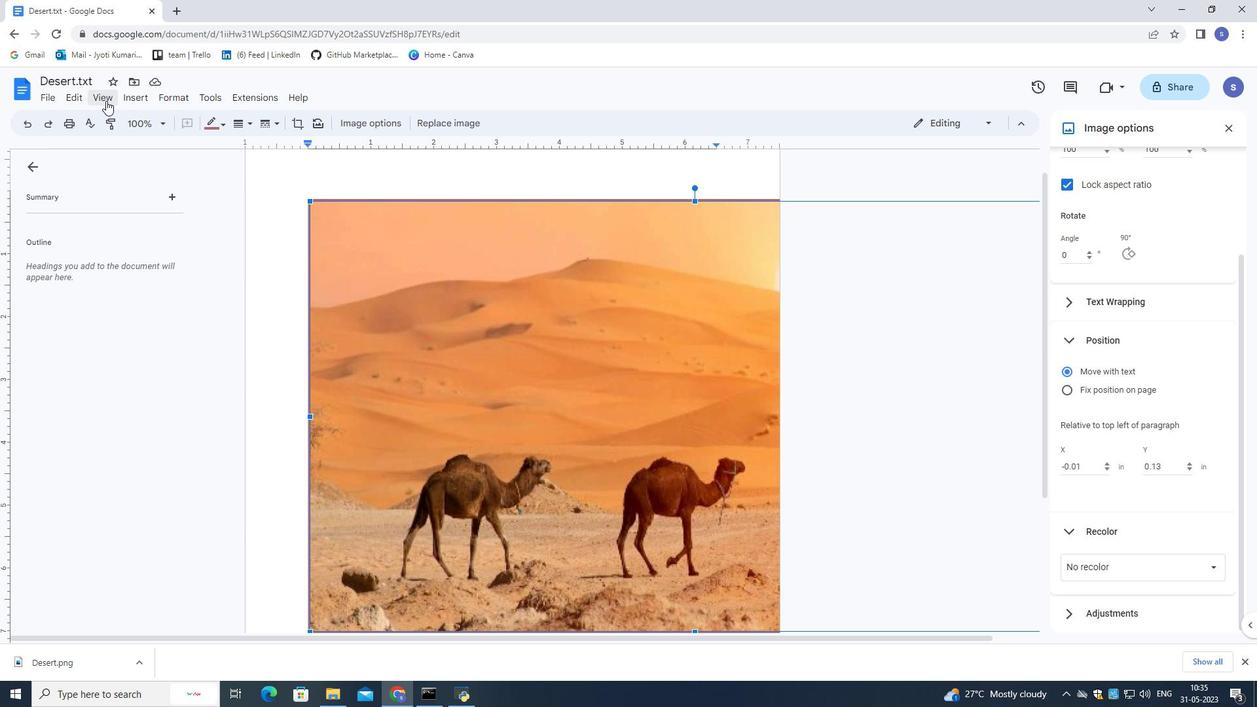 
Action: Mouse pressed left at (125, 98)
Screenshot: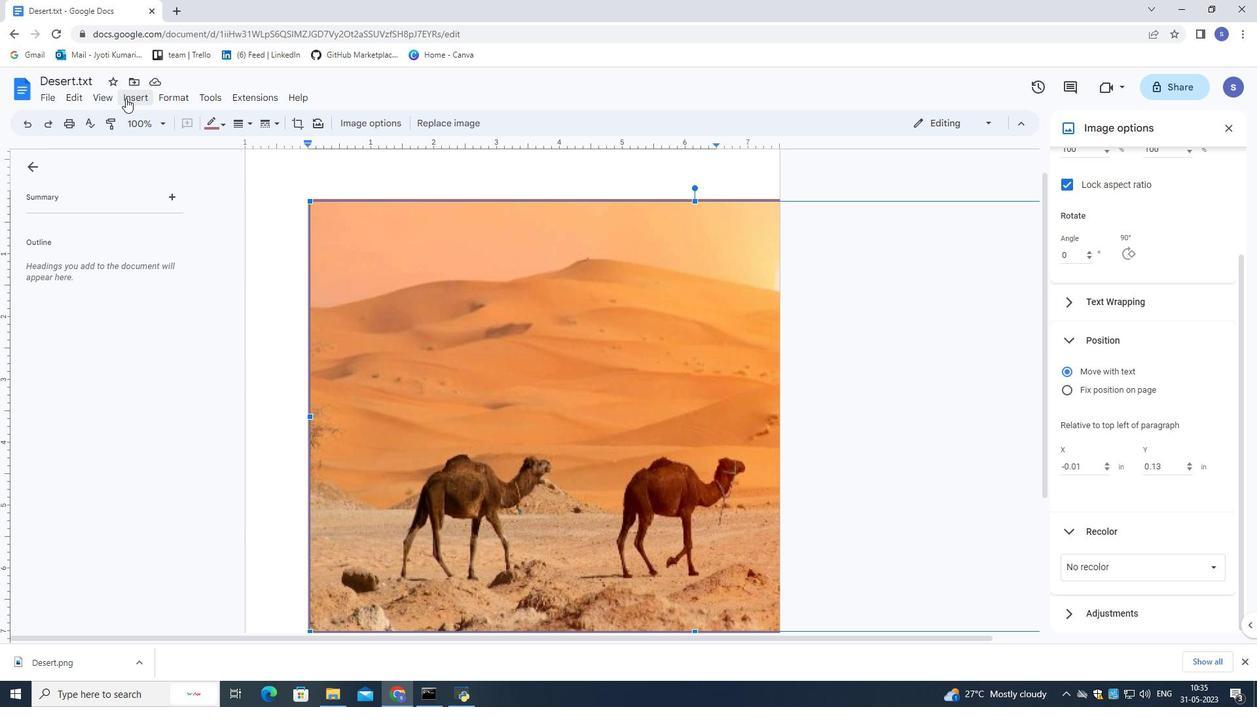 
Action: Mouse moved to (425, 234)
Screenshot: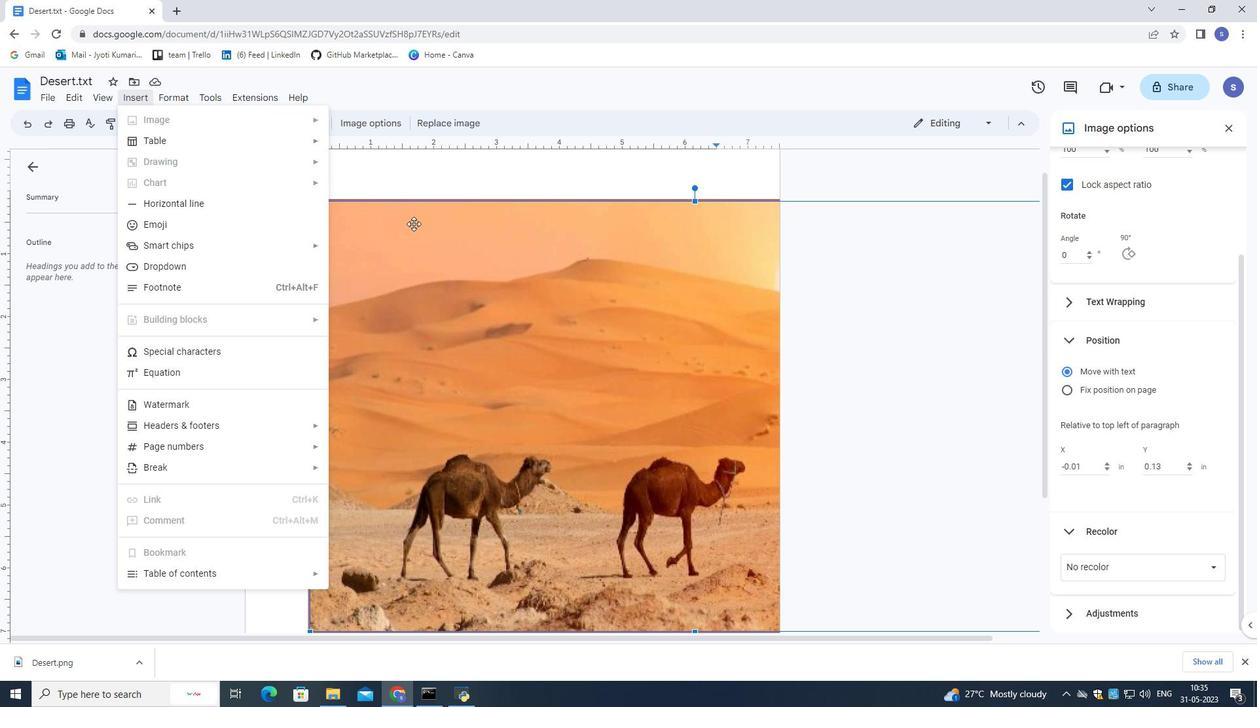 
Action: Mouse pressed left at (425, 234)
Screenshot: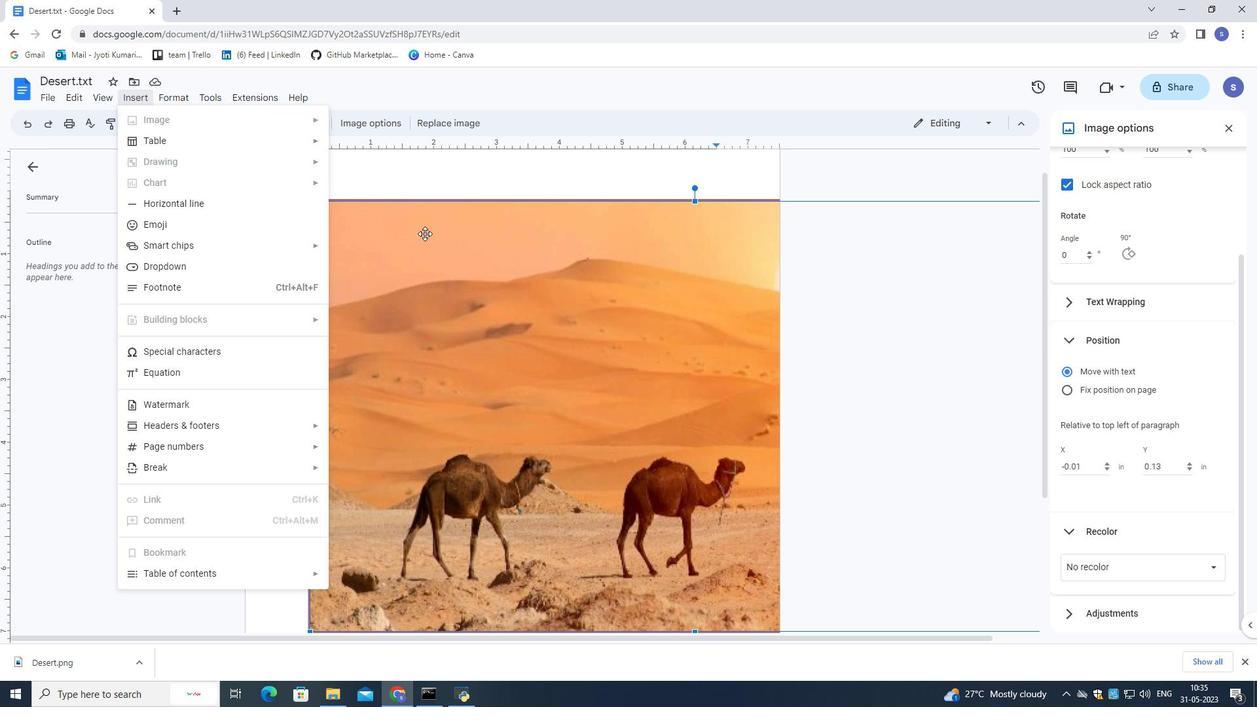 
Action: Mouse moved to (1176, 324)
Screenshot: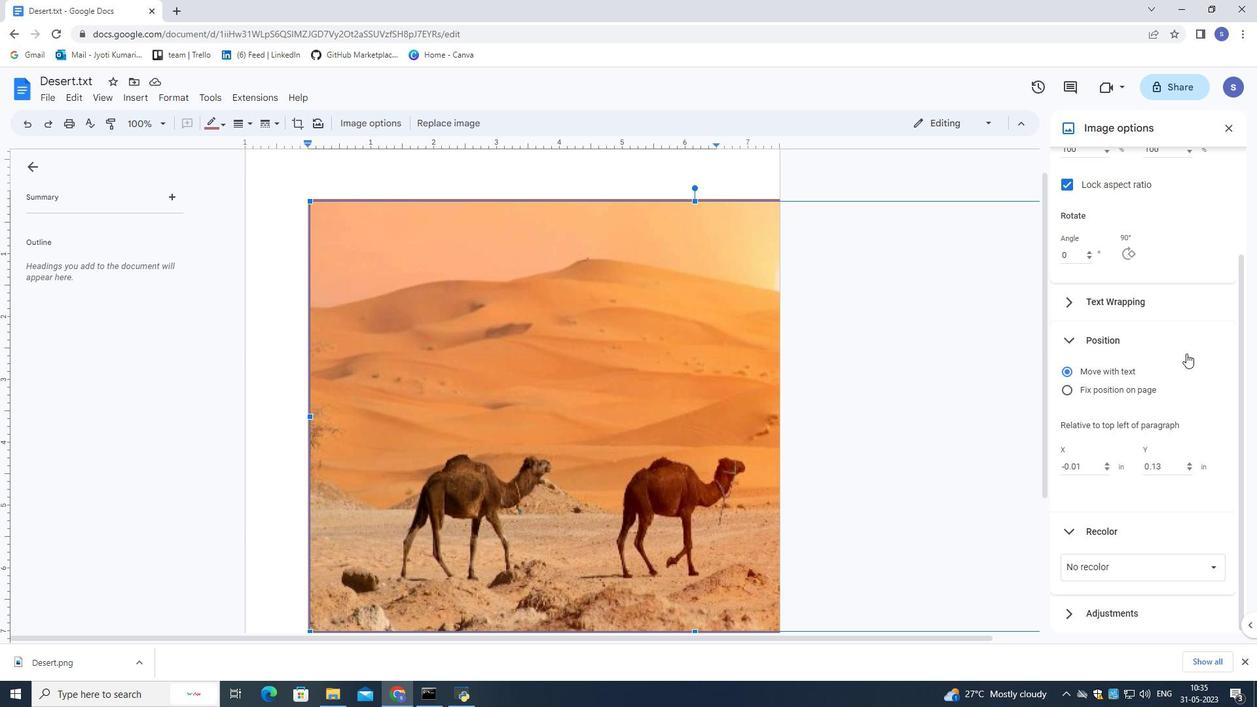 
Action: Mouse scrolled (1176, 324) with delta (0, 0)
Screenshot: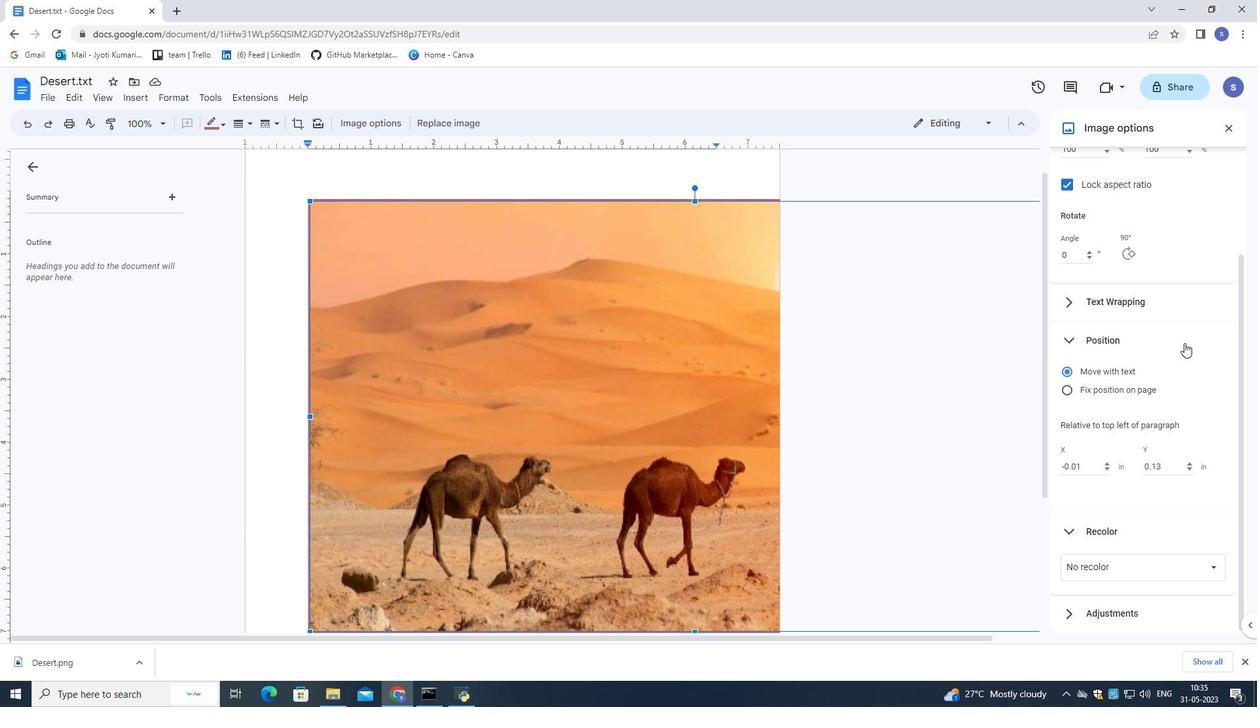 
Action: Mouse scrolled (1176, 324) with delta (0, 0)
Screenshot: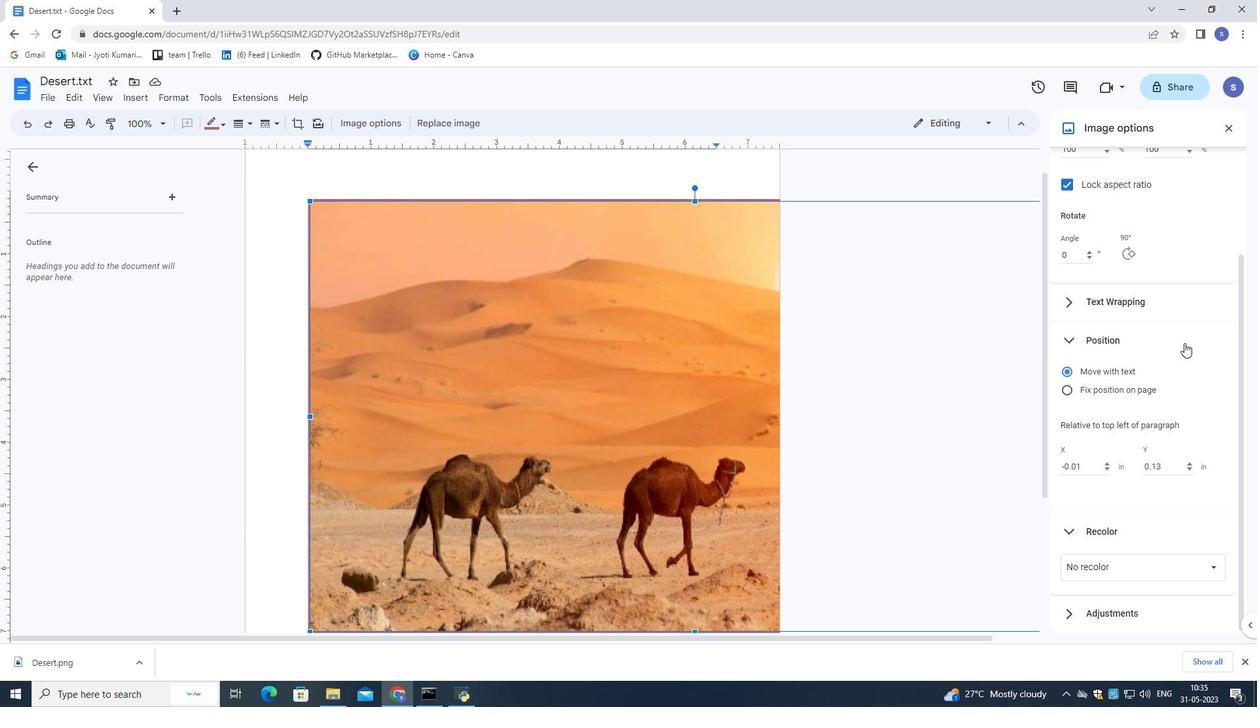 
Action: Mouse scrolled (1176, 324) with delta (0, 0)
Screenshot: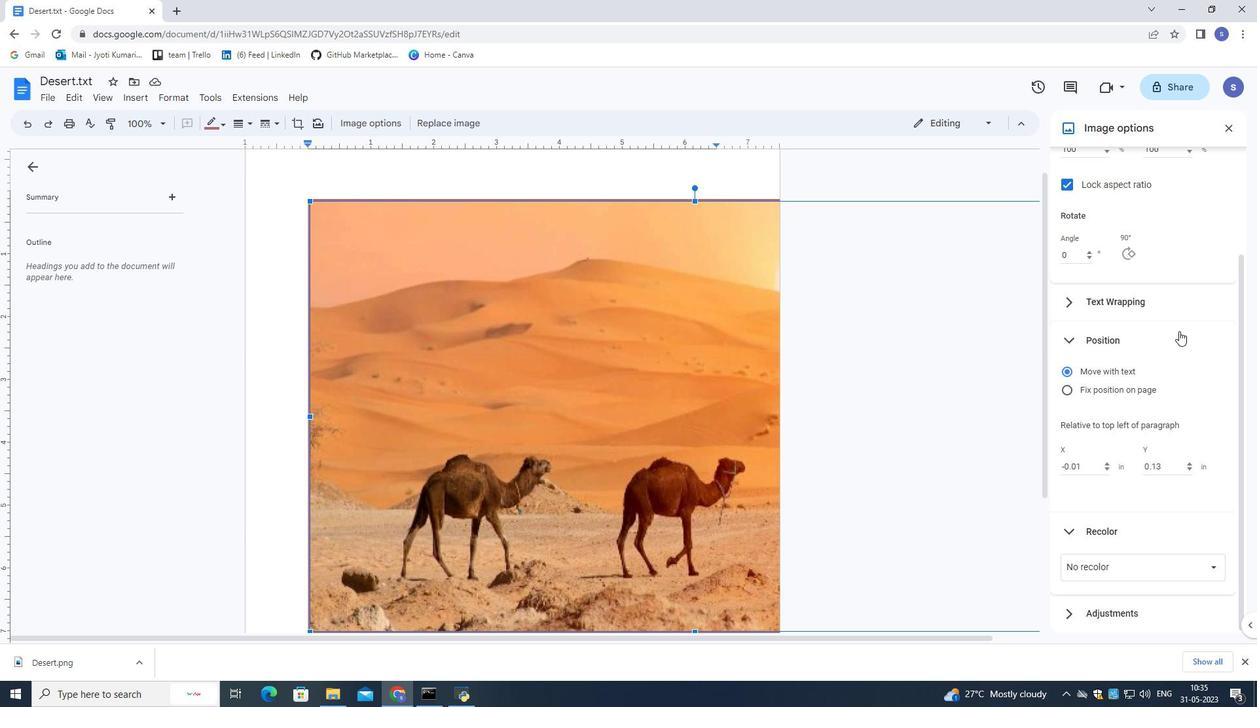 
Action: Mouse scrolled (1176, 324) with delta (0, 0)
Screenshot: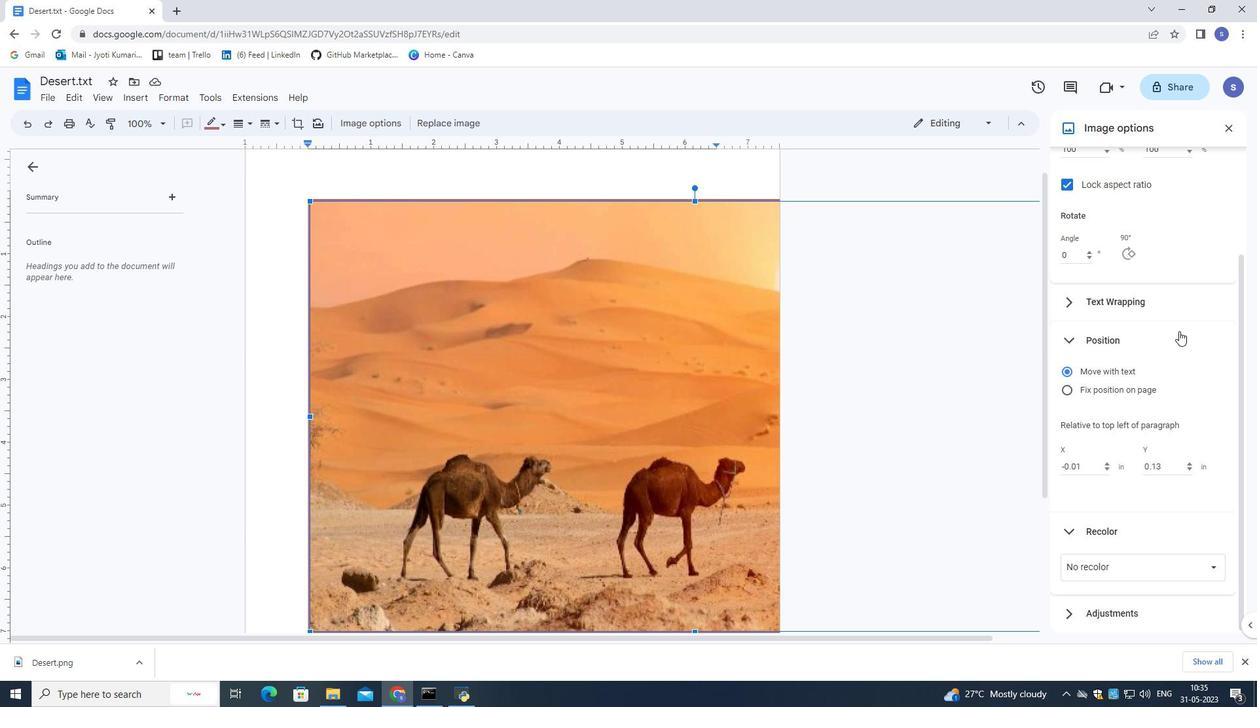 
Action: Mouse scrolled (1176, 324) with delta (0, 0)
Screenshot: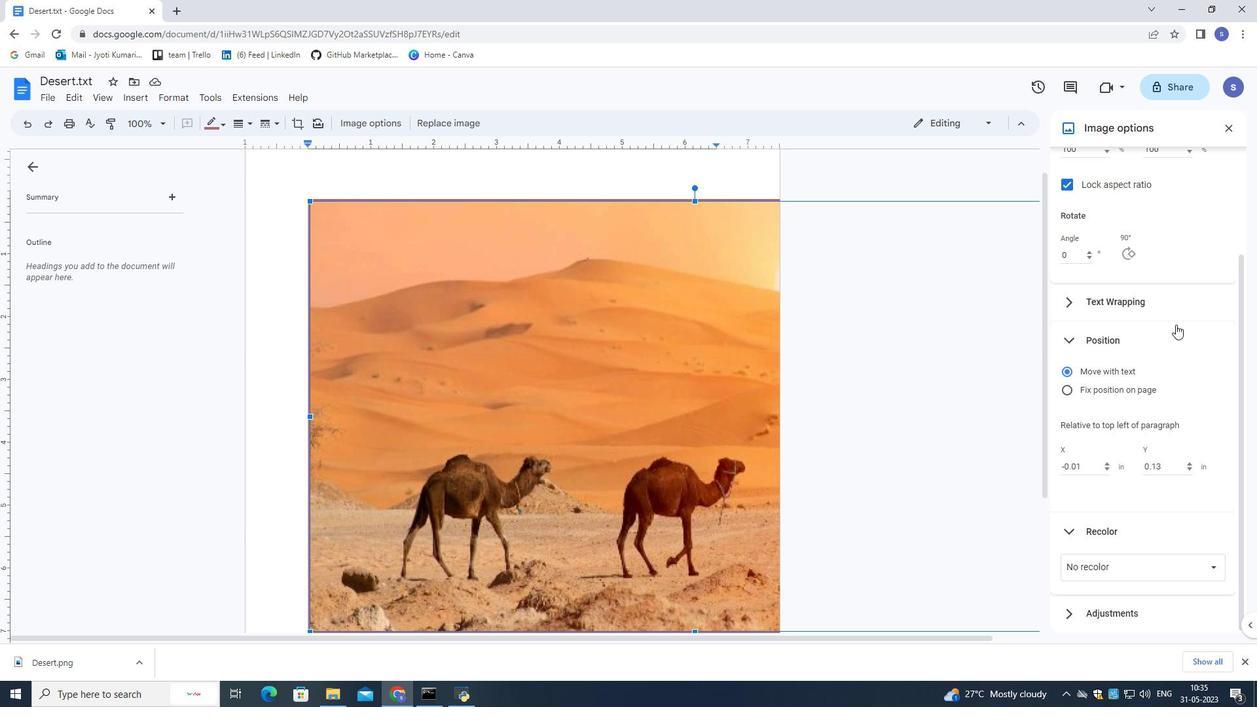 
Action: Mouse moved to (1174, 322)
Screenshot: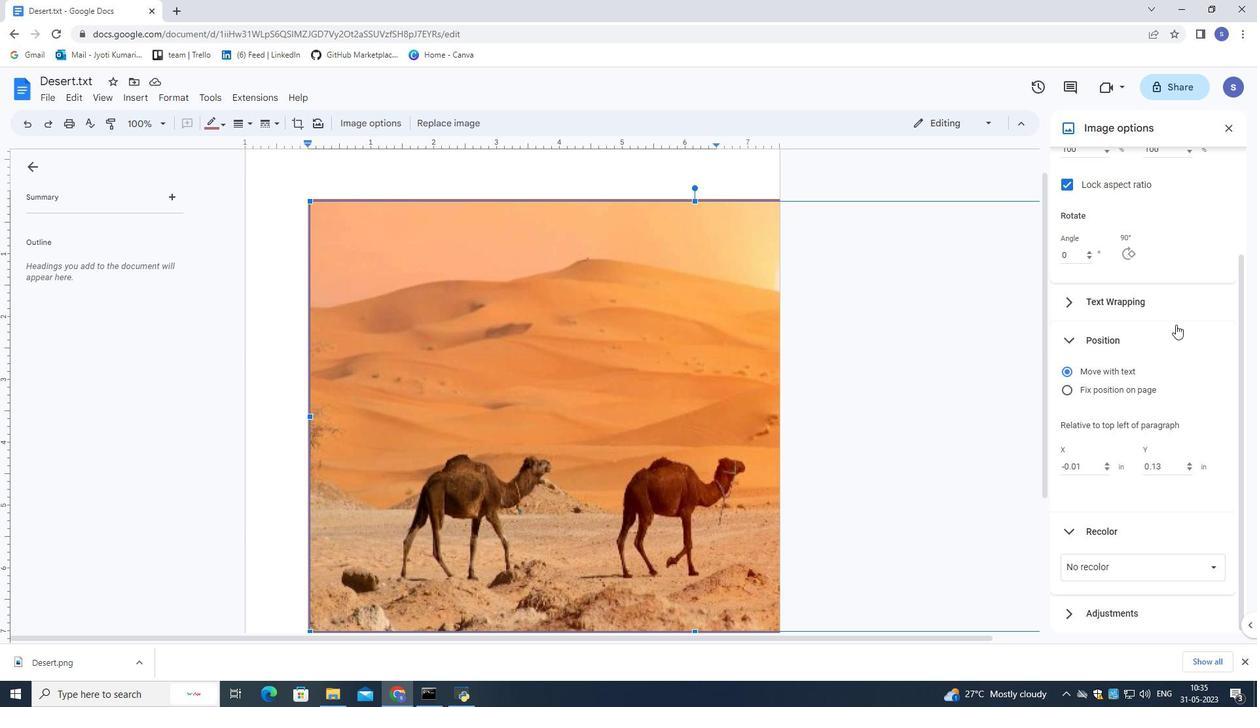 
Action: Mouse scrolled (1174, 322) with delta (0, 0)
Screenshot: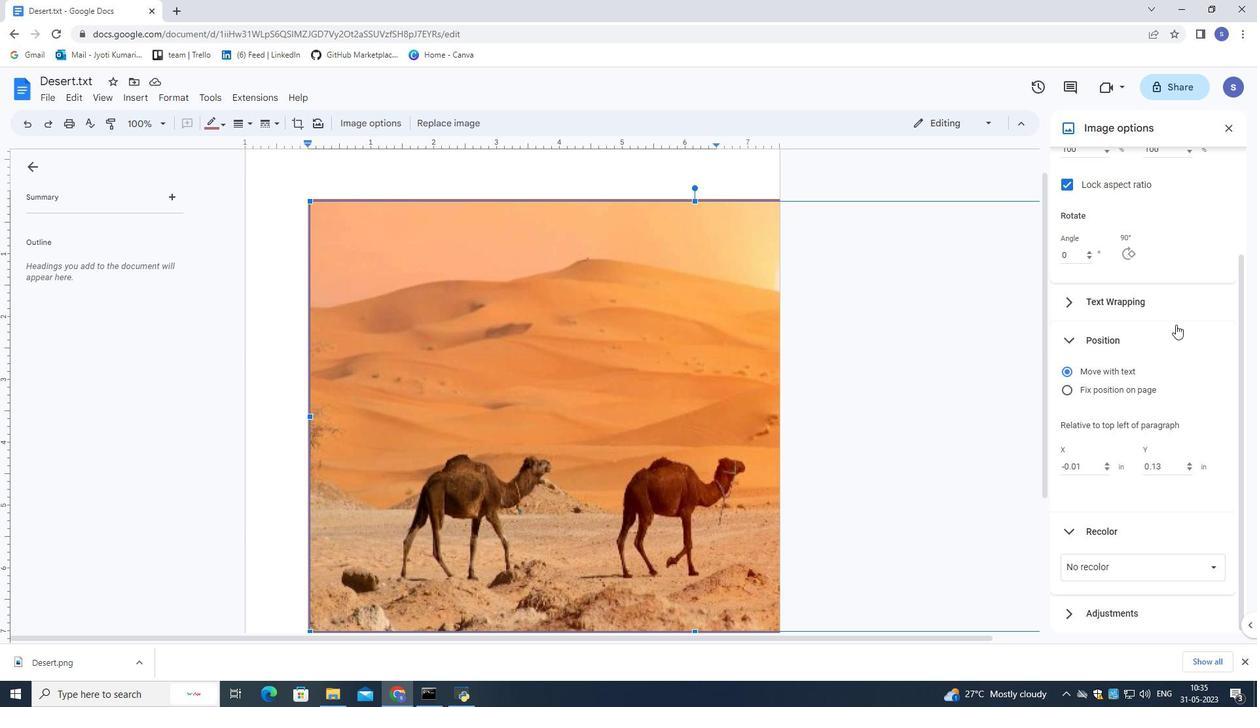 
Action: Mouse scrolled (1174, 323) with delta (0, 0)
Screenshot: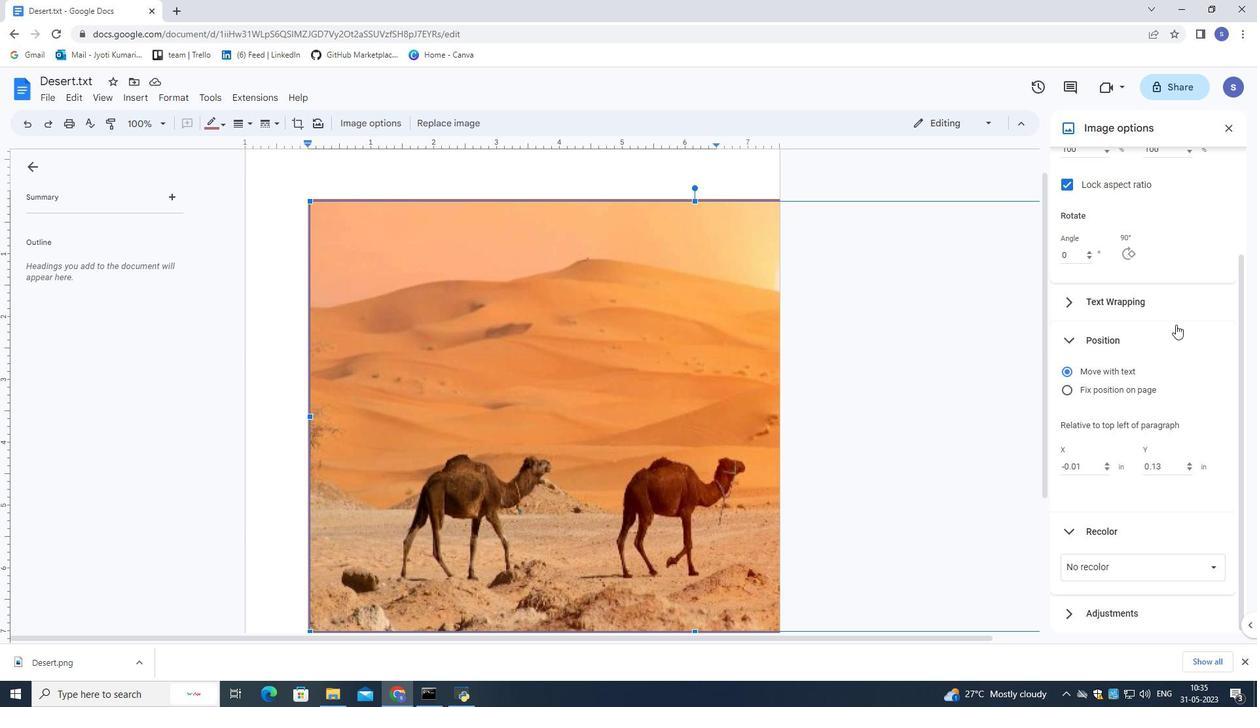 
Action: Mouse scrolled (1174, 323) with delta (0, 0)
Screenshot: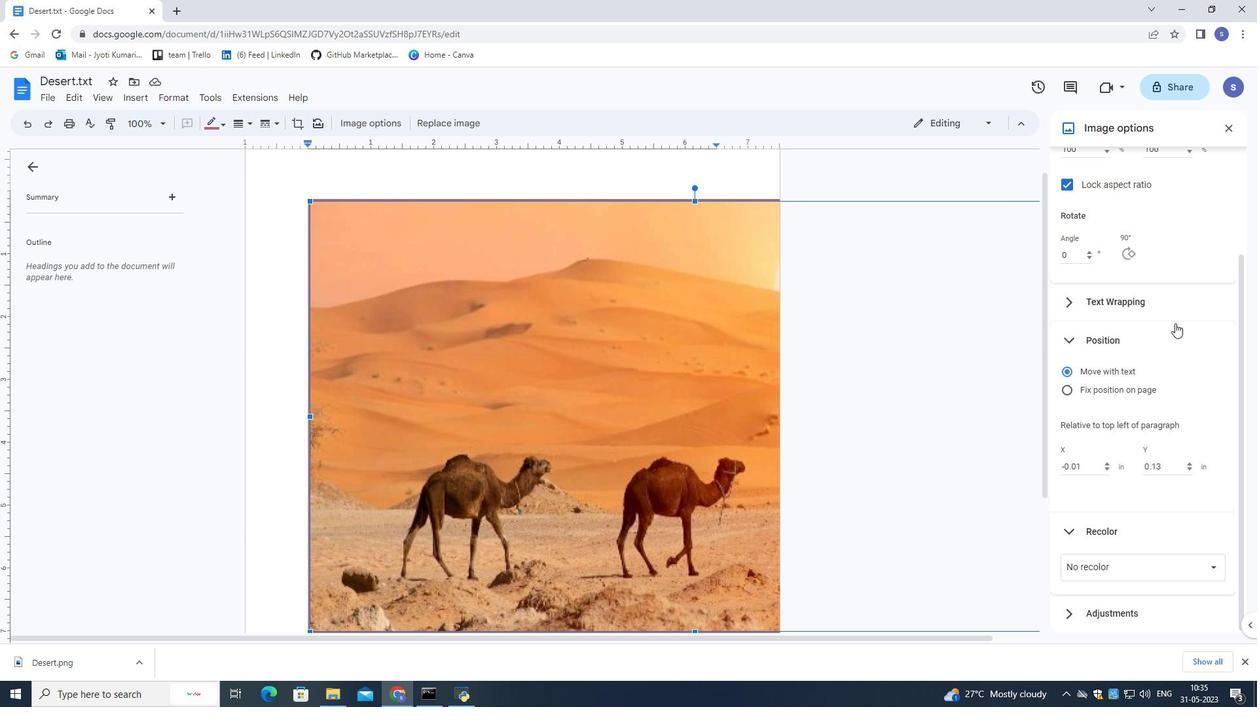 
Action: Mouse moved to (1174, 322)
Screenshot: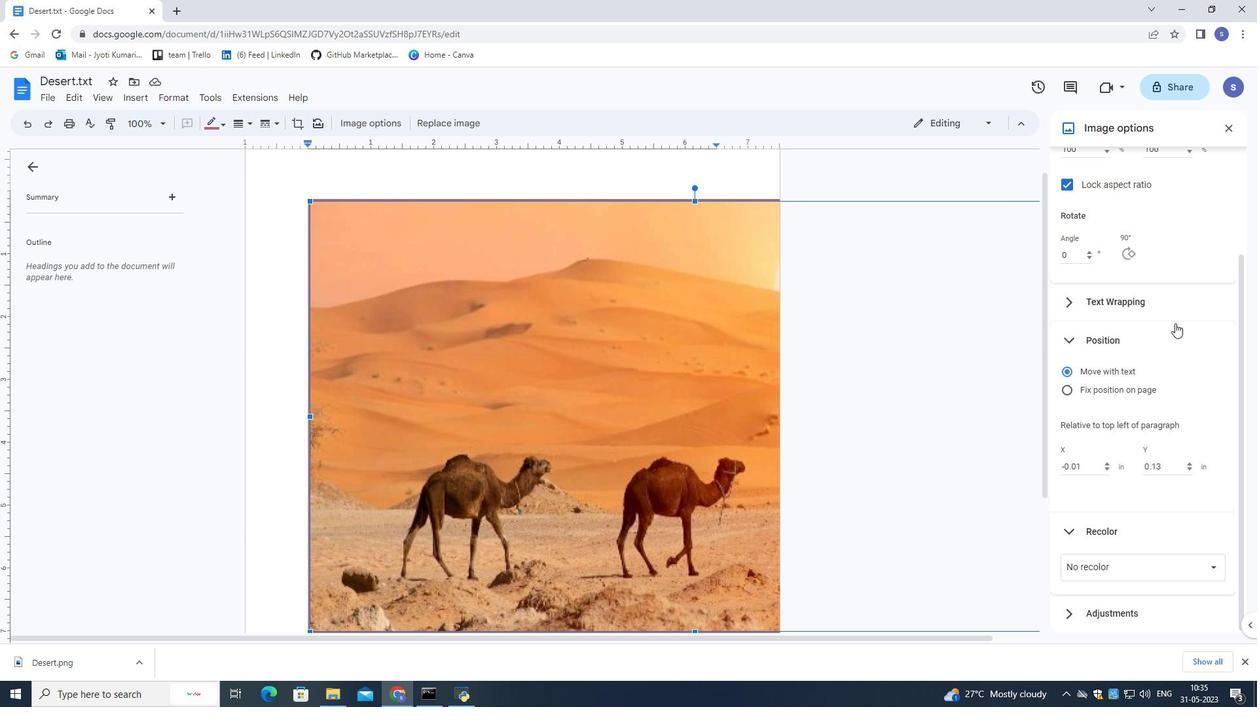 
Action: Mouse scrolled (1174, 322) with delta (0, 0)
Screenshot: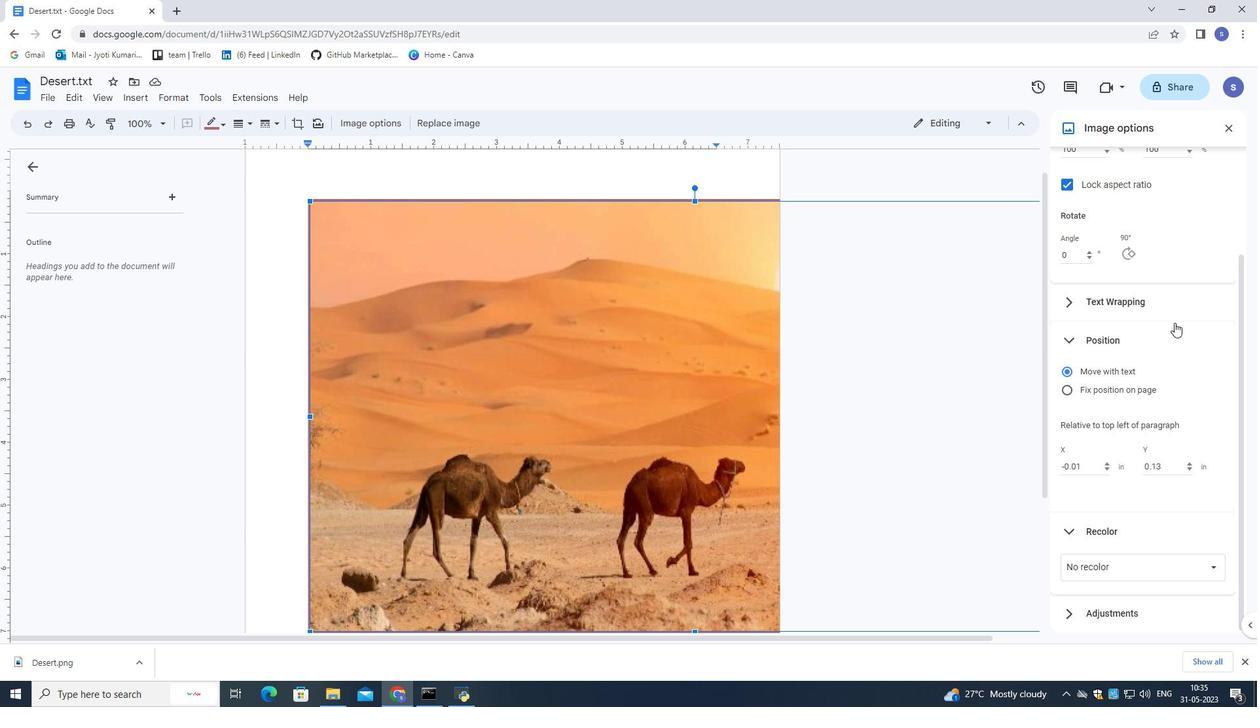 
Action: Mouse moved to (1173, 319)
Screenshot: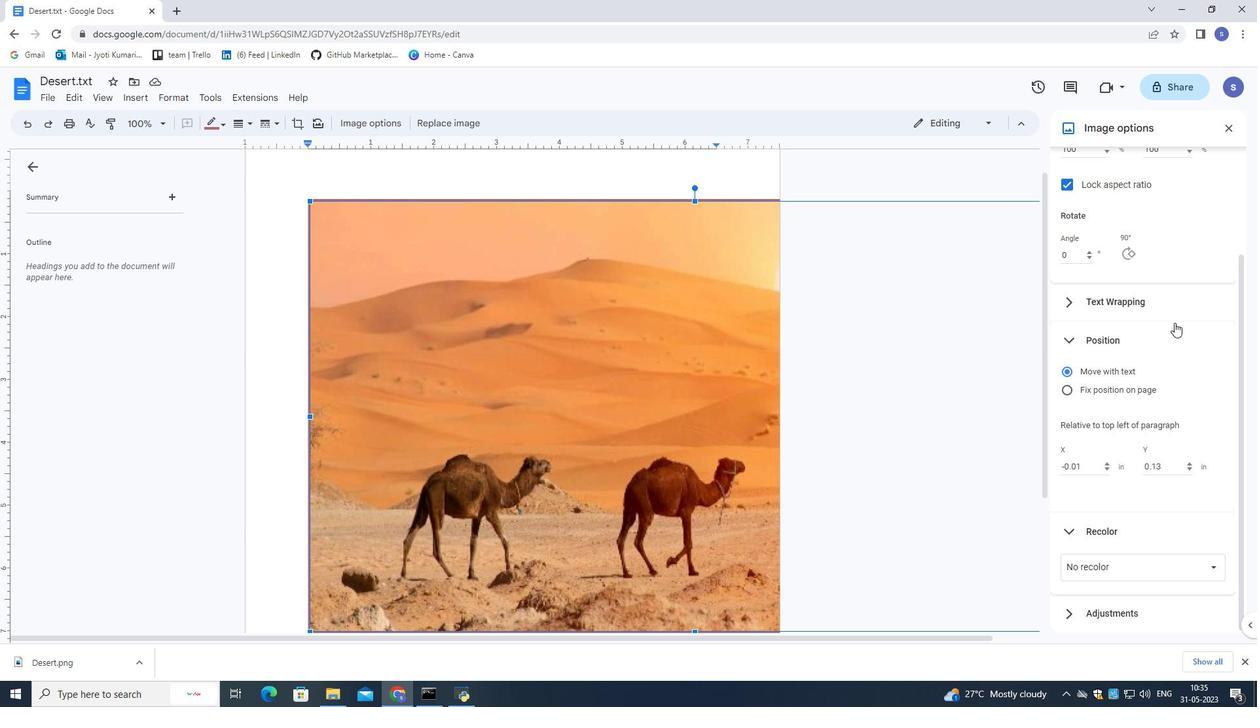 
Action: Mouse scrolled (1173, 320) with delta (0, 0)
Screenshot: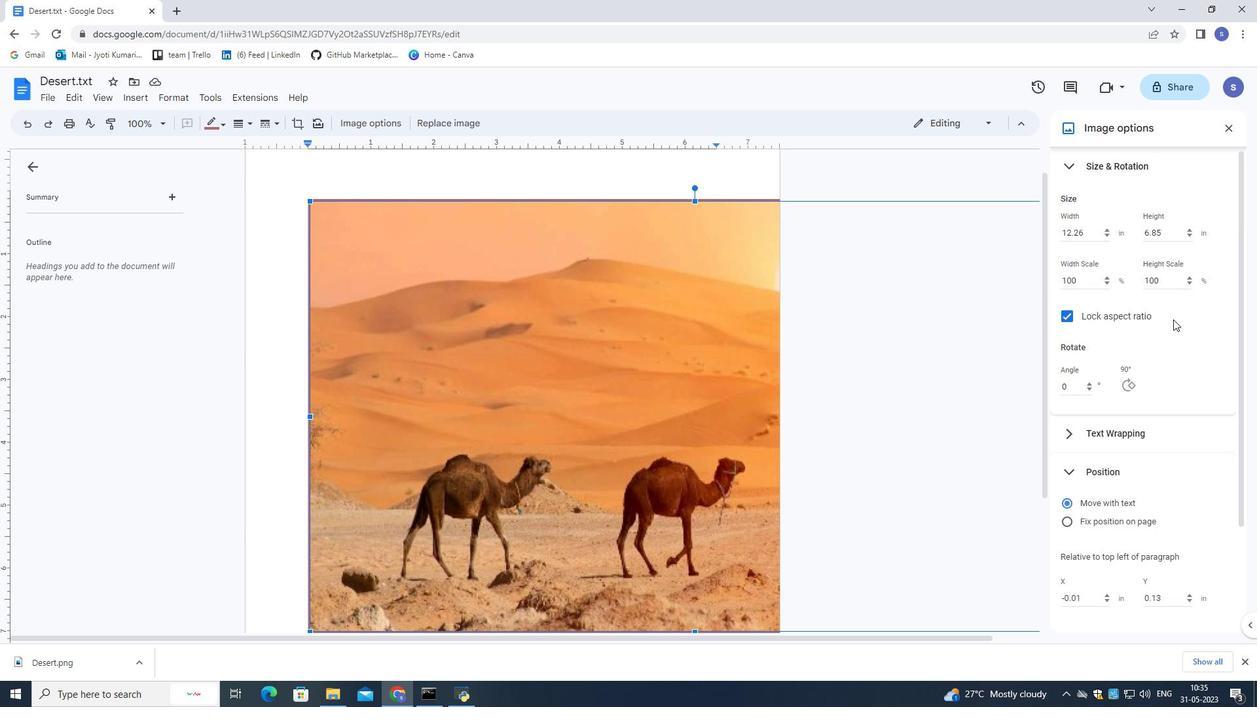 
Action: Mouse scrolled (1173, 320) with delta (0, 0)
Screenshot: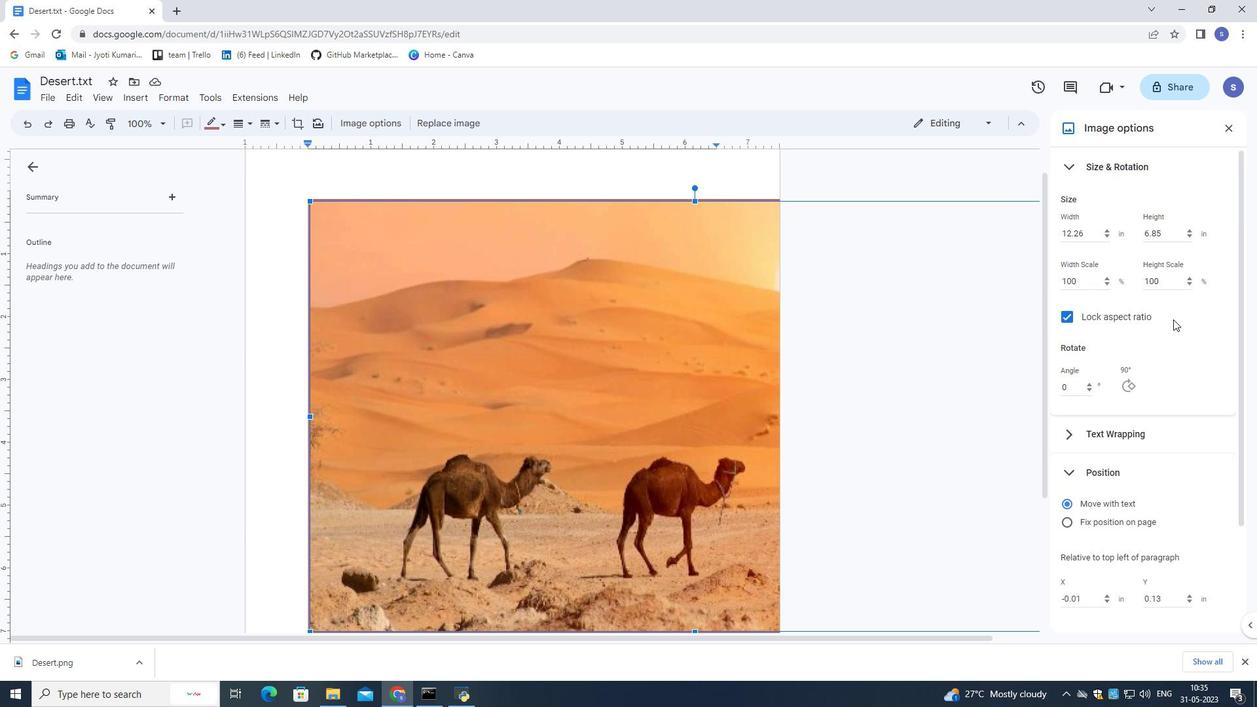 
Action: Mouse scrolled (1173, 320) with delta (0, 0)
Screenshot: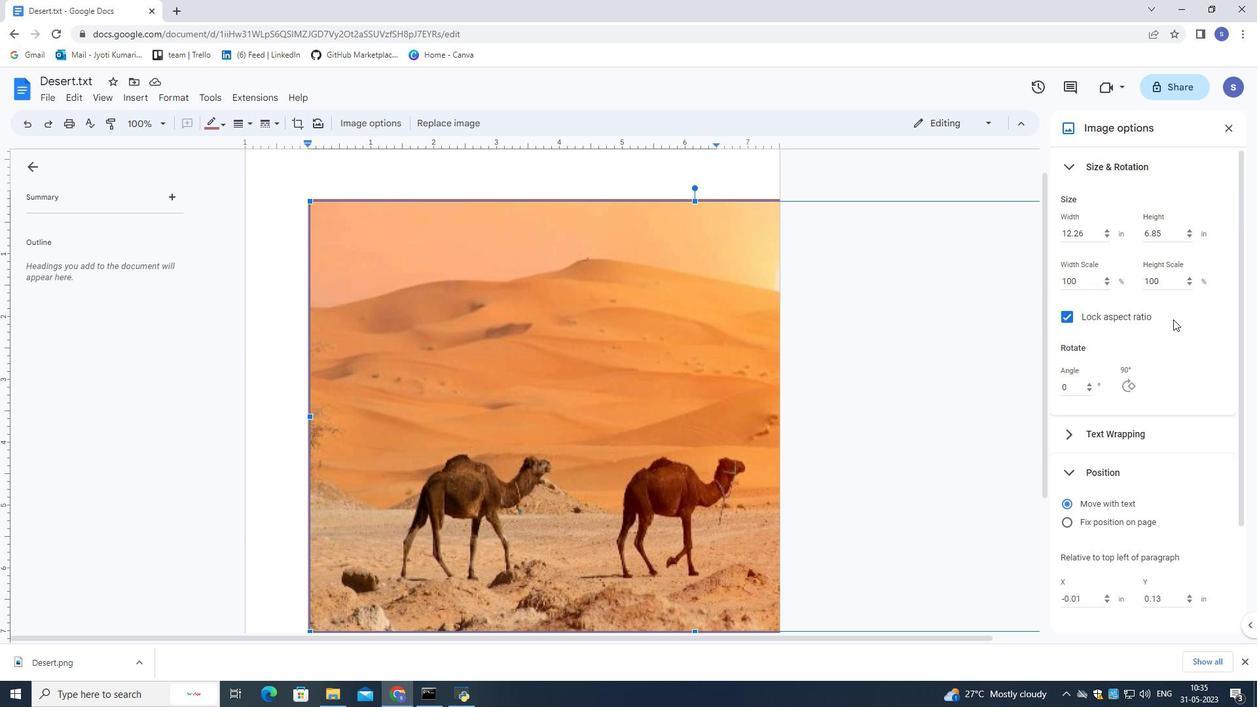 
Action: Mouse scrolled (1173, 320) with delta (0, 0)
Screenshot: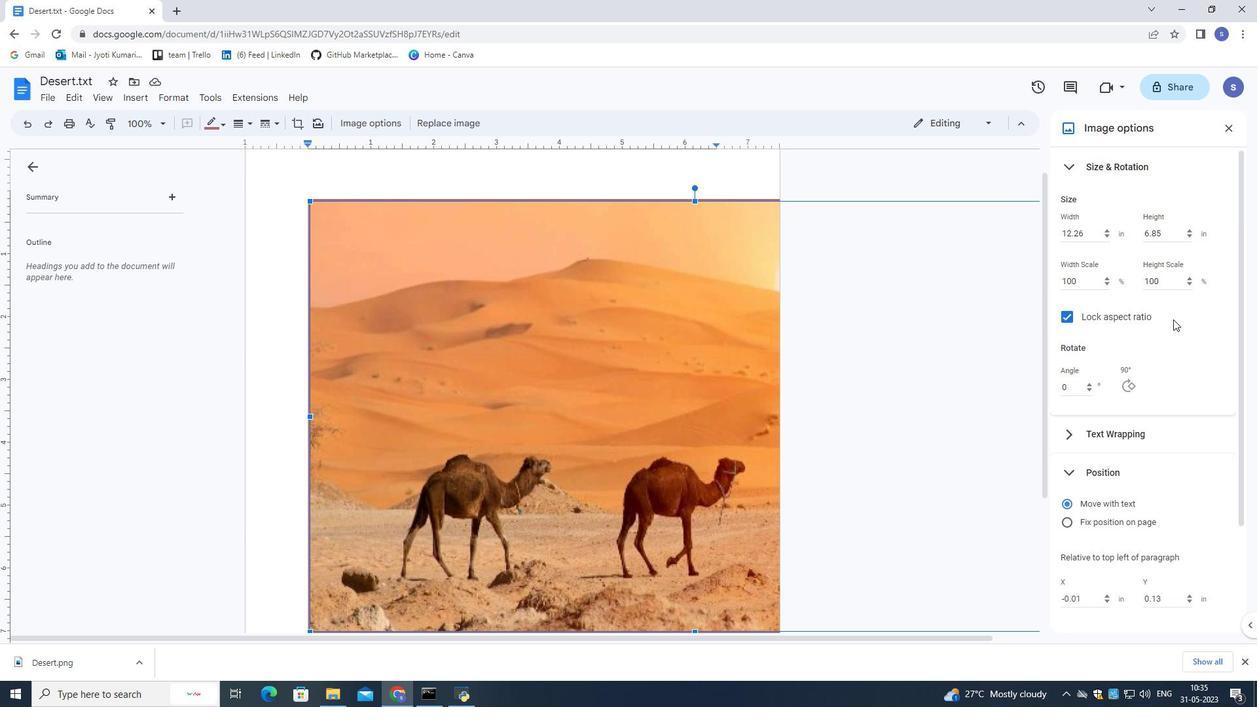 
Action: Mouse moved to (533, 292)
Screenshot: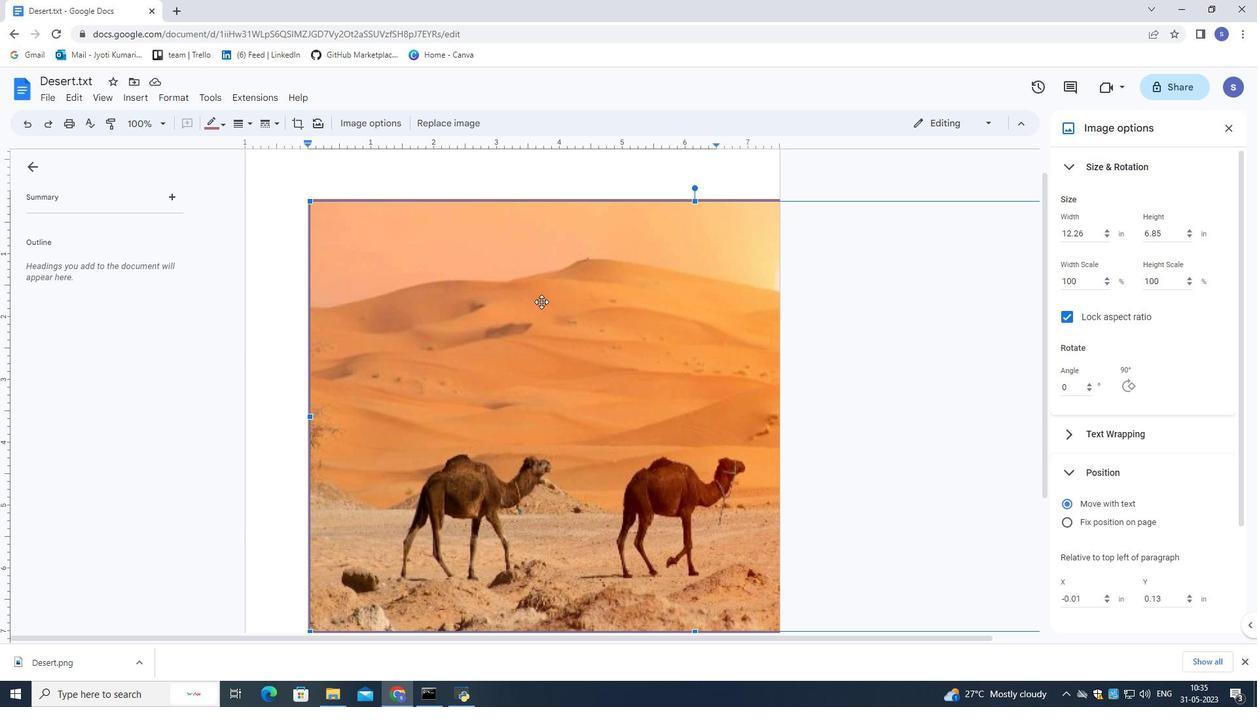 
Action: Mouse pressed left at (533, 292)
Screenshot: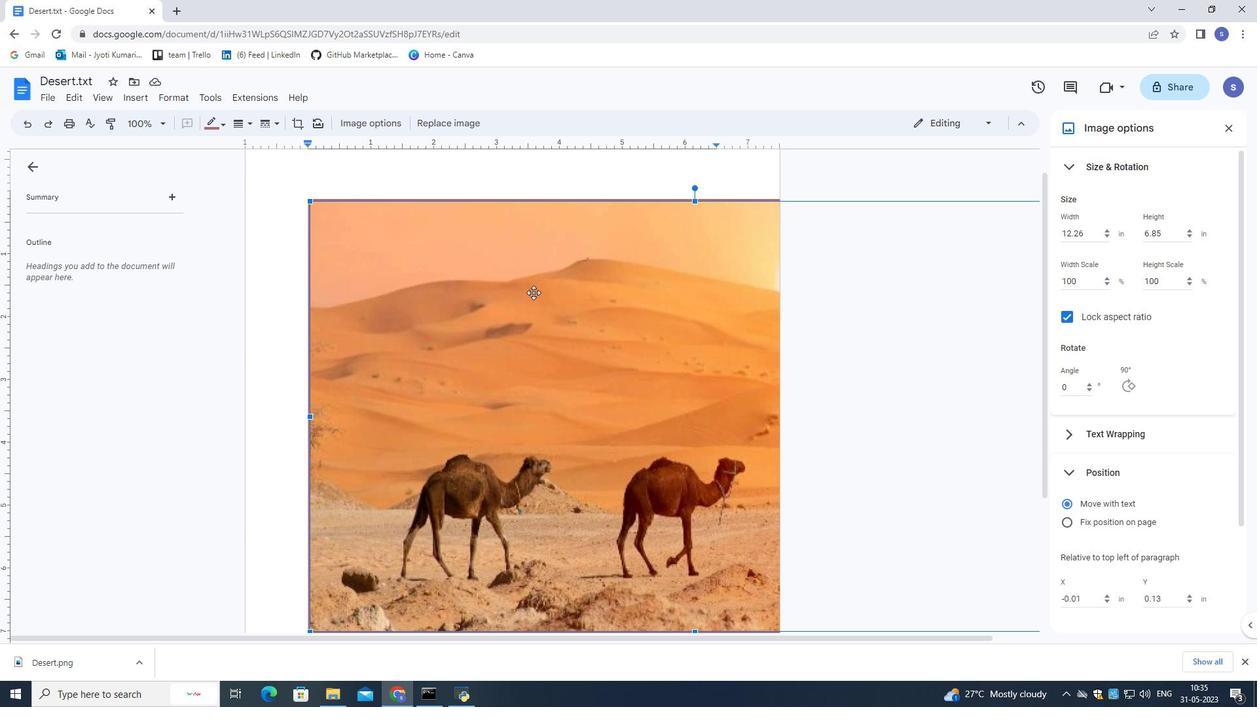 
Action: Mouse scrolled (533, 292) with delta (0, 0)
Screenshot: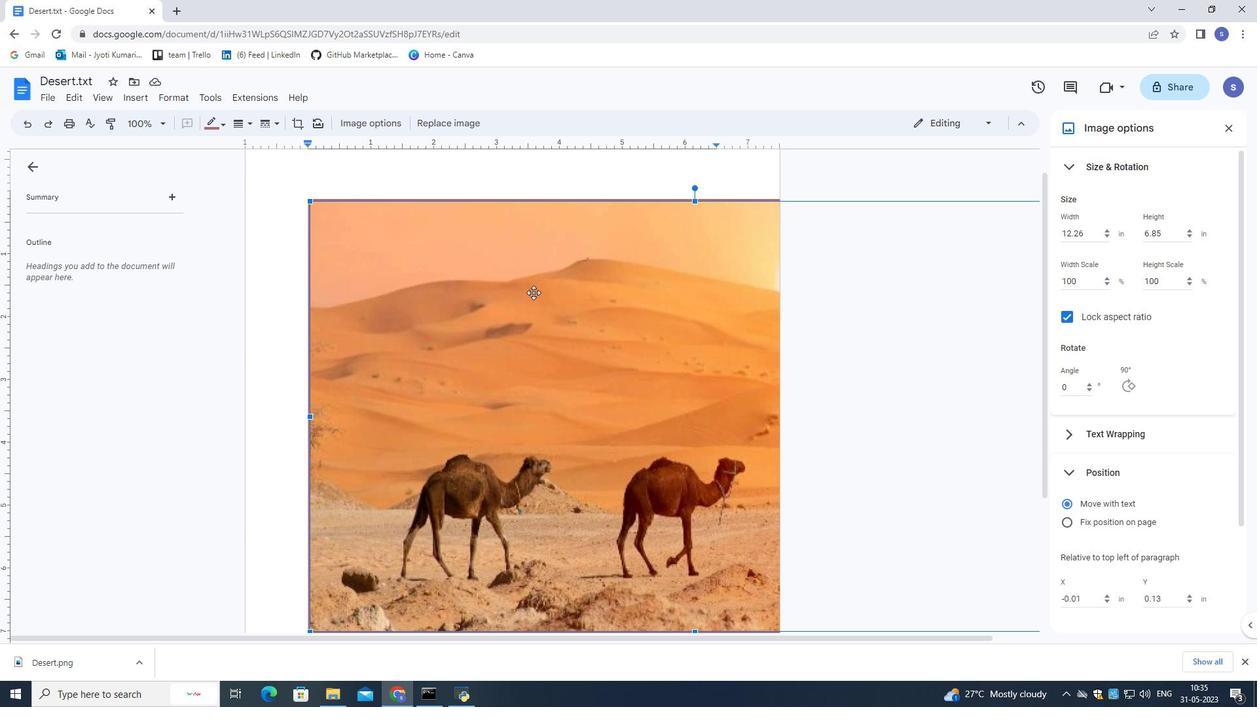 
Action: Mouse moved to (533, 292)
Screenshot: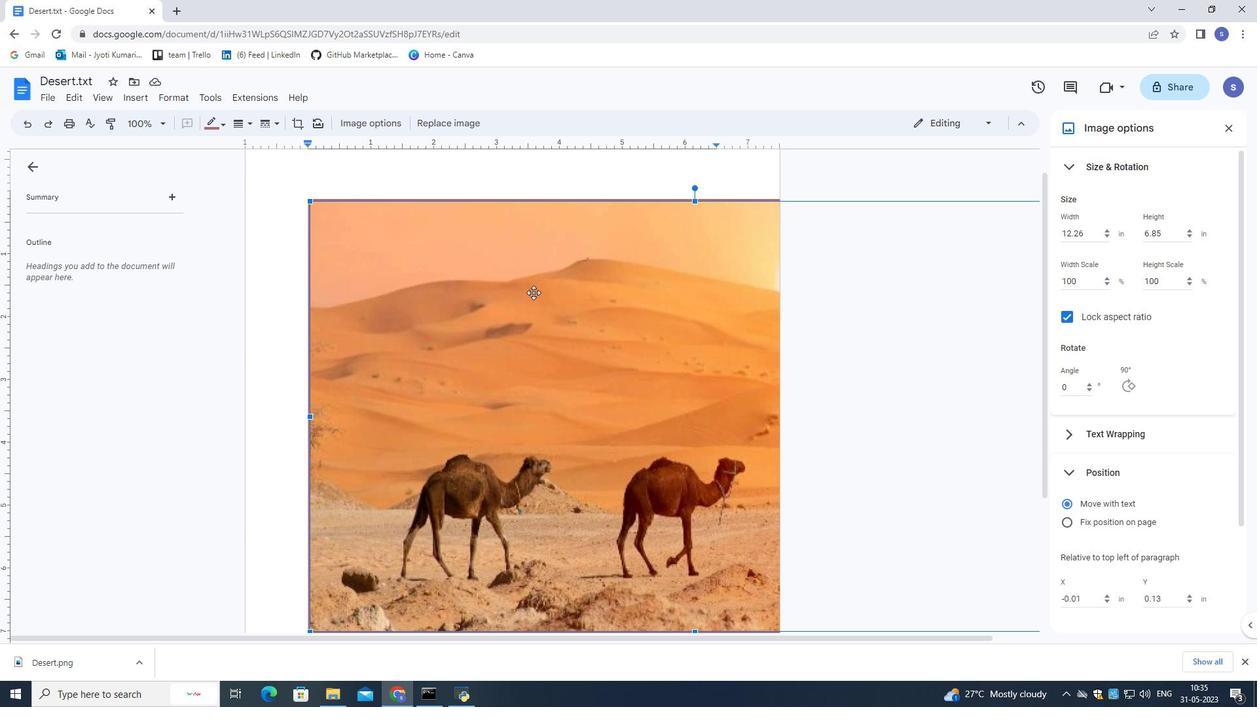
Action: Mouse scrolled (533, 292) with delta (0, 0)
Screenshot: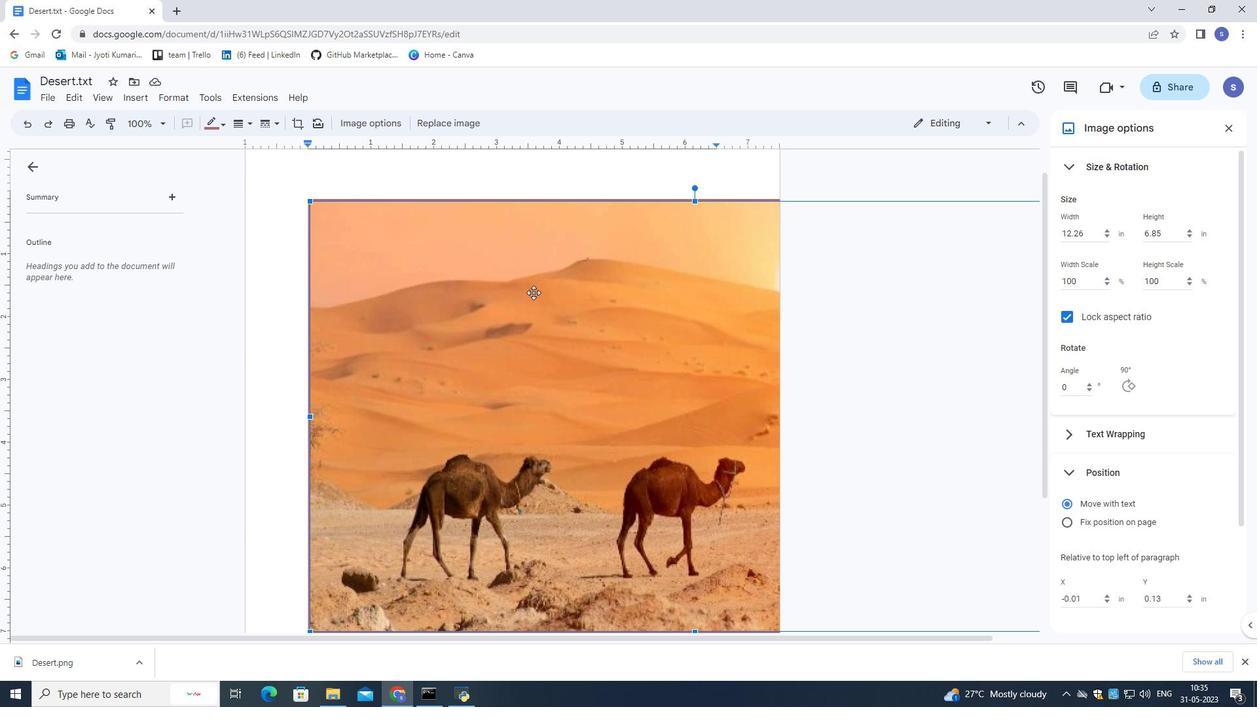 
Action: Mouse scrolled (533, 292) with delta (0, 0)
Screenshot: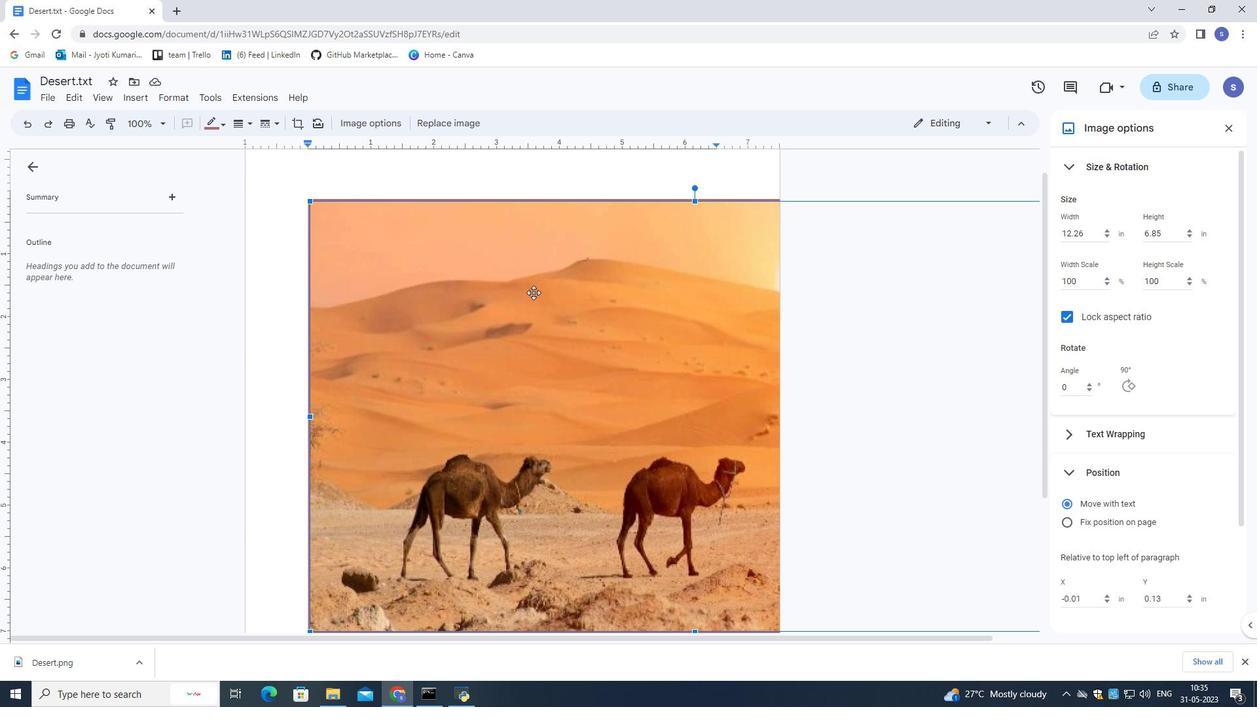 
Action: Mouse scrolled (533, 292) with delta (0, 0)
Screenshot: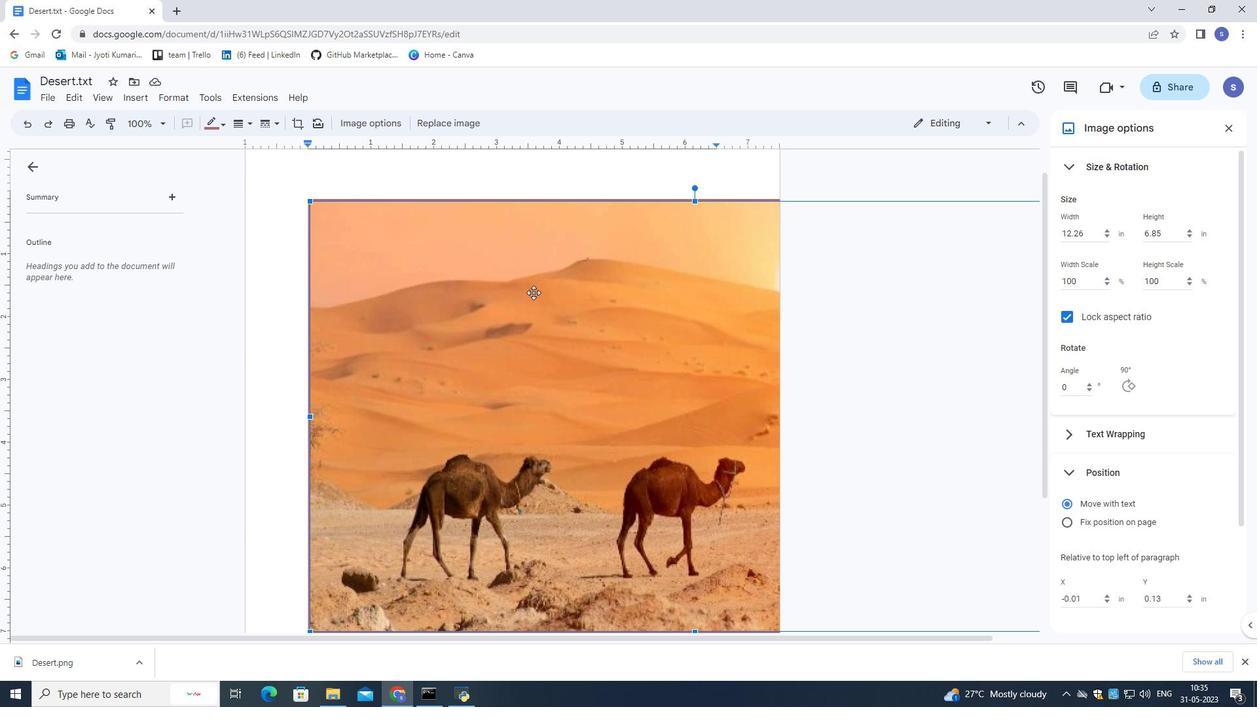 
Action: Mouse moved to (533, 293)
Screenshot: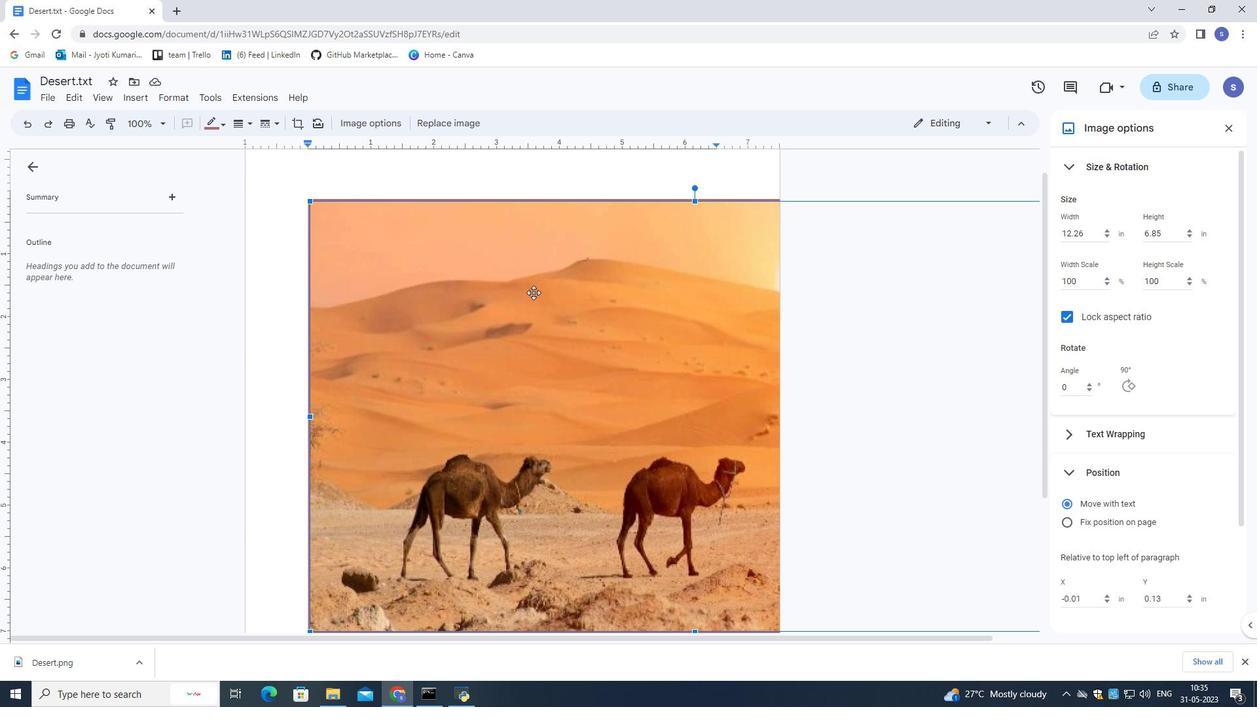 
Action: Mouse scrolled (533, 292) with delta (0, 0)
Screenshot: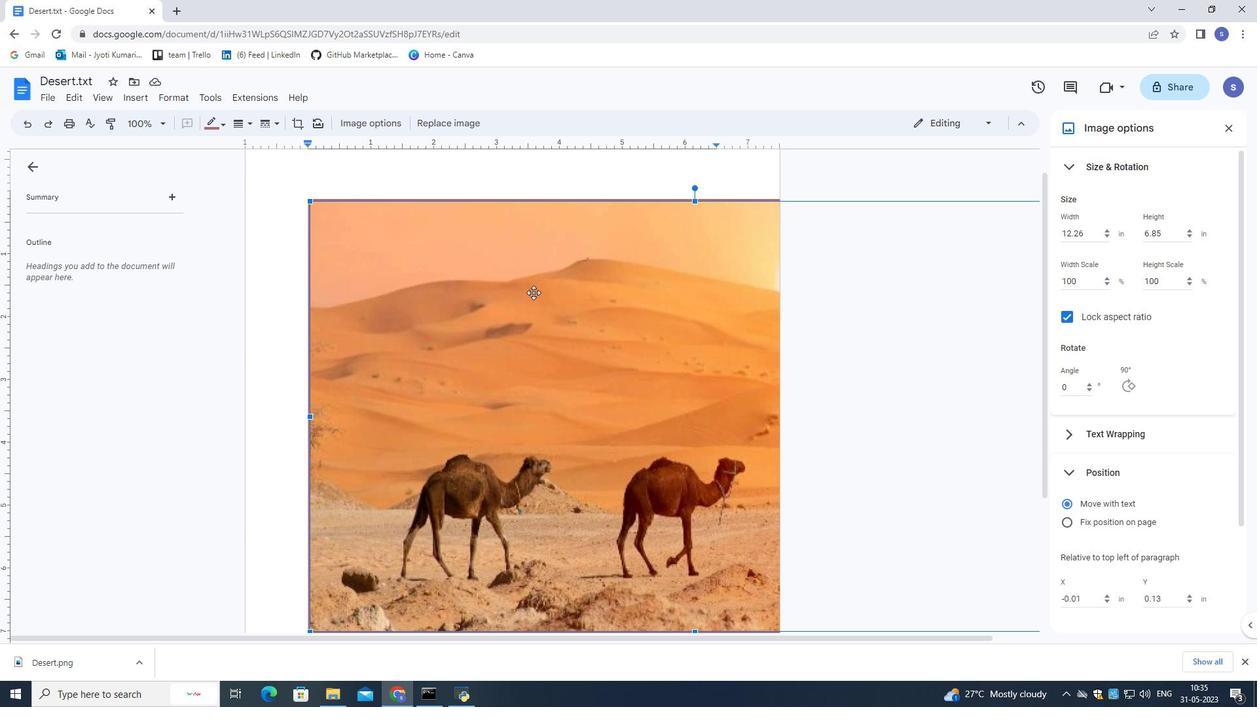 
Action: Mouse scrolled (533, 292) with delta (0, 0)
Screenshot: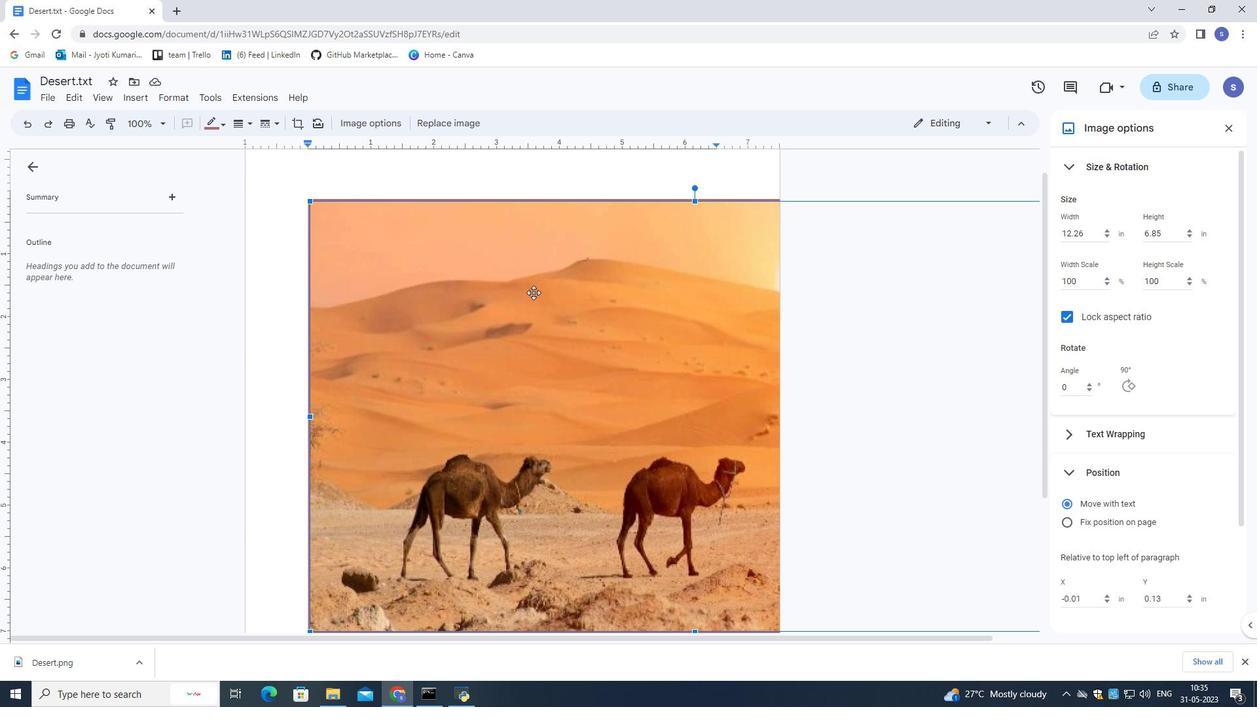
Action: Mouse scrolled (533, 292) with delta (0, 0)
Screenshot: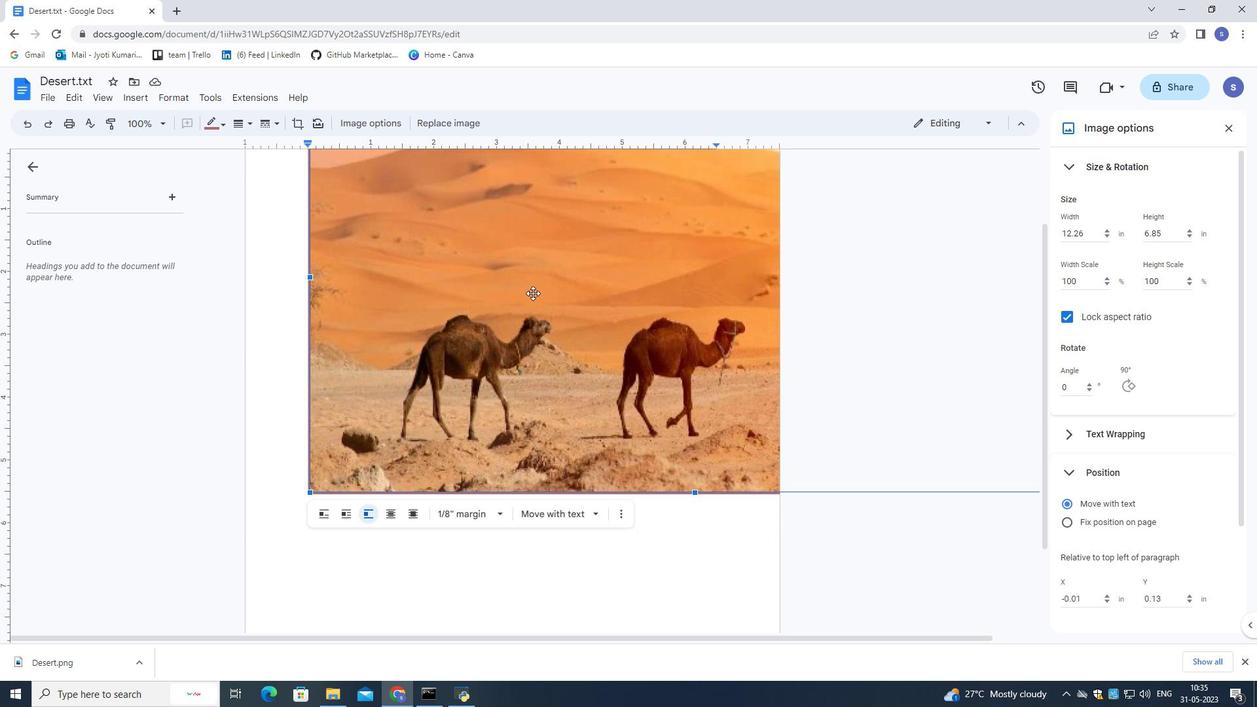 
Action: Mouse scrolled (533, 292) with delta (0, 0)
Screenshot: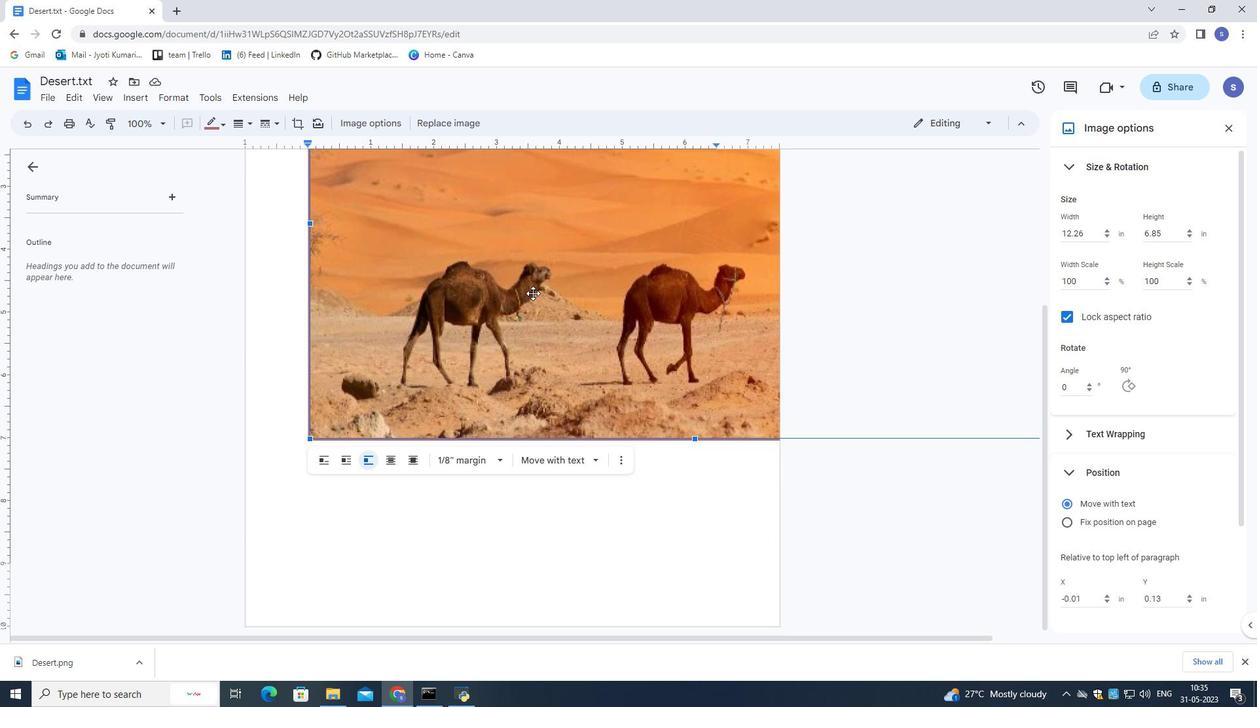 
Action: Mouse scrolled (533, 292) with delta (0, 0)
Screenshot: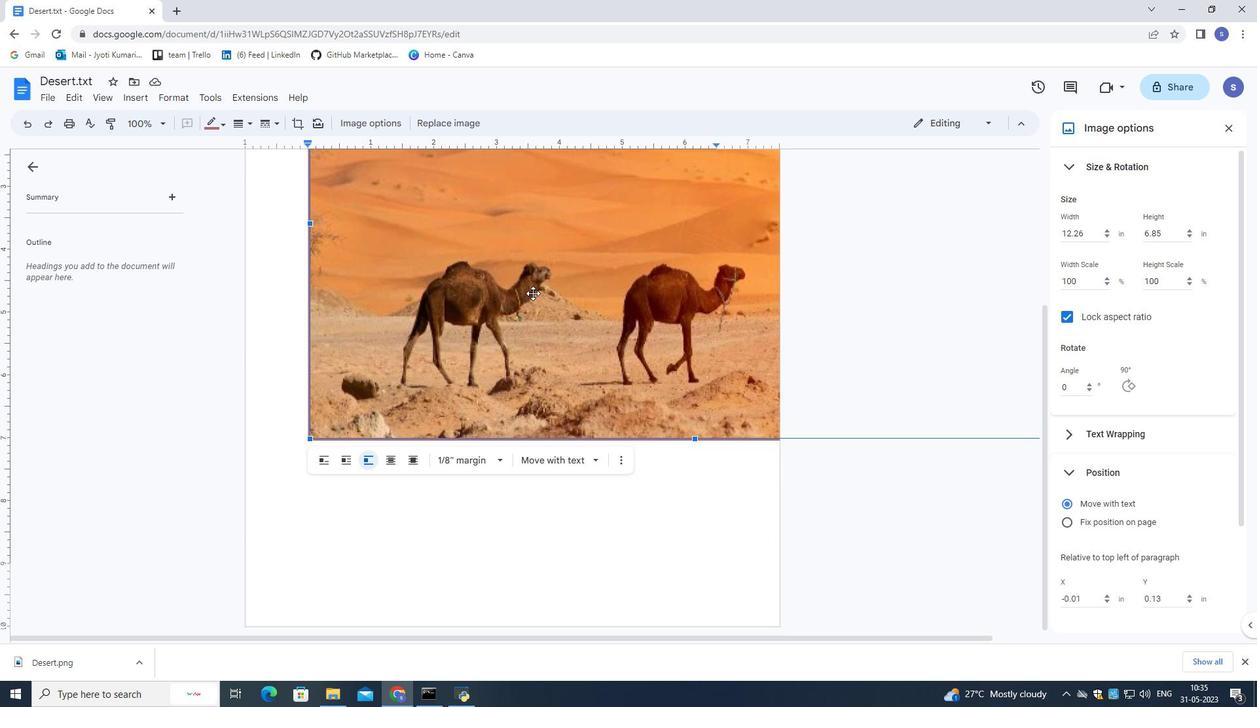 
Action: Mouse scrolled (533, 292) with delta (0, 0)
Screenshot: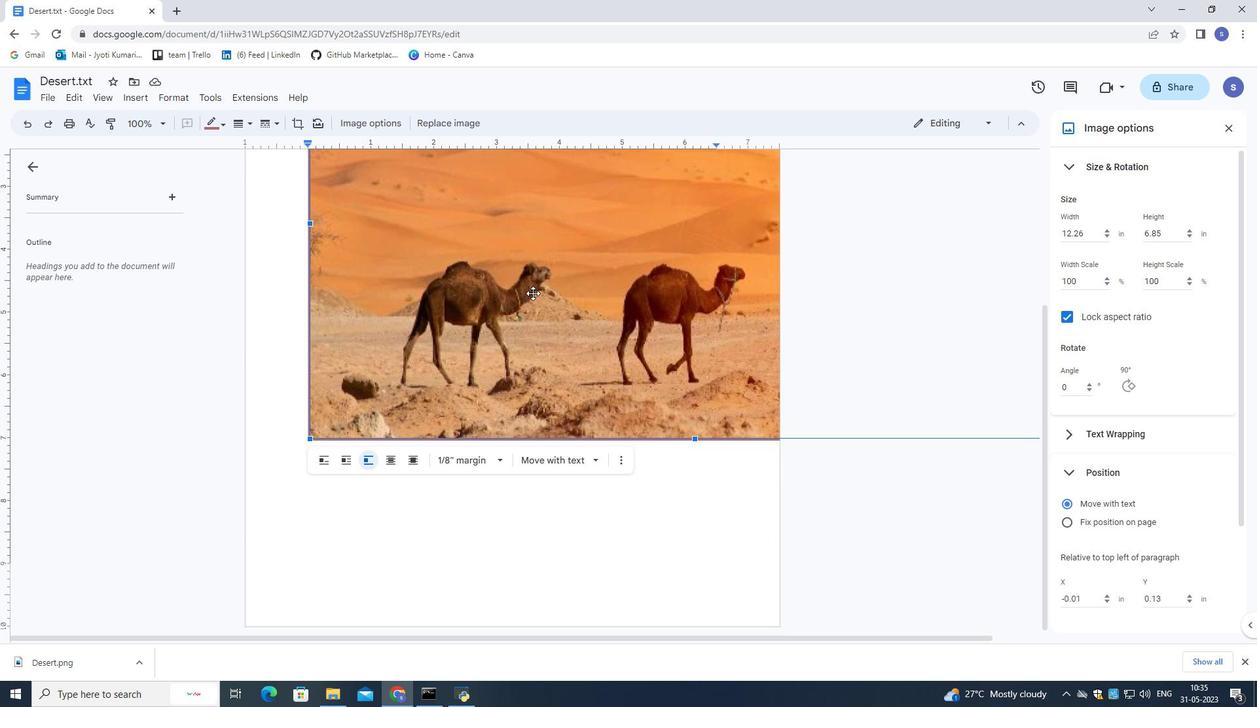 
Action: Mouse scrolled (533, 292) with delta (0, 0)
Screenshot: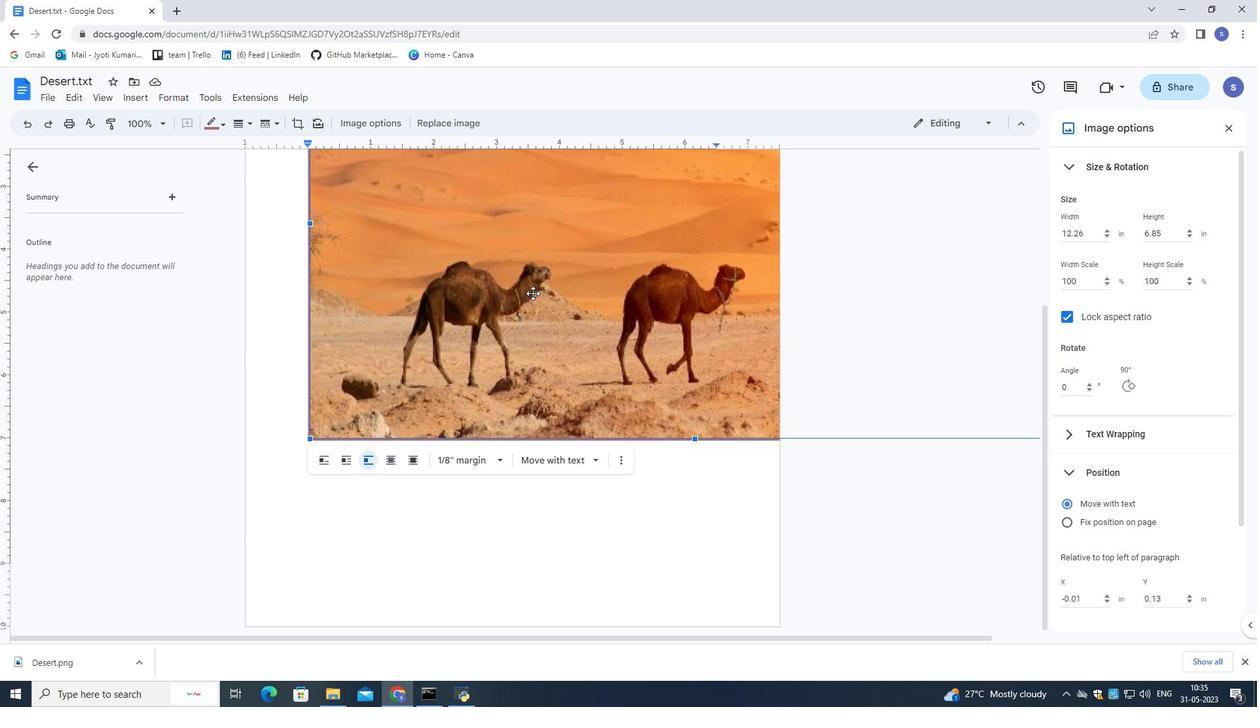 
Action: Mouse moved to (717, 520)
Screenshot: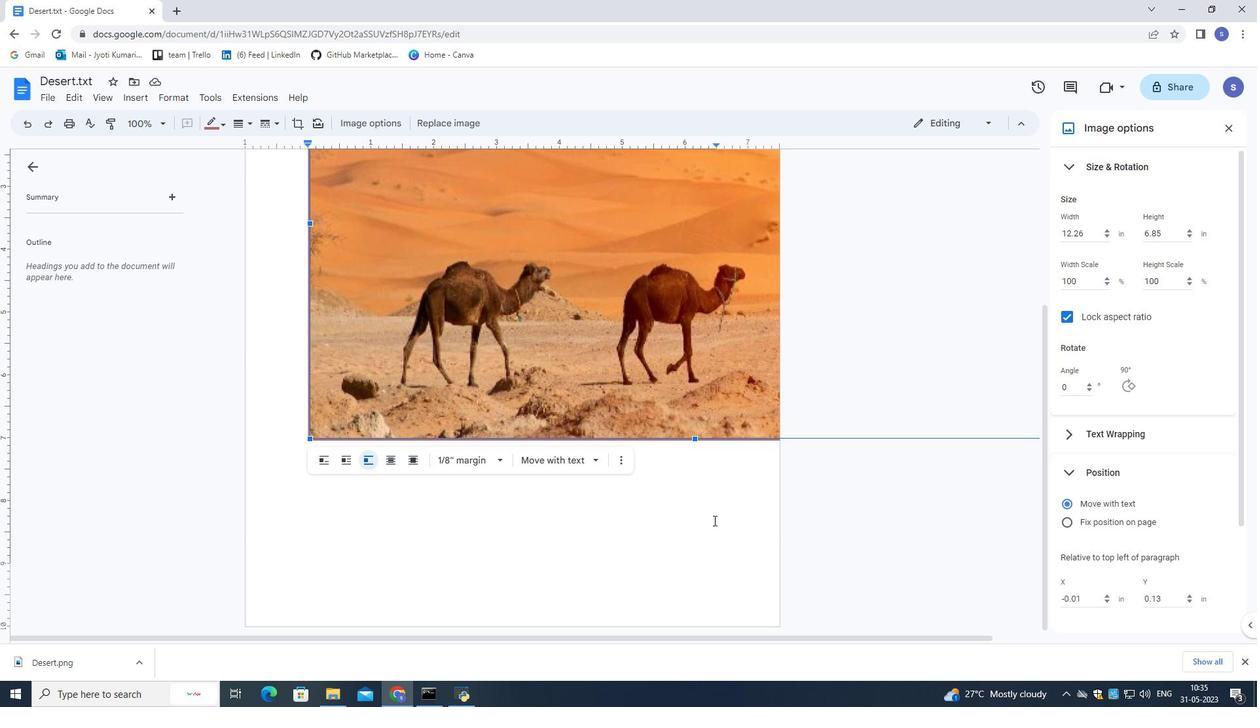 
Action: Mouse pressed left at (717, 520)
Screenshot: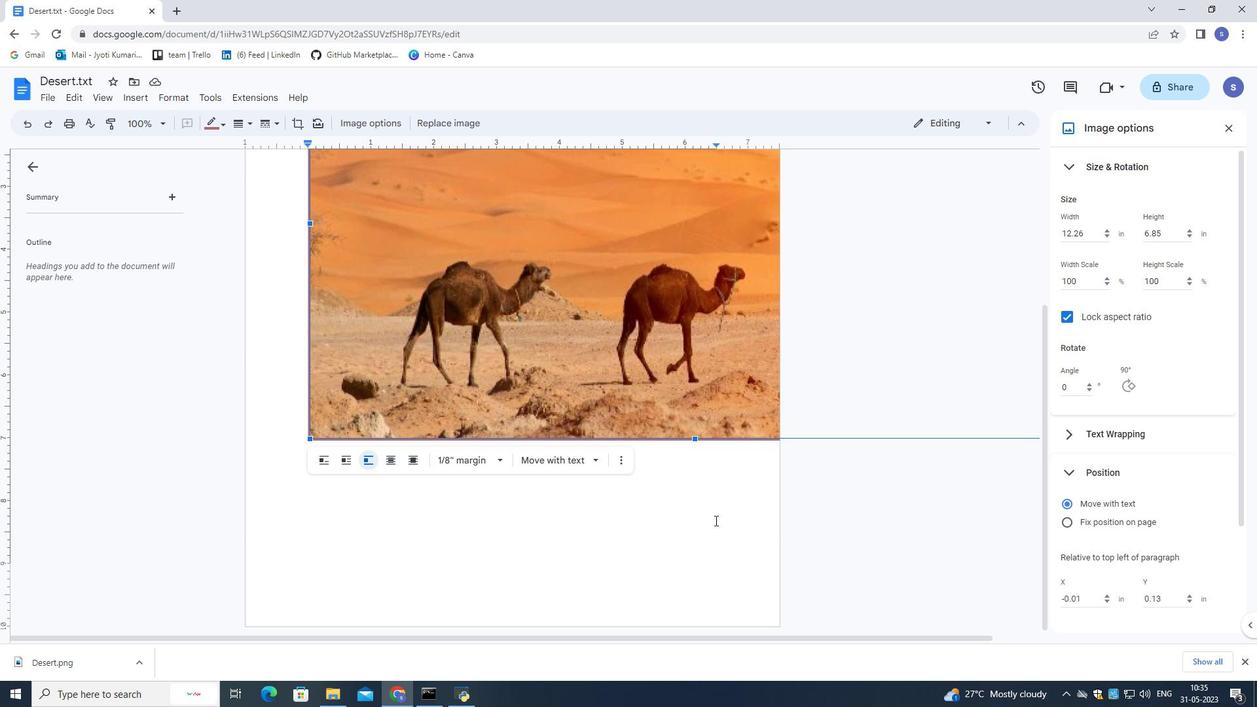 
Action: Mouse moved to (702, 495)
Screenshot: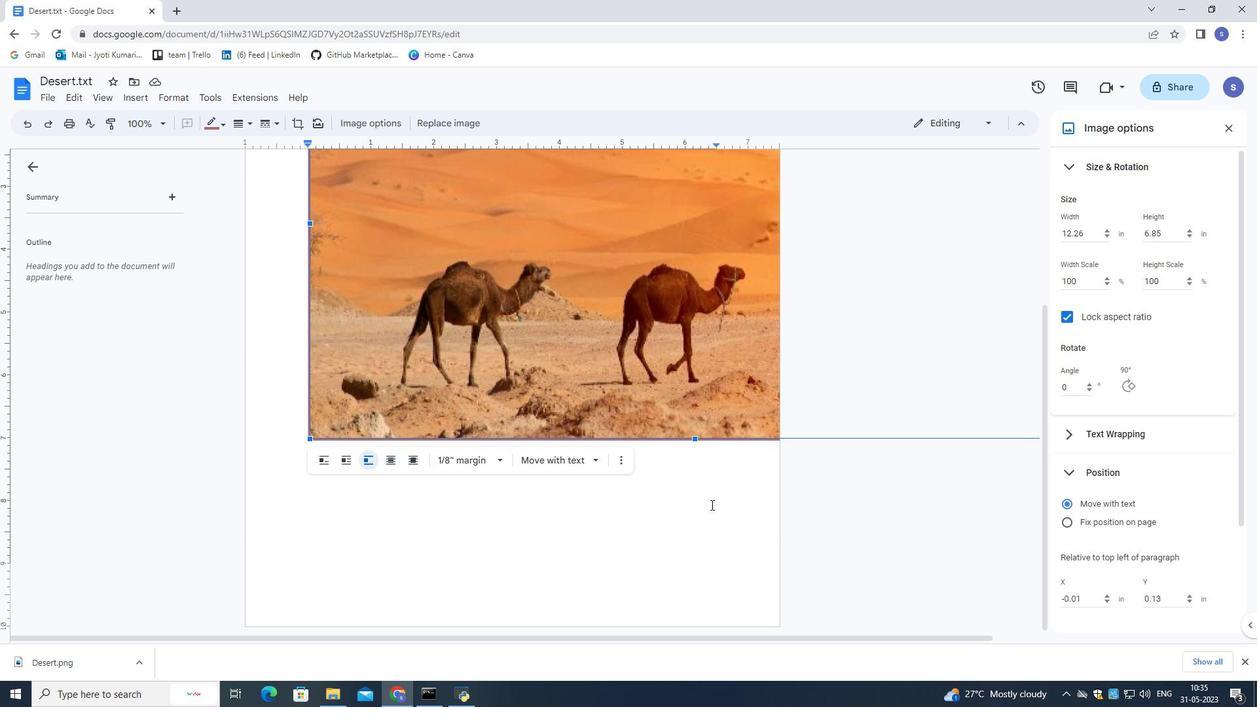
Action: Mouse pressed left at (702, 495)
Screenshot: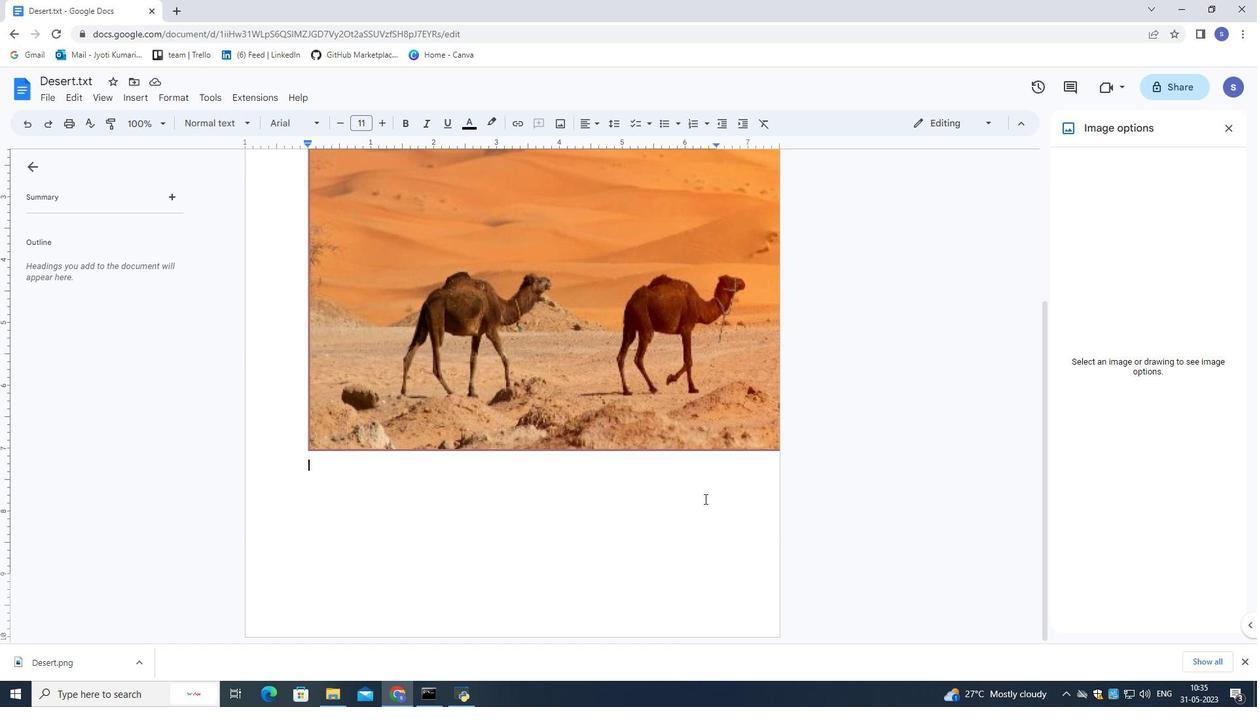 
Action: Mouse moved to (607, 495)
Screenshot: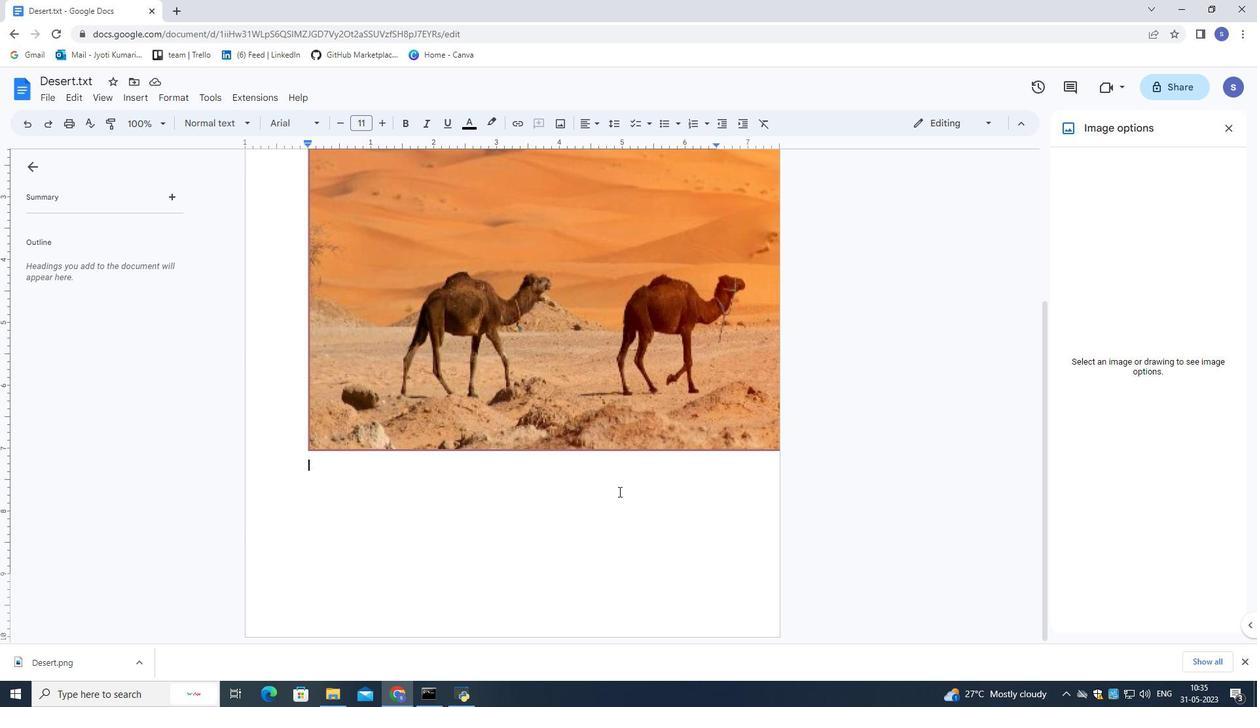 
Action: Mouse pressed left at (607, 495)
Screenshot: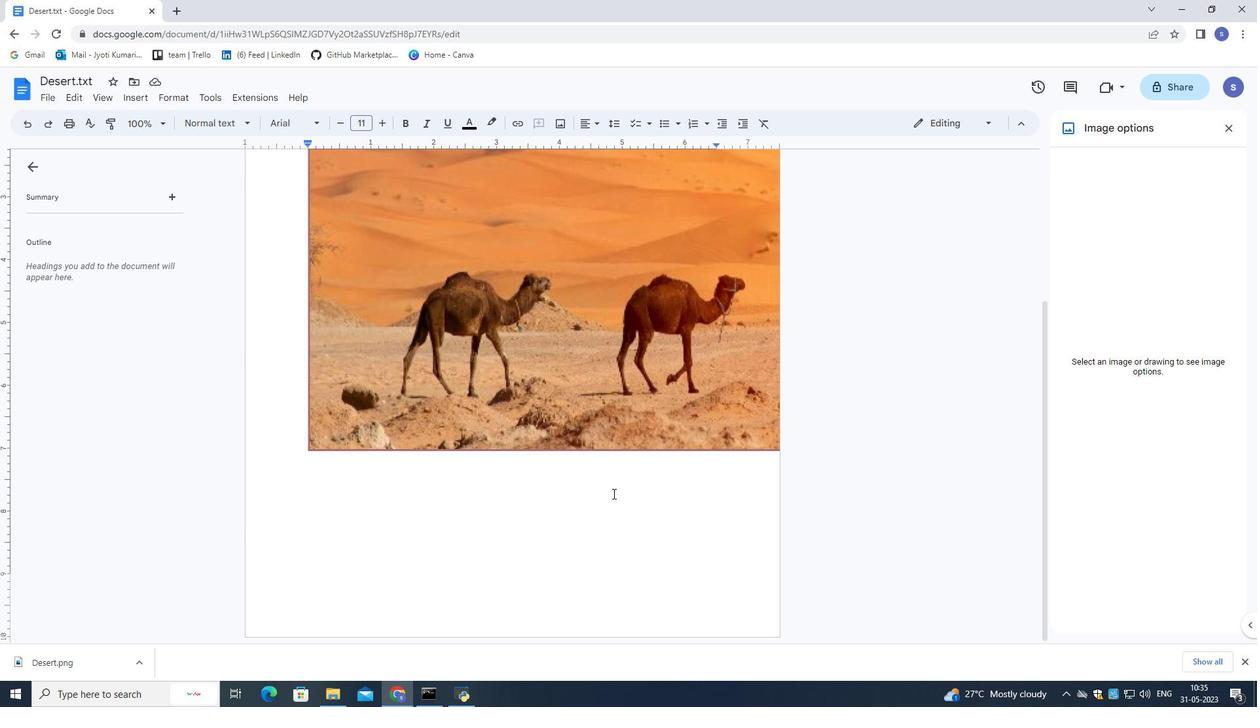 
Action: Mouse moved to (130, 92)
Screenshot: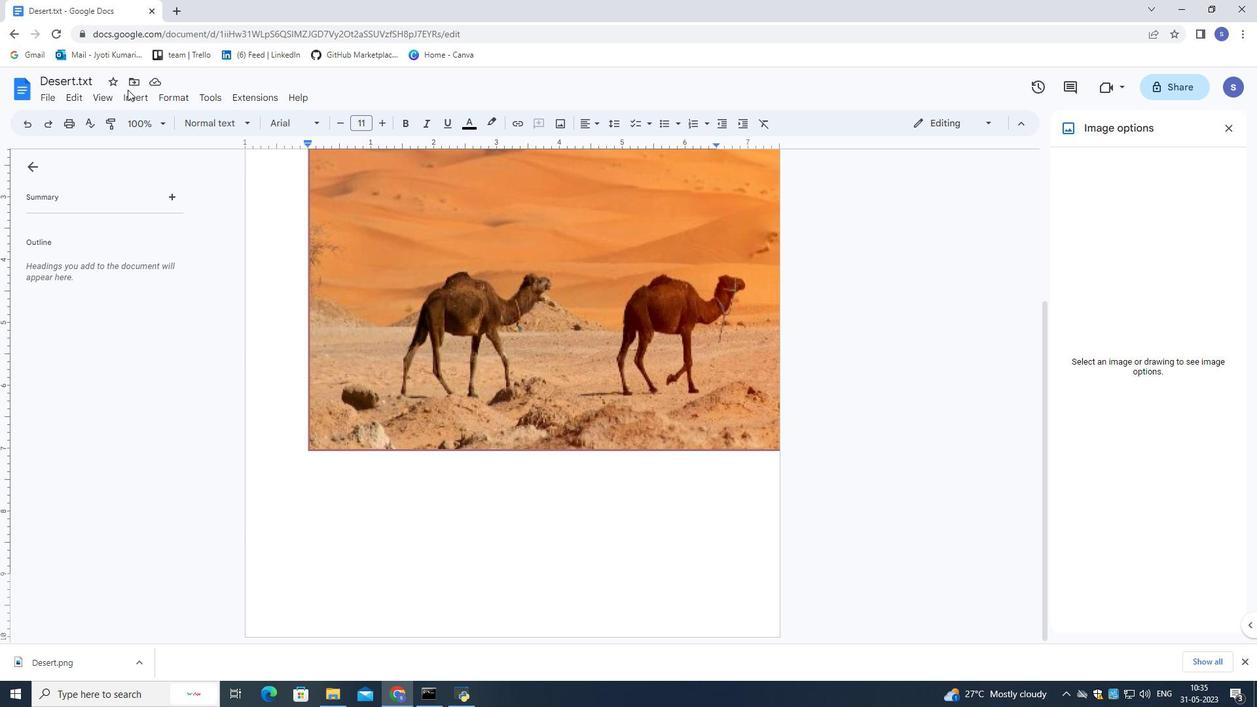 
Action: Mouse pressed left at (130, 92)
Screenshot: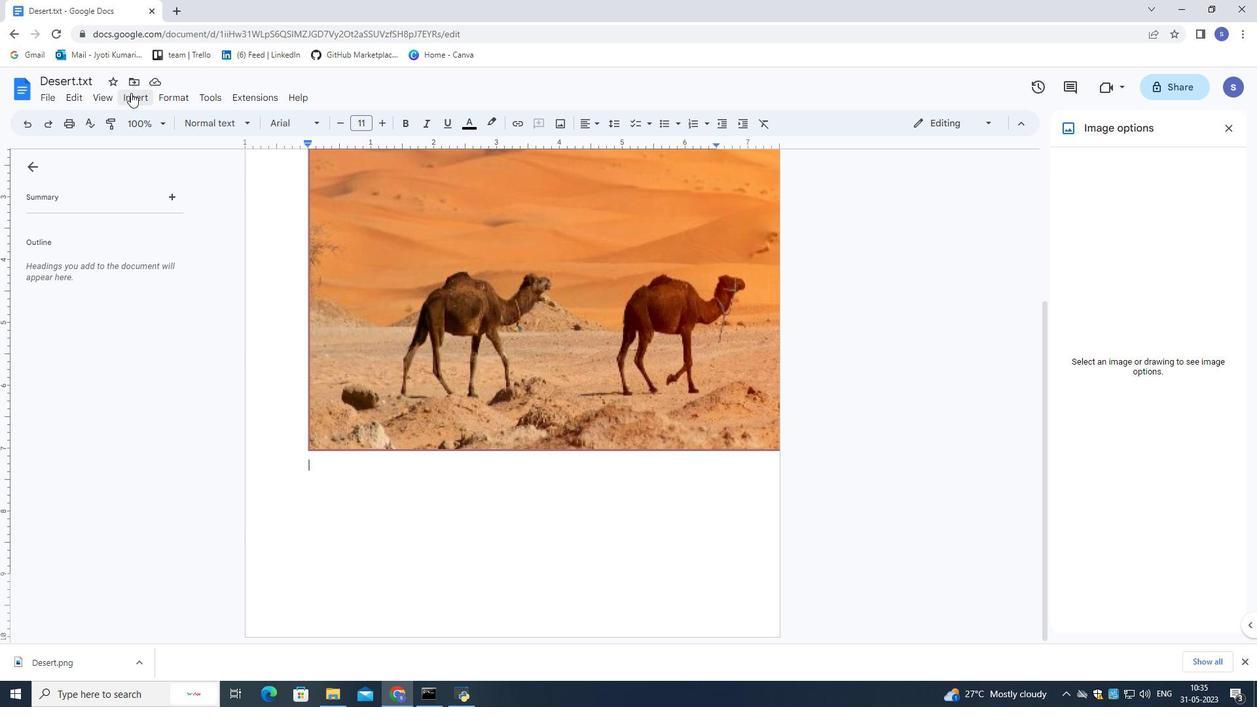 
Action: Mouse moved to (340, 166)
Screenshot: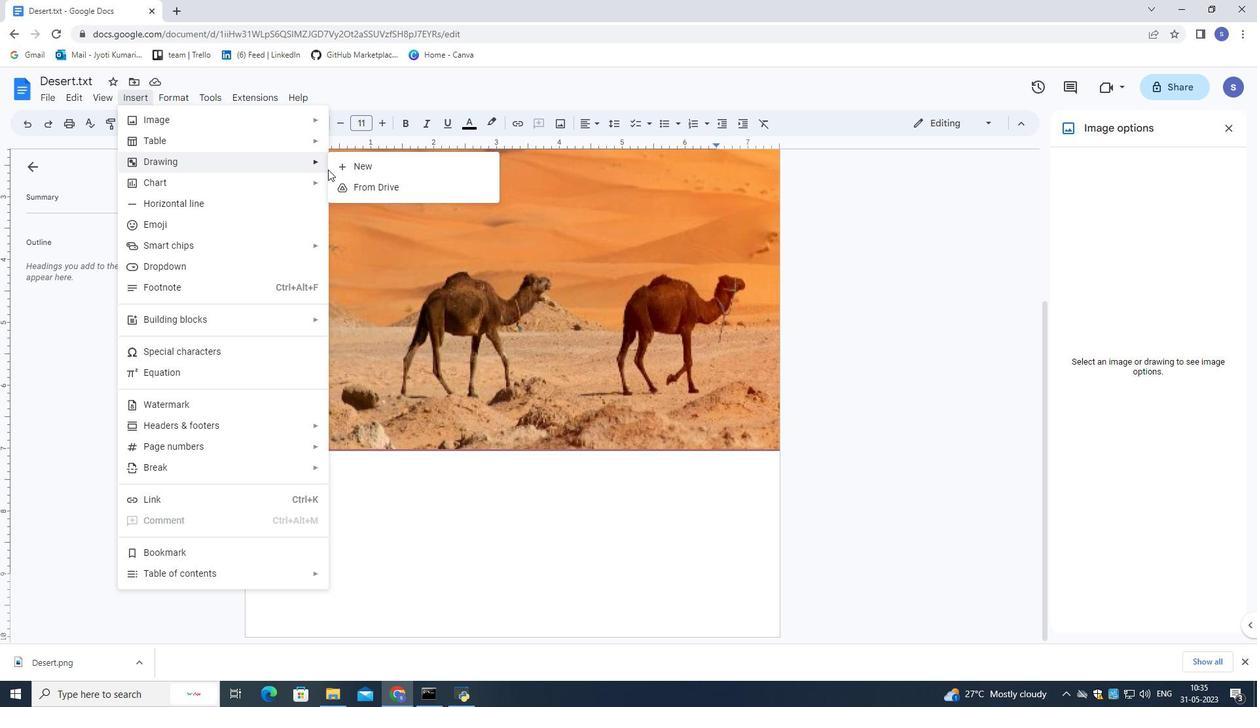 
Action: Mouse pressed left at (340, 166)
Screenshot: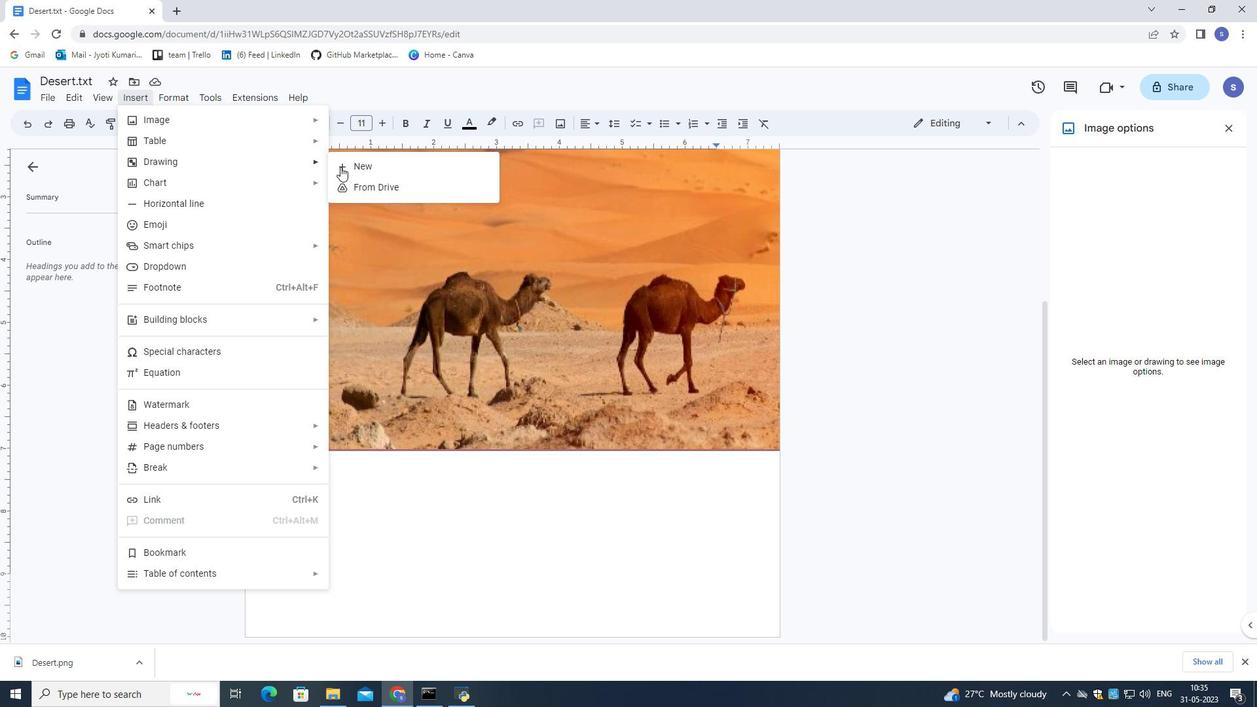 
Action: Mouse moved to (360, 148)
Screenshot: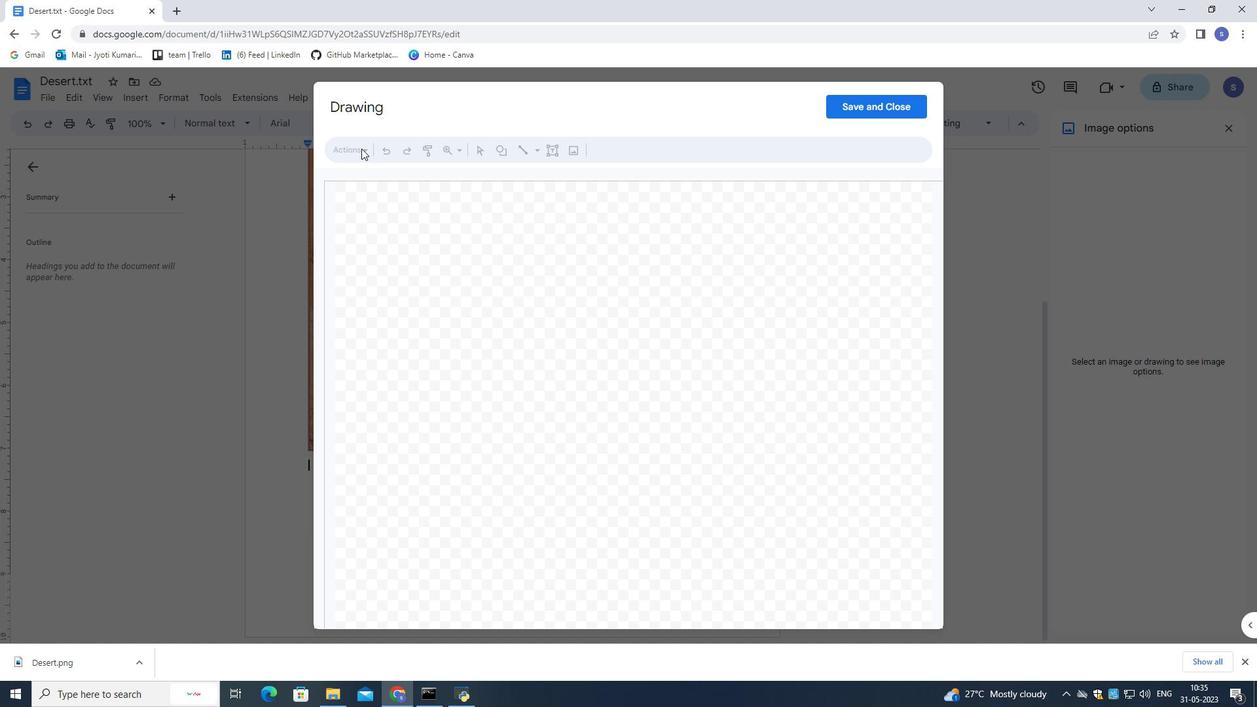 
Action: Mouse pressed left at (360, 148)
Screenshot: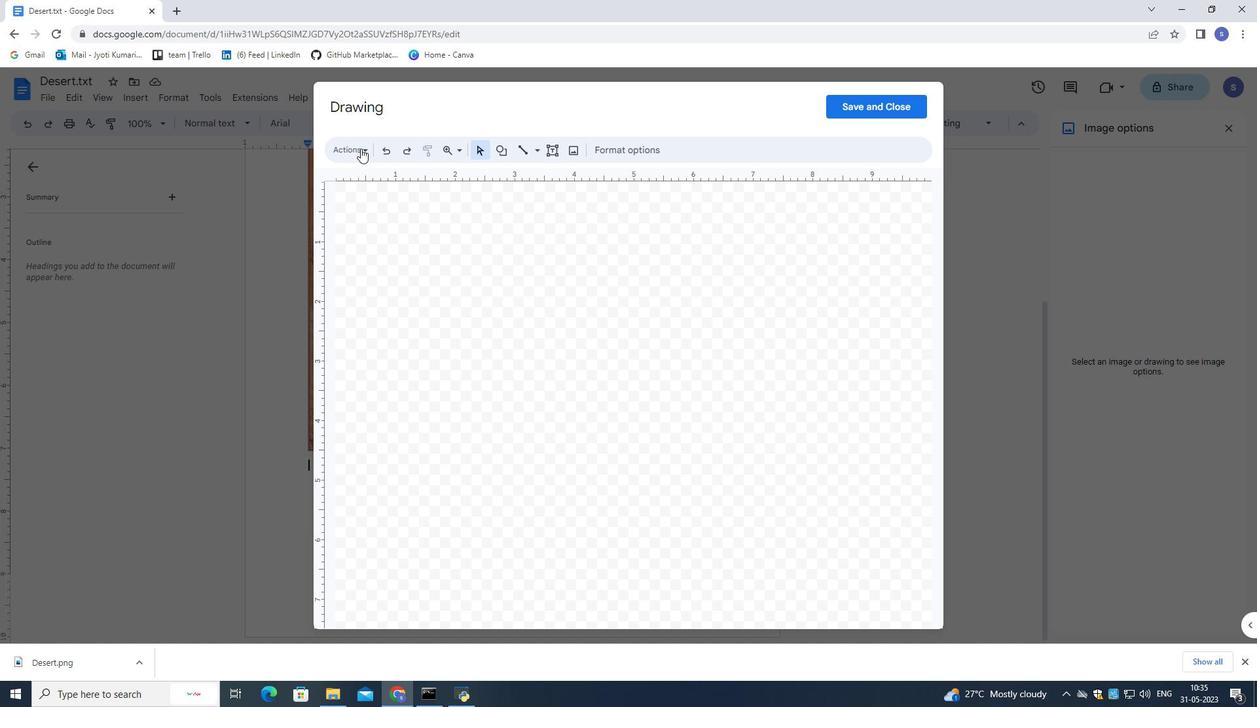 
Action: Mouse moved to (368, 230)
Screenshot: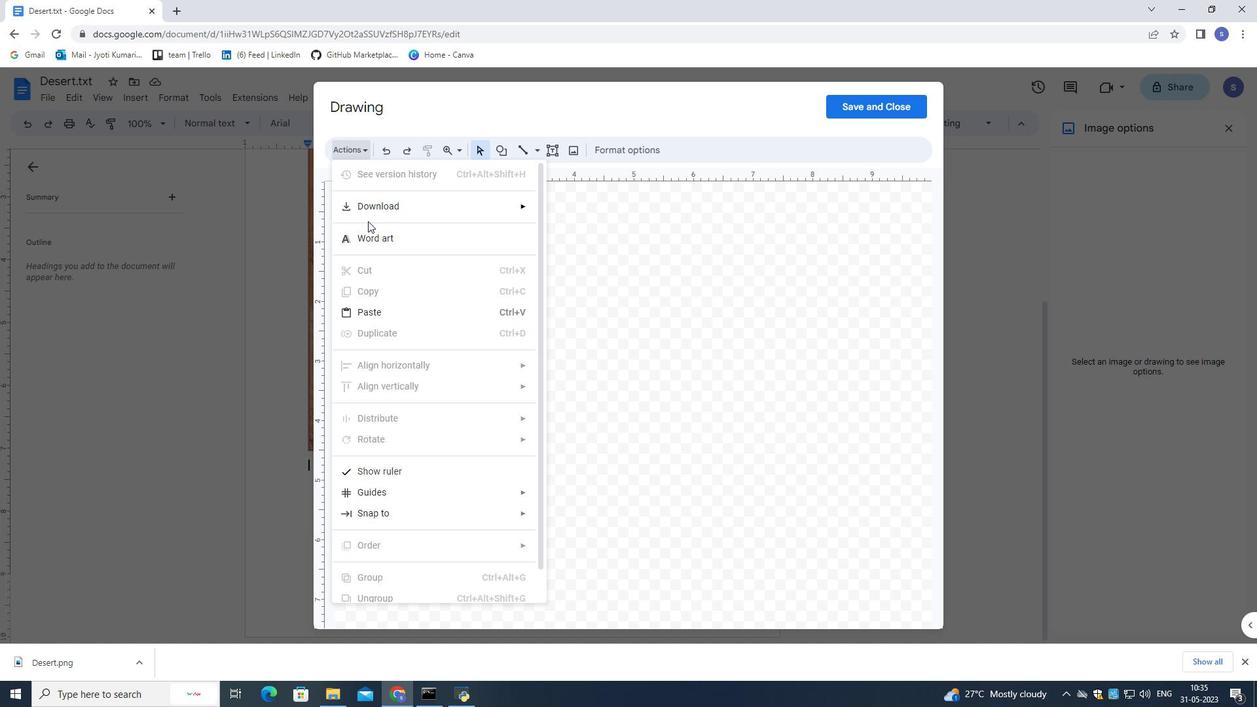 
Action: Mouse pressed left at (368, 230)
Screenshot: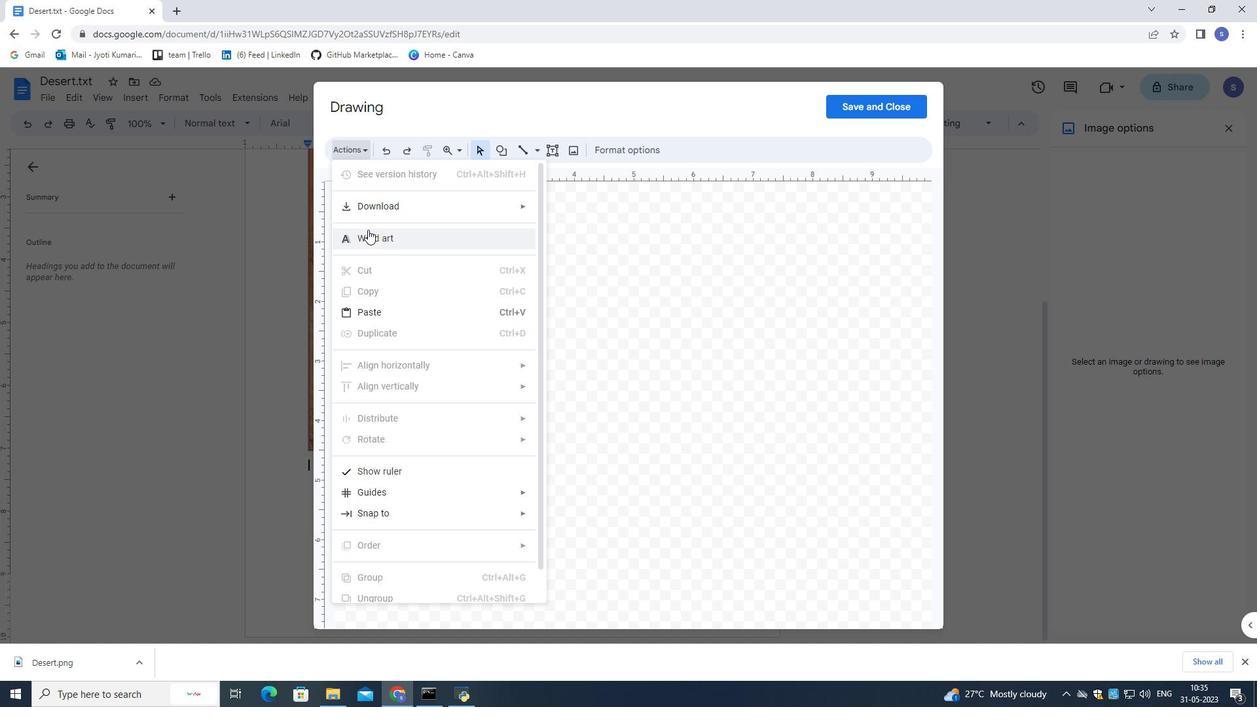 
Action: Mouse moved to (566, 208)
Screenshot: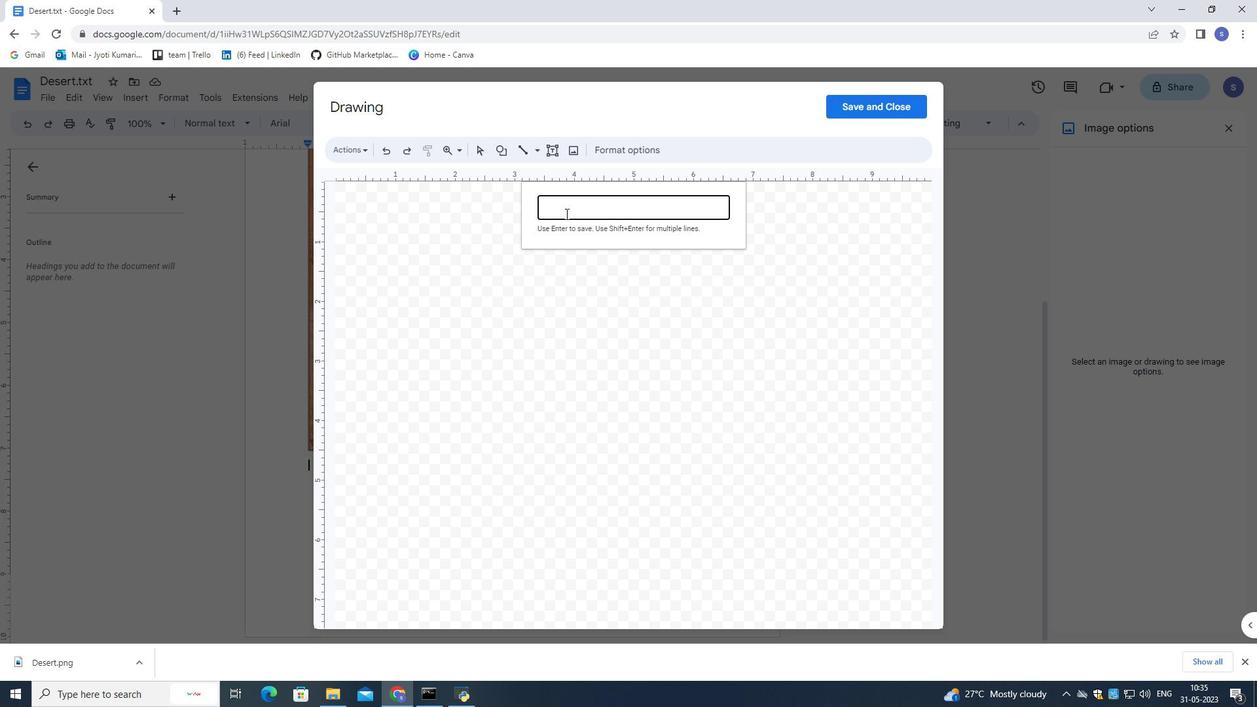 
Action: Mouse pressed left at (566, 208)
Screenshot: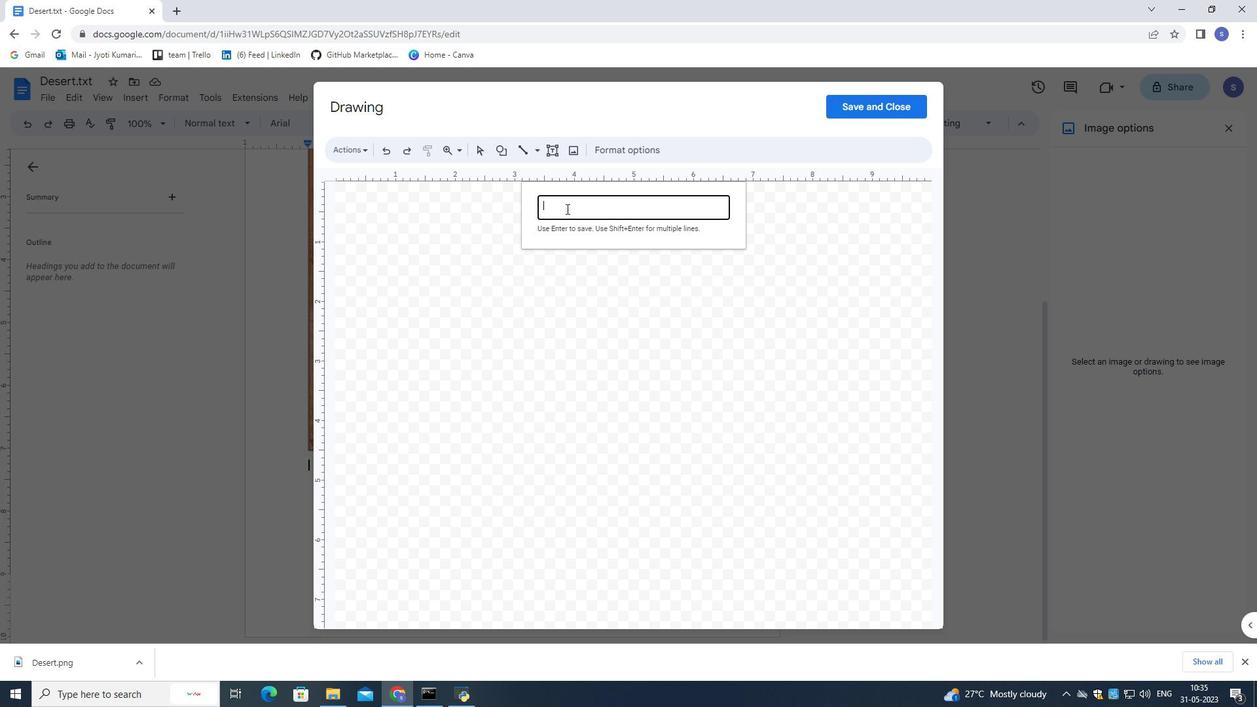 
Action: Key pressed <Key.shift>Desert
Screenshot: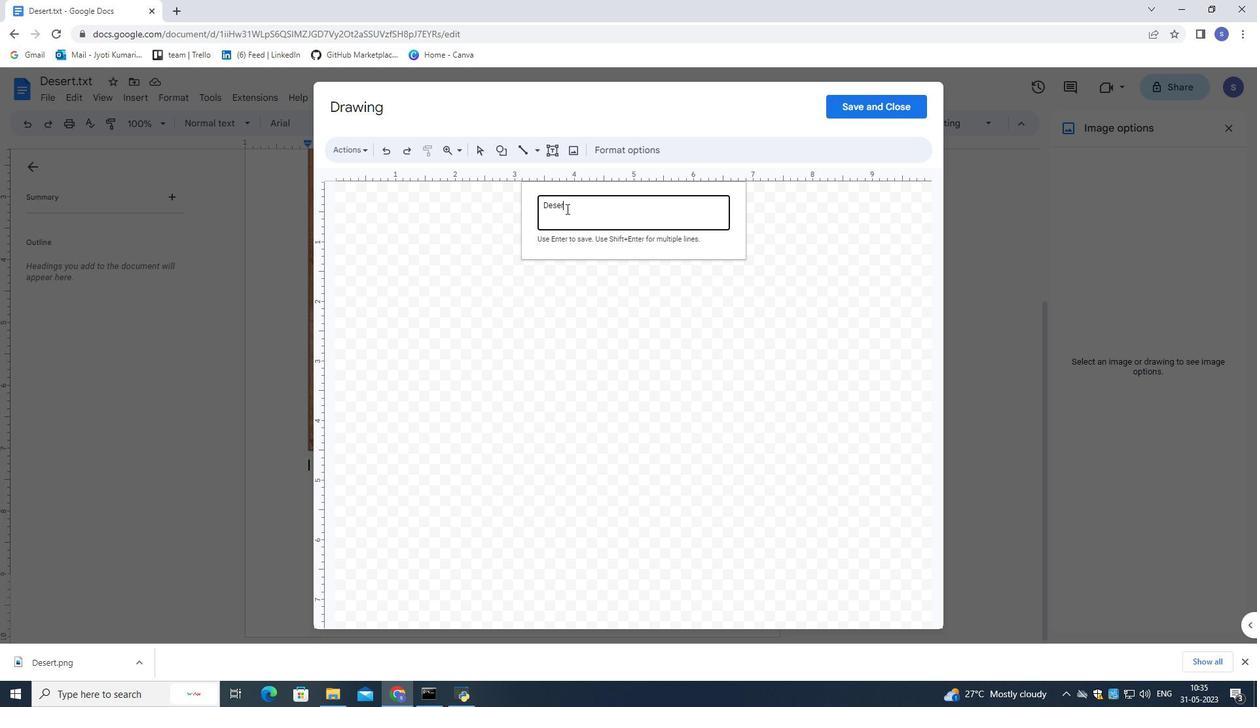 
Action: Mouse moved to (586, 221)
Screenshot: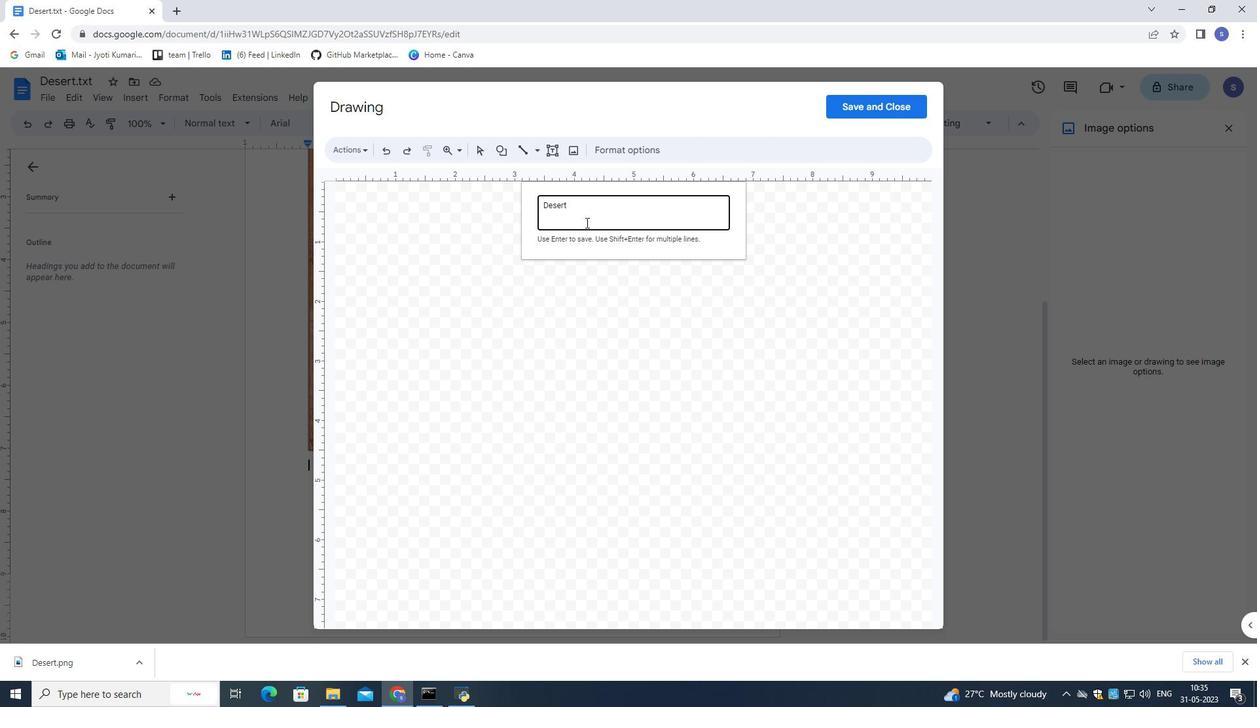 
Action: Key pressed <Key.enter>
Screenshot: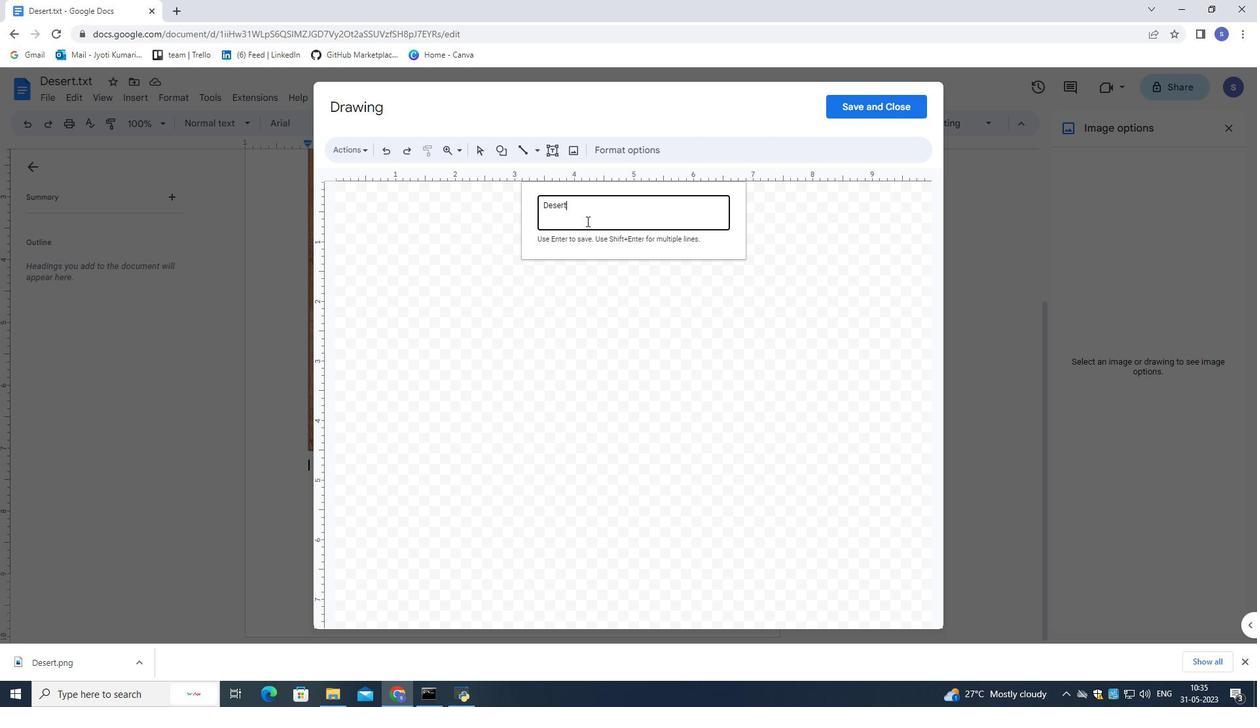 
Action: Mouse moved to (616, 155)
Screenshot: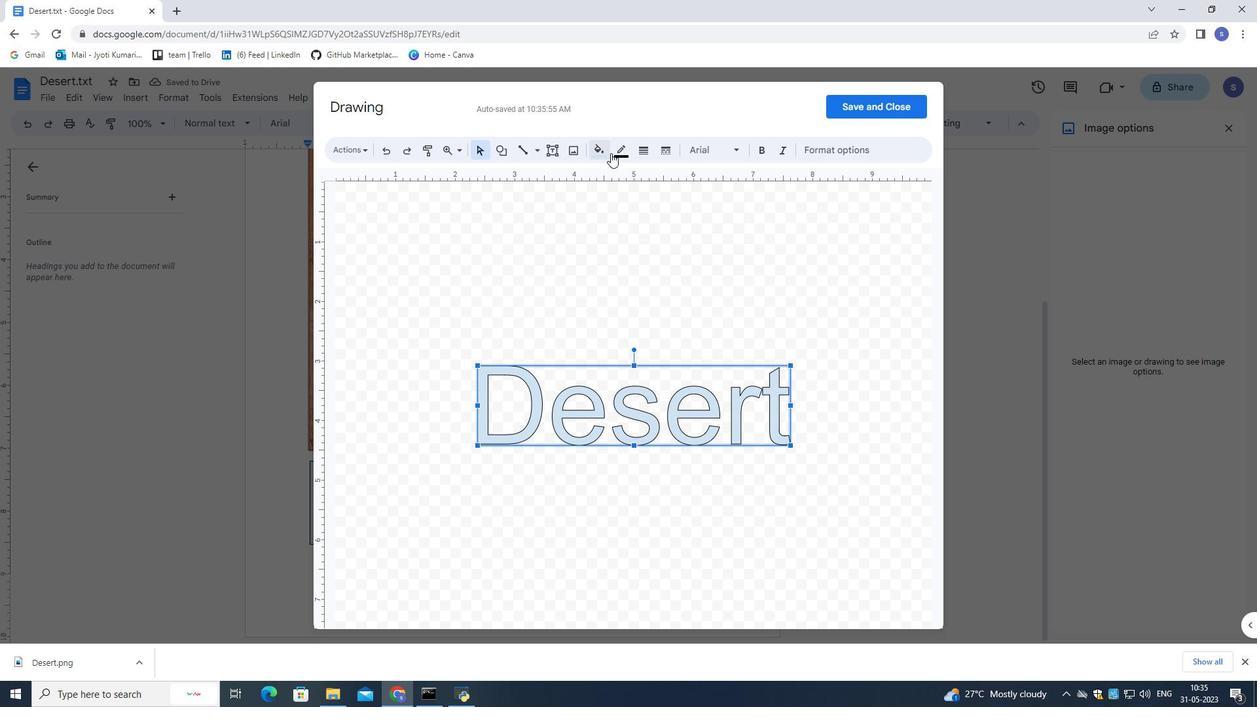 
Action: Mouse pressed left at (616, 155)
Screenshot: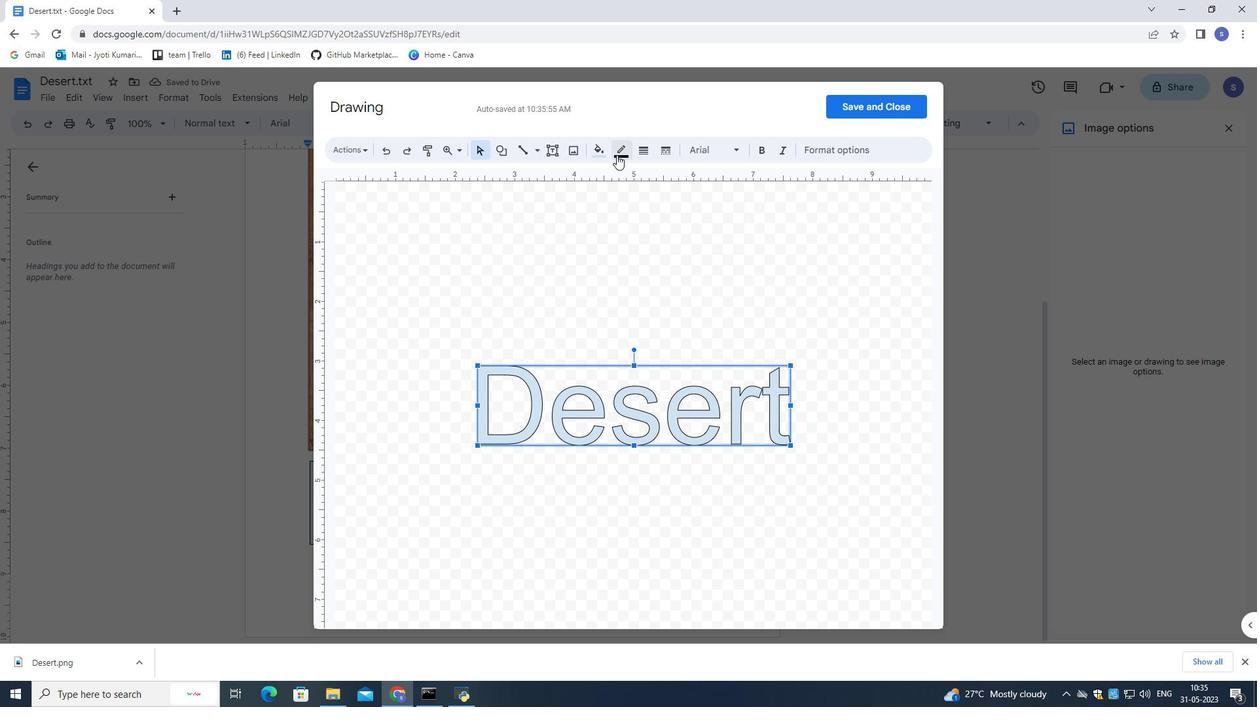 
Action: Mouse moved to (742, 230)
Screenshot: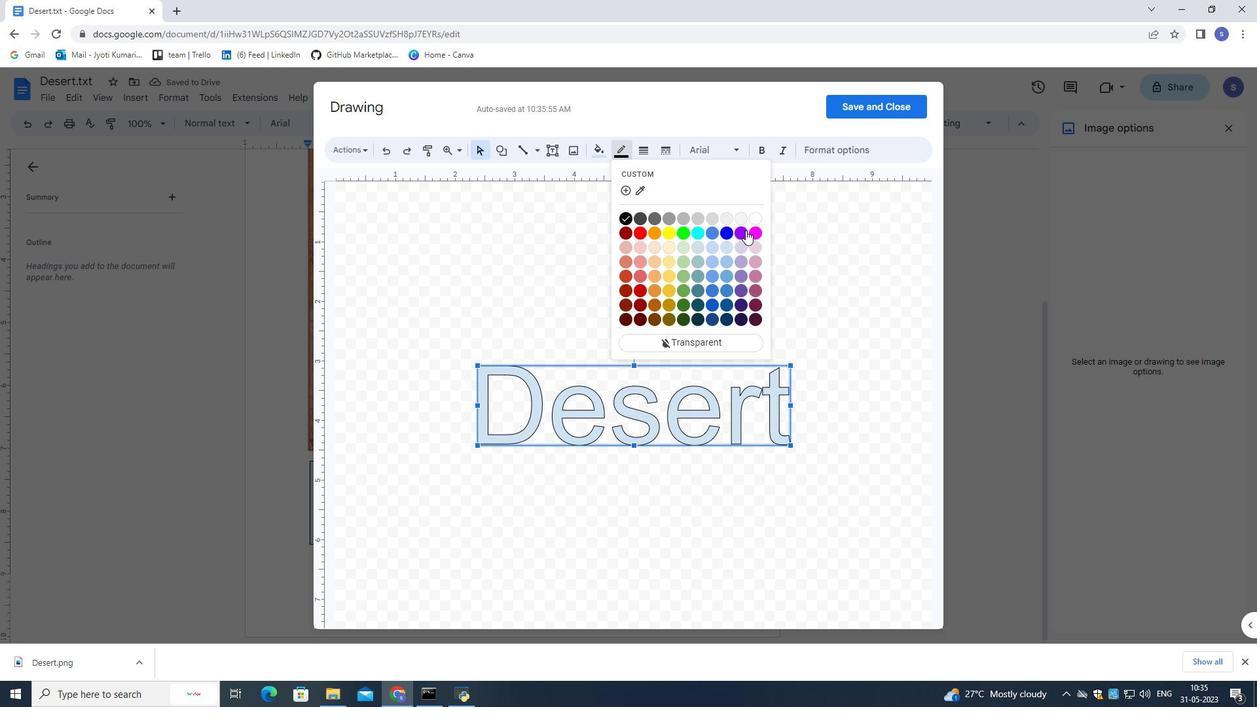 
Action: Mouse pressed left at (742, 230)
Screenshot: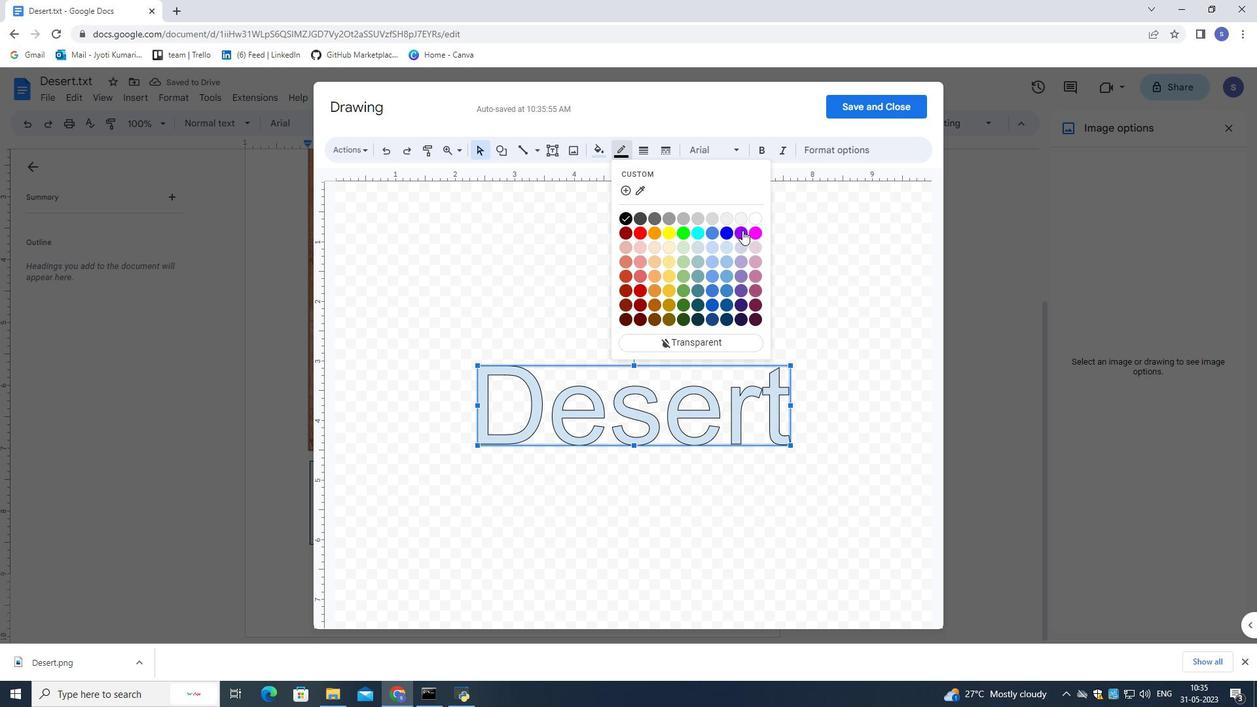
Action: Mouse moved to (598, 151)
Screenshot: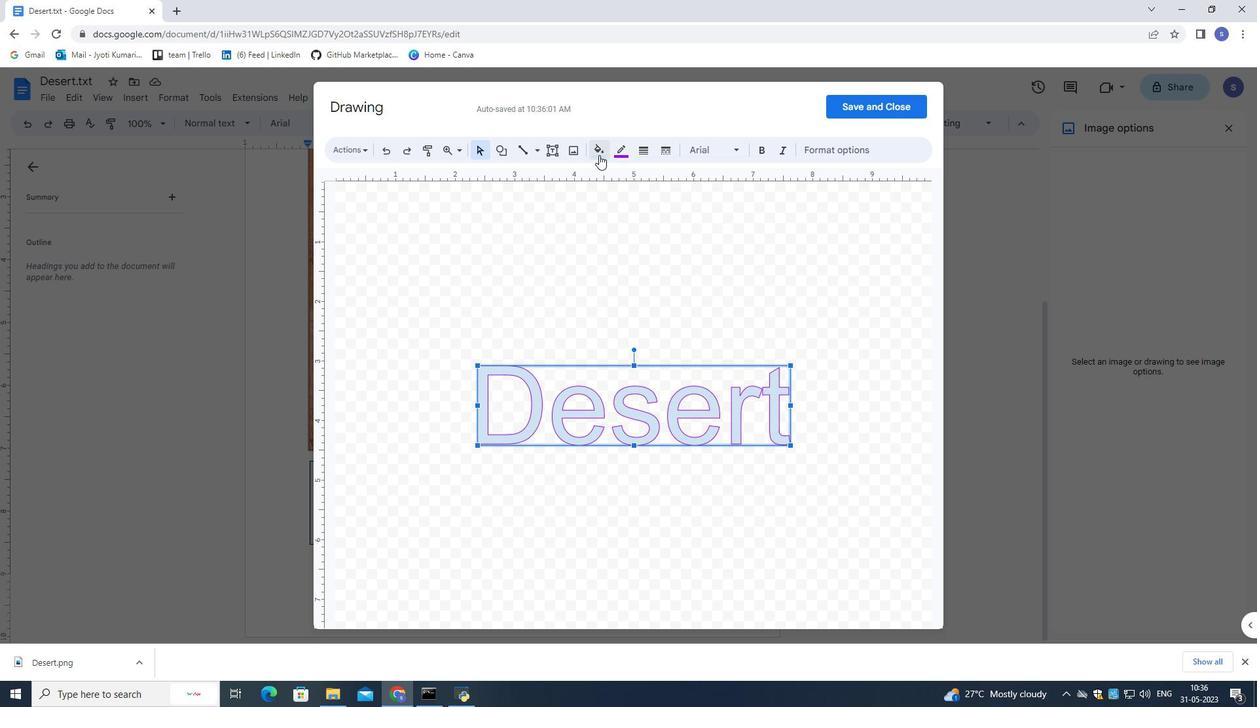 
Action: Mouse pressed left at (598, 151)
Screenshot: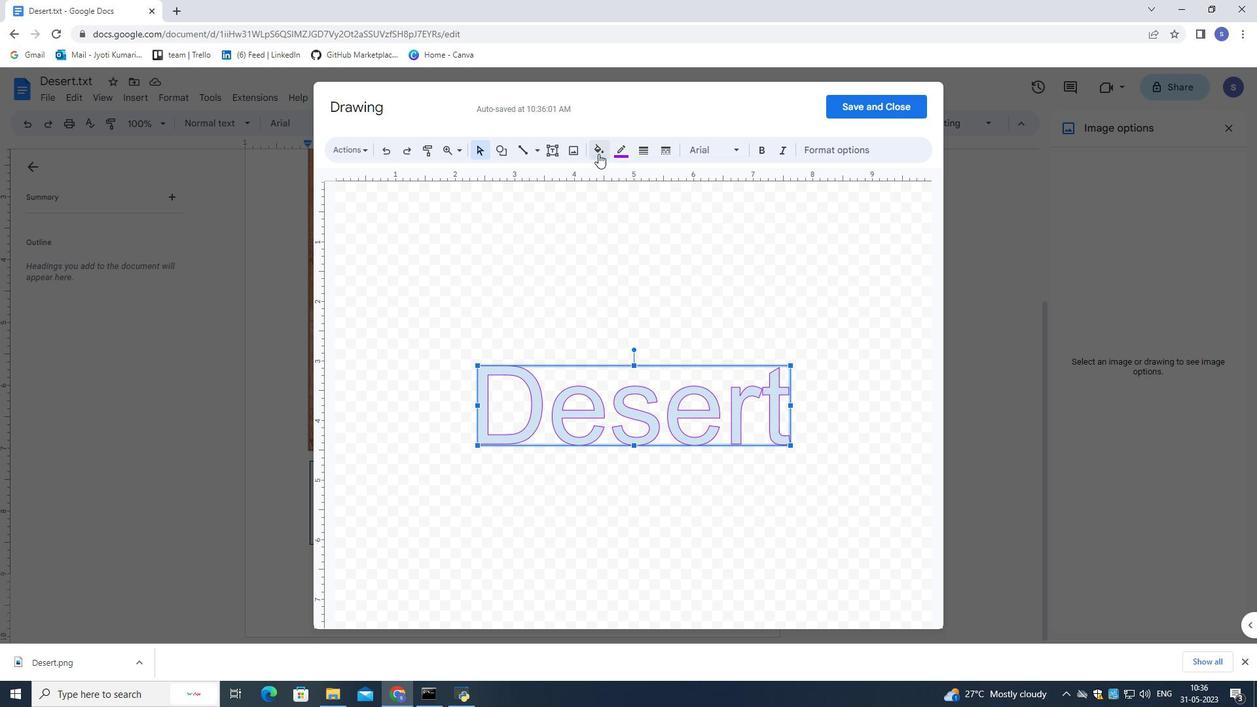
Action: Mouse moved to (719, 311)
Screenshot: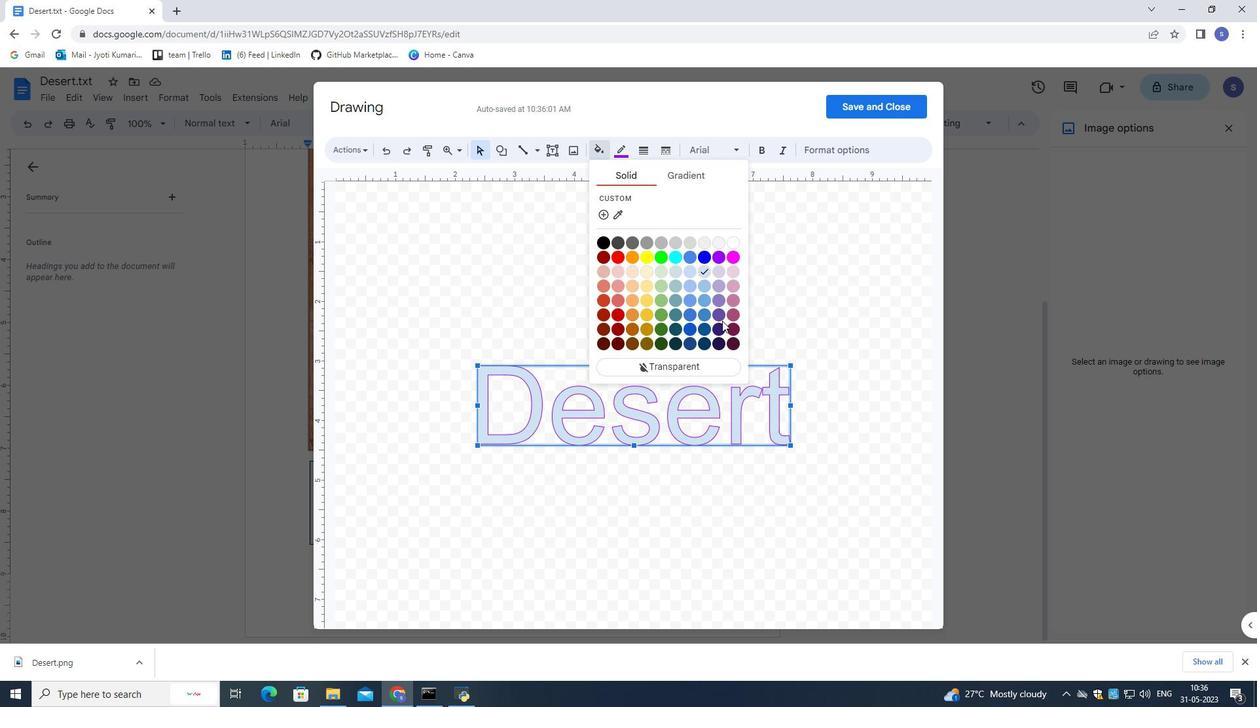 
Action: Mouse pressed left at (719, 311)
Screenshot: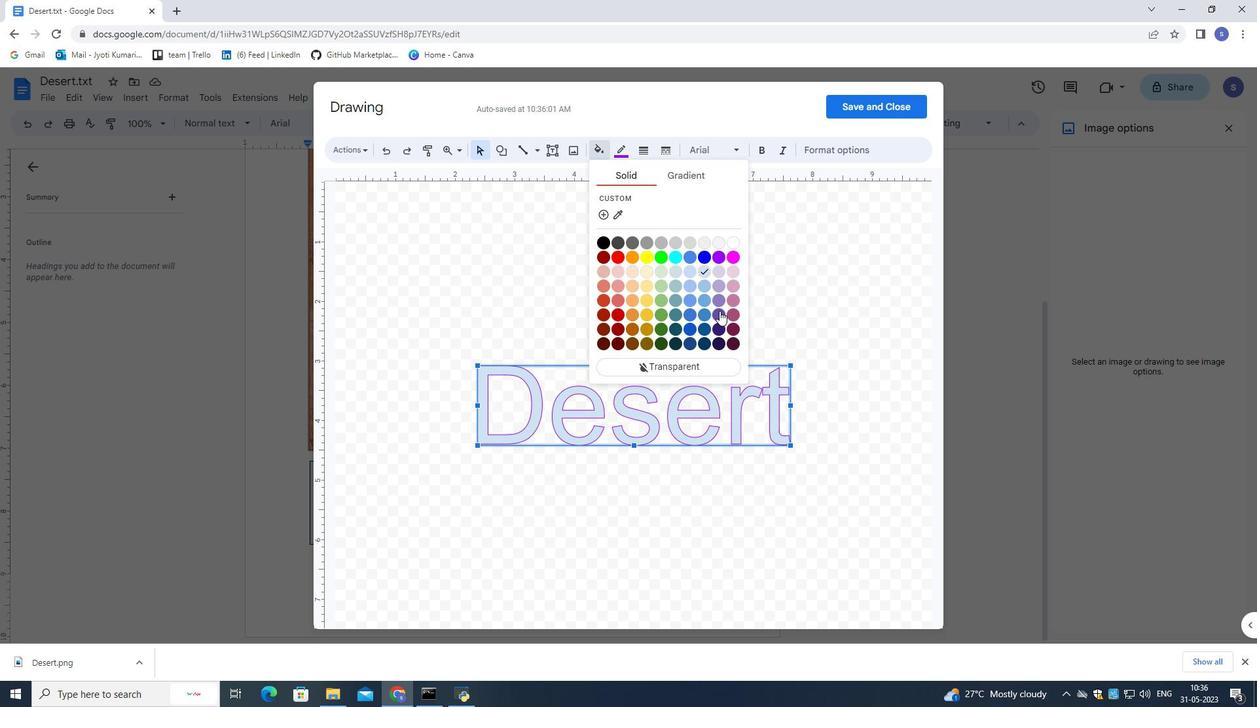 
Action: Mouse moved to (624, 151)
Screenshot: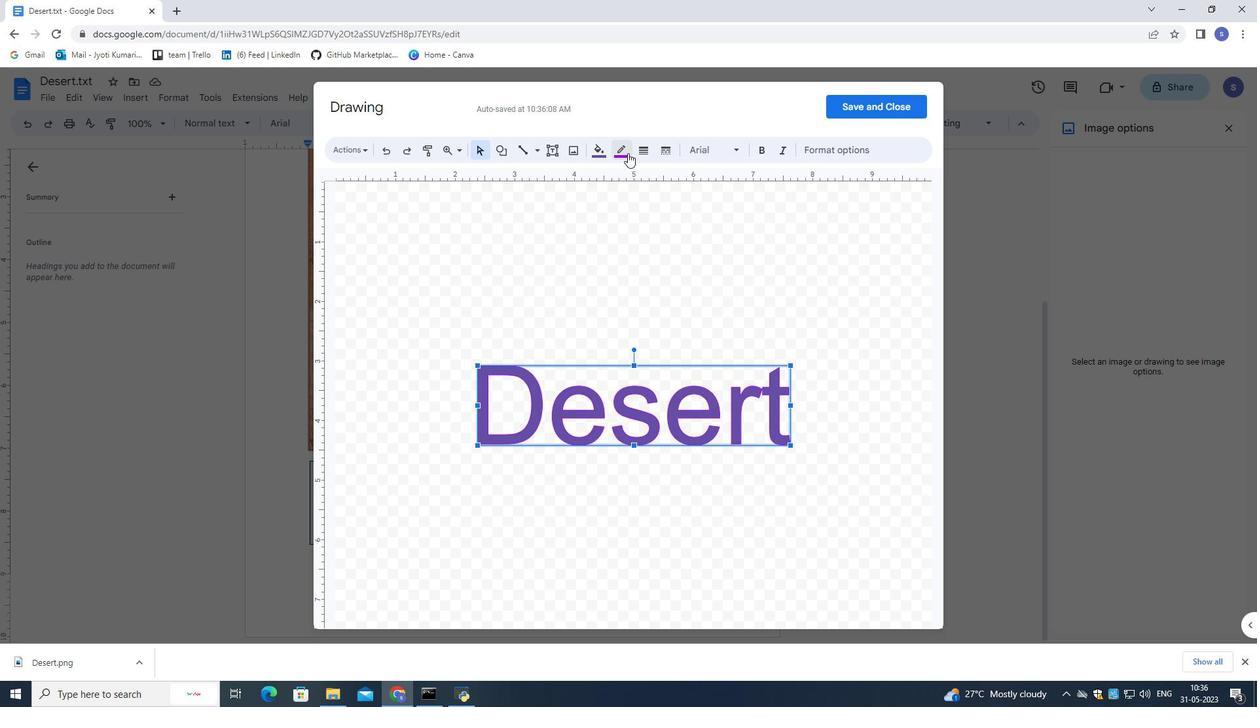 
Action: Mouse pressed left at (624, 151)
Screenshot: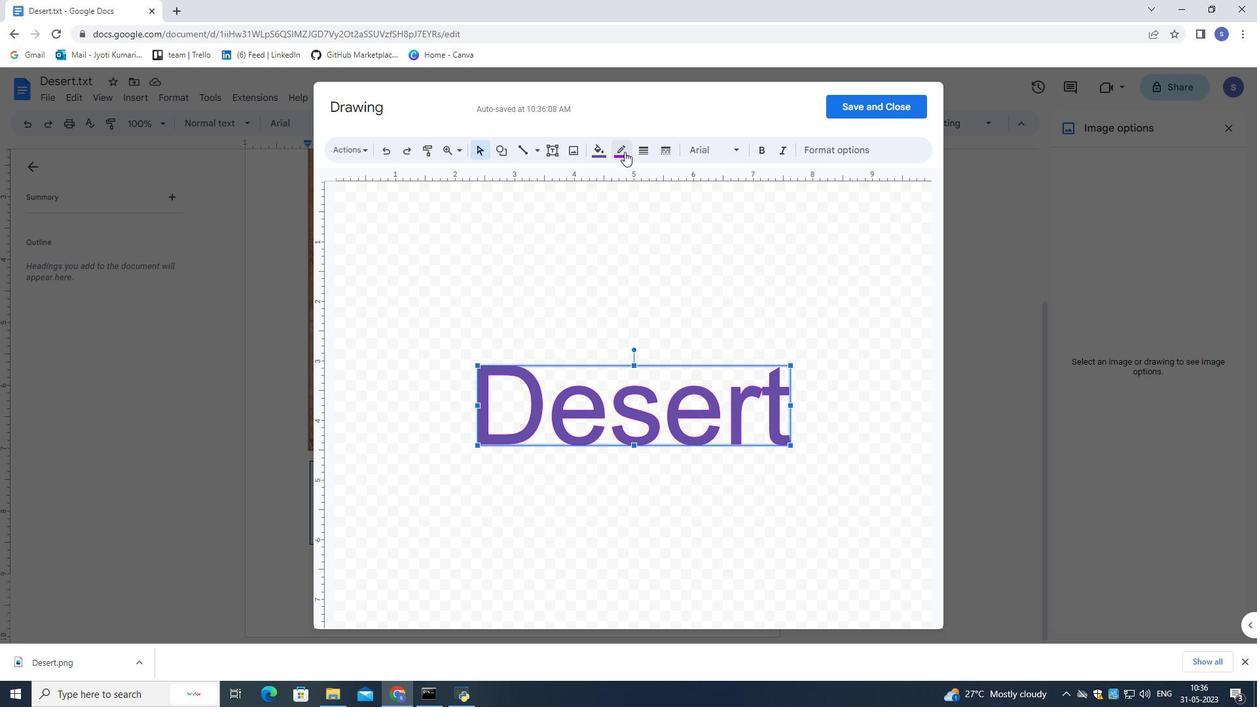 
Action: Mouse moved to (740, 278)
Screenshot: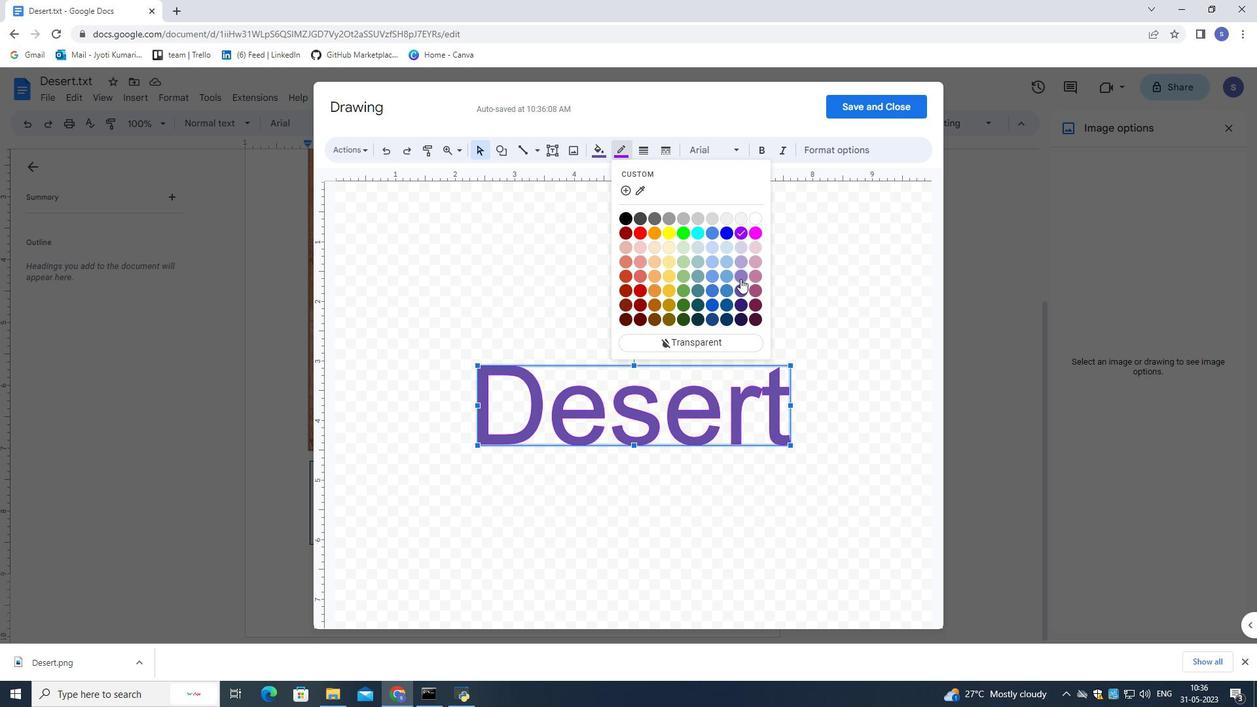 
Action: Mouse pressed left at (740, 278)
Screenshot: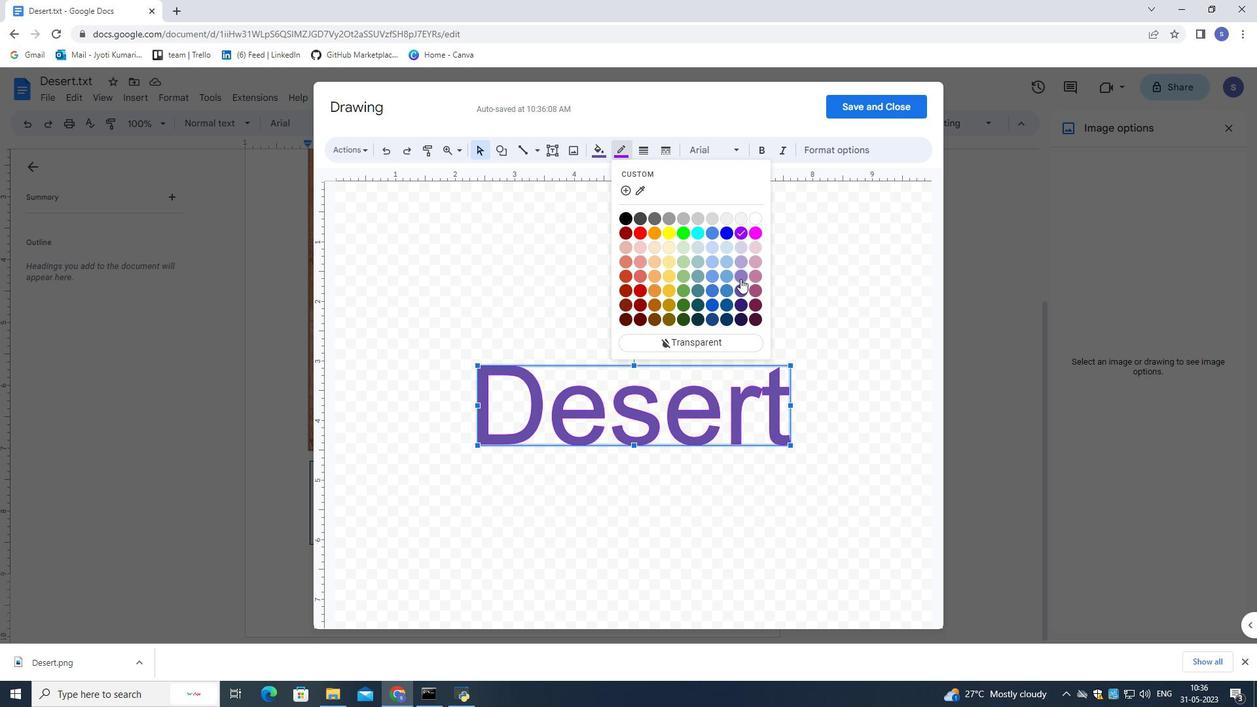 
Action: Mouse moved to (728, 377)
Screenshot: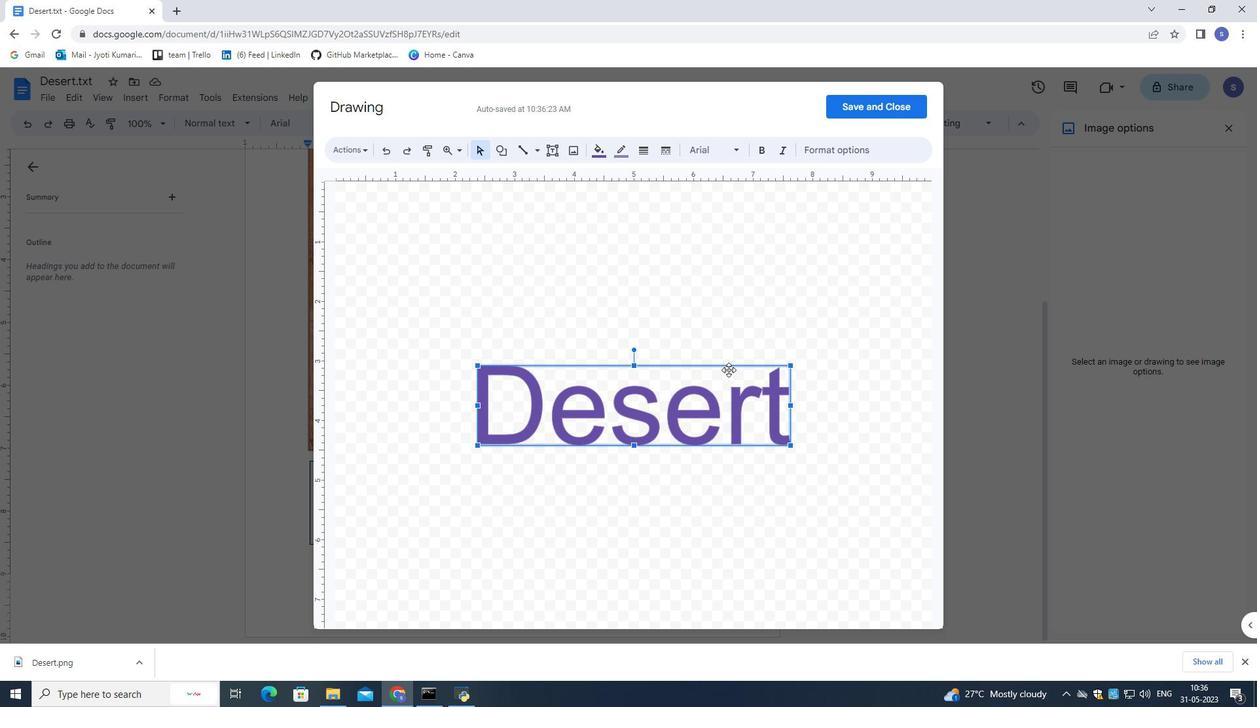 
Action: Mouse pressed left at (728, 377)
Screenshot: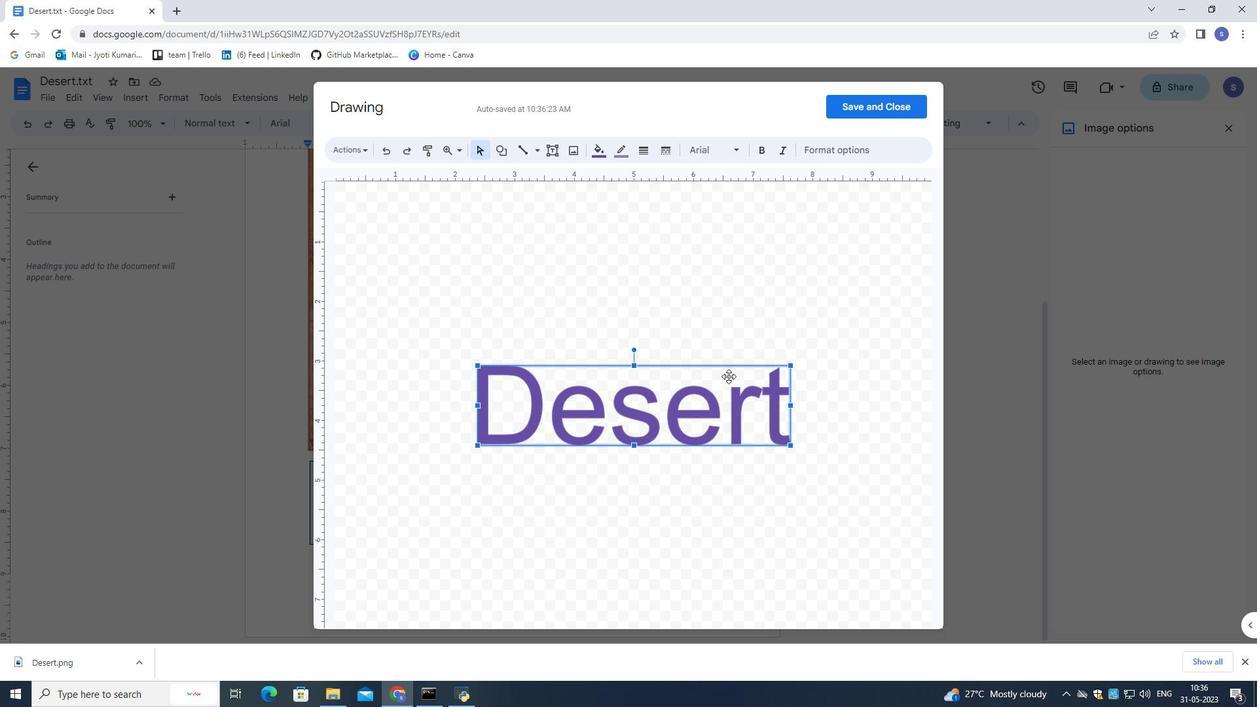 
Action: Mouse moved to (858, 106)
Screenshot: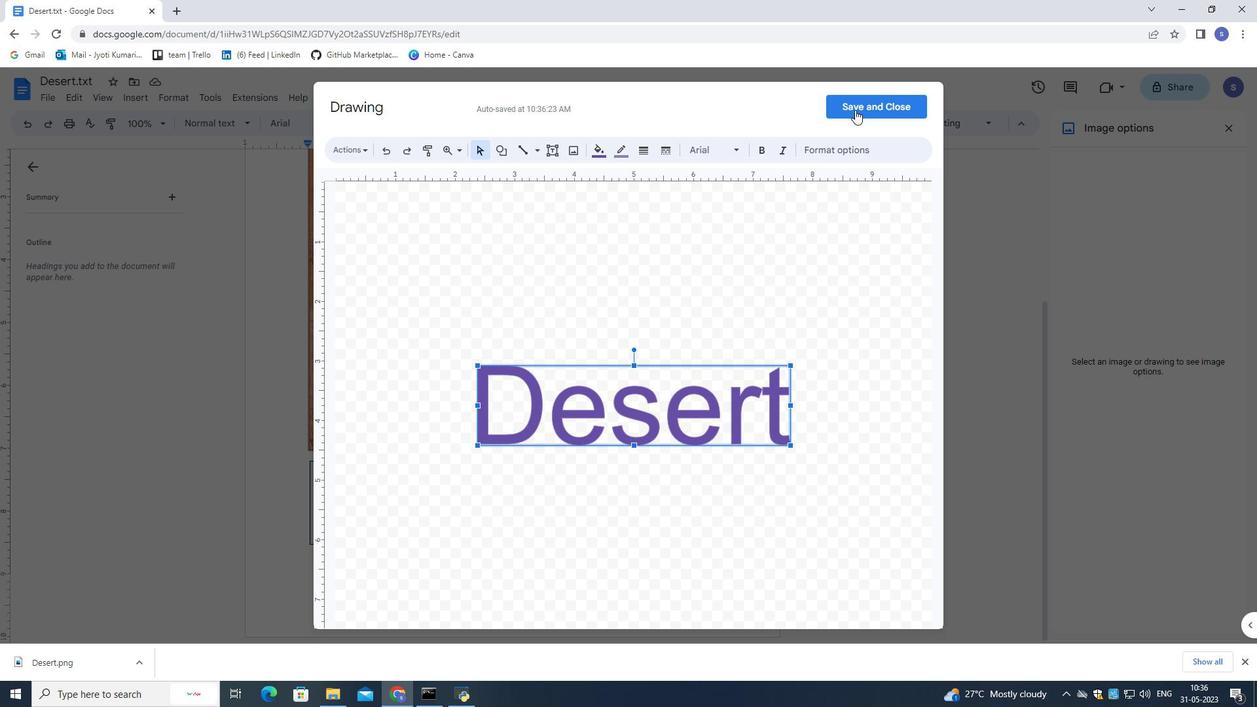 
Action: Mouse pressed left at (858, 106)
Screenshot: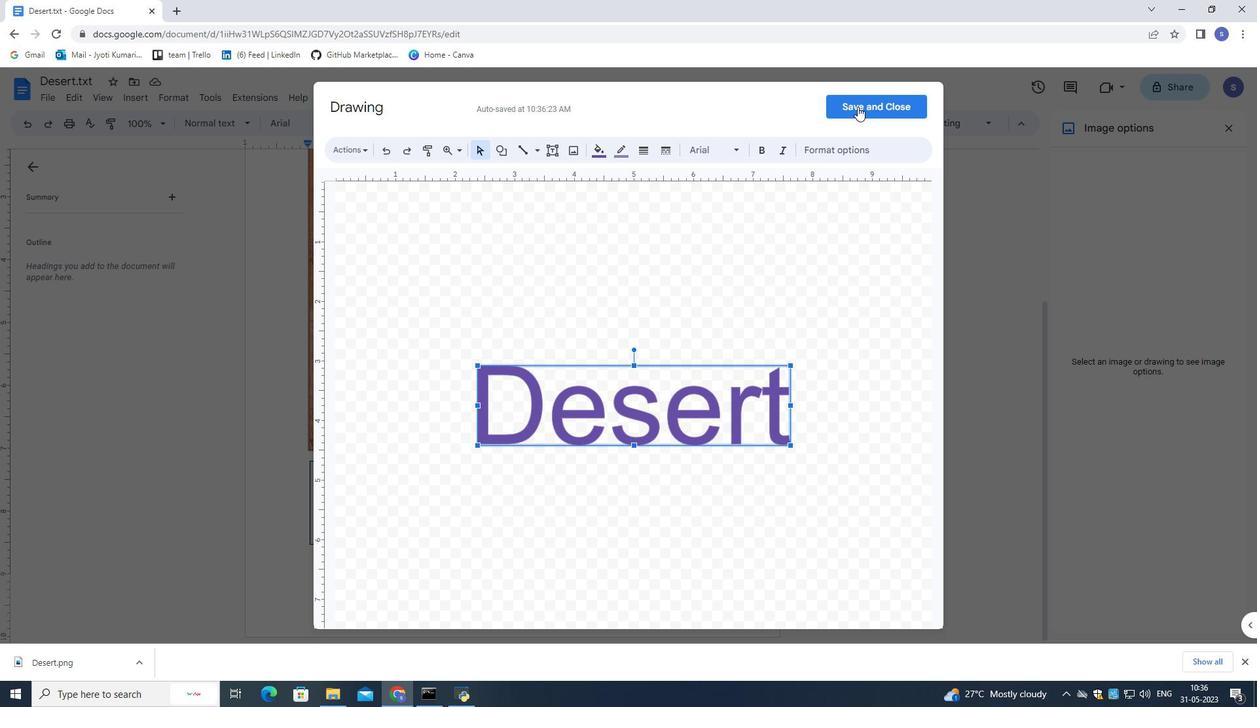 
Action: Mouse moved to (509, 525)
Screenshot: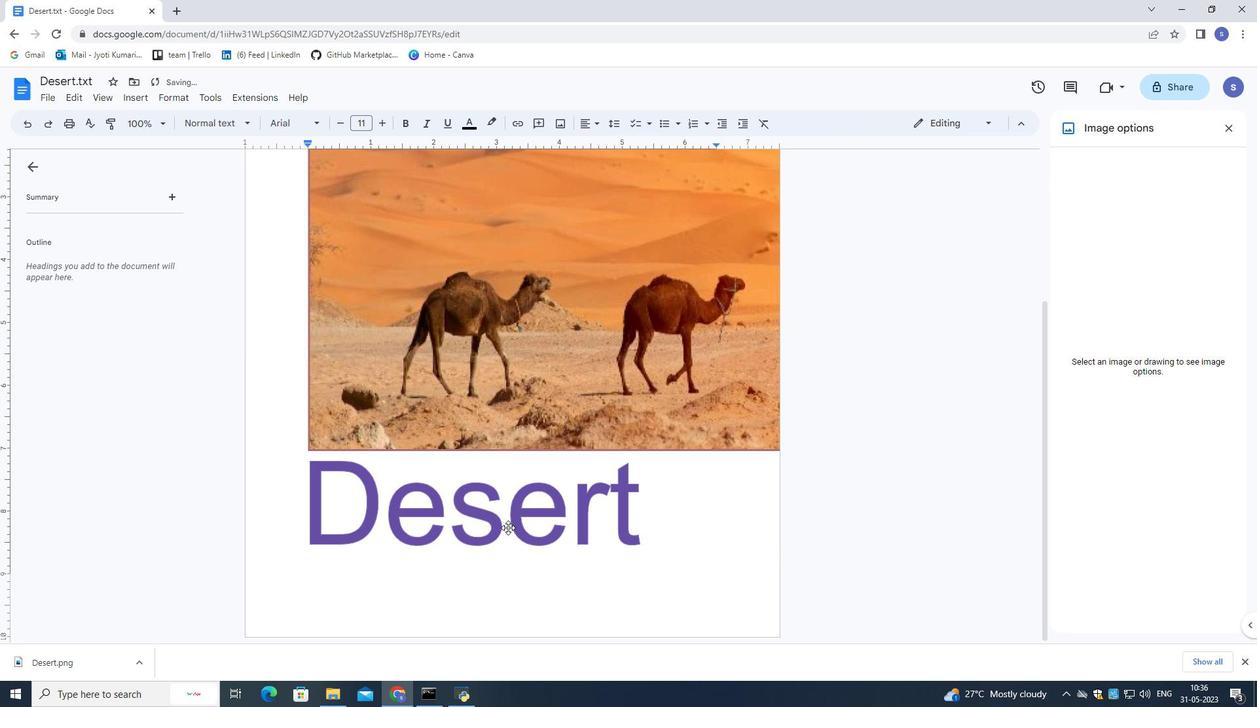 
Action: Mouse pressed left at (508, 527)
Screenshot: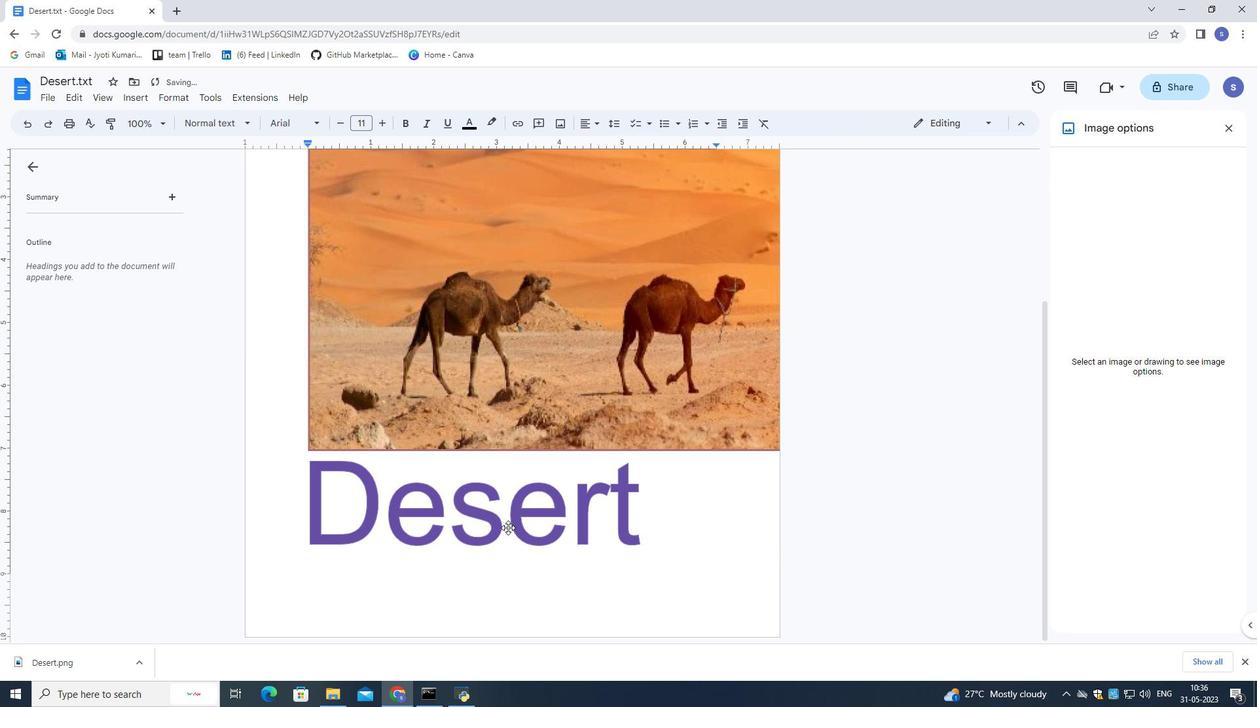 
Action: Mouse moved to (506, 560)
Screenshot: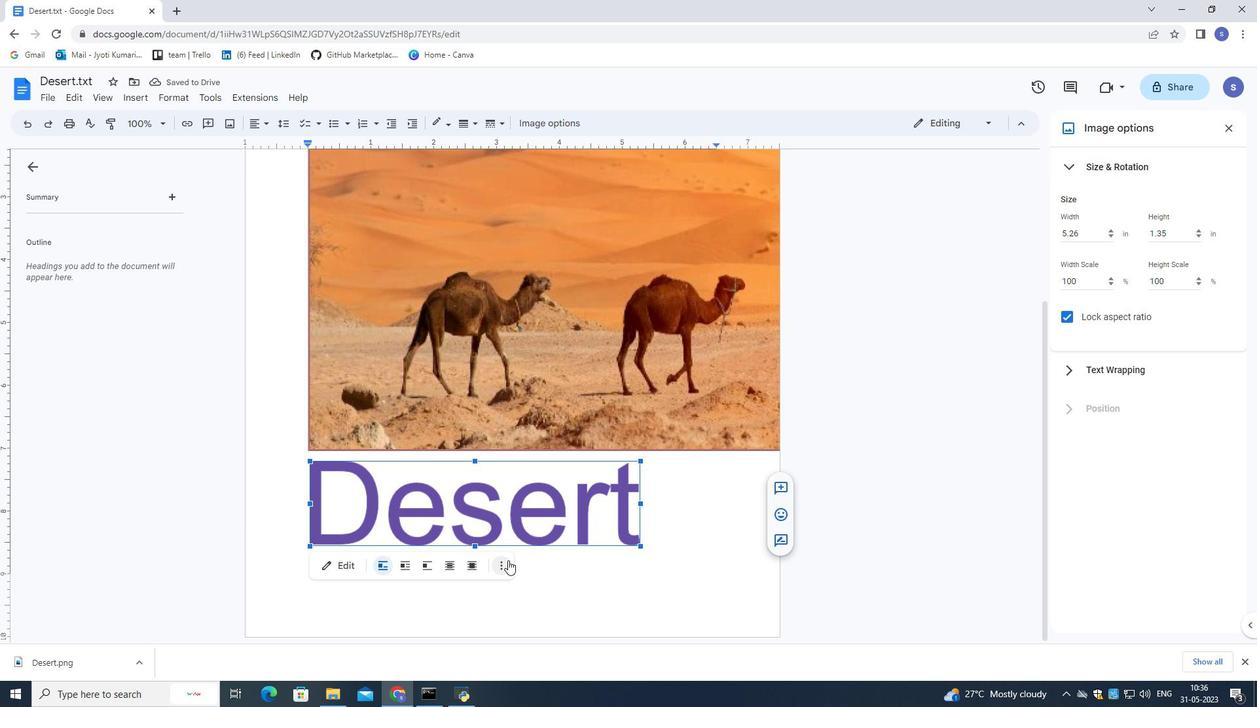 
Action: Mouse pressed left at (506, 560)
Screenshot: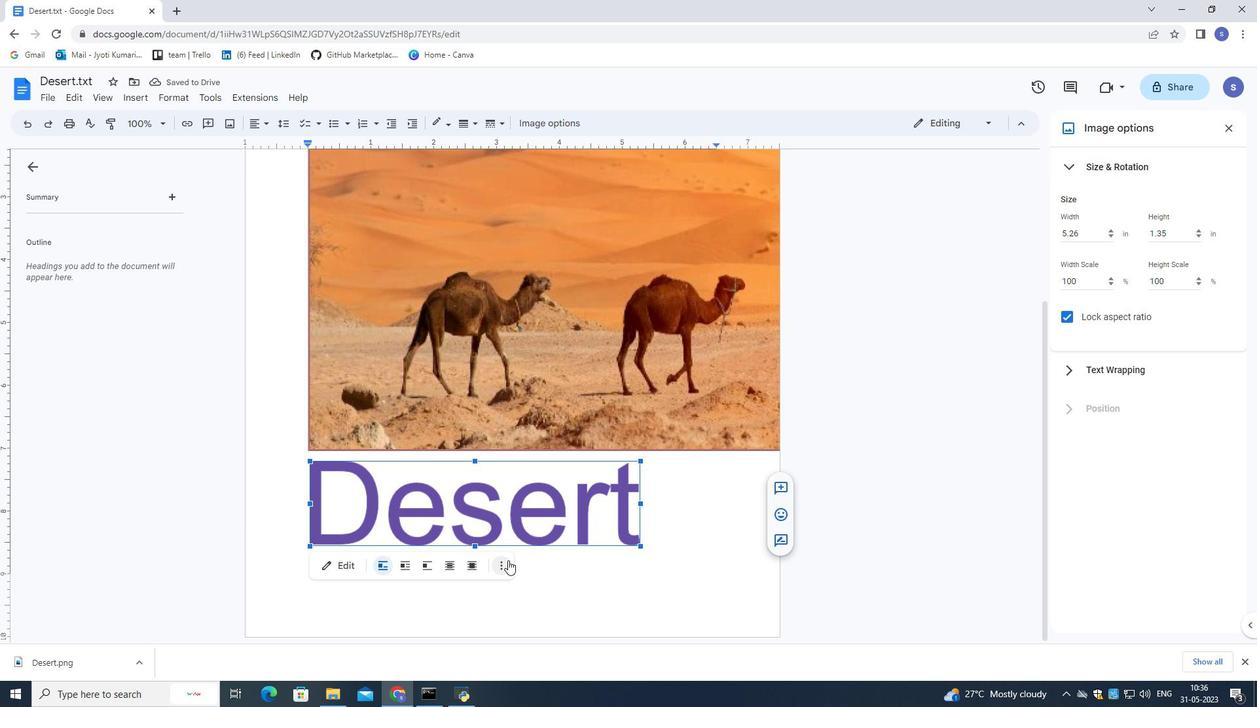 
Action: Mouse moved to (521, 588)
Screenshot: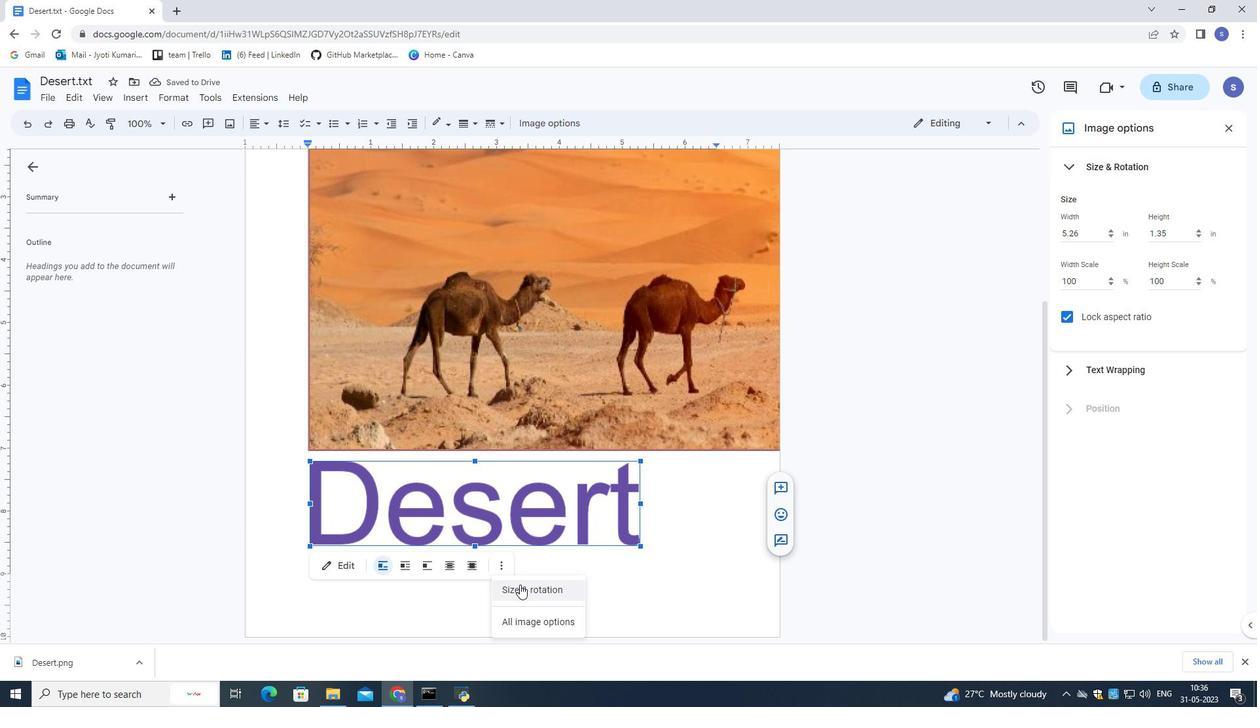 
Action: Mouse pressed left at (521, 588)
Screenshot: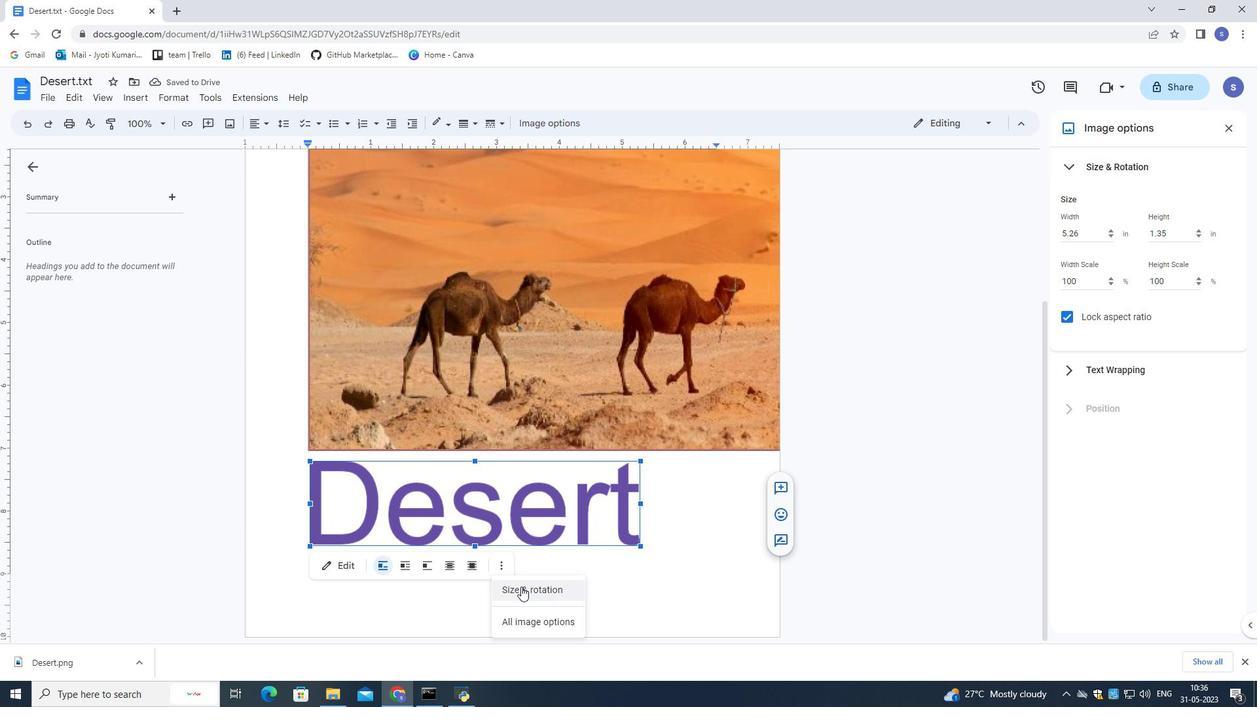 
Action: Mouse moved to (1230, 129)
Screenshot: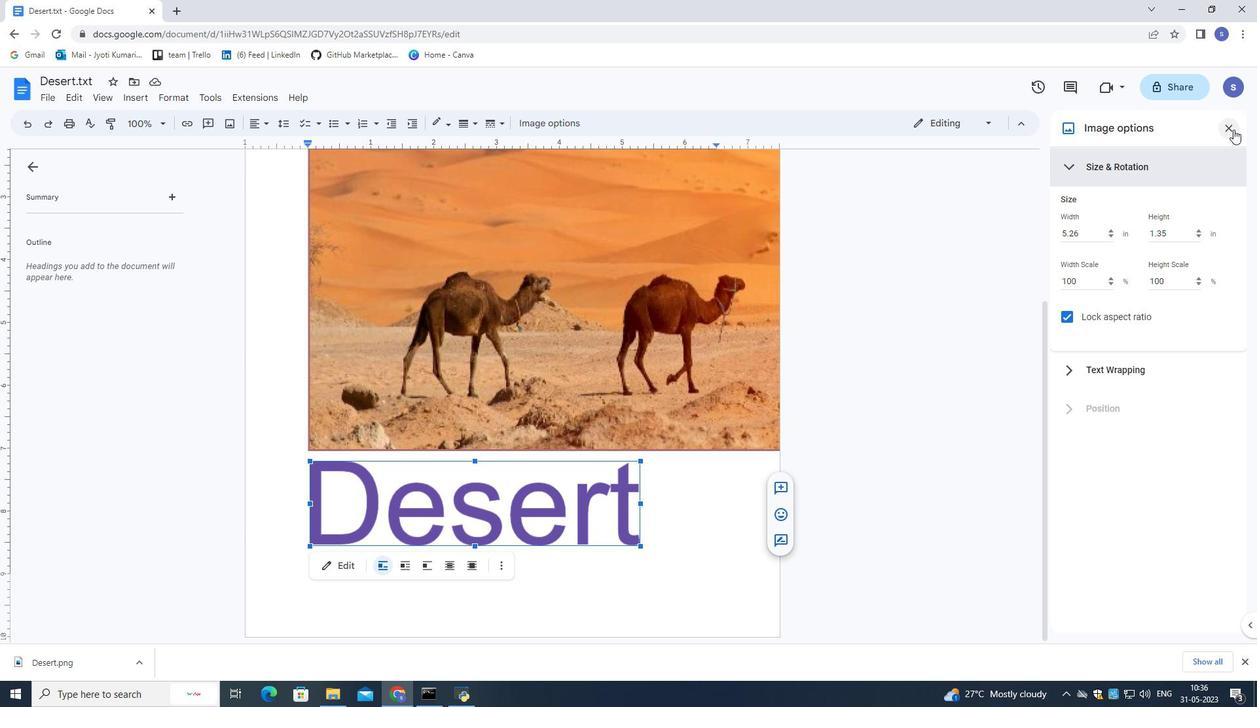 
Action: Mouse pressed left at (1230, 129)
Screenshot: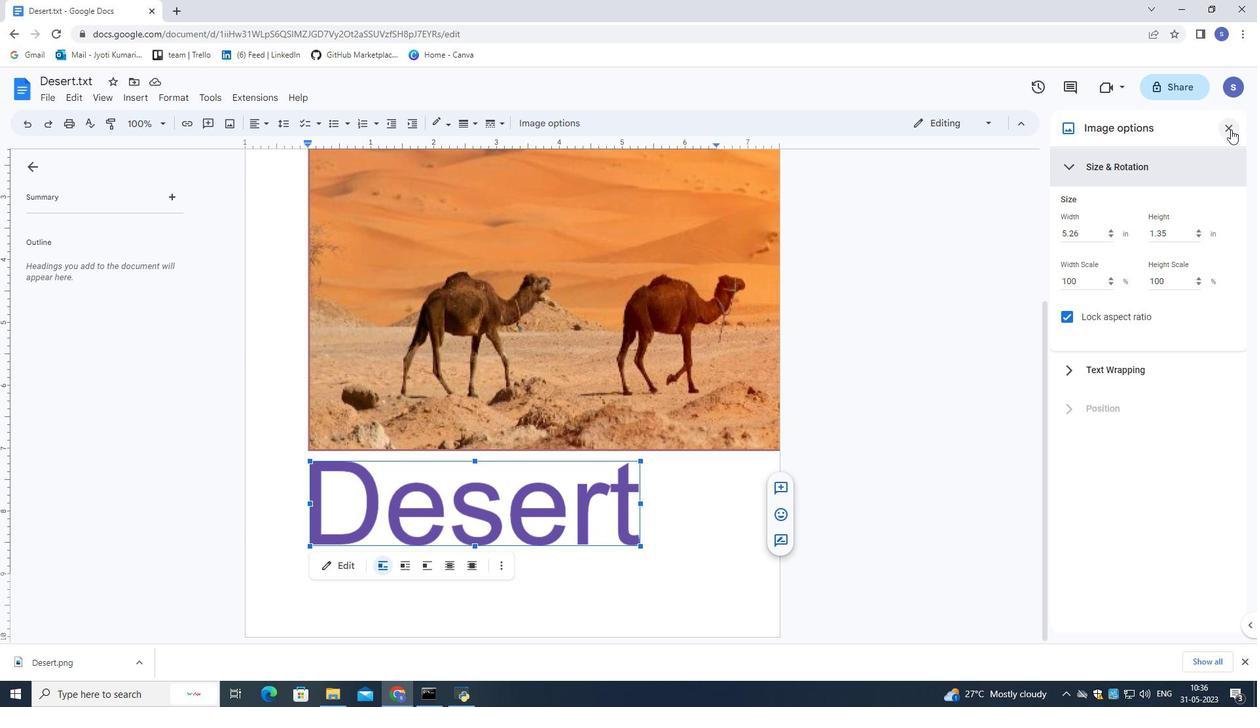 
Action: Mouse moved to (620, 392)
Screenshot: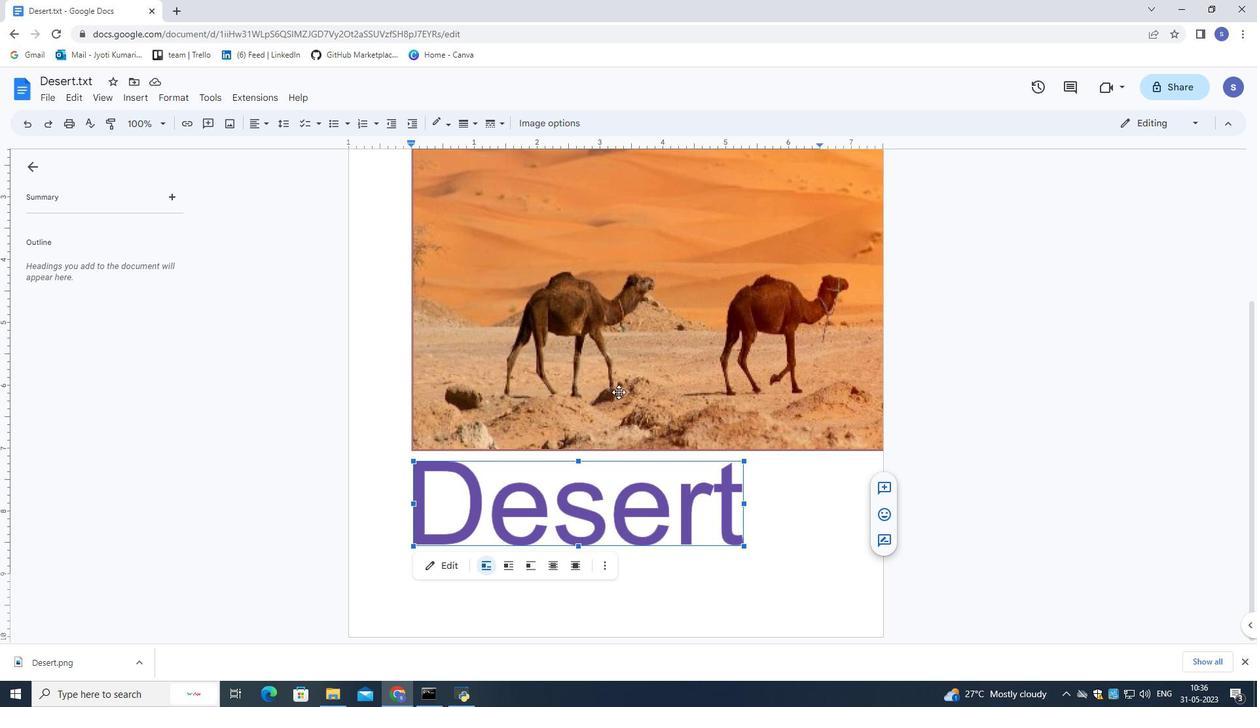 
Action: Mouse pressed left at (620, 392)
Screenshot: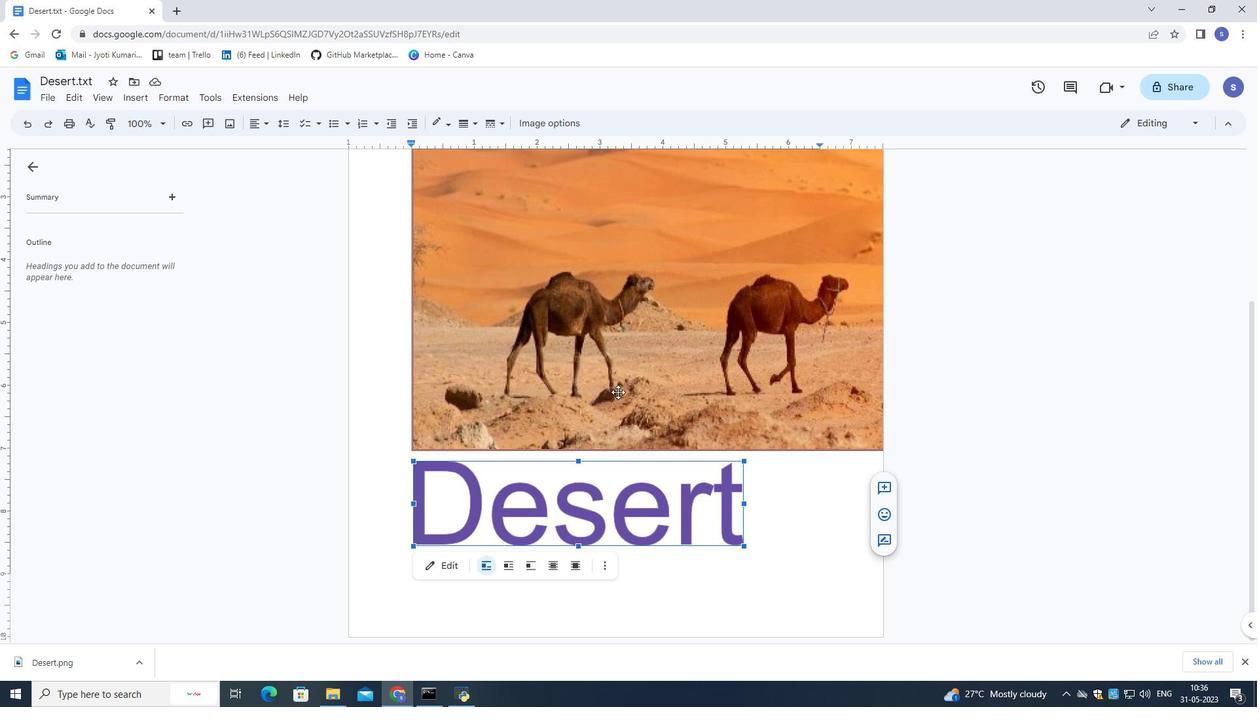 
Action: Mouse moved to (622, 392)
Screenshot: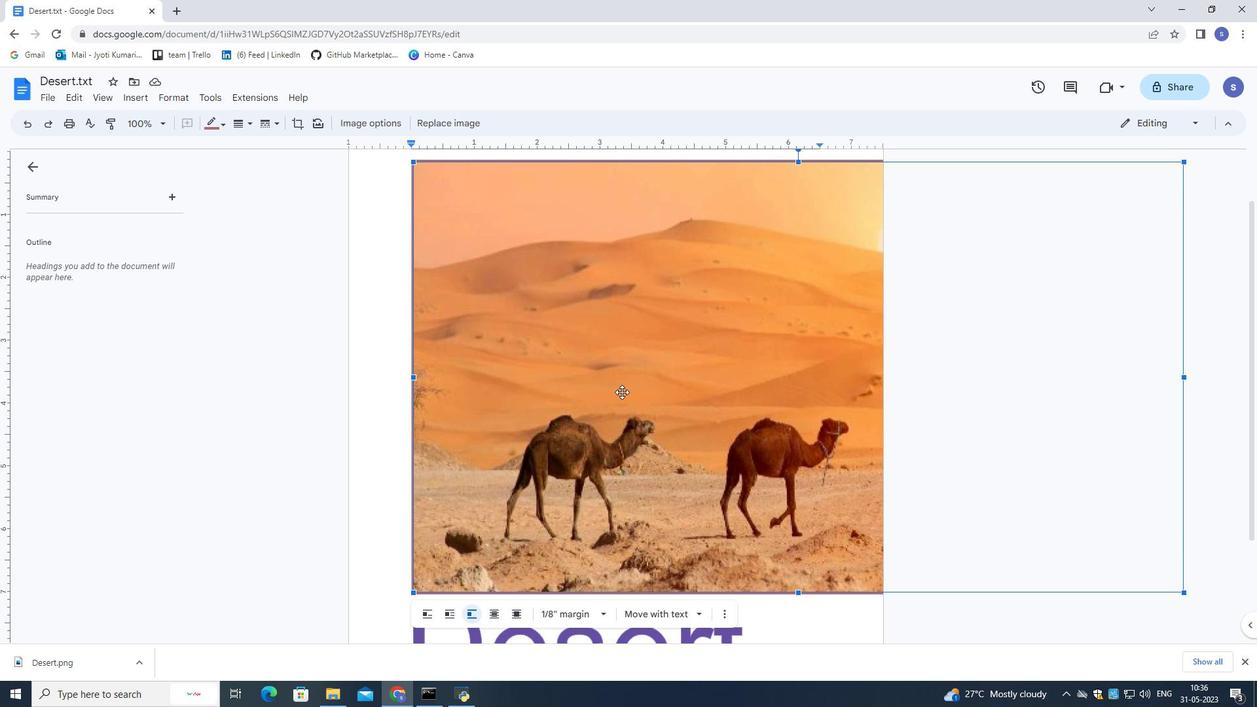 
Action: Mouse scrolled (622, 391) with delta (0, 0)
Screenshot: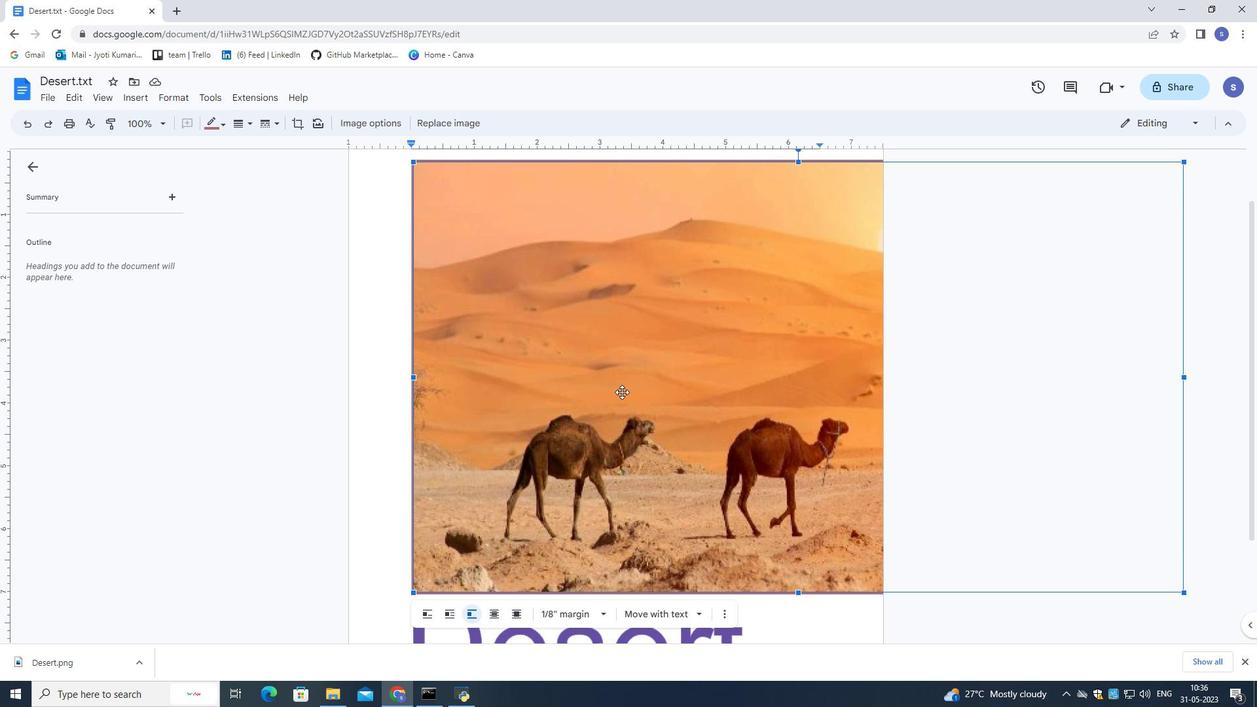 
Action: Mouse scrolled (622, 391) with delta (0, 0)
Screenshot: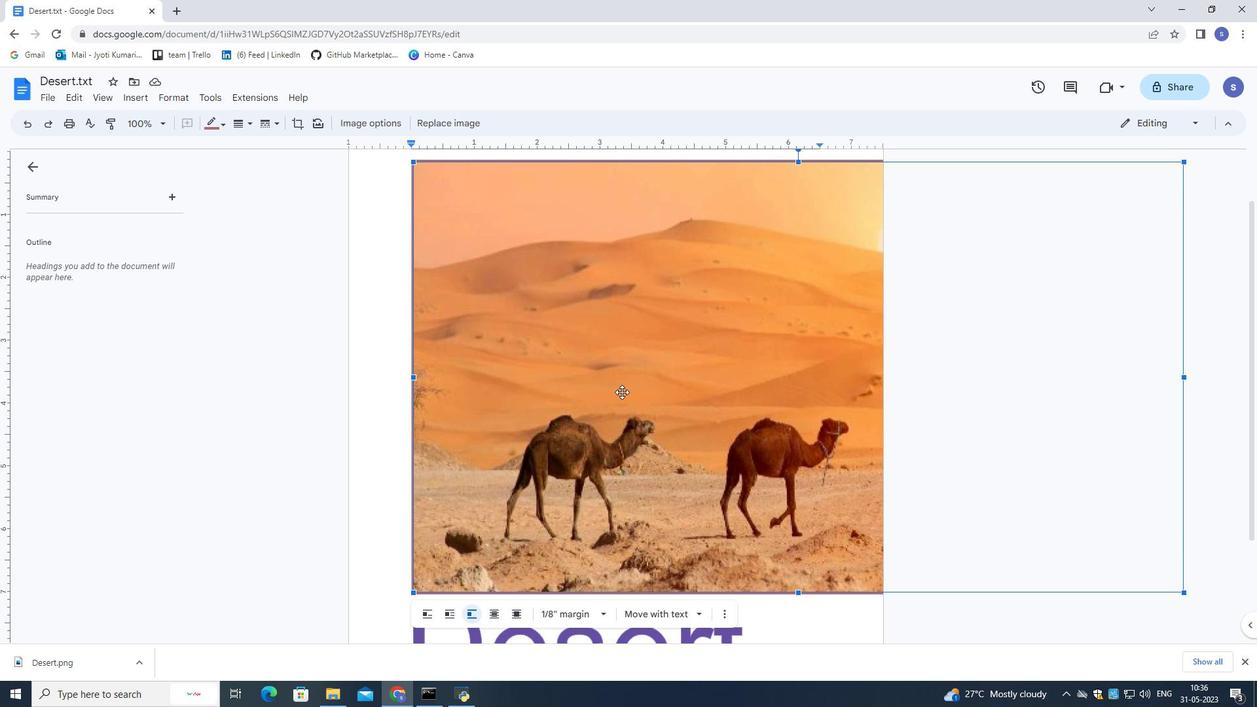 
Action: Mouse scrolled (622, 391) with delta (0, 0)
Screenshot: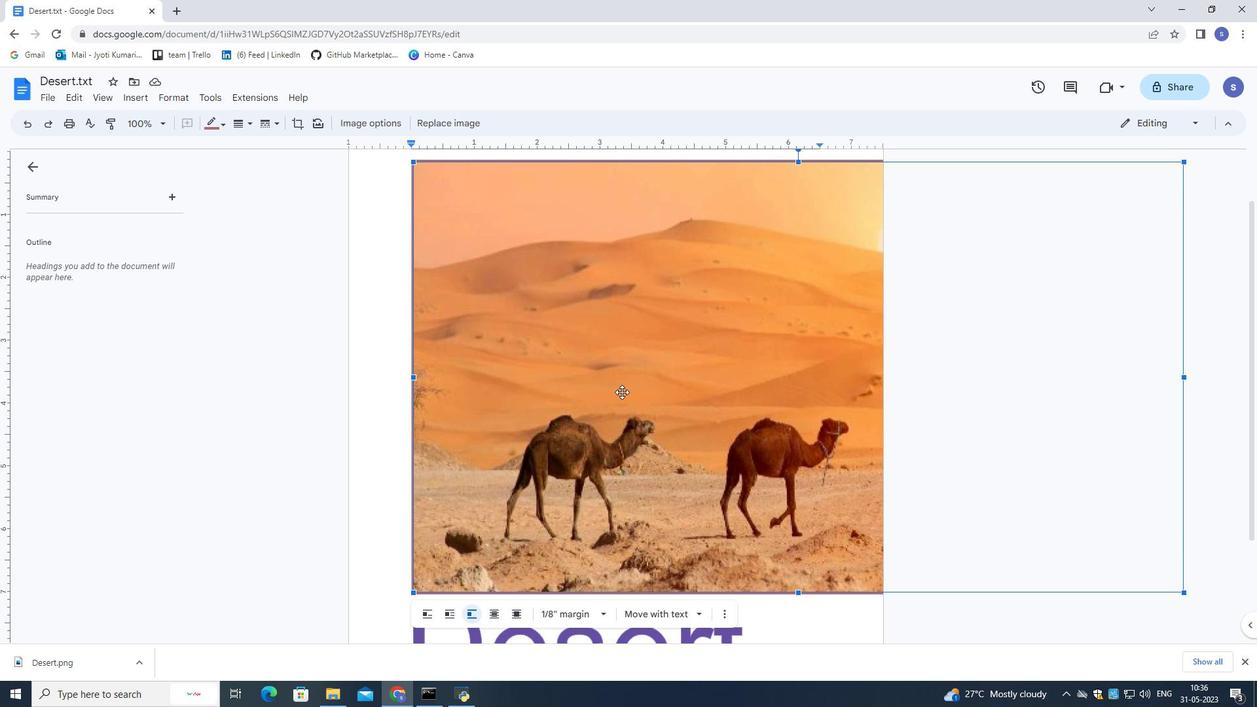 
Action: Mouse scrolled (622, 391) with delta (0, 0)
Screenshot: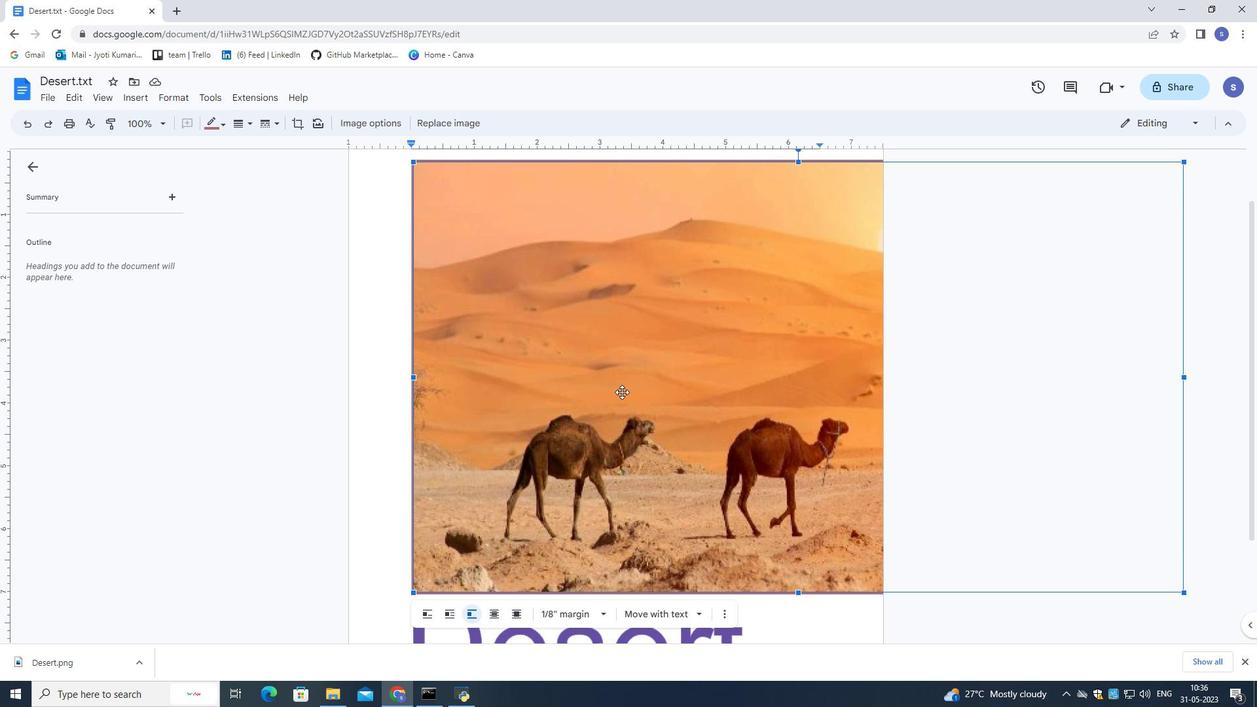 
Action: Mouse moved to (622, 392)
Screenshot: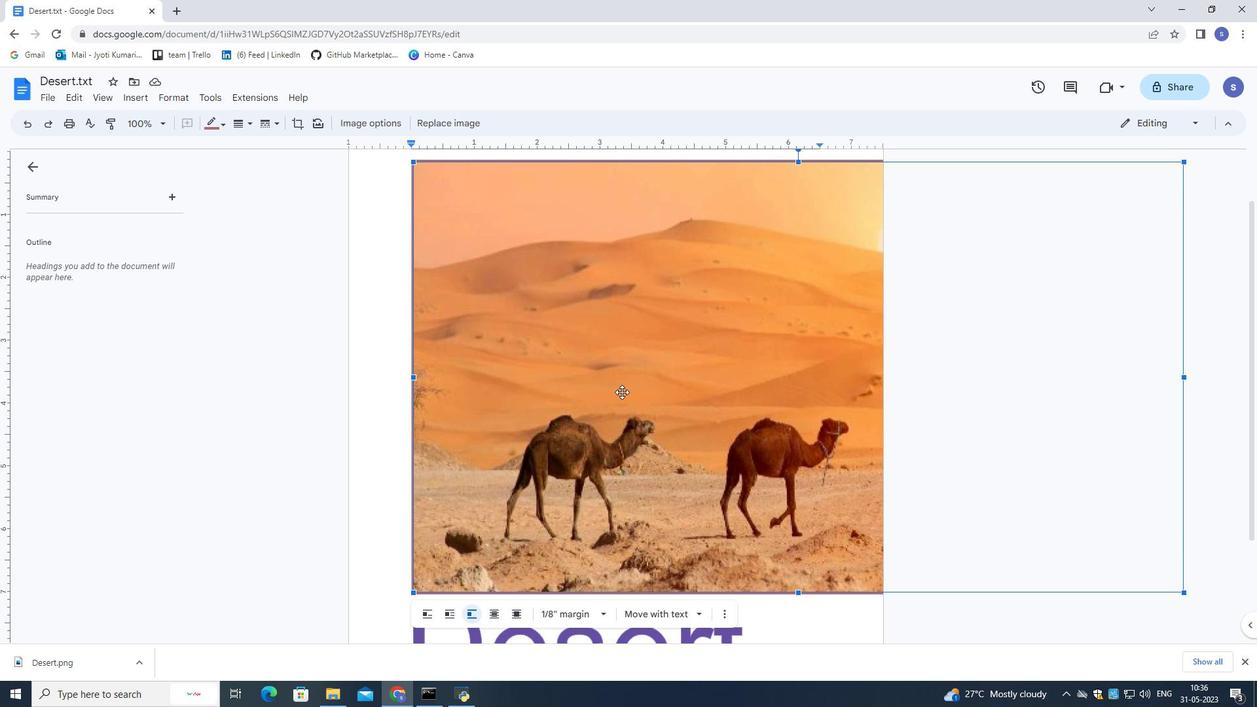 
Action: Mouse scrolled (622, 391) with delta (0, 0)
Screenshot: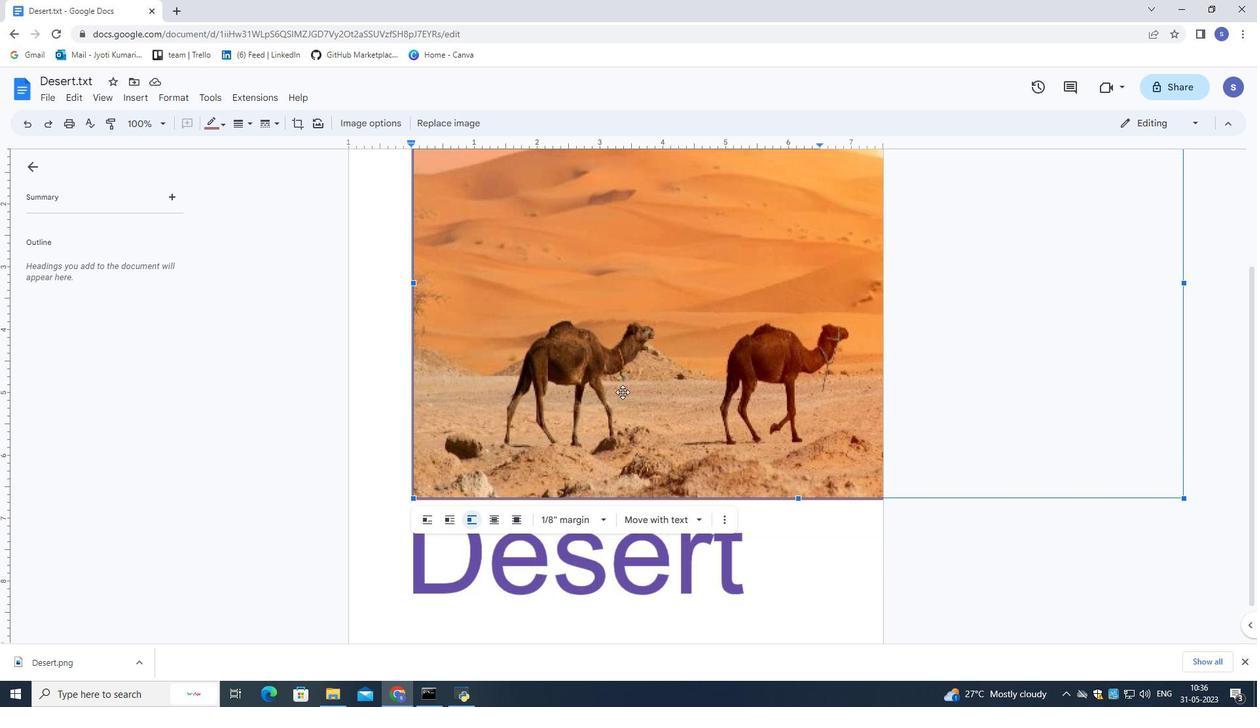 
Action: Mouse scrolled (622, 391) with delta (0, 0)
Screenshot: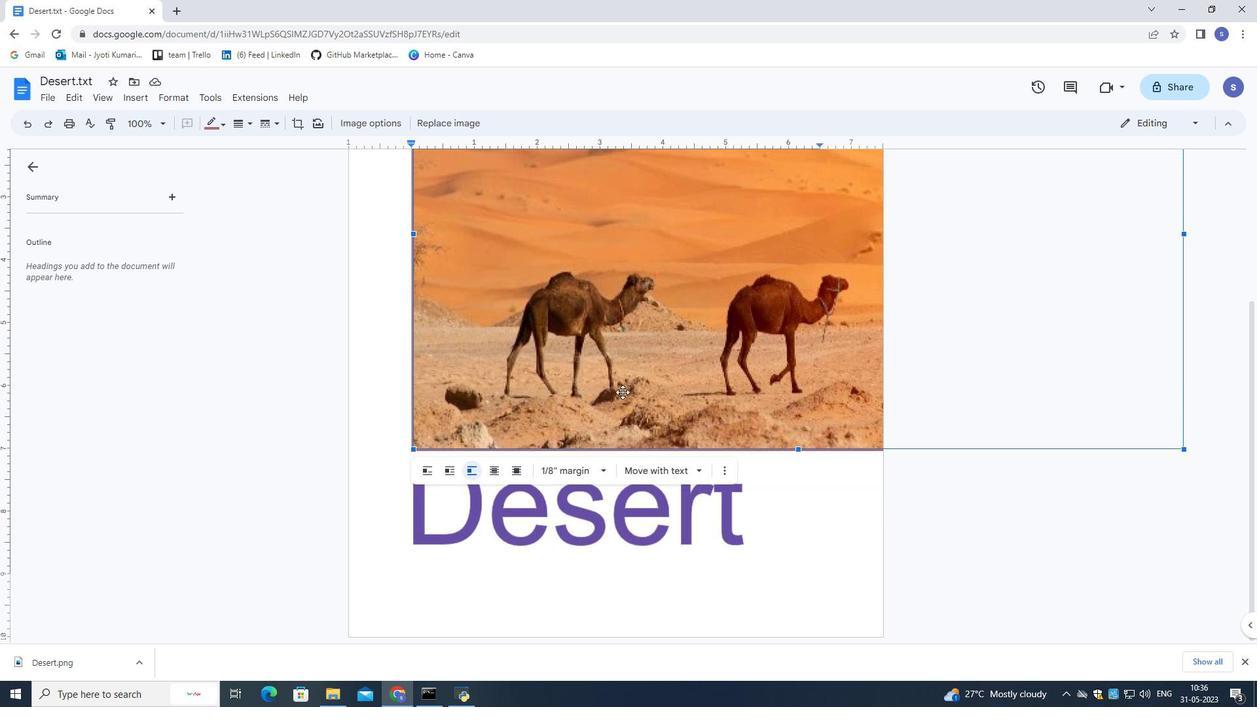 
Action: Mouse scrolled (622, 391) with delta (0, 0)
Screenshot: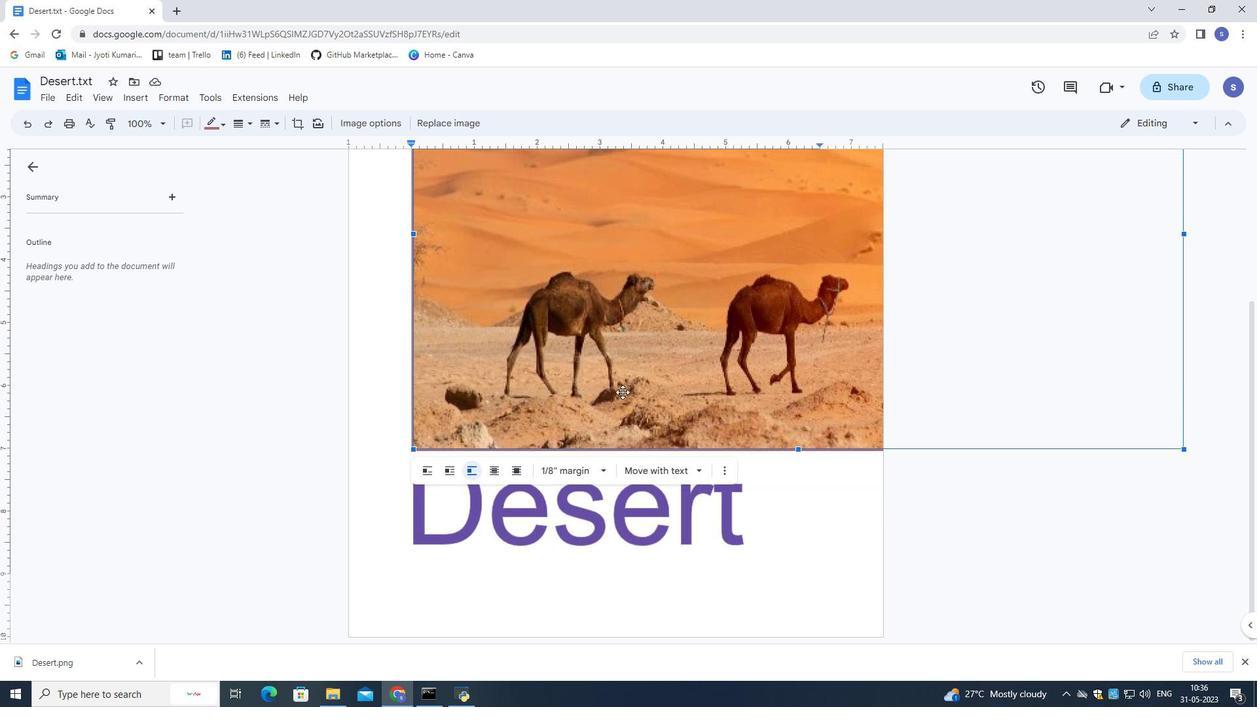 
Action: Mouse scrolled (622, 391) with delta (0, 0)
Screenshot: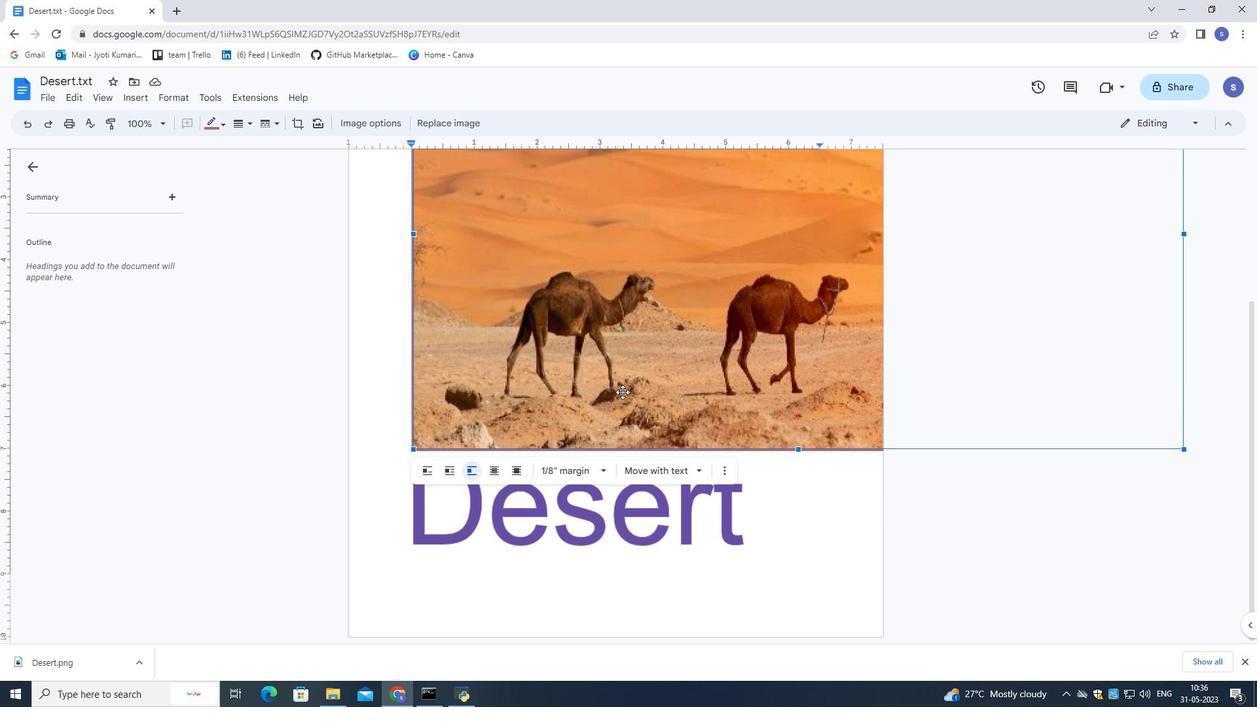 
Action: Mouse moved to (840, 521)
Screenshot: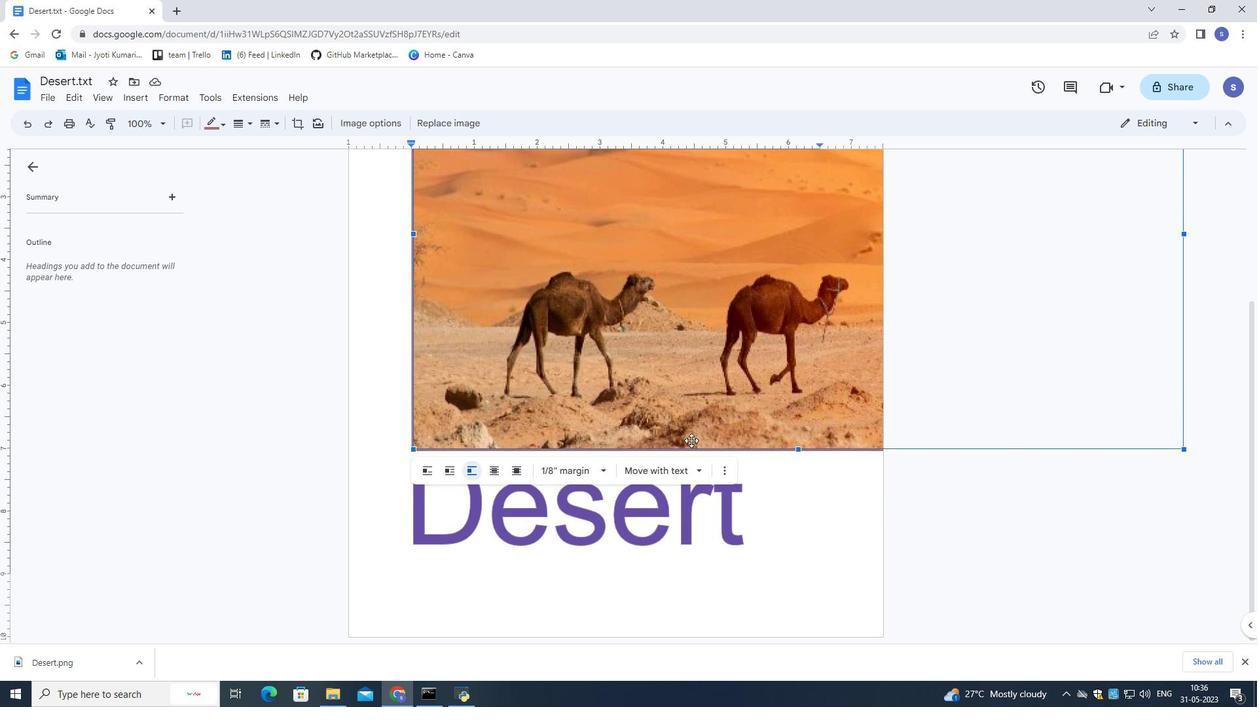 
Action: Mouse pressed left at (840, 521)
Screenshot: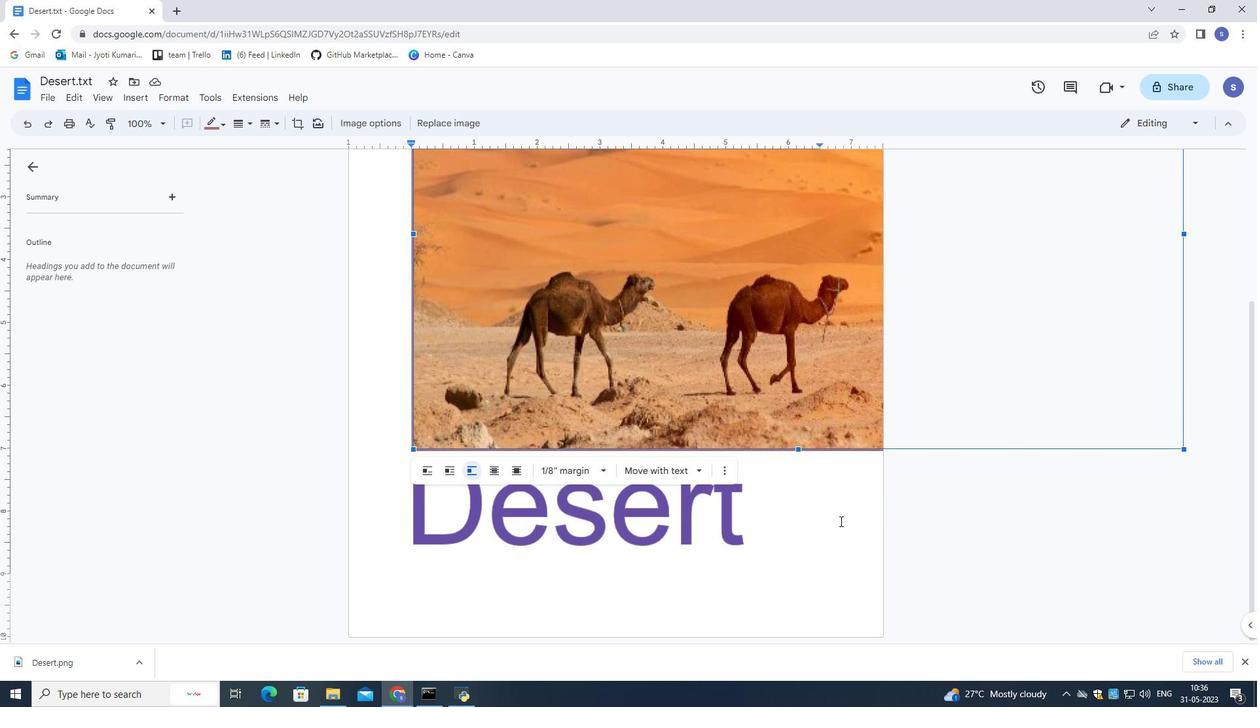 
Action: Mouse moved to (714, 551)
Screenshot: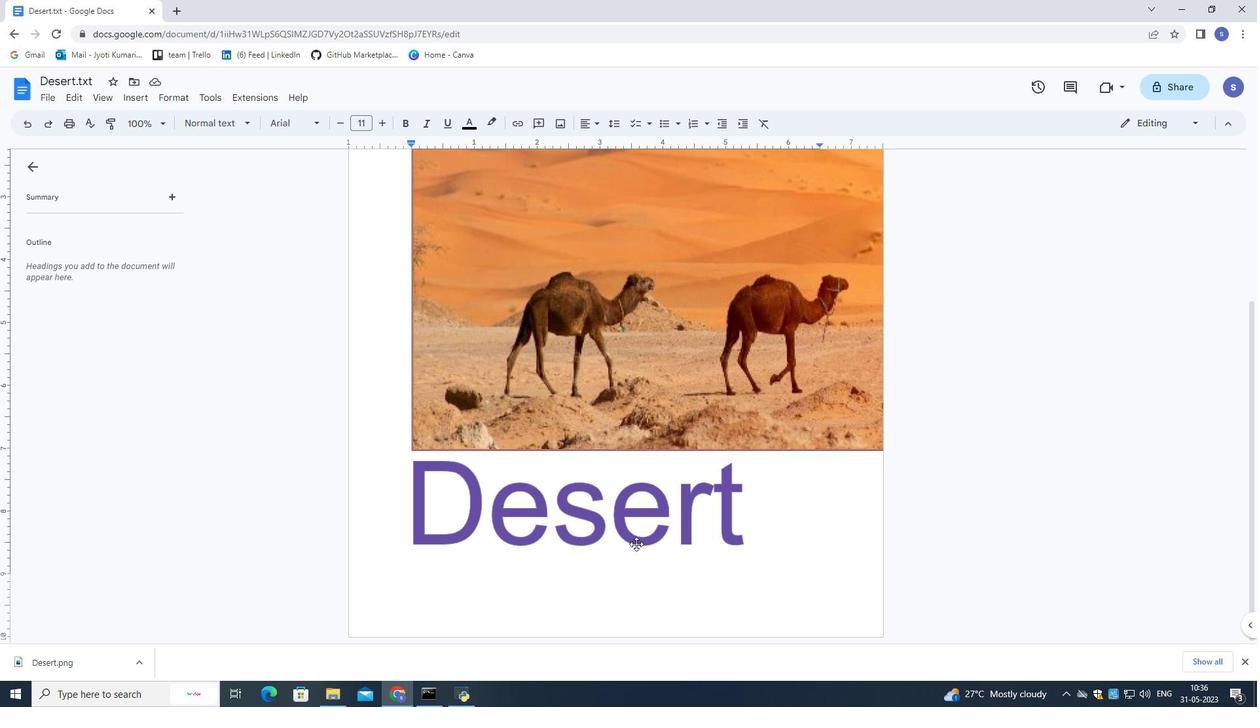 
